 Task: Plan a trip to Petrosani, Romania from 5th December, 2023 to 15th December, 2023 for 9 adults.5 bedrooms having 5 beds and 5 bathrooms. Property type can be house. Look for 5 properties as per requirement.
Action: Mouse moved to (460, 66)
Screenshot: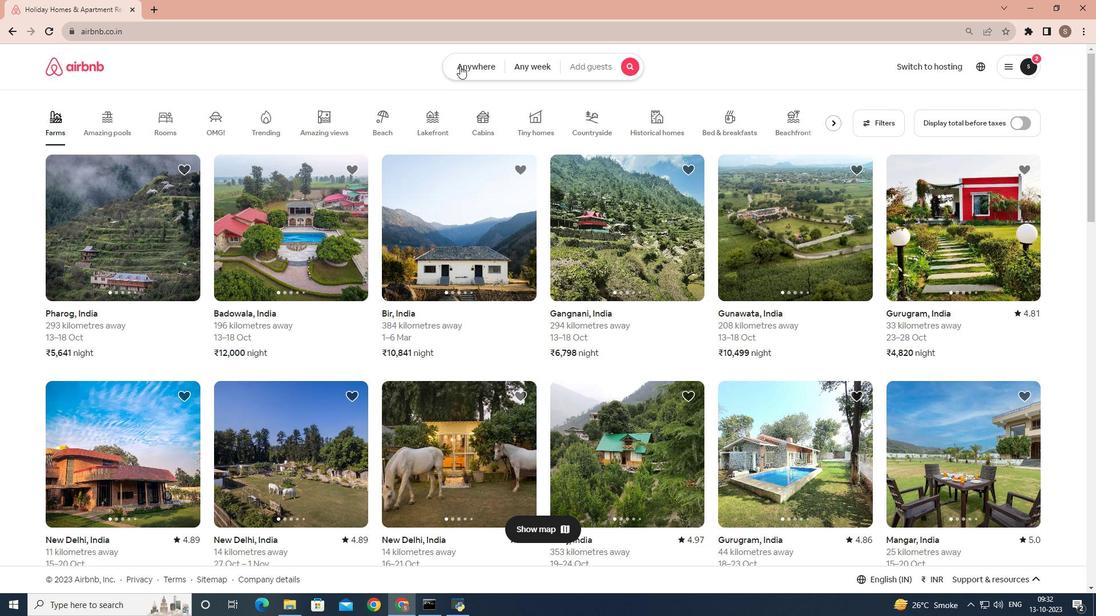 
Action: Mouse pressed left at (460, 66)
Screenshot: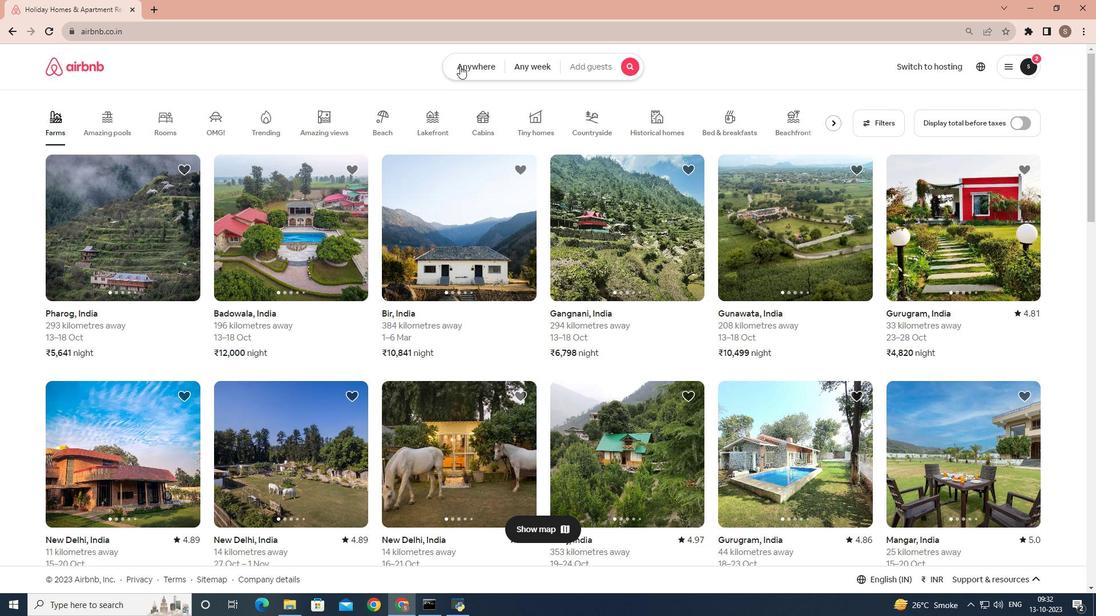
Action: Mouse moved to (434, 121)
Screenshot: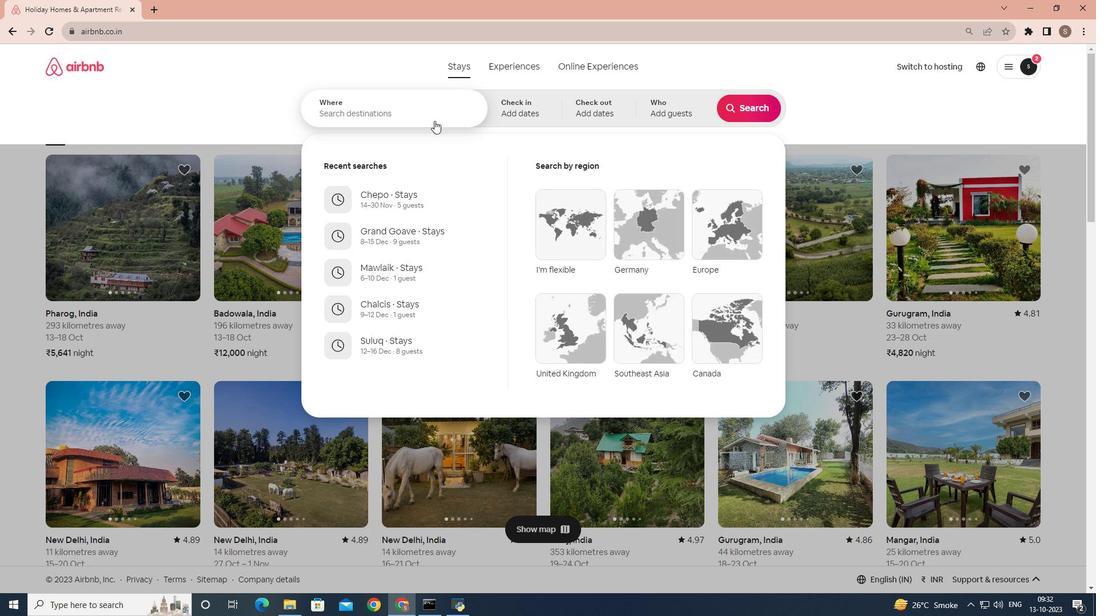 
Action: Mouse pressed left at (434, 121)
Screenshot: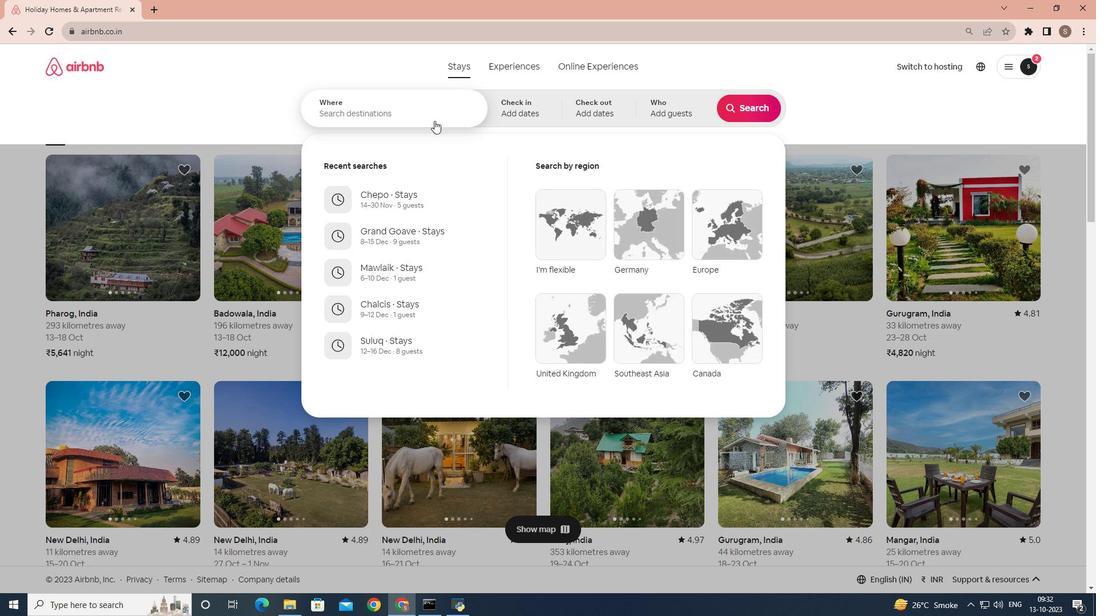 
Action: Key pressed <Key.shift_r>Petrosani,<Key.space><Key.shift>Romania
Screenshot: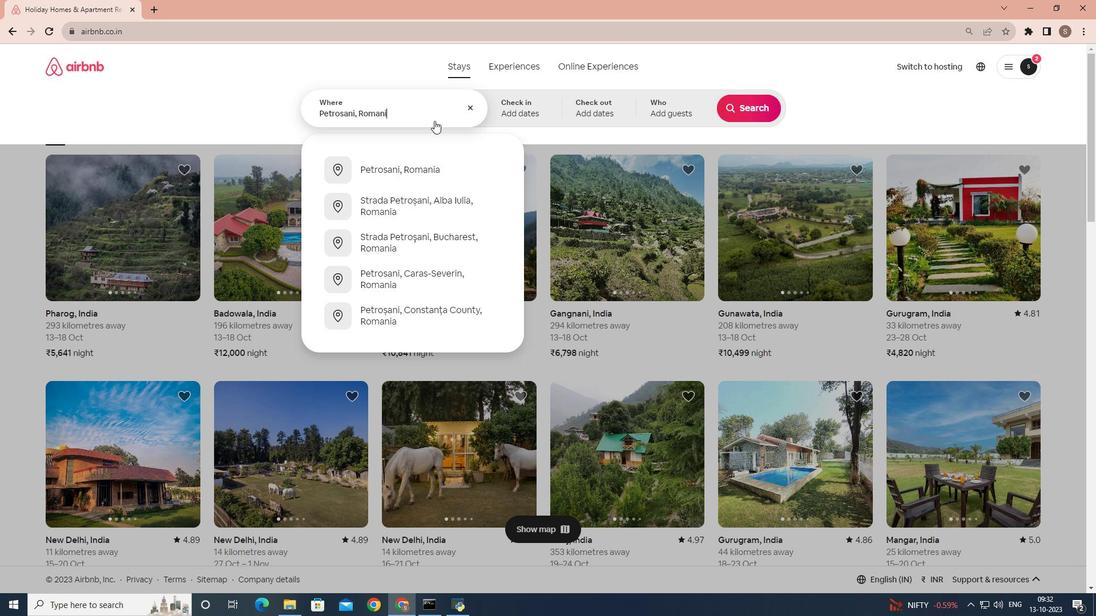 
Action: Mouse moved to (437, 171)
Screenshot: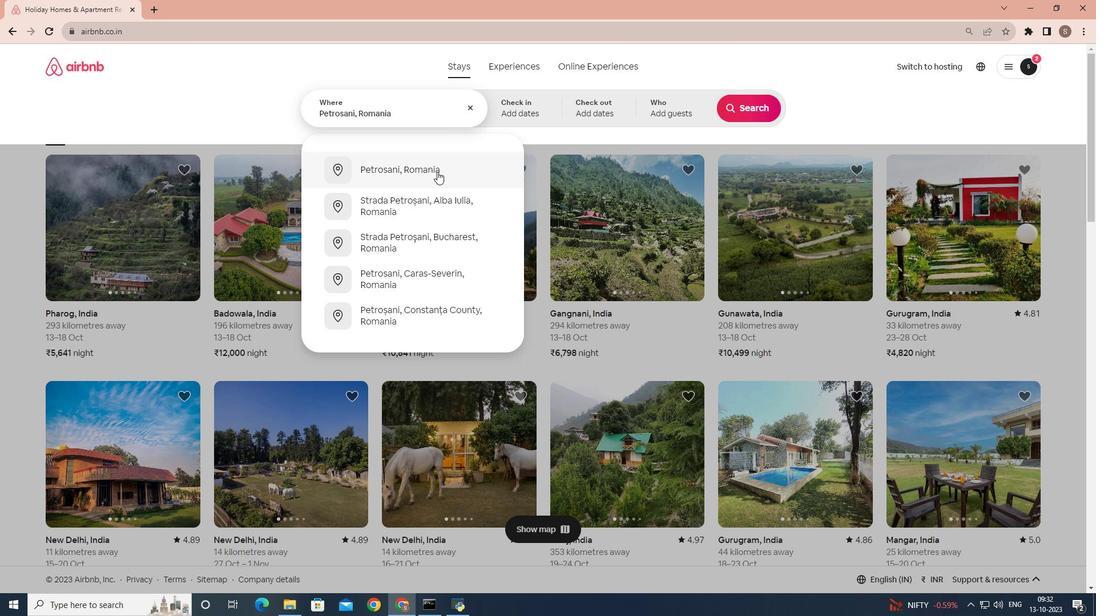 
Action: Mouse pressed left at (437, 171)
Screenshot: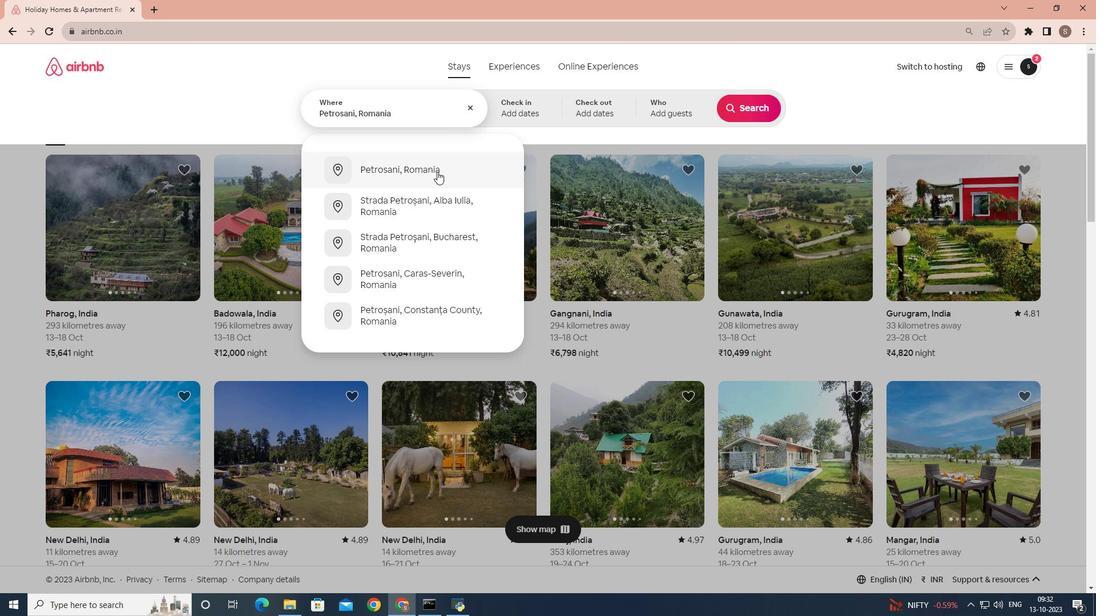 
Action: Mouse moved to (749, 196)
Screenshot: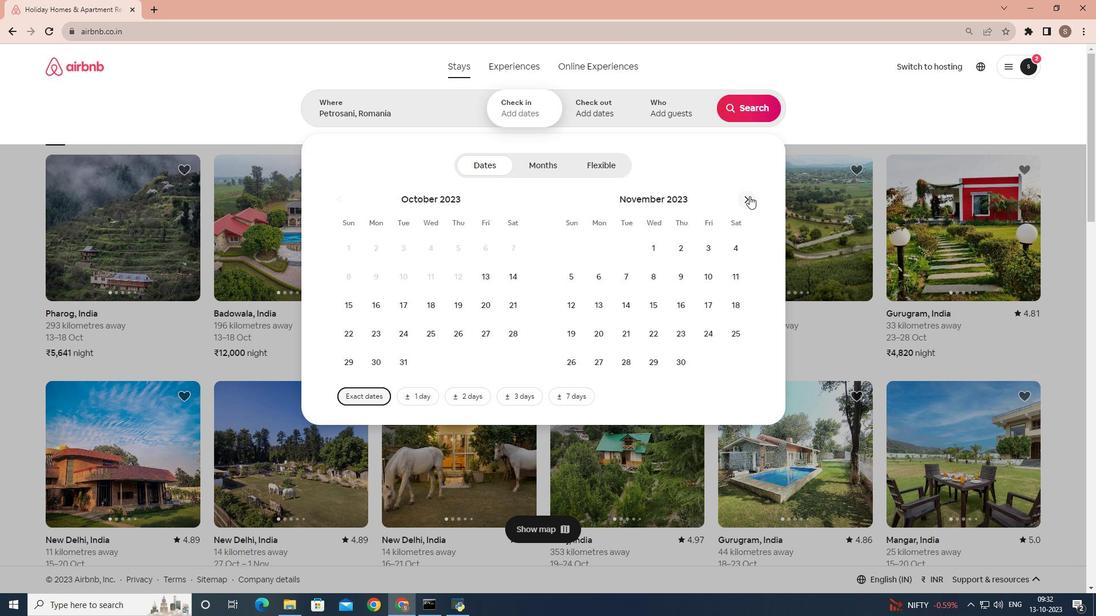 
Action: Mouse pressed left at (749, 196)
Screenshot: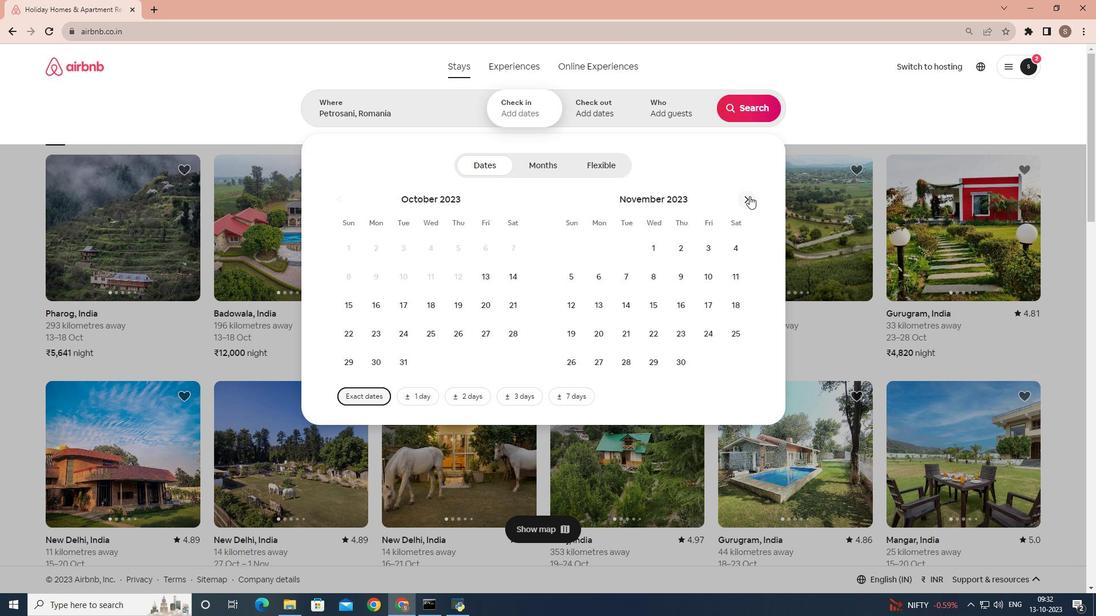 
Action: Mouse moved to (629, 273)
Screenshot: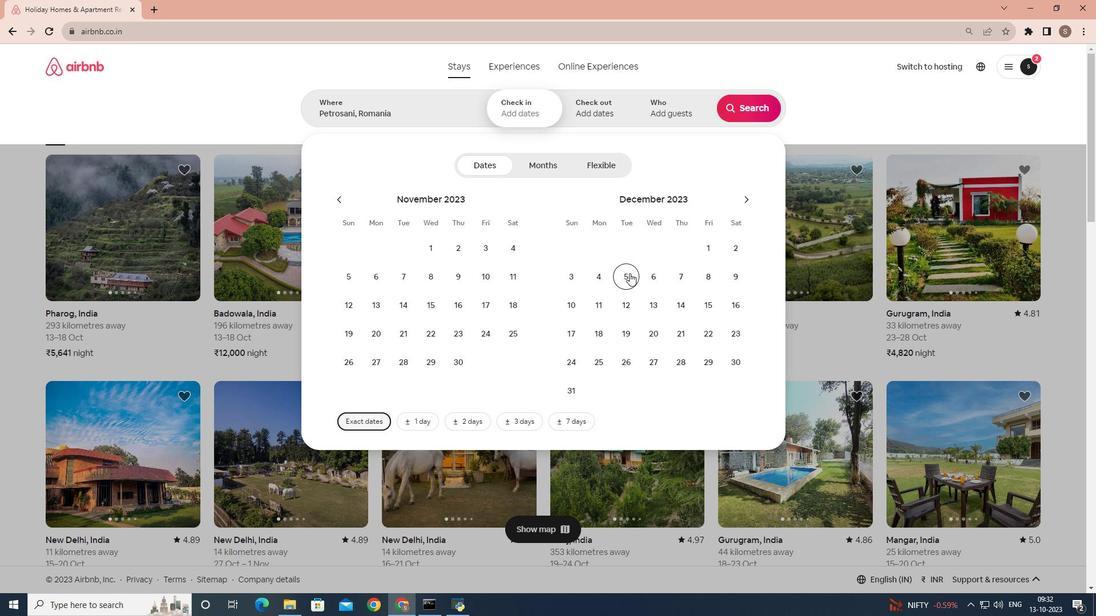
Action: Mouse pressed left at (629, 273)
Screenshot: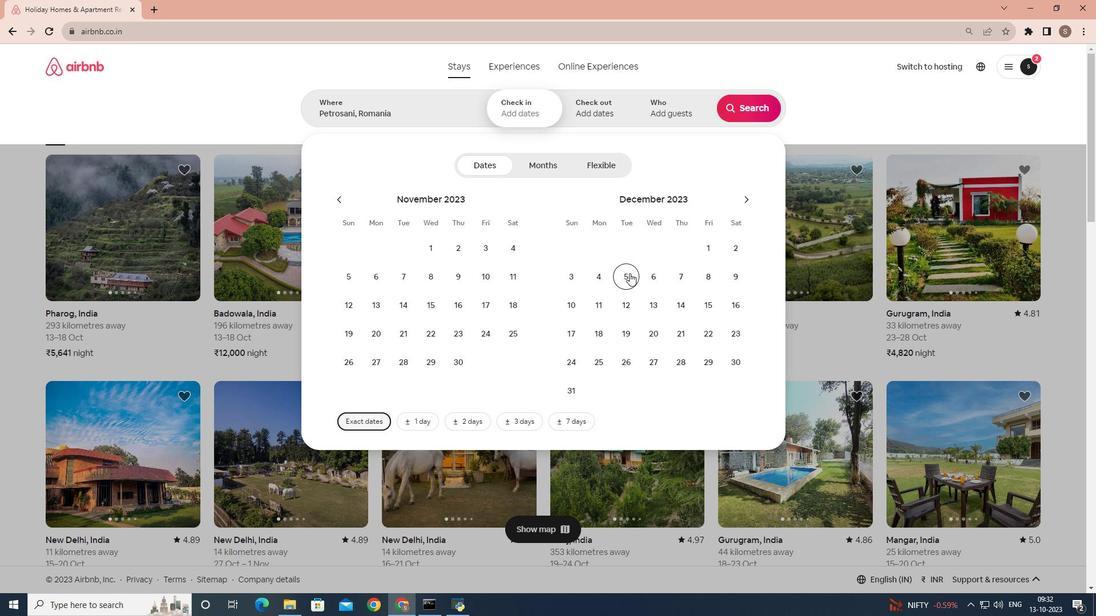 
Action: Mouse moved to (702, 304)
Screenshot: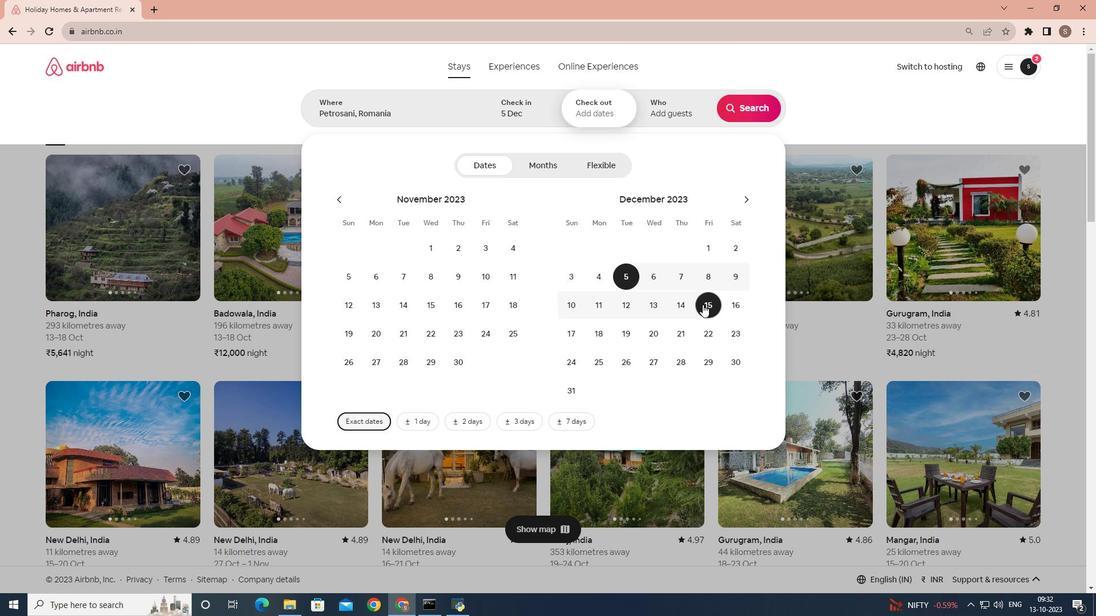 
Action: Mouse pressed left at (702, 304)
Screenshot: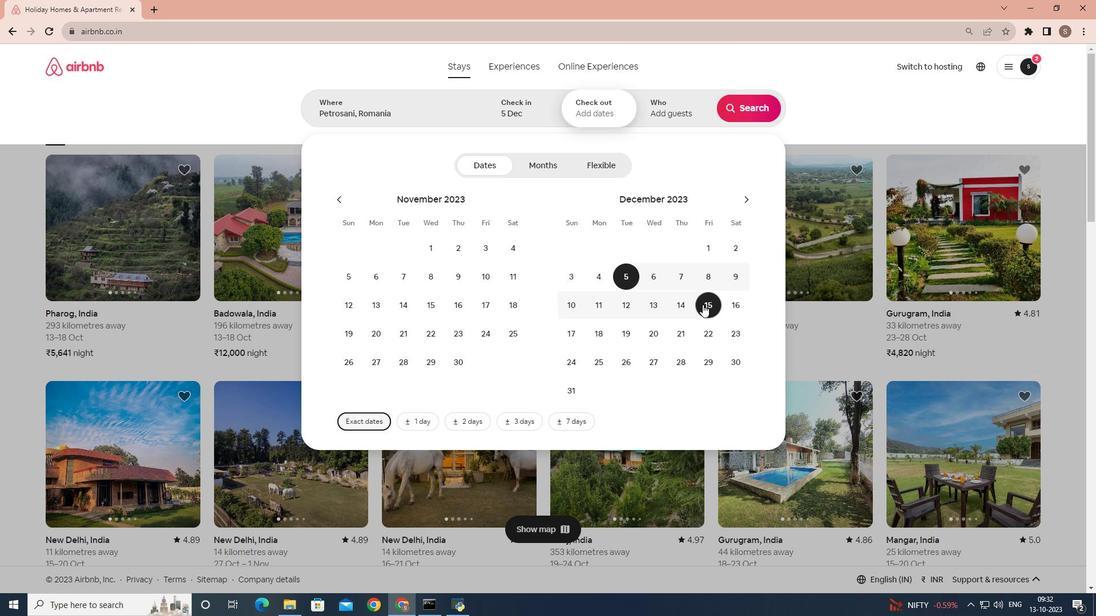 
Action: Mouse moved to (653, 111)
Screenshot: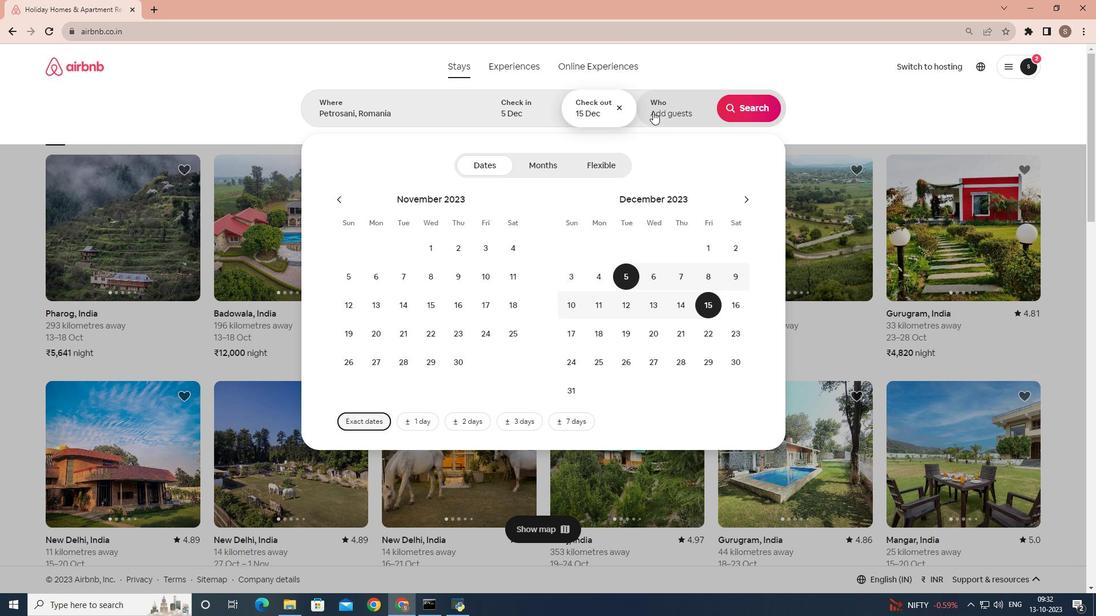 
Action: Mouse pressed left at (653, 111)
Screenshot: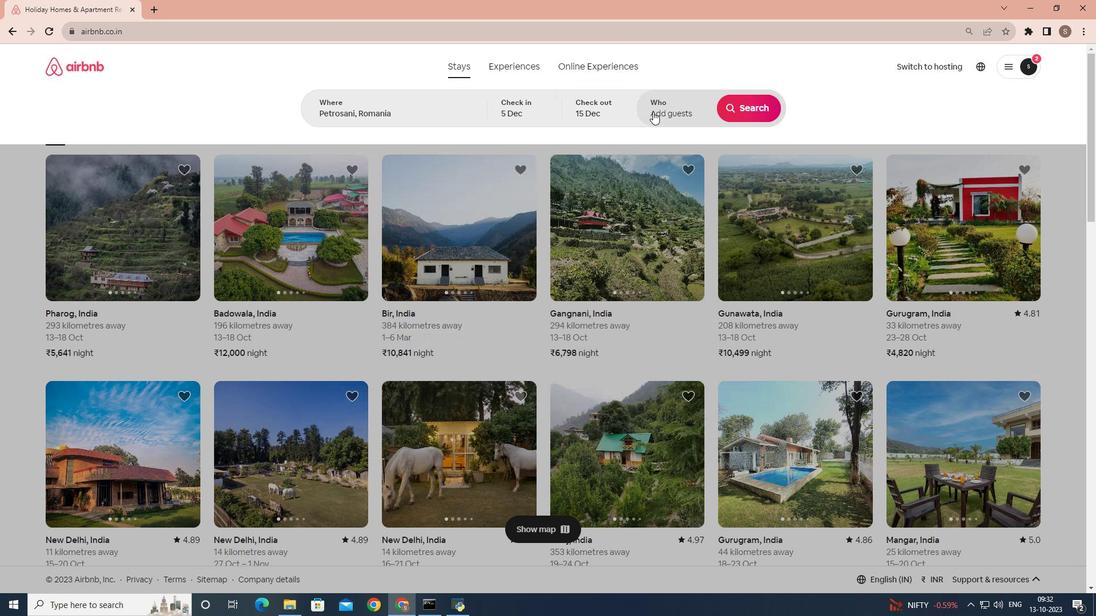
Action: Mouse moved to (754, 172)
Screenshot: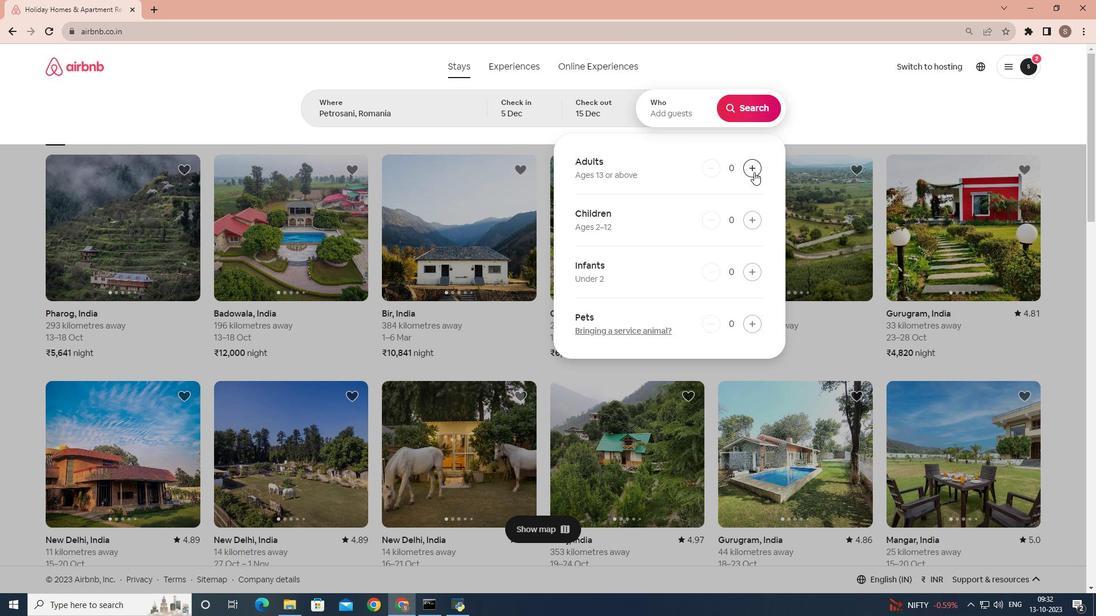 
Action: Mouse pressed left at (754, 172)
Screenshot: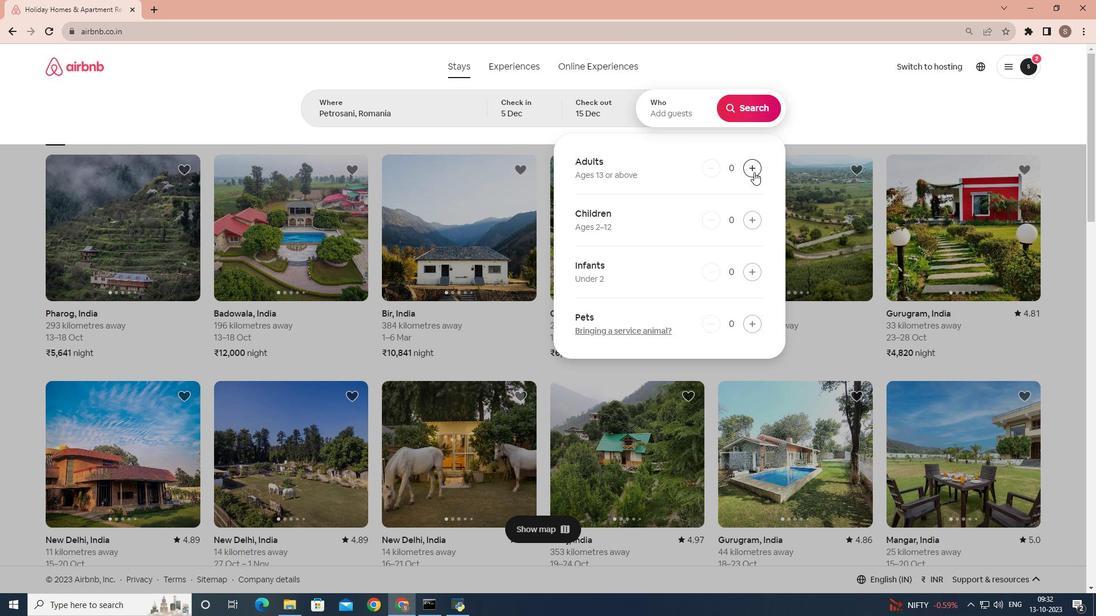 
Action: Mouse pressed left at (754, 172)
Screenshot: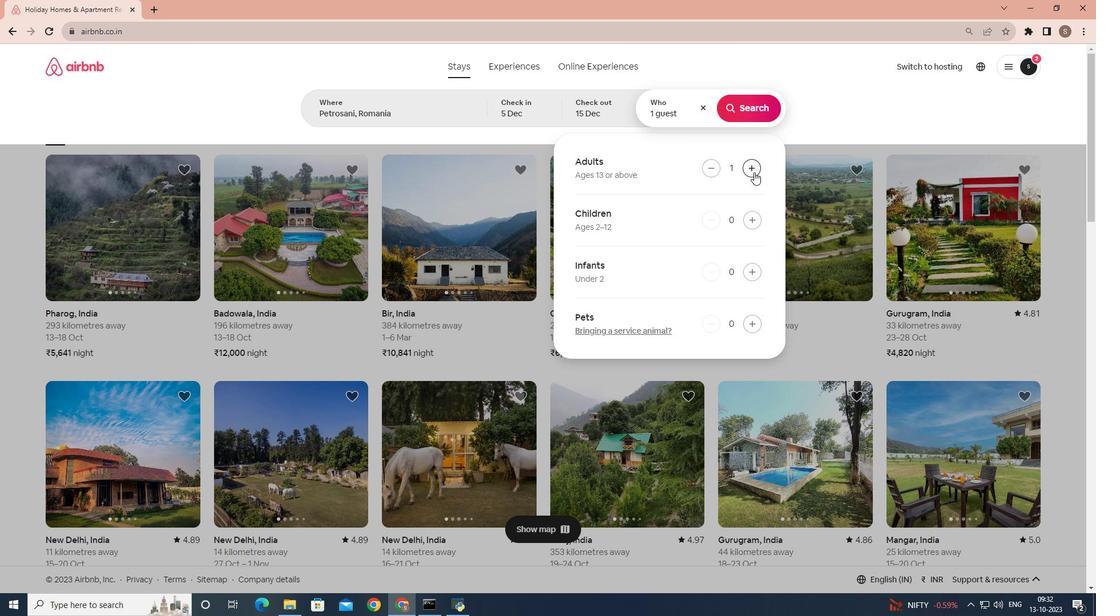 
Action: Mouse pressed left at (754, 172)
Screenshot: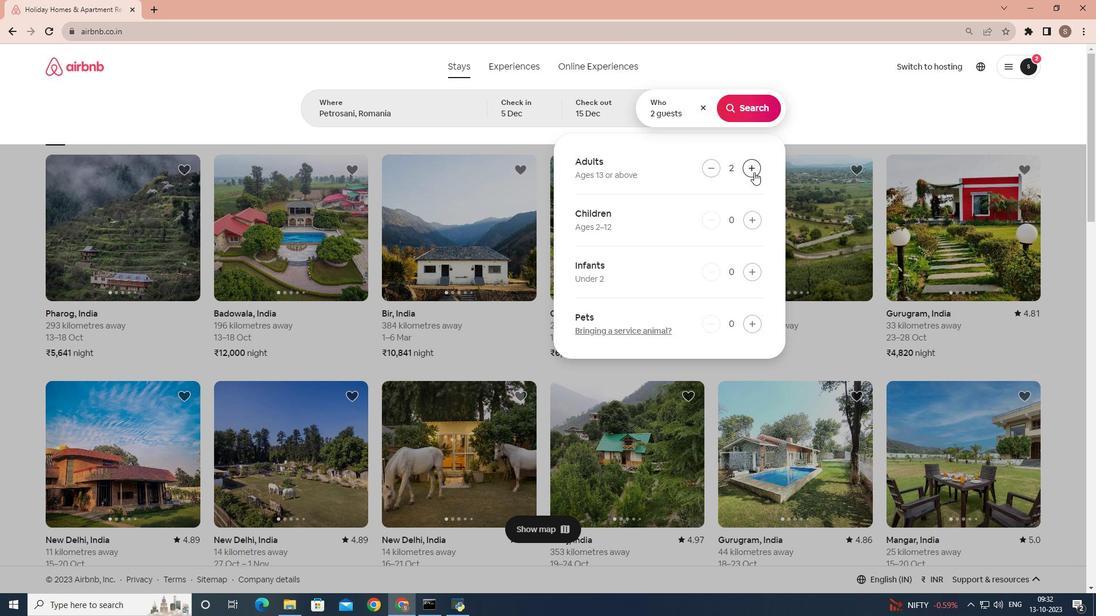 
Action: Mouse pressed left at (754, 172)
Screenshot: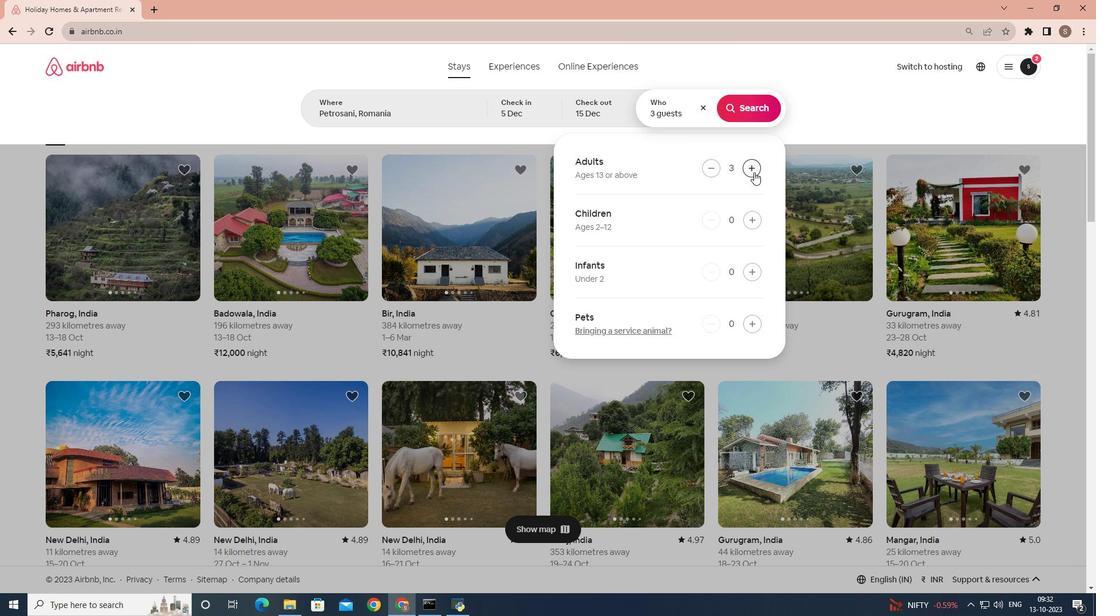 
Action: Mouse pressed left at (754, 172)
Screenshot: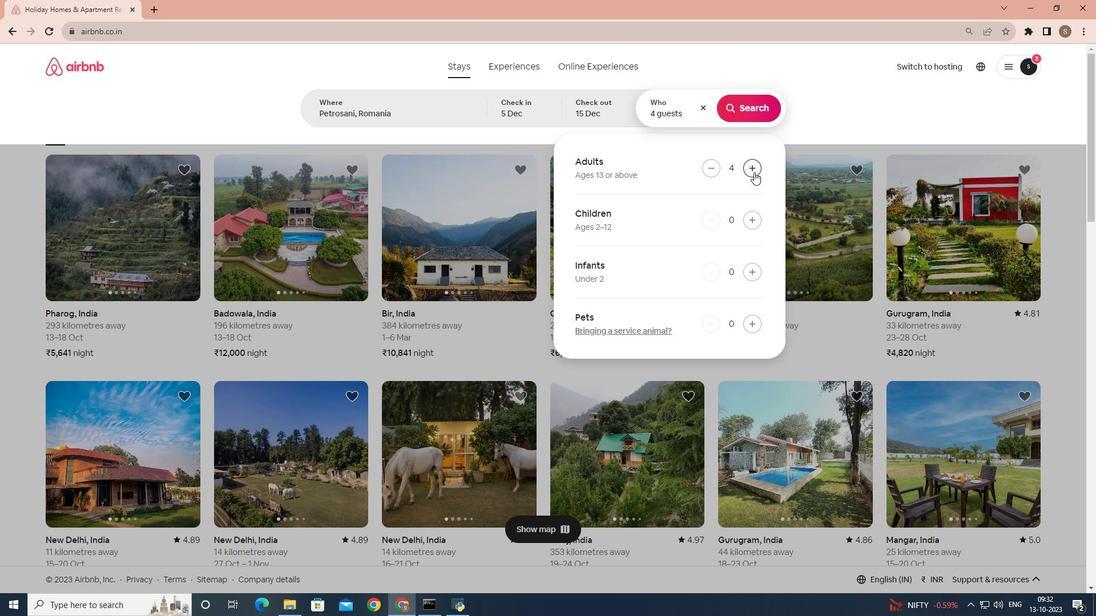 
Action: Mouse pressed left at (754, 172)
Screenshot: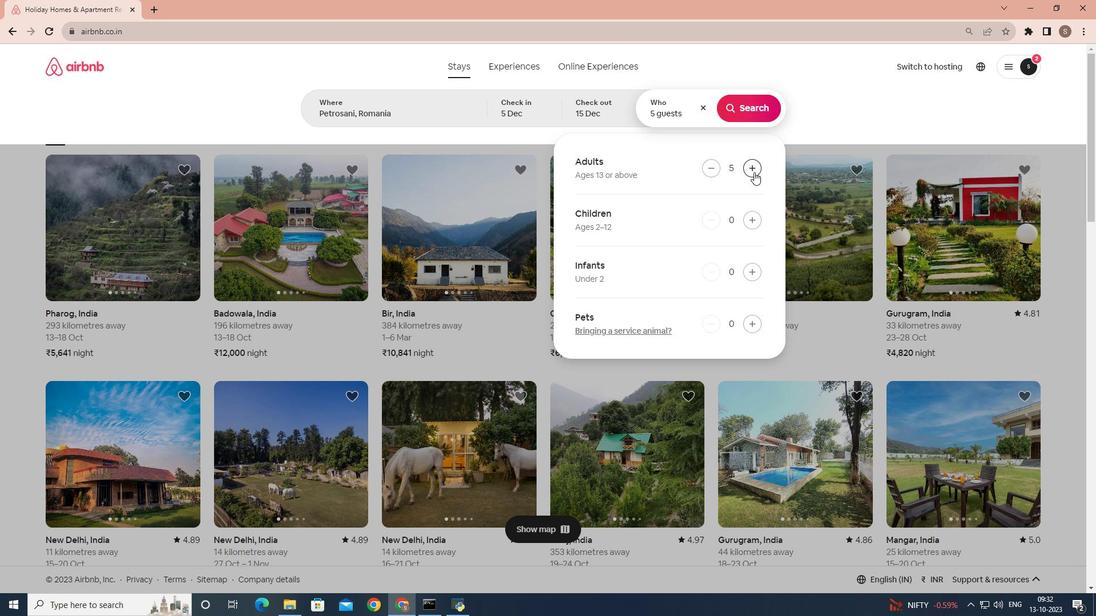 
Action: Mouse pressed left at (754, 172)
Screenshot: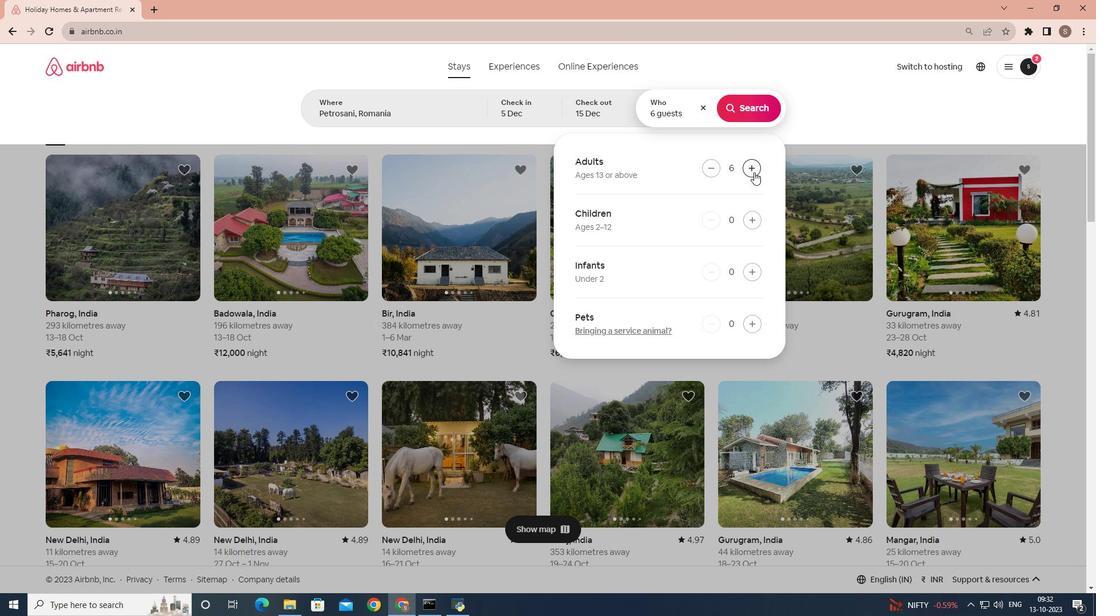 
Action: Mouse pressed left at (754, 172)
Screenshot: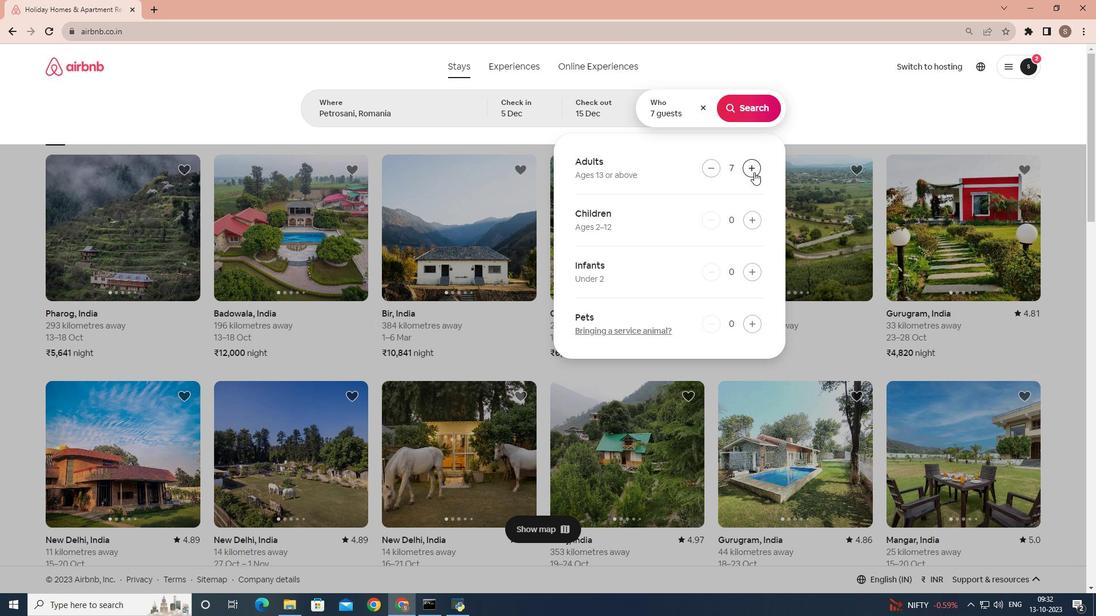 
Action: Mouse pressed left at (754, 172)
Screenshot: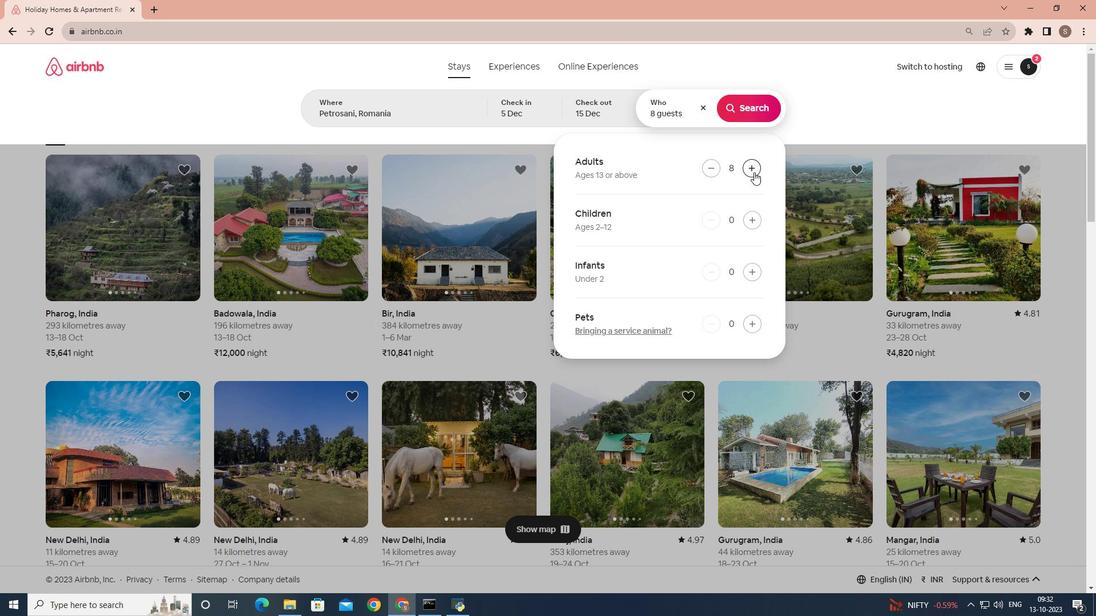 
Action: Mouse moved to (750, 111)
Screenshot: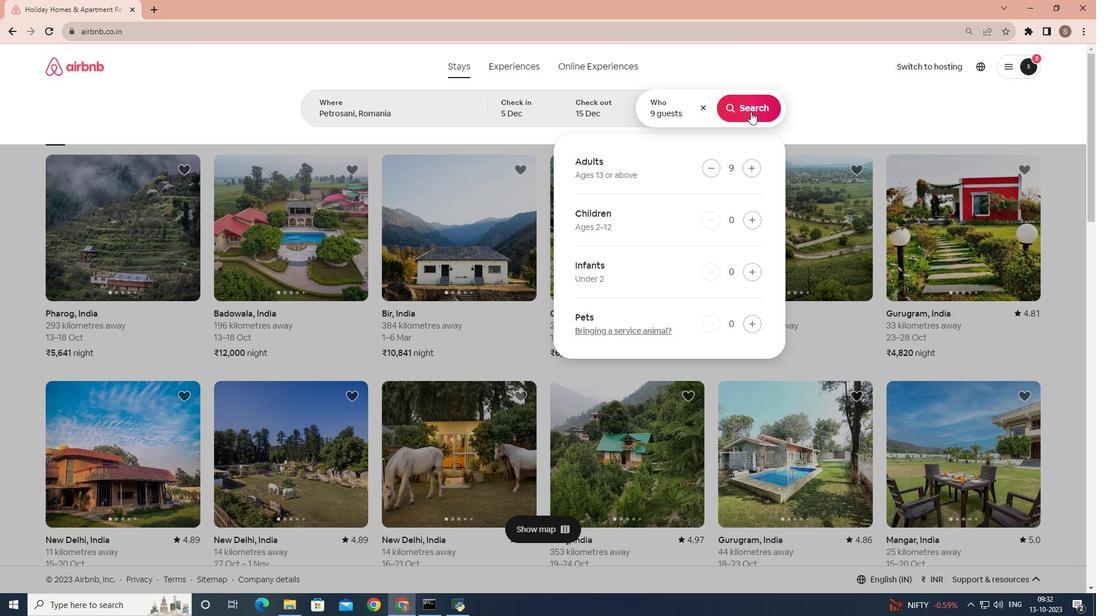 
Action: Mouse pressed left at (750, 111)
Screenshot: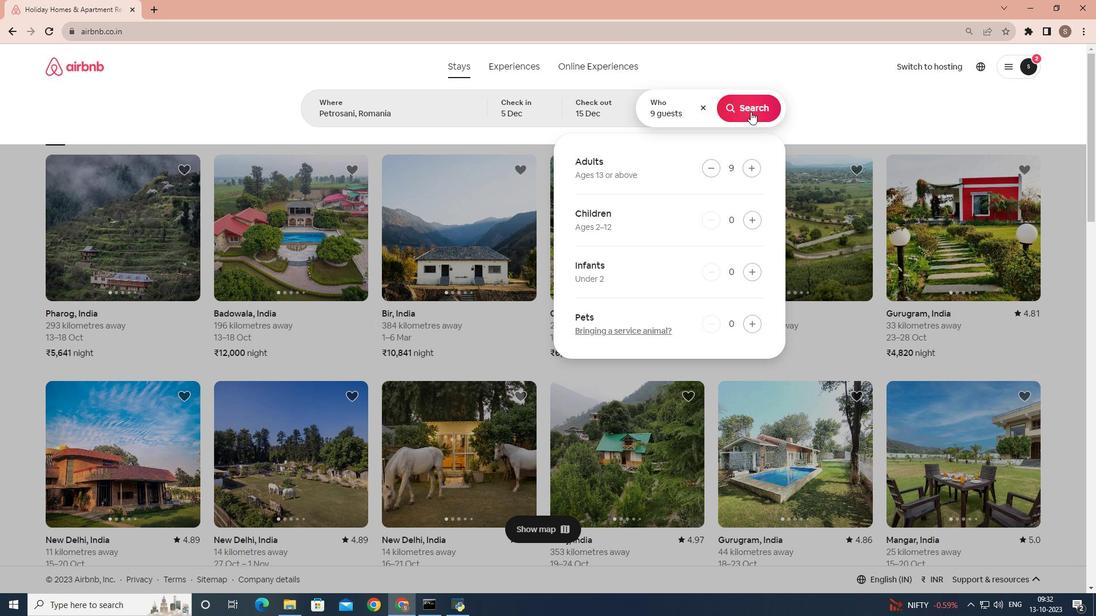 
Action: Mouse moved to (902, 110)
Screenshot: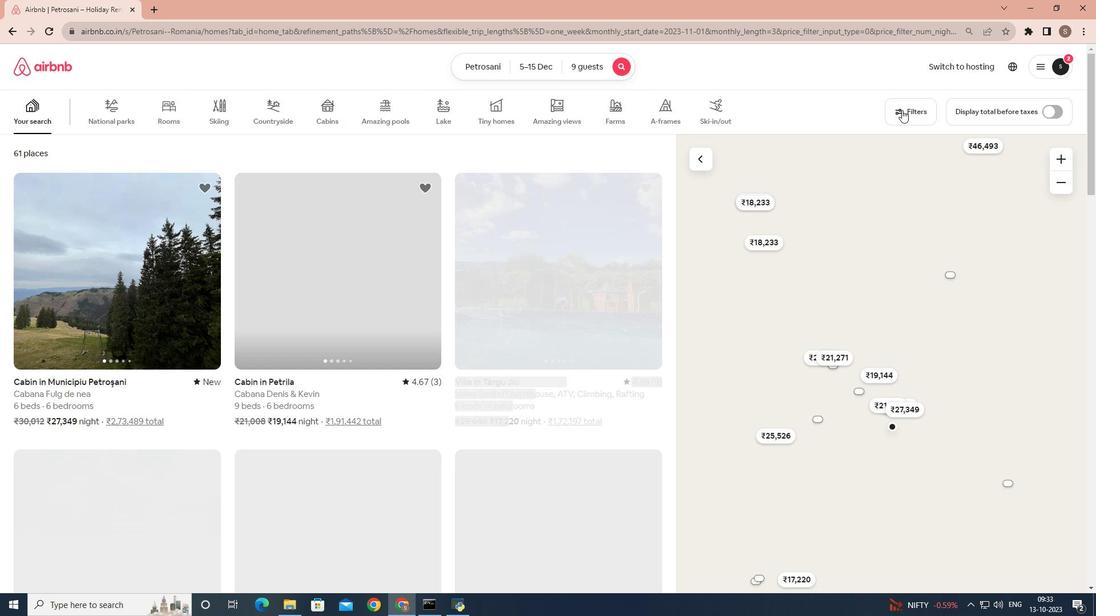 
Action: Mouse pressed left at (902, 110)
Screenshot: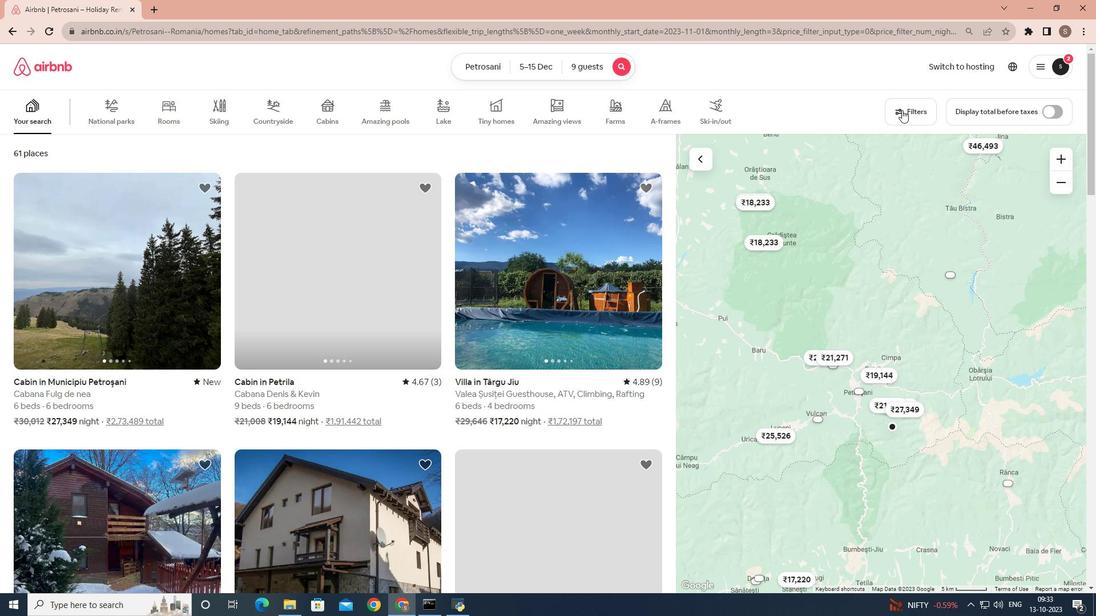 
Action: Mouse moved to (584, 316)
Screenshot: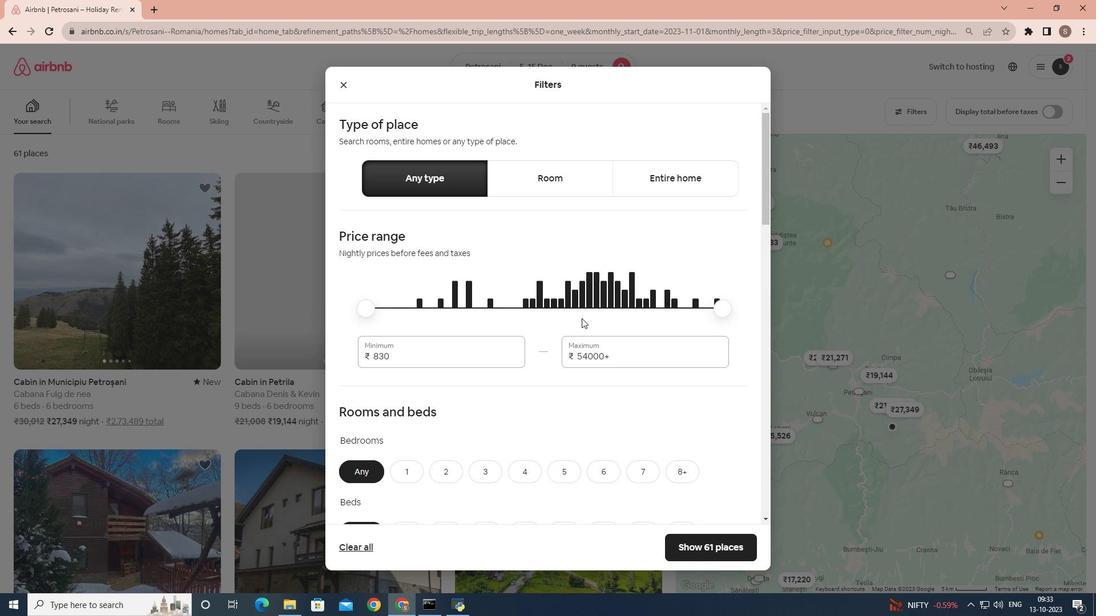 
Action: Mouse scrolled (584, 315) with delta (0, 0)
Screenshot: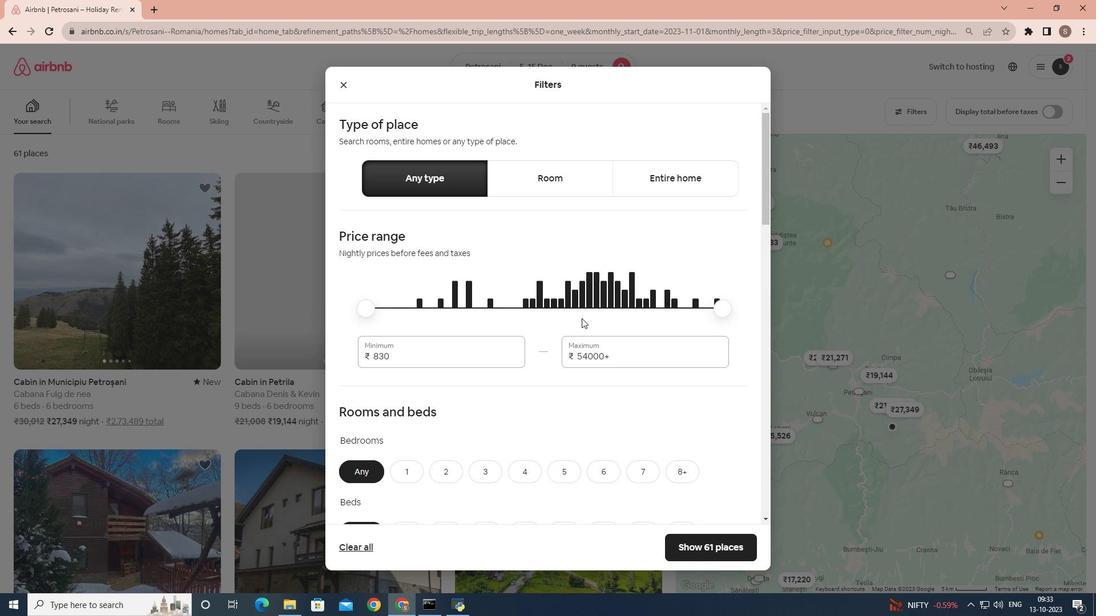 
Action: Mouse moved to (559, 413)
Screenshot: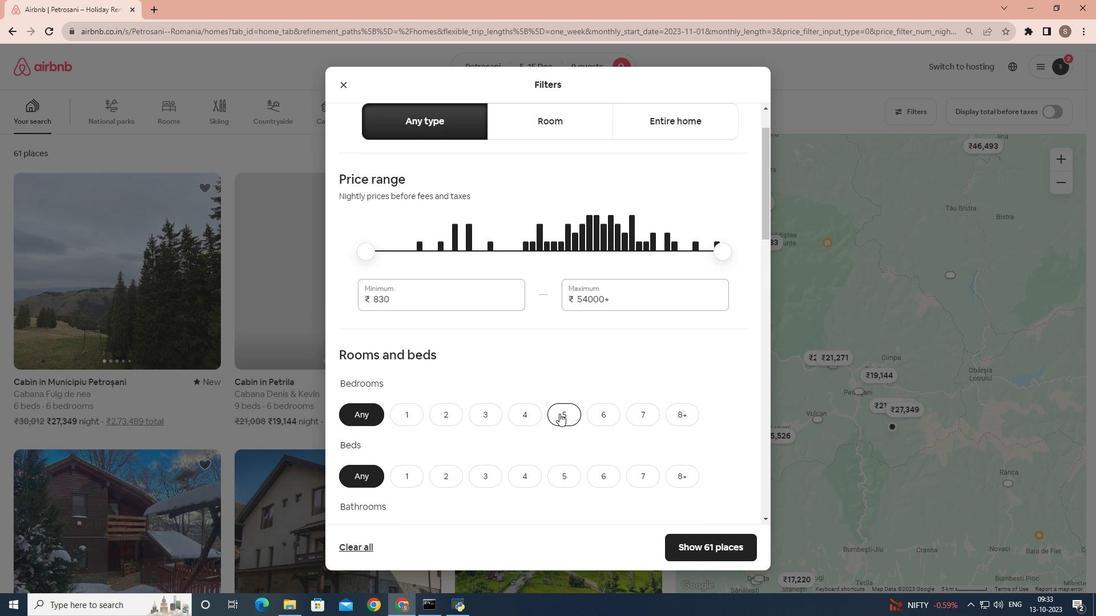 
Action: Mouse pressed left at (559, 413)
Screenshot: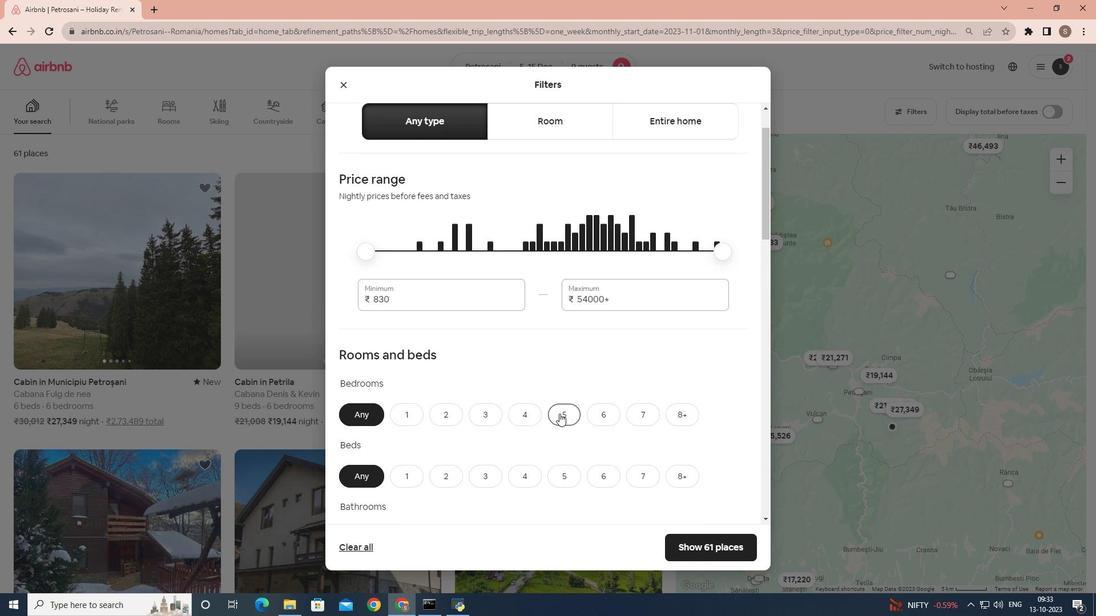 
Action: Mouse scrolled (559, 413) with delta (0, 0)
Screenshot: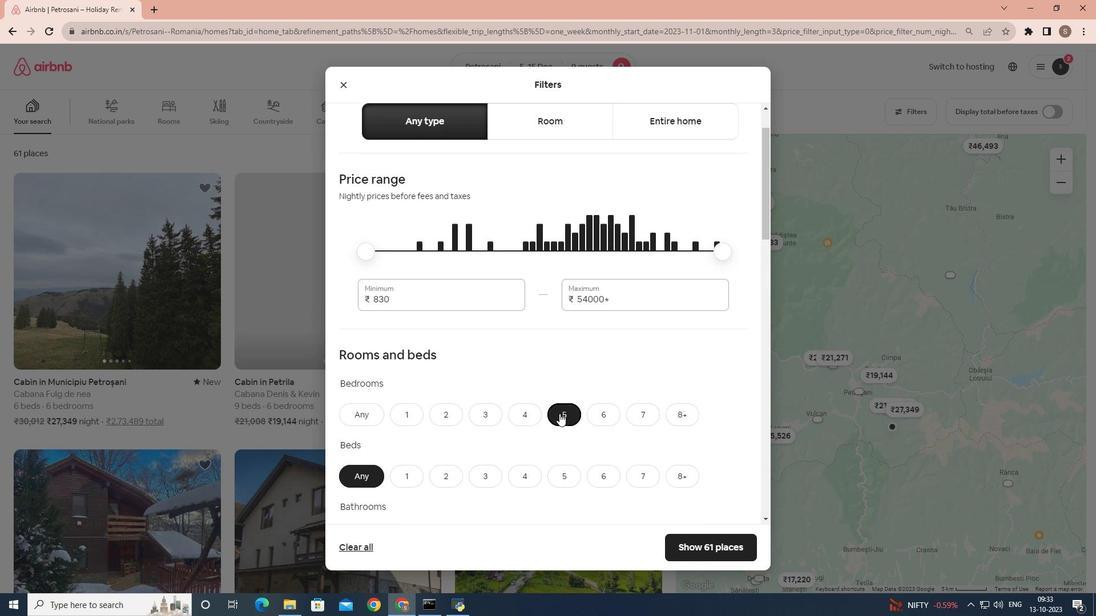 
Action: Mouse scrolled (559, 413) with delta (0, 0)
Screenshot: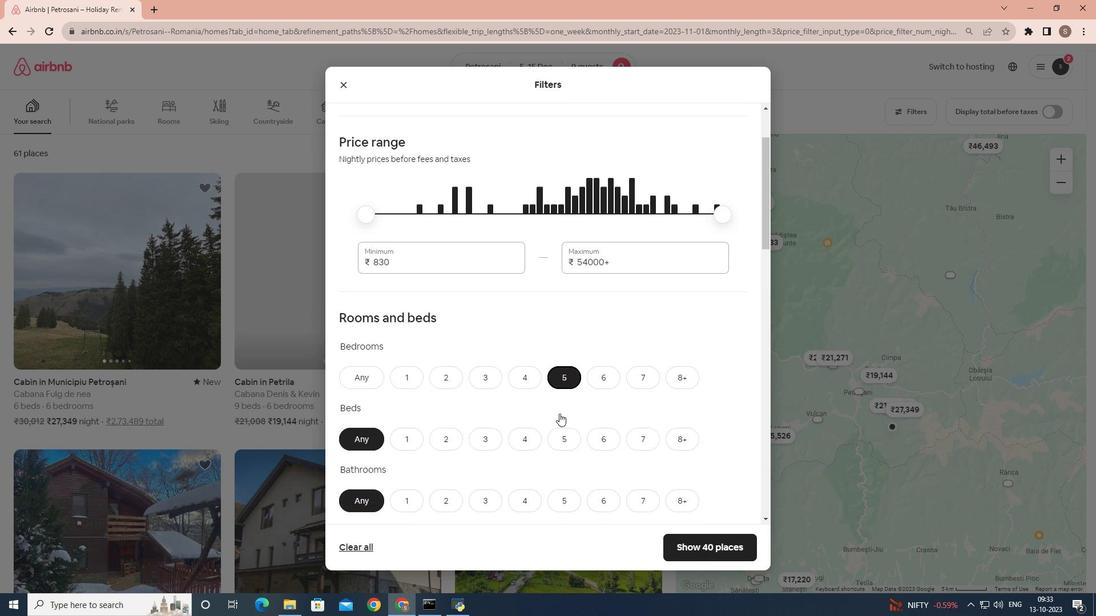 
Action: Mouse moved to (563, 366)
Screenshot: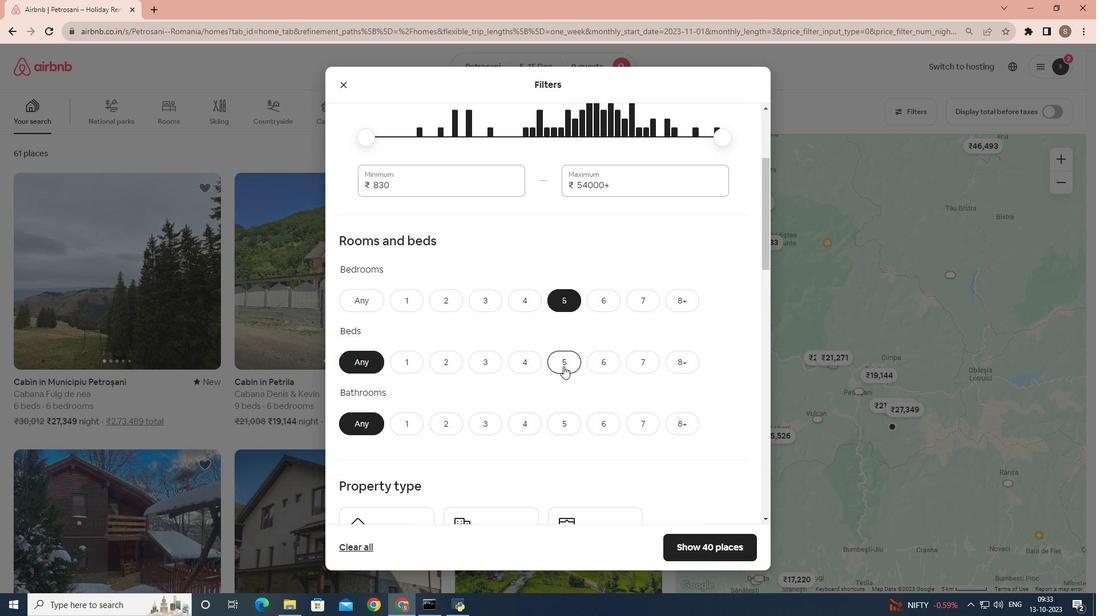 
Action: Mouse pressed left at (563, 366)
Screenshot: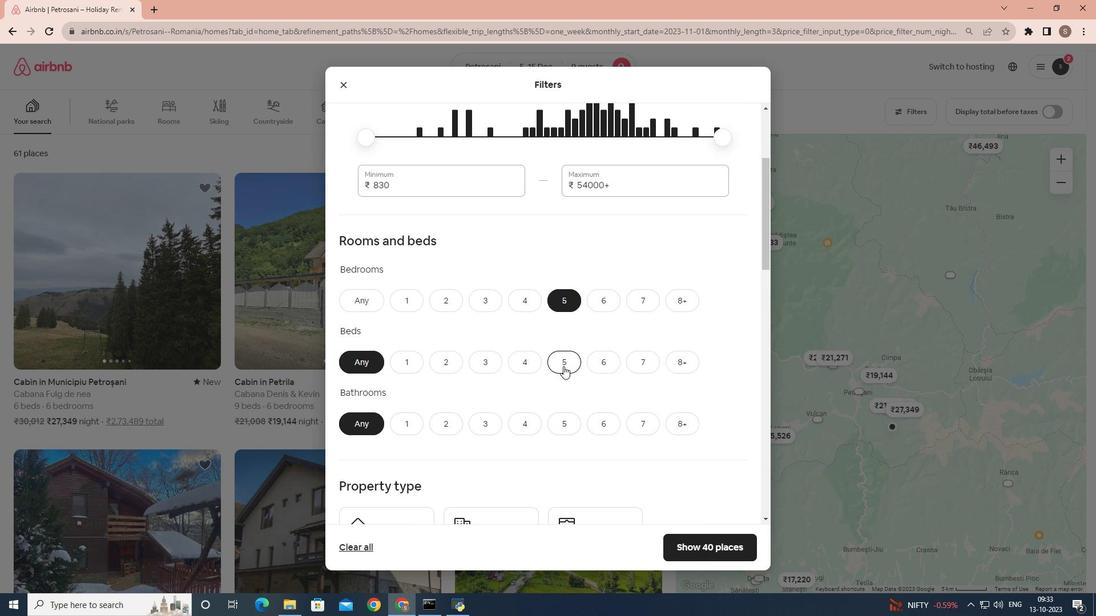 
Action: Mouse scrolled (563, 366) with delta (0, 0)
Screenshot: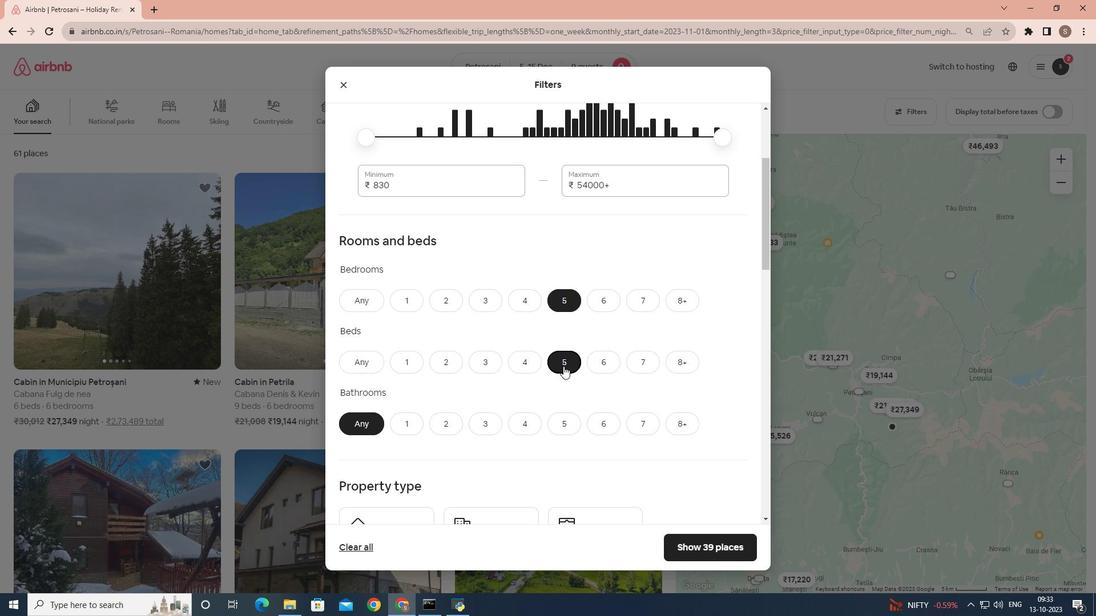 
Action: Mouse pressed left at (563, 366)
Screenshot: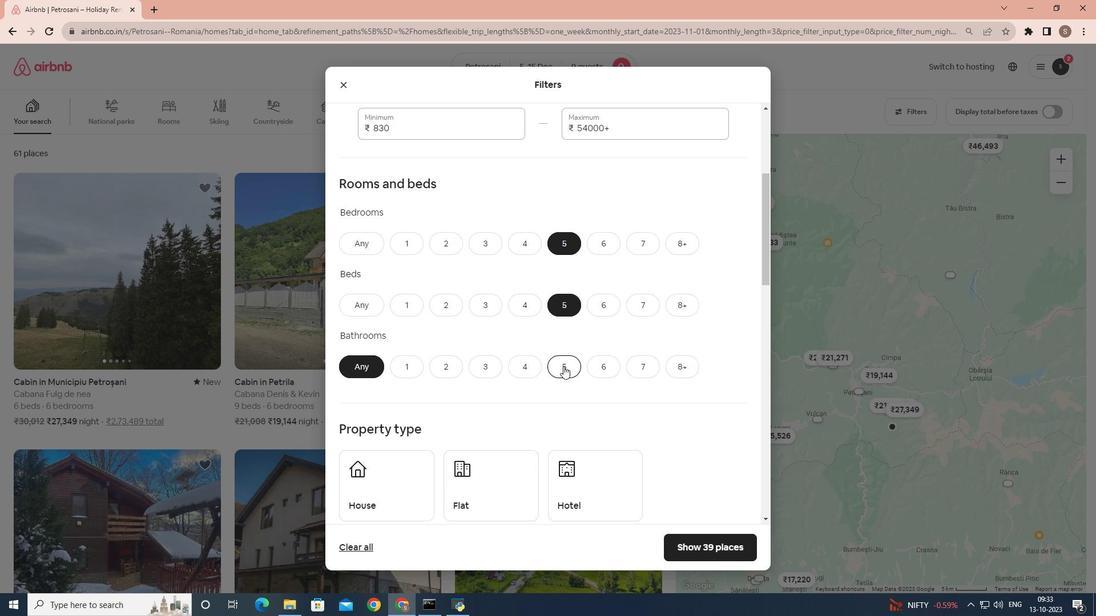 
Action: Mouse moved to (536, 385)
Screenshot: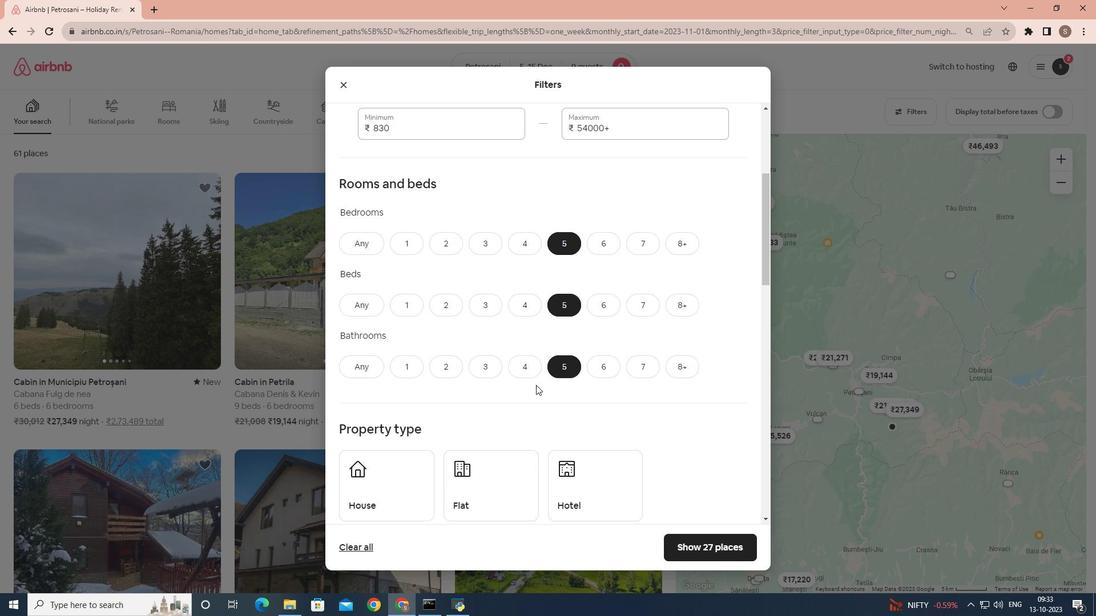 
Action: Mouse scrolled (536, 384) with delta (0, 0)
Screenshot: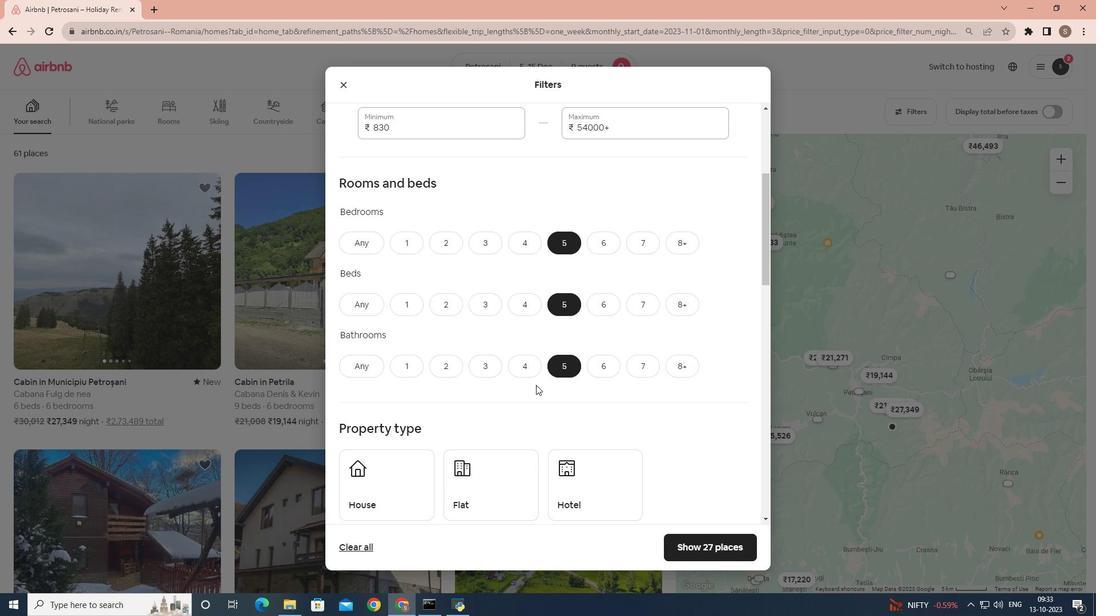 
Action: Mouse scrolled (536, 384) with delta (0, 0)
Screenshot: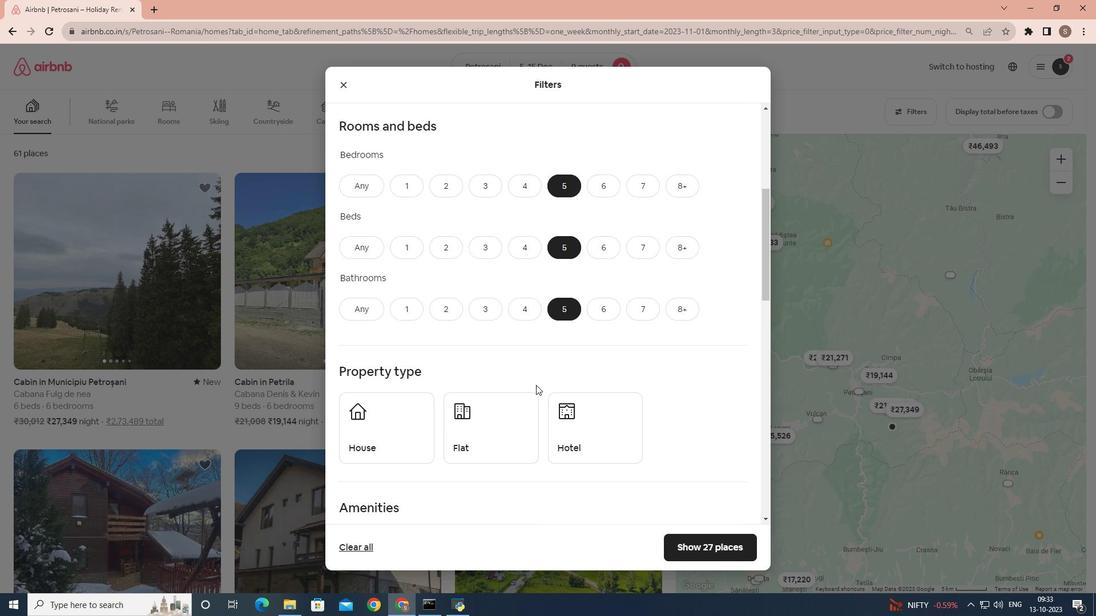 
Action: Mouse moved to (401, 370)
Screenshot: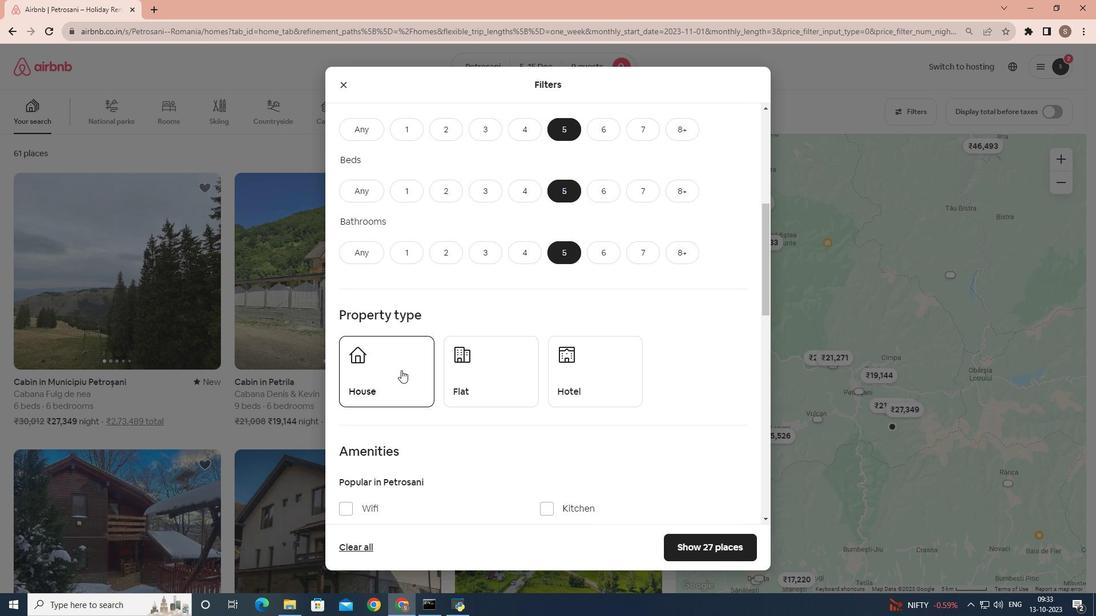 
Action: Mouse pressed left at (401, 370)
Screenshot: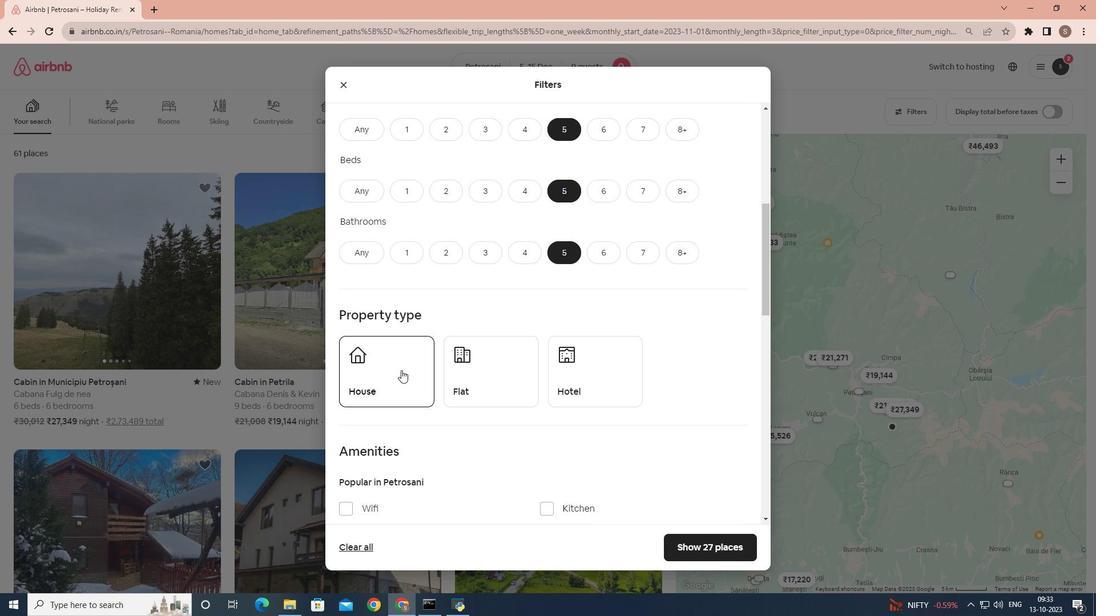 
Action: Mouse scrolled (401, 370) with delta (0, 0)
Screenshot: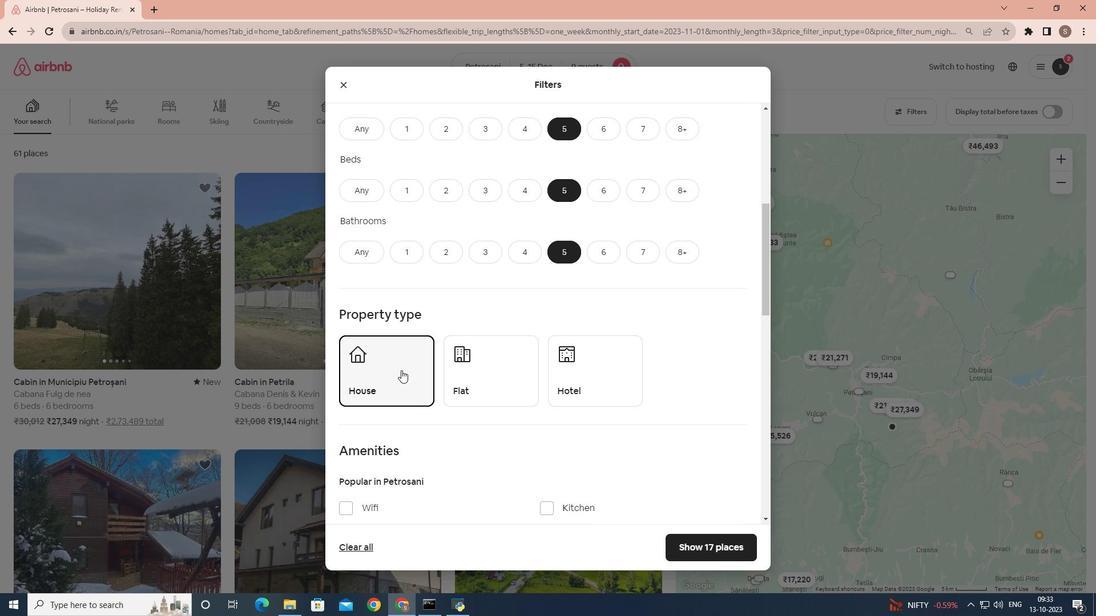 
Action: Mouse moved to (689, 546)
Screenshot: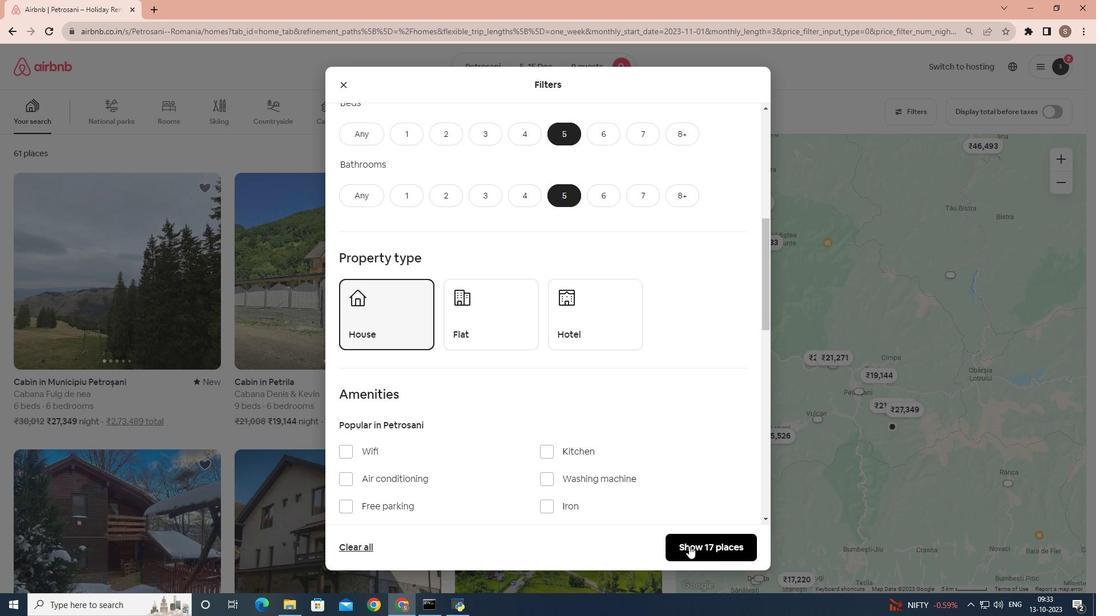
Action: Mouse pressed left at (689, 546)
Screenshot: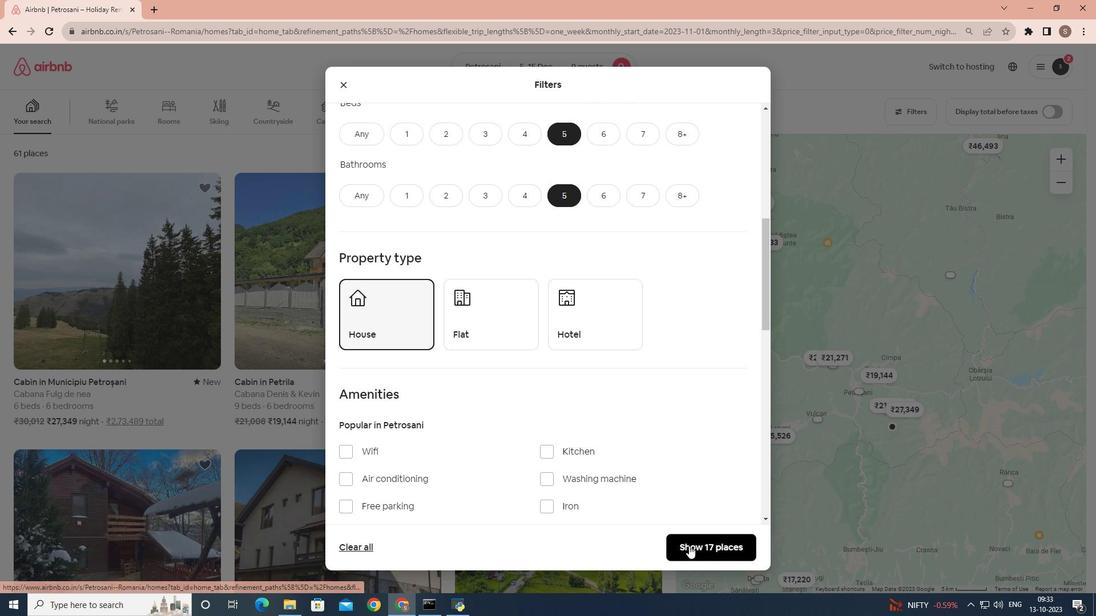 
Action: Mouse moved to (119, 267)
Screenshot: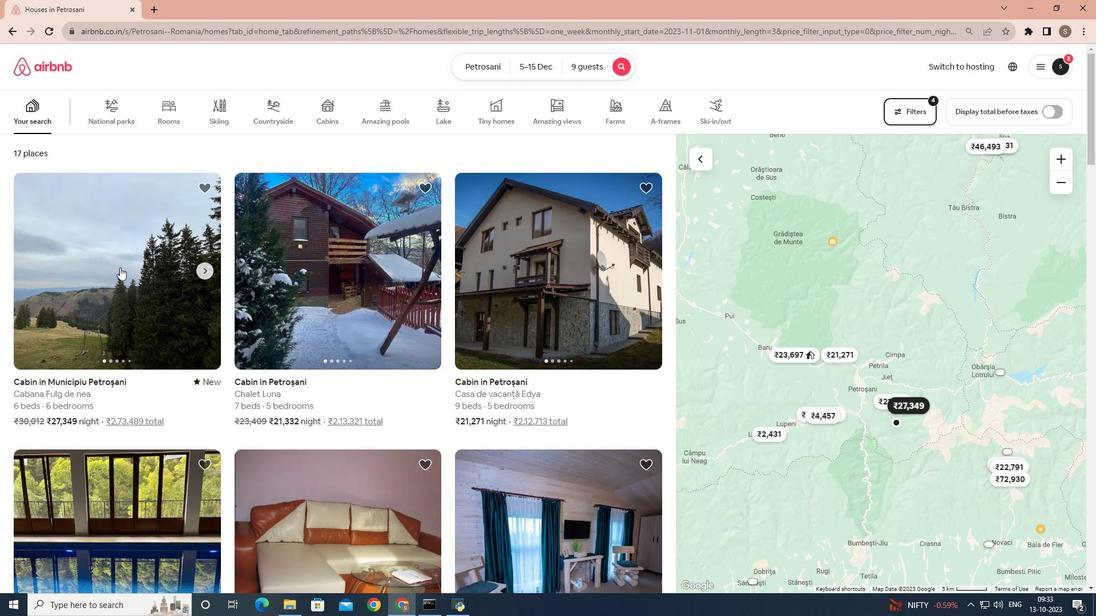 
Action: Mouse pressed left at (119, 267)
Screenshot: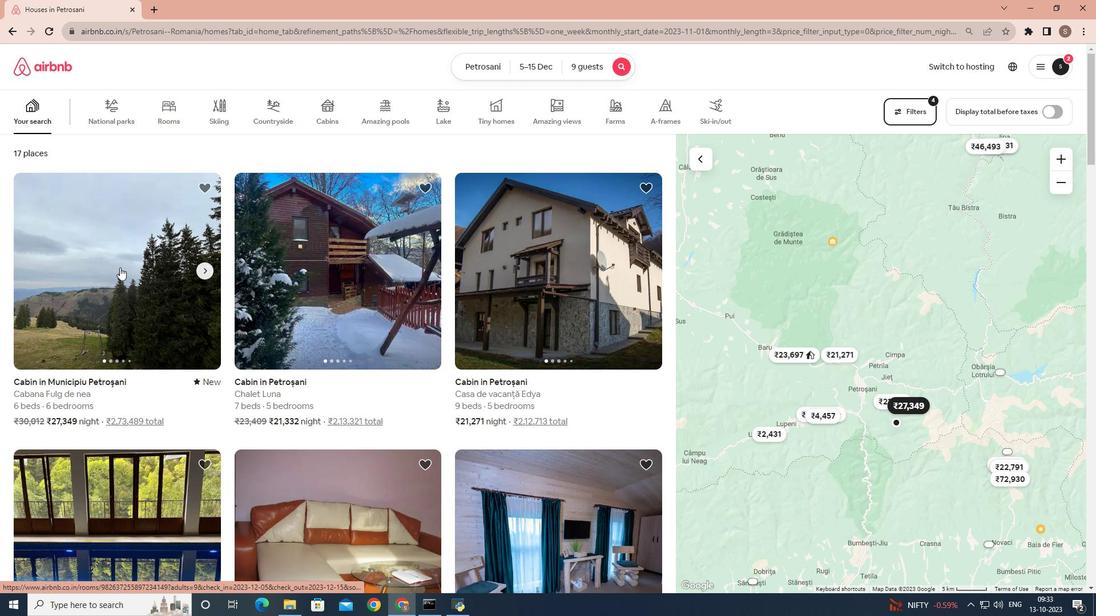 
Action: Mouse moved to (777, 414)
Screenshot: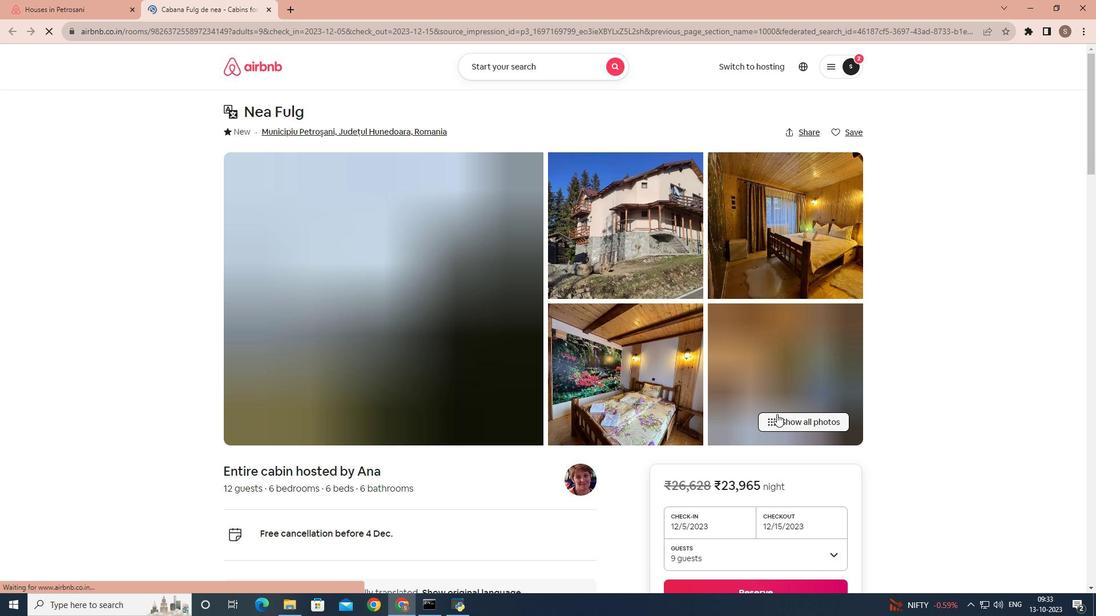 
Action: Mouse pressed left at (777, 414)
Screenshot: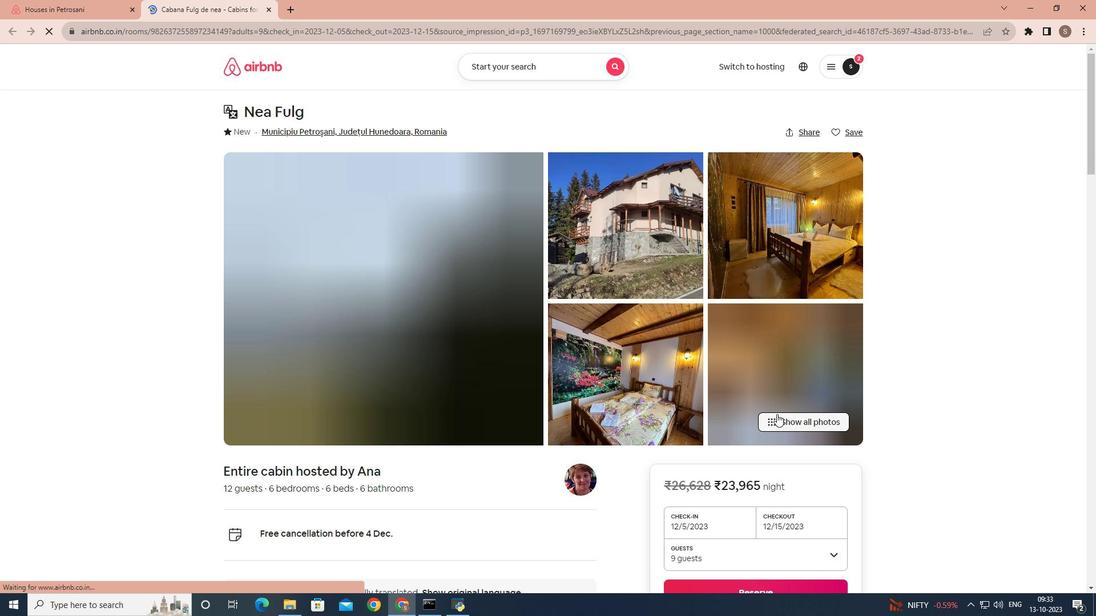 
Action: Mouse moved to (693, 374)
Screenshot: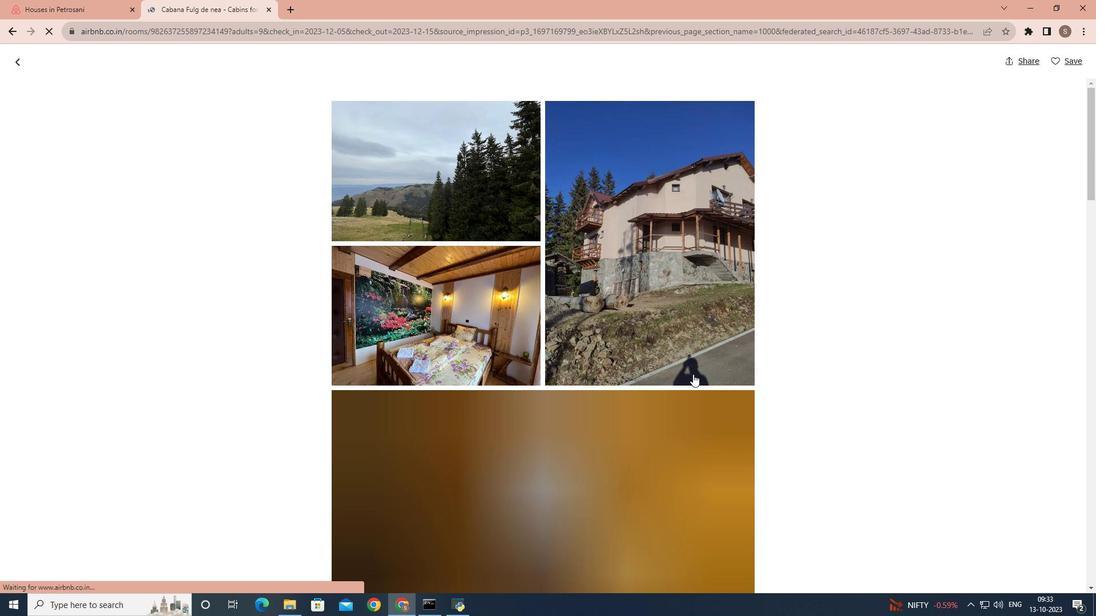 
Action: Mouse scrolled (693, 374) with delta (0, 0)
Screenshot: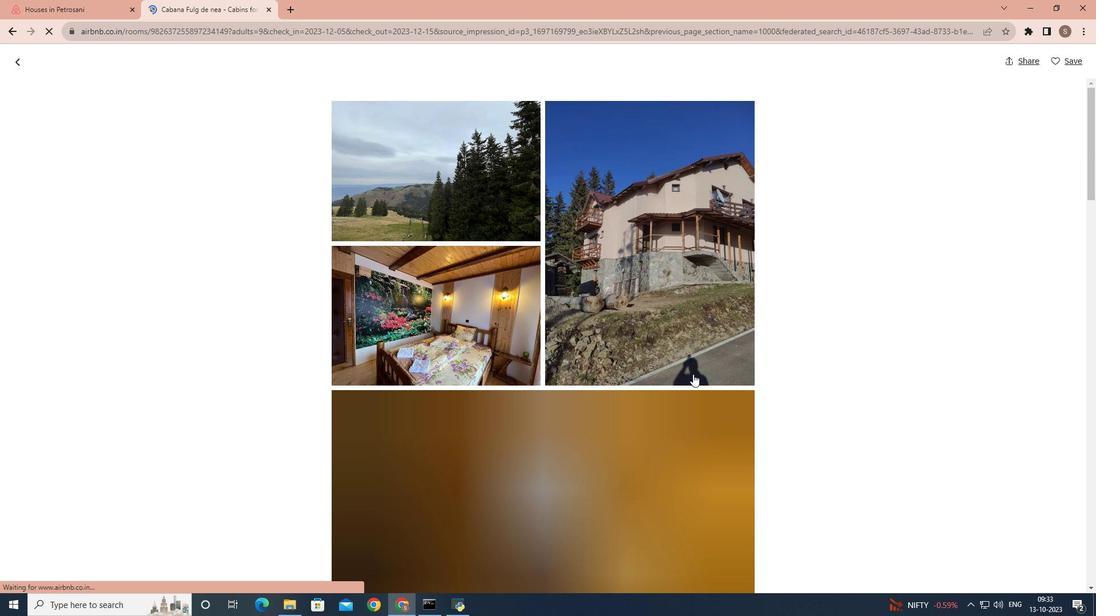 
Action: Mouse scrolled (693, 374) with delta (0, 0)
Screenshot: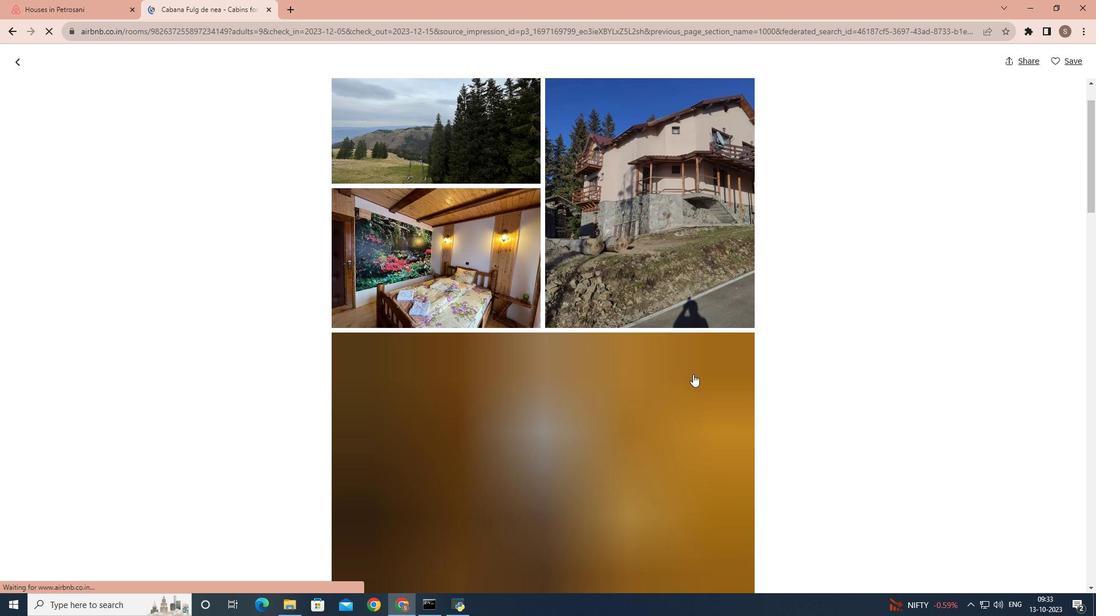 
Action: Mouse scrolled (693, 374) with delta (0, 0)
Screenshot: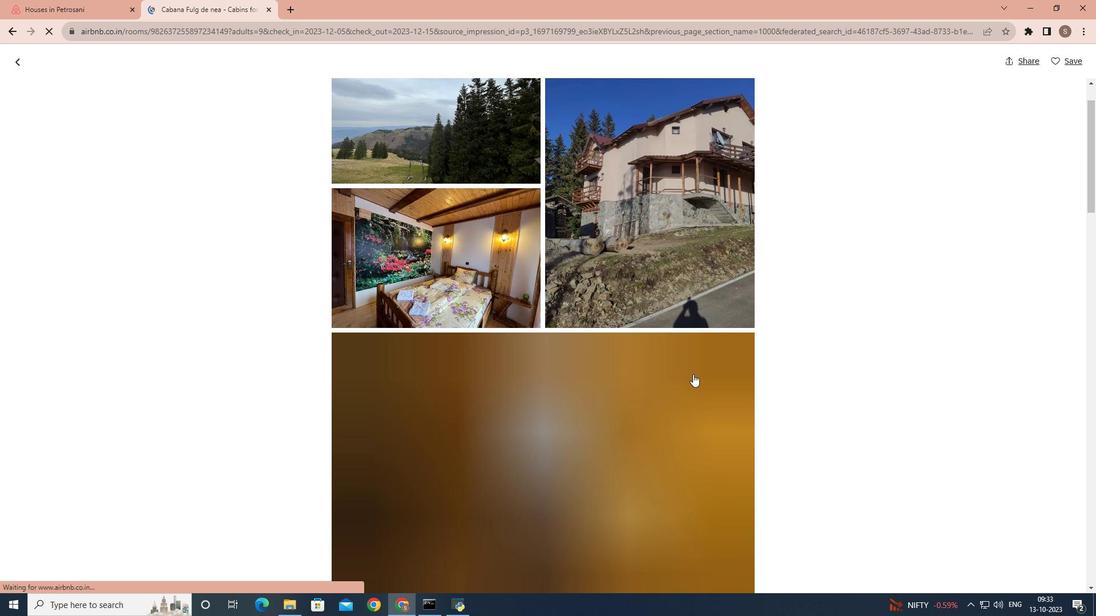 
Action: Mouse scrolled (693, 374) with delta (0, 0)
Screenshot: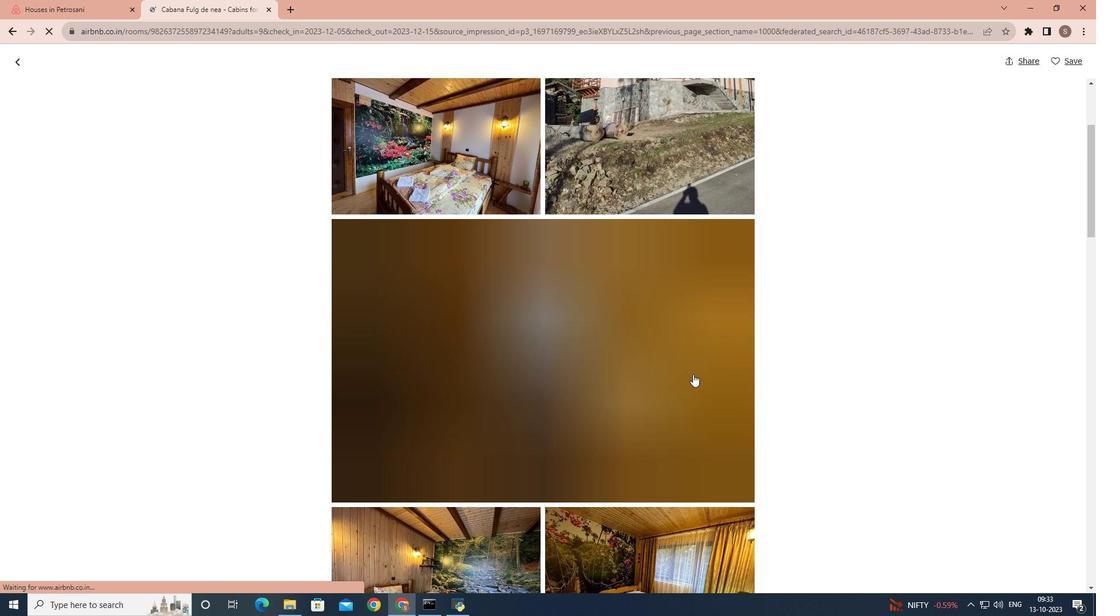 
Action: Mouse scrolled (693, 374) with delta (0, 0)
Screenshot: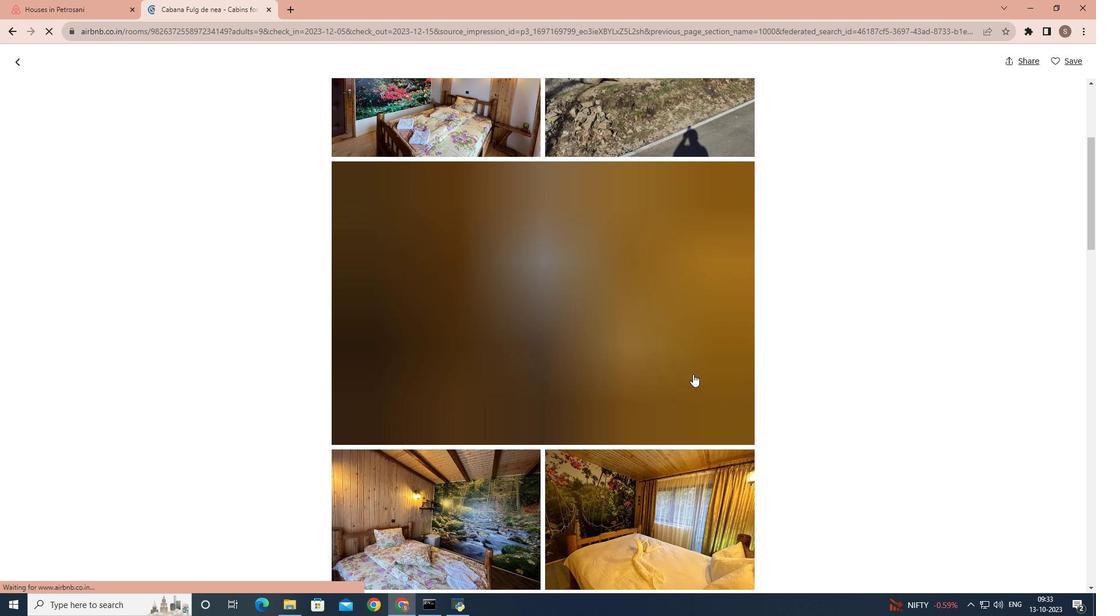 
Action: Mouse scrolled (693, 374) with delta (0, 0)
Screenshot: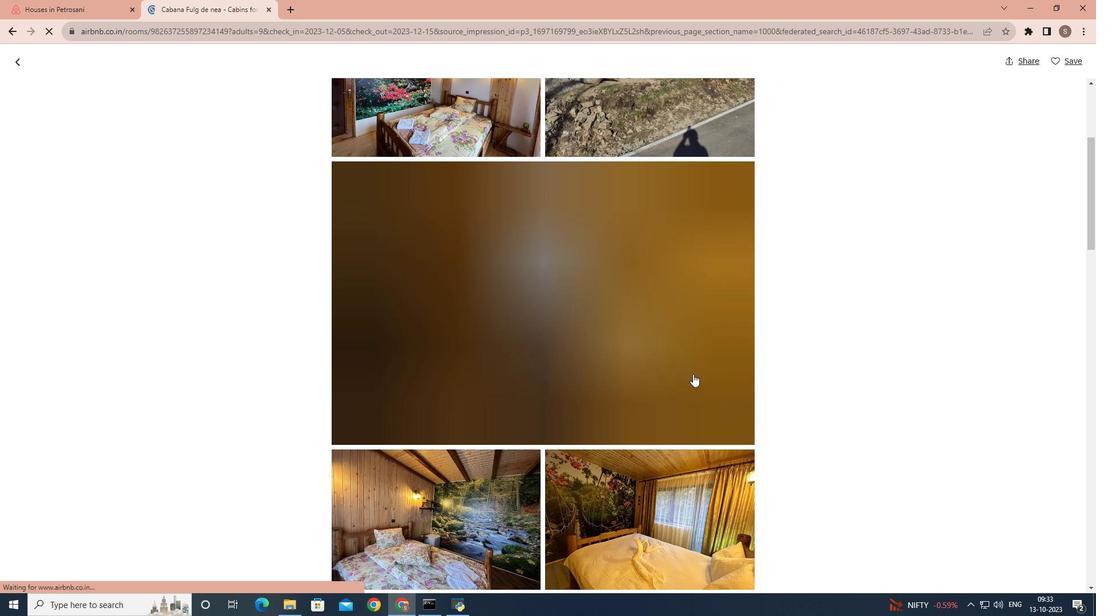 
Action: Mouse scrolled (693, 374) with delta (0, 0)
Screenshot: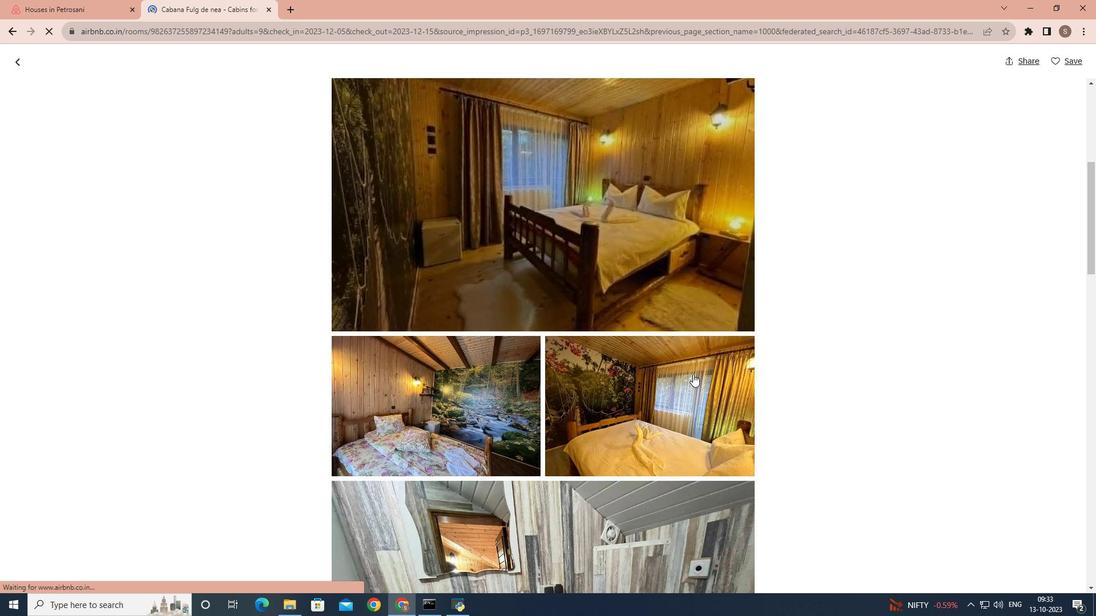 
Action: Mouse scrolled (693, 374) with delta (0, 0)
Screenshot: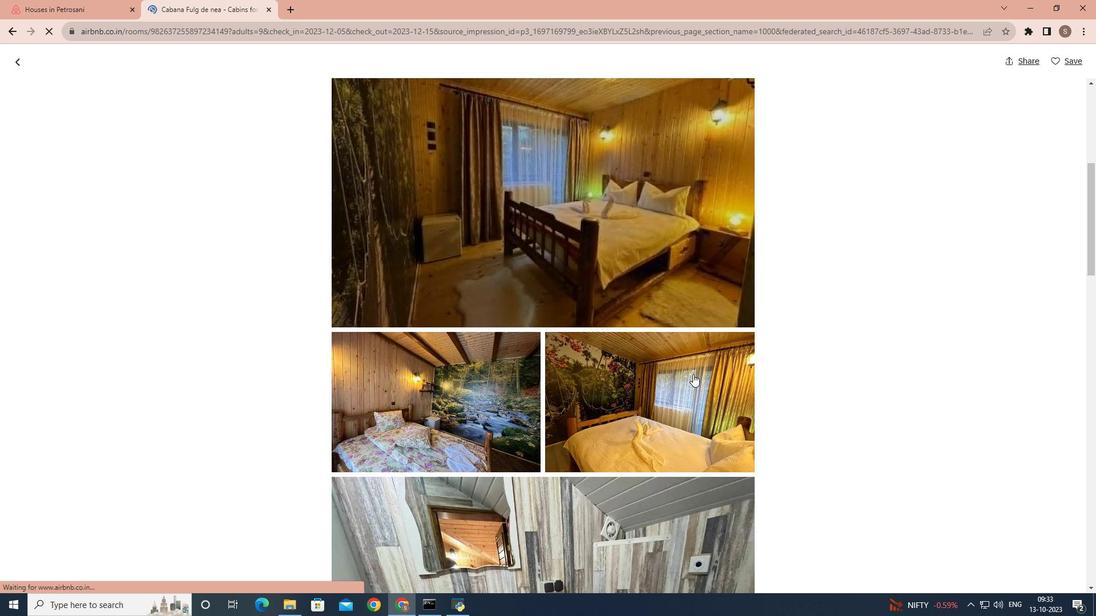
Action: Mouse scrolled (693, 374) with delta (0, 0)
Screenshot: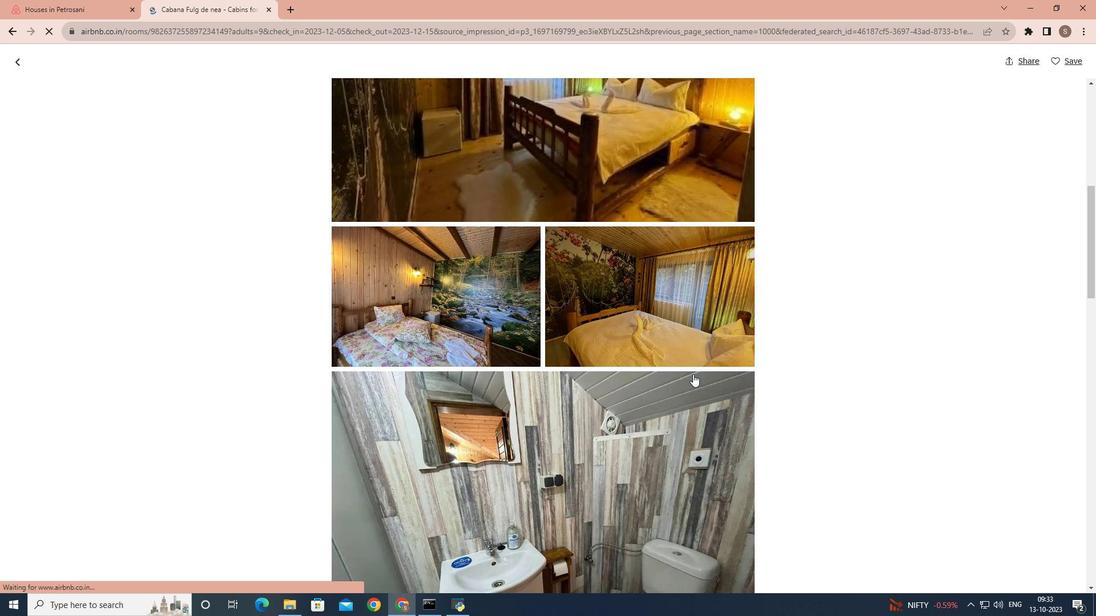 
Action: Mouse scrolled (693, 374) with delta (0, 0)
Screenshot: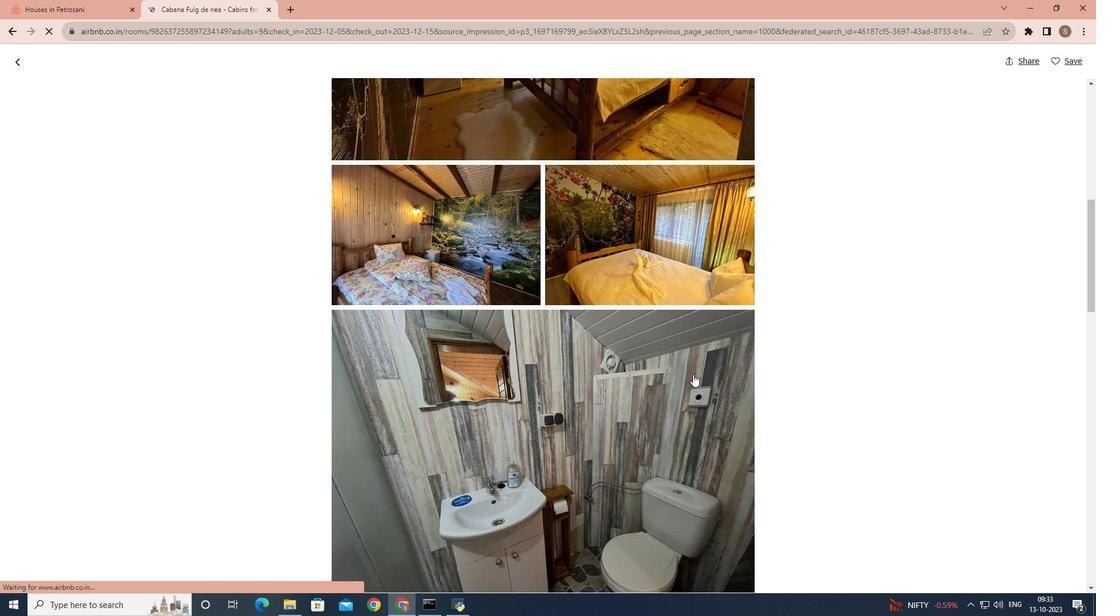 
Action: Mouse scrolled (693, 374) with delta (0, 0)
Screenshot: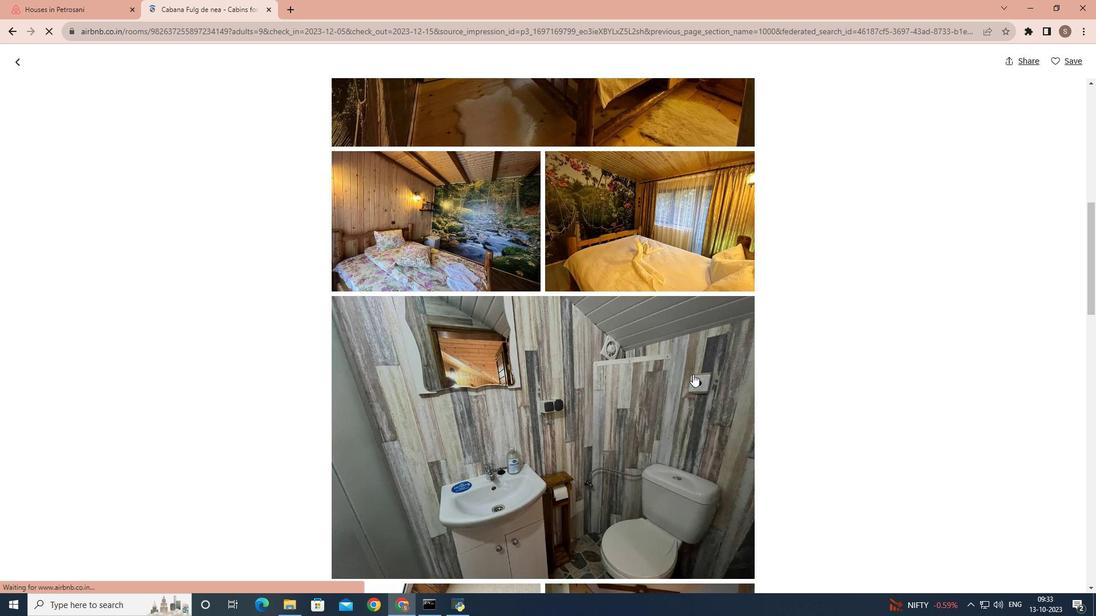 
Action: Mouse scrolled (693, 374) with delta (0, 0)
Screenshot: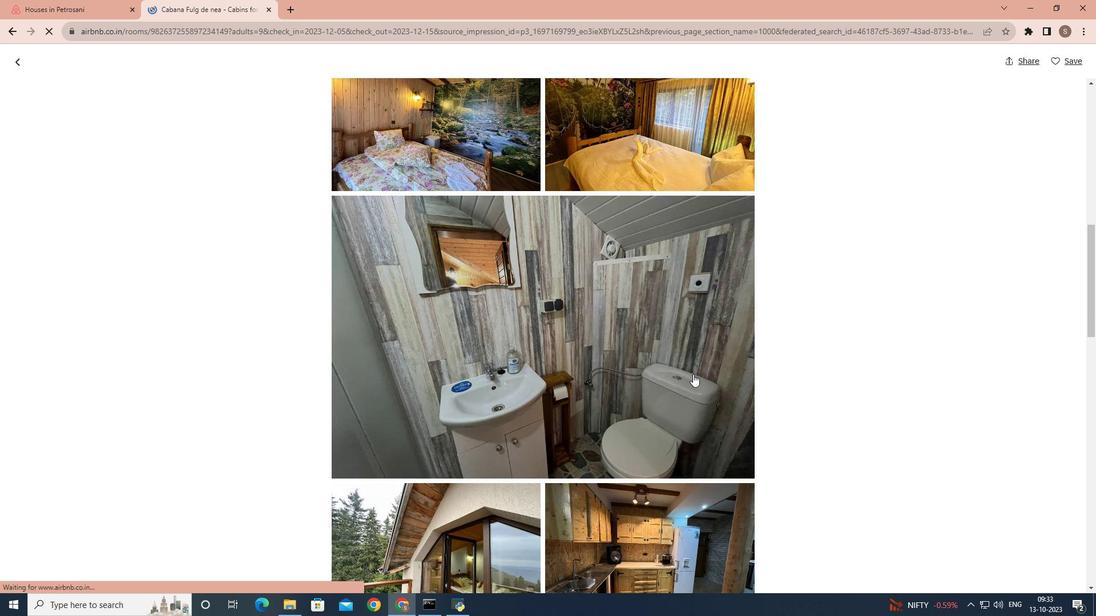 
Action: Mouse scrolled (693, 374) with delta (0, 0)
Screenshot: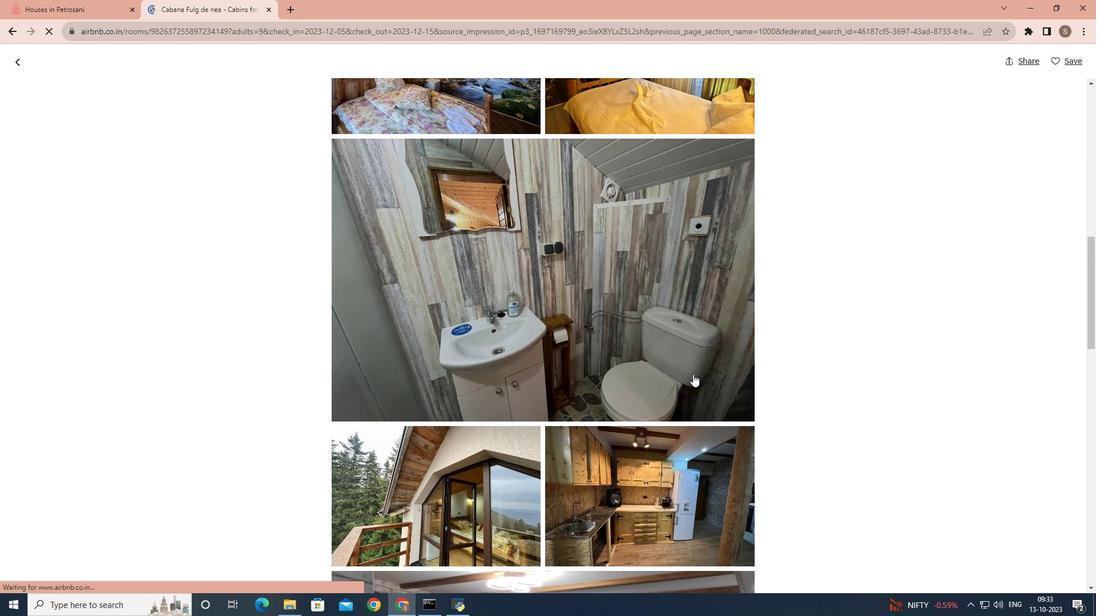 
Action: Mouse scrolled (693, 374) with delta (0, 0)
Screenshot: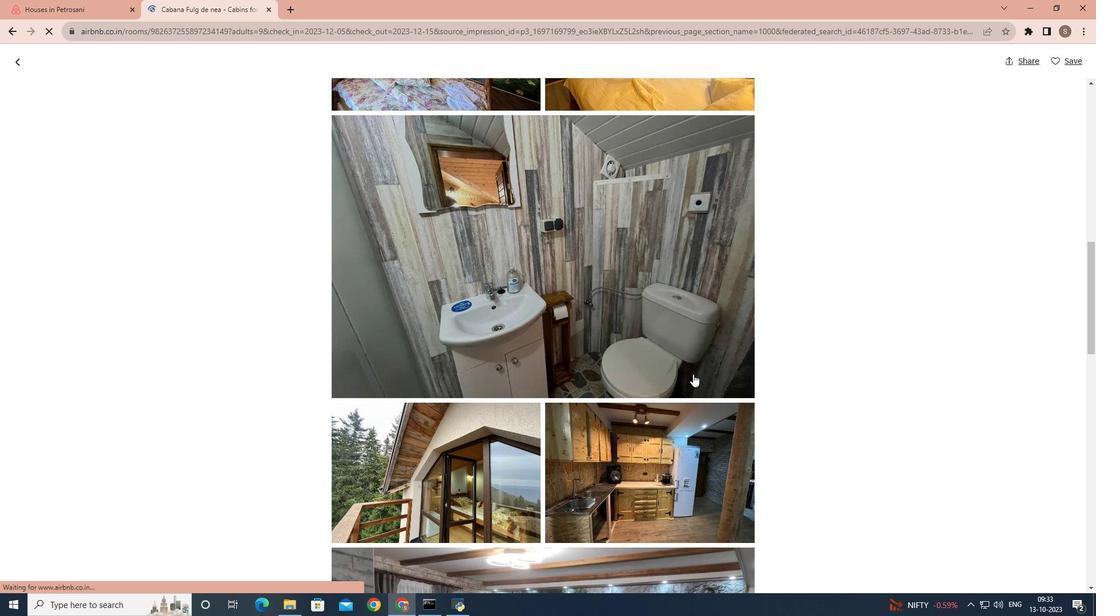
Action: Mouse scrolled (693, 374) with delta (0, 0)
Screenshot: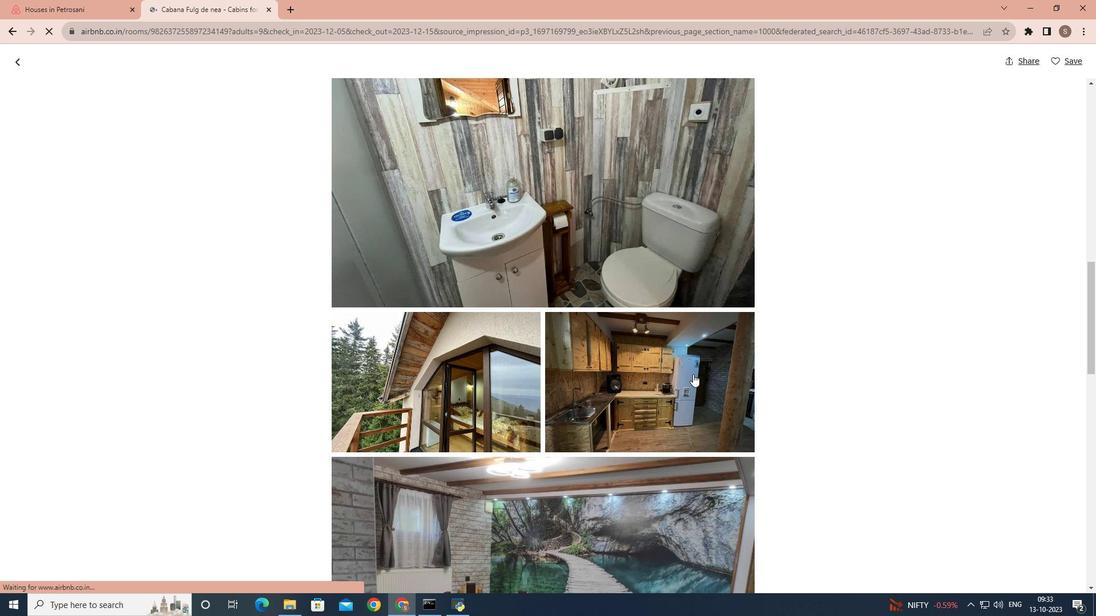 
Action: Mouse scrolled (693, 374) with delta (0, 0)
Screenshot: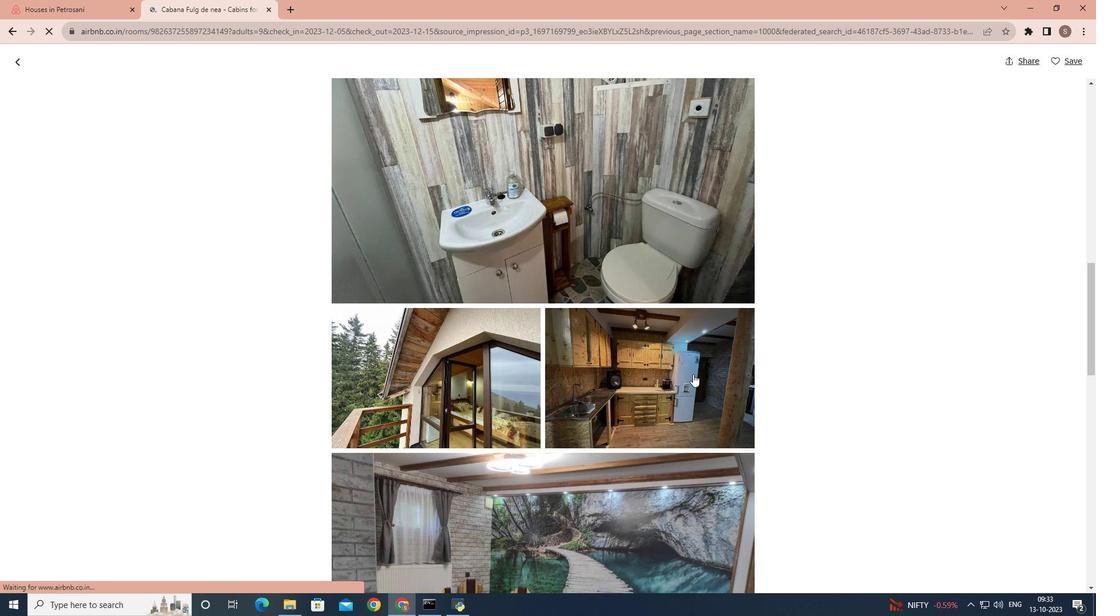 
Action: Mouse scrolled (693, 374) with delta (0, 0)
Screenshot: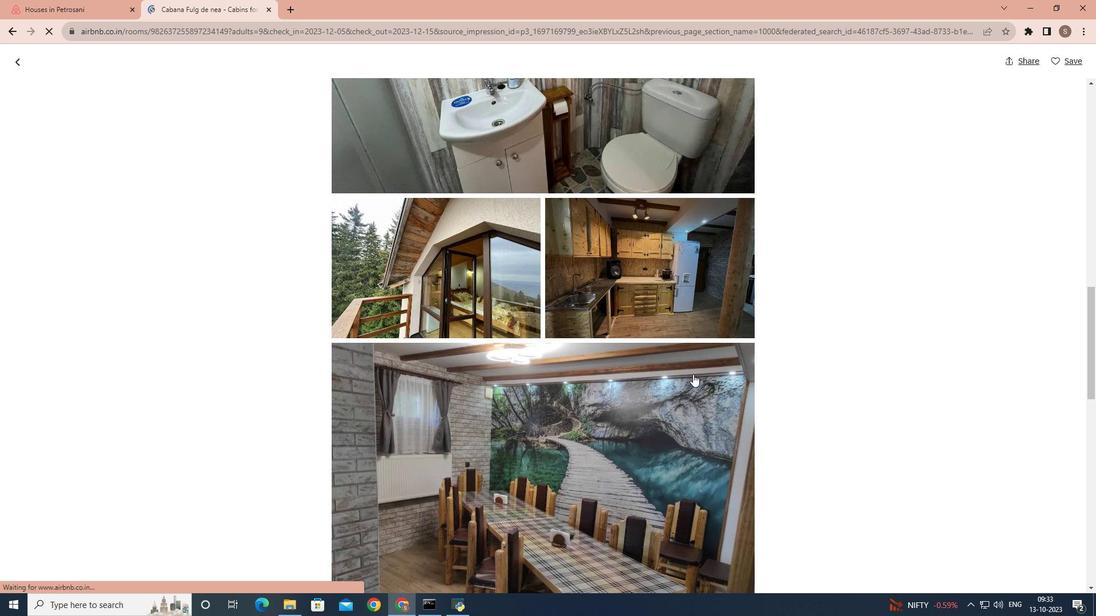
Action: Mouse scrolled (693, 374) with delta (0, 0)
Screenshot: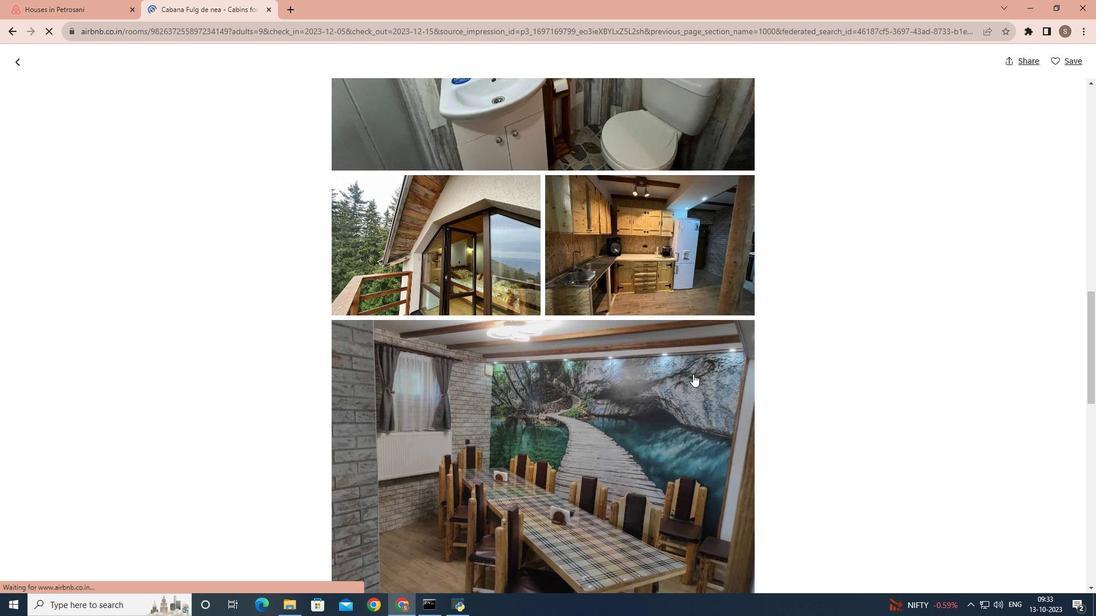 
Action: Mouse scrolled (693, 374) with delta (0, 0)
Screenshot: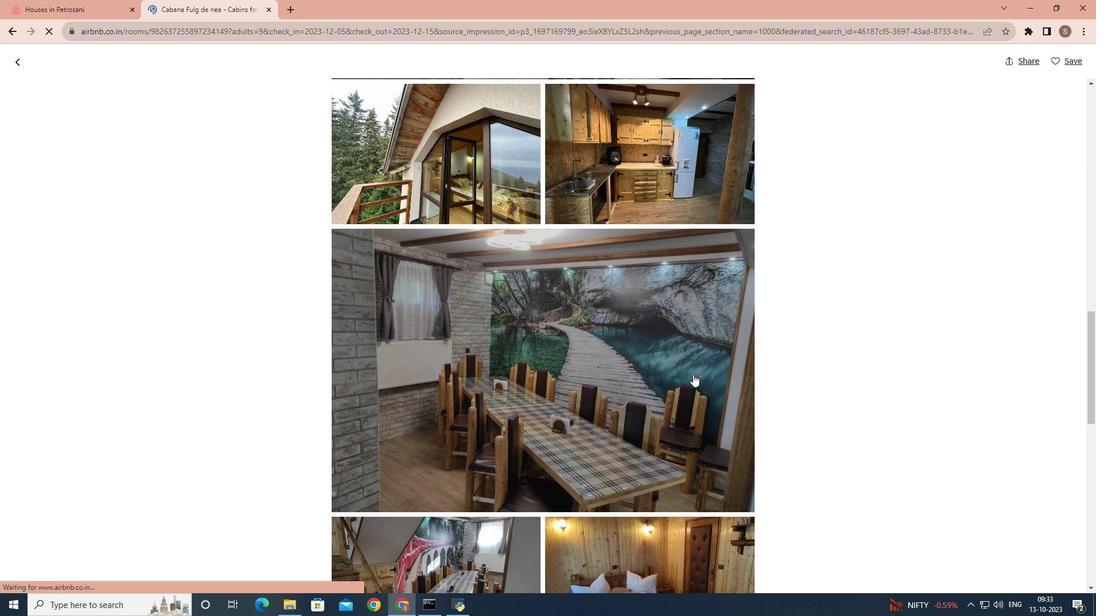 
Action: Mouse scrolled (693, 374) with delta (0, 0)
Screenshot: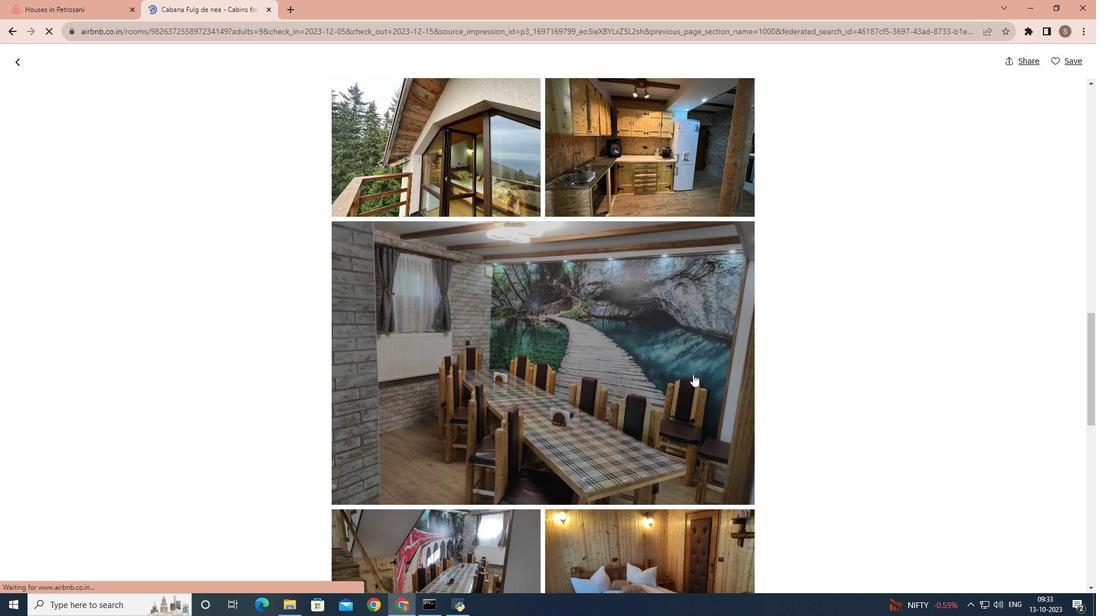 
Action: Mouse scrolled (693, 374) with delta (0, 0)
Screenshot: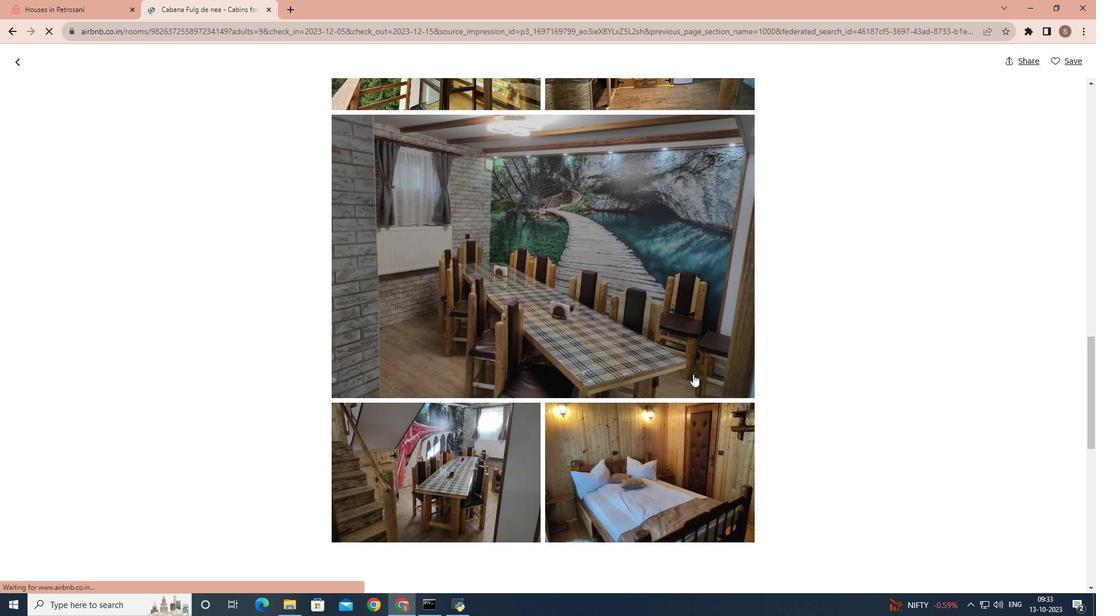 
Action: Mouse scrolled (693, 374) with delta (0, 0)
Screenshot: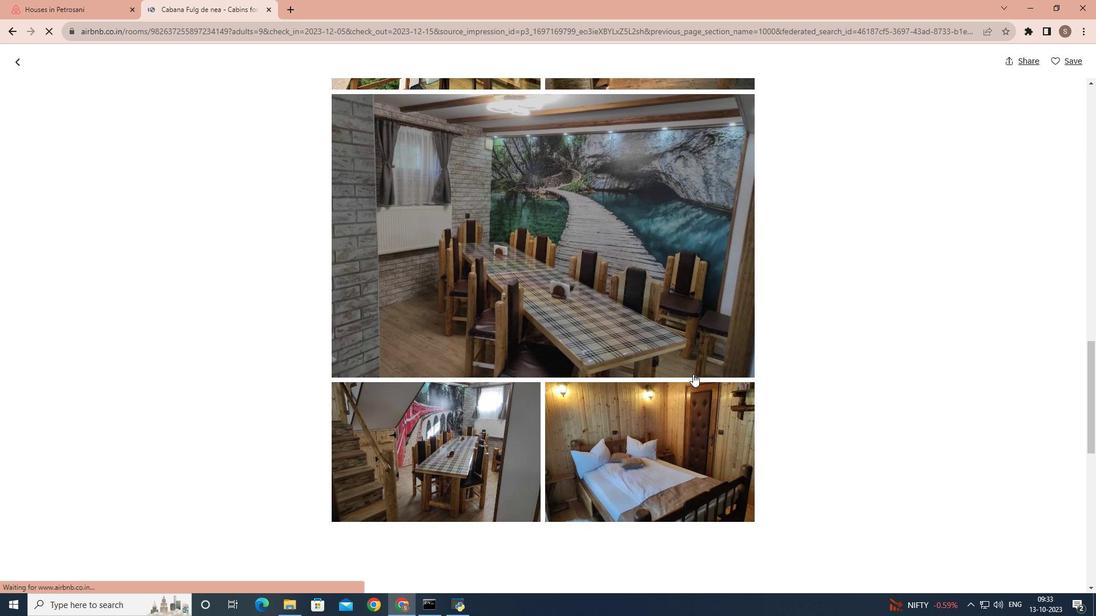 
Action: Mouse scrolled (693, 374) with delta (0, 0)
Screenshot: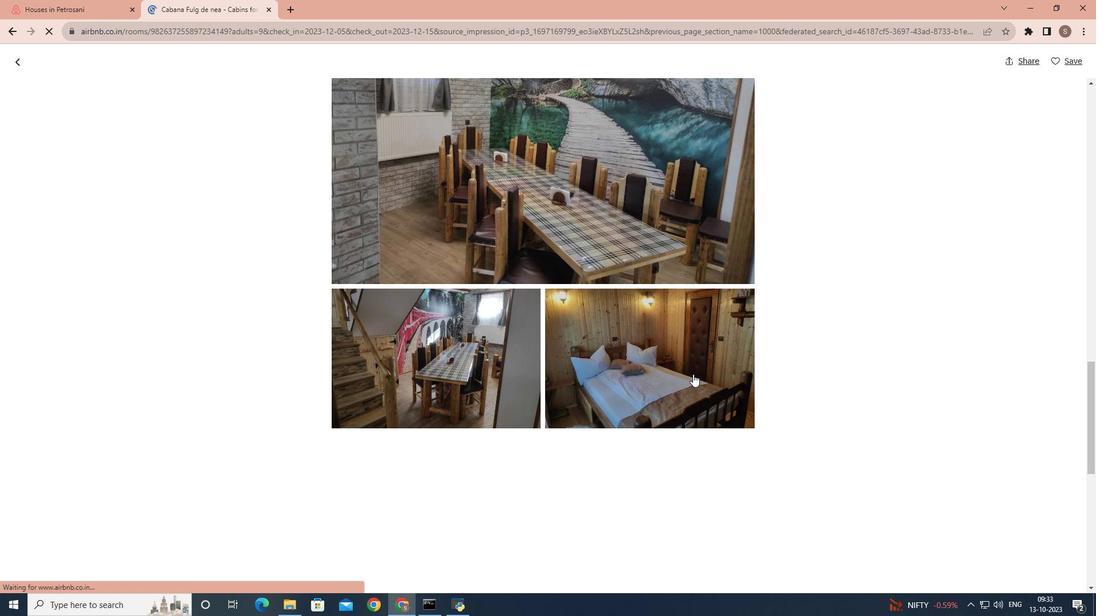 
Action: Mouse scrolled (693, 374) with delta (0, 0)
Screenshot: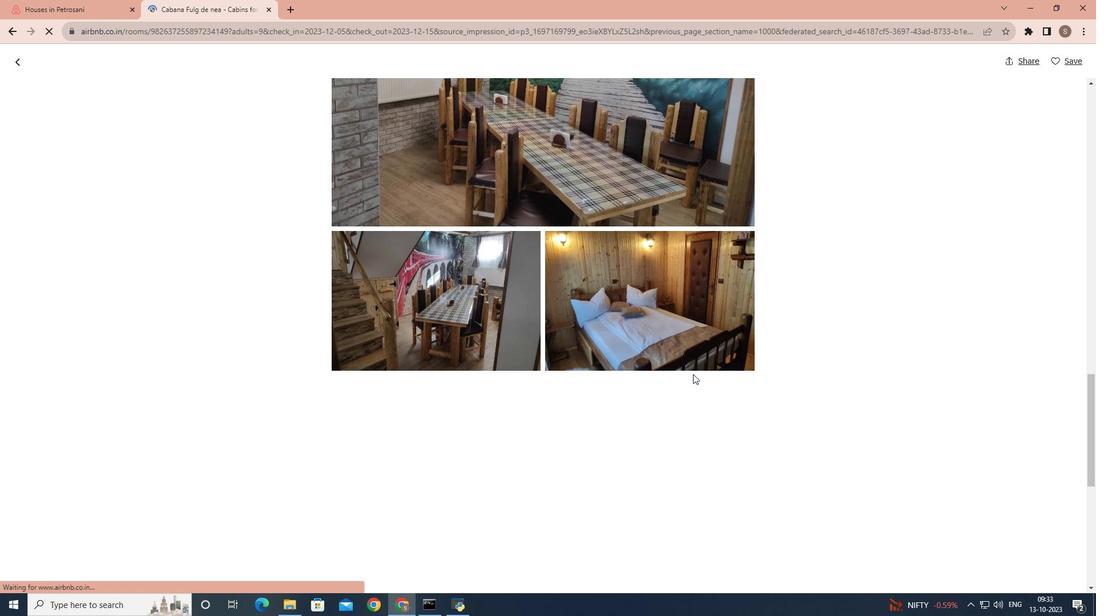 
Action: Mouse scrolled (693, 374) with delta (0, 0)
Screenshot: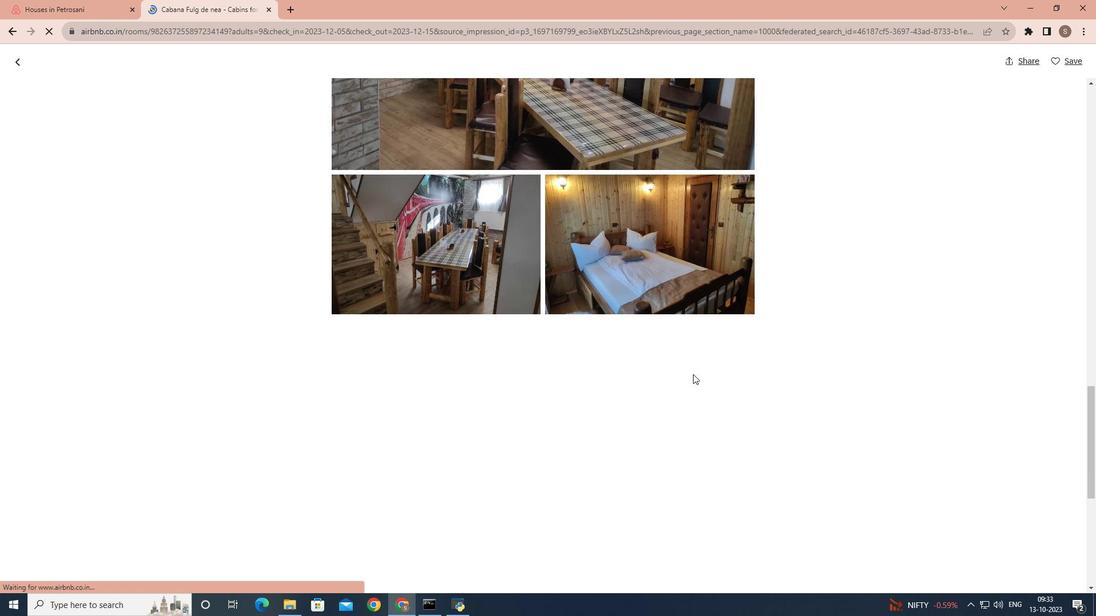 
Action: Mouse scrolled (693, 374) with delta (0, 0)
Screenshot: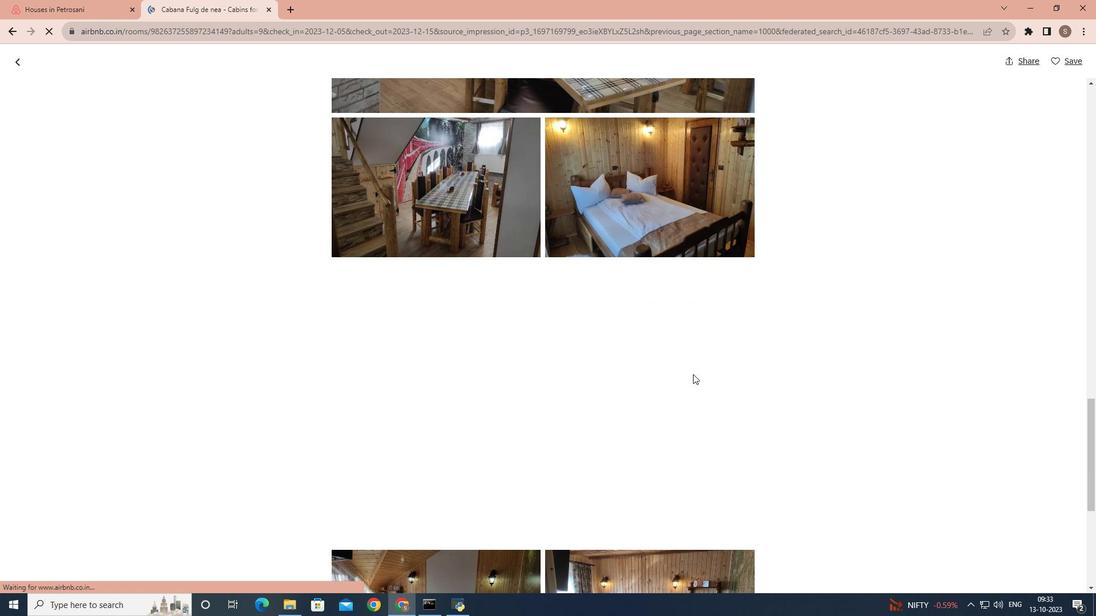 
Action: Mouse scrolled (693, 374) with delta (0, 0)
Screenshot: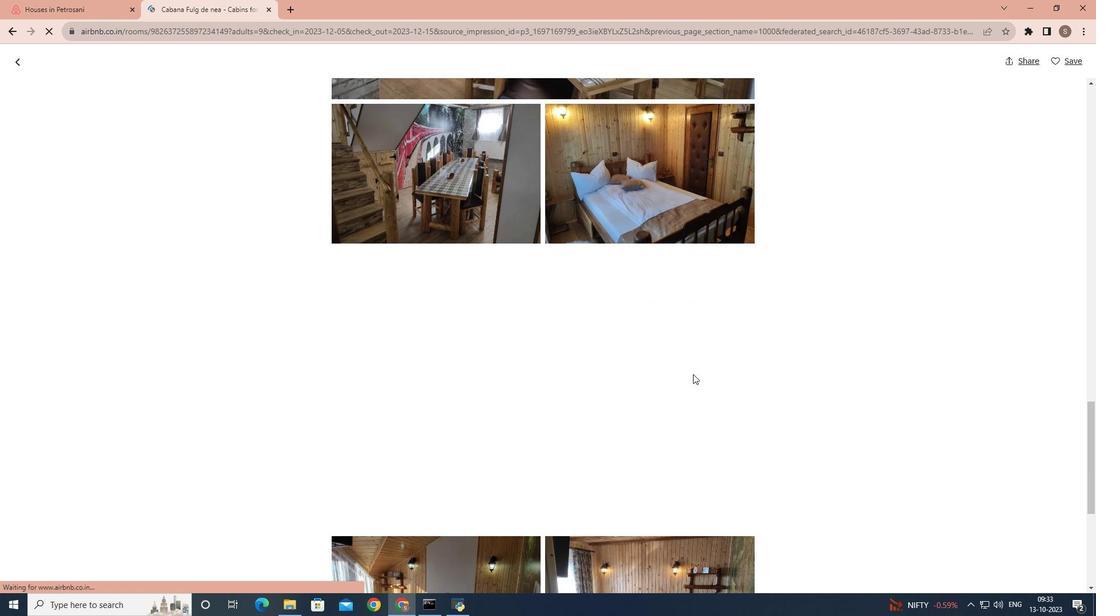 
Action: Mouse scrolled (693, 374) with delta (0, 0)
Screenshot: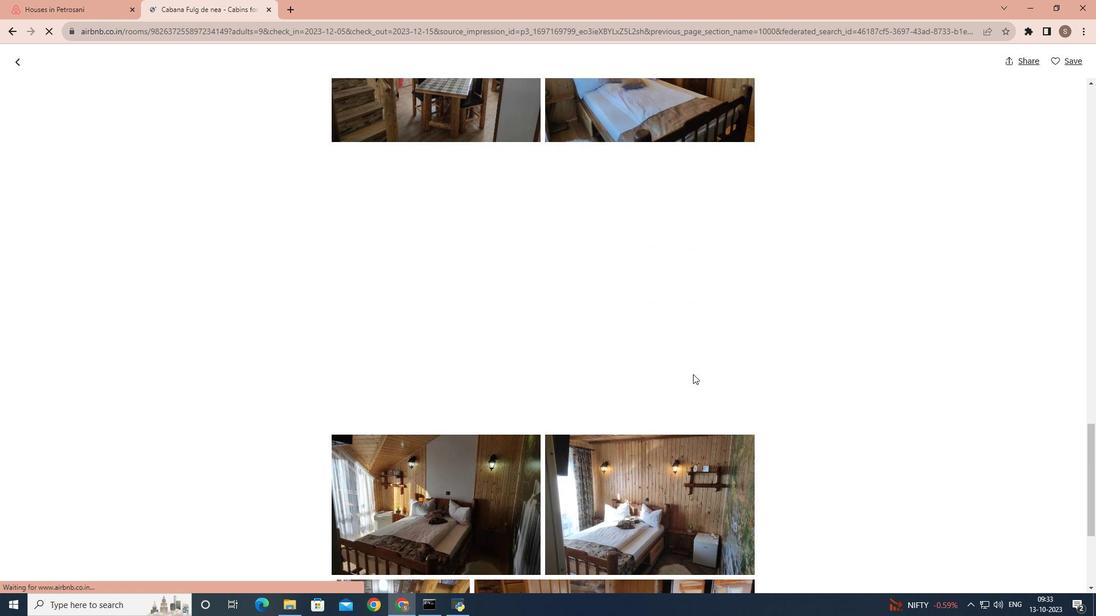 
Action: Mouse scrolled (693, 374) with delta (0, 0)
Screenshot: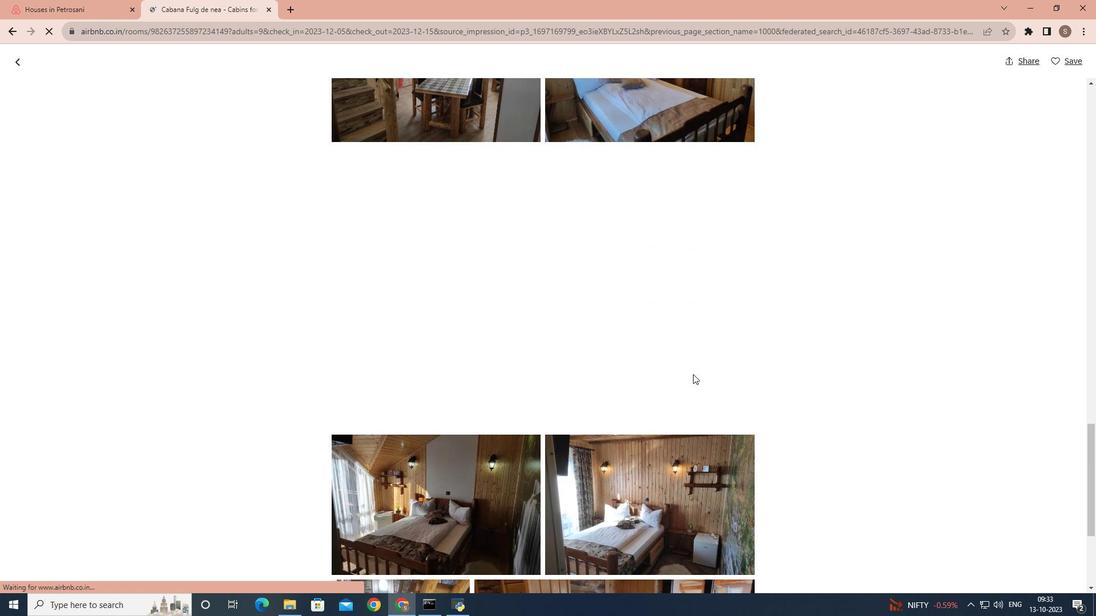 
Action: Mouse scrolled (693, 374) with delta (0, 0)
Screenshot: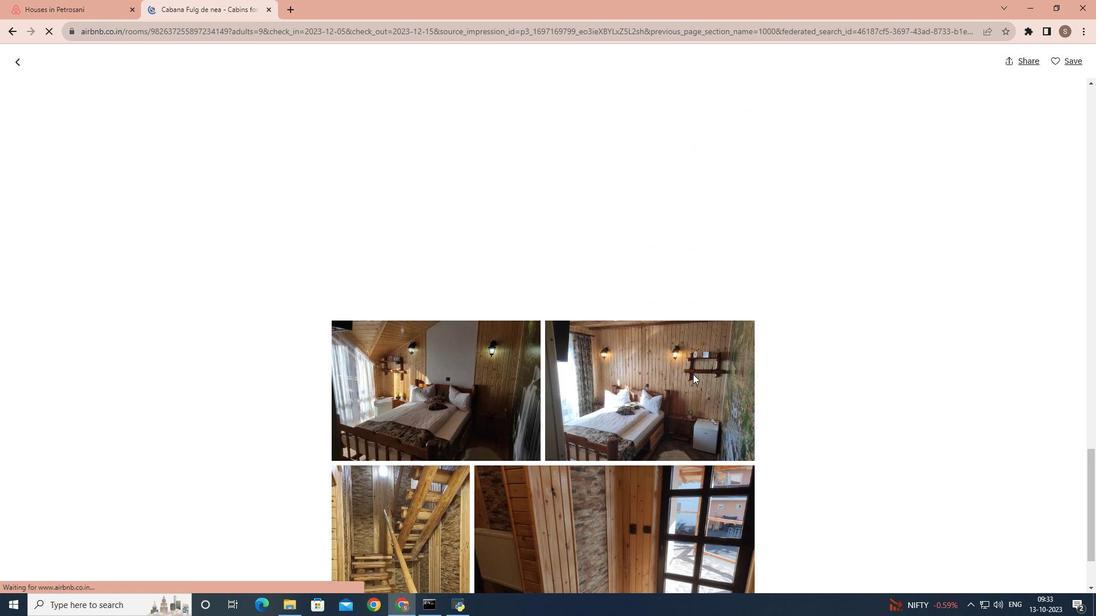 
Action: Mouse scrolled (693, 374) with delta (0, 0)
Screenshot: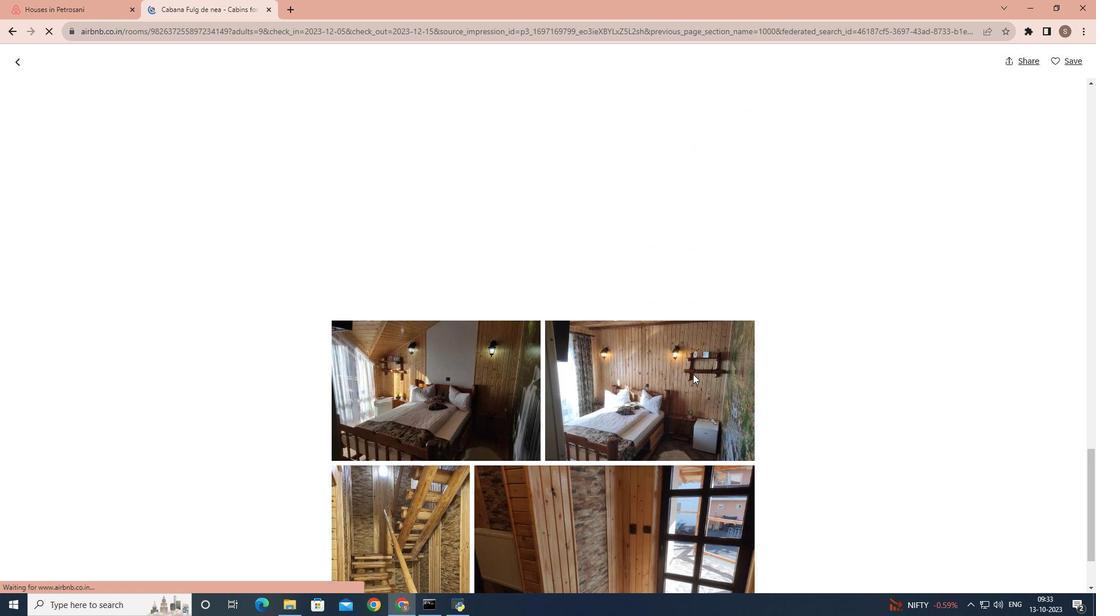 
Action: Mouse scrolled (693, 374) with delta (0, 0)
Screenshot: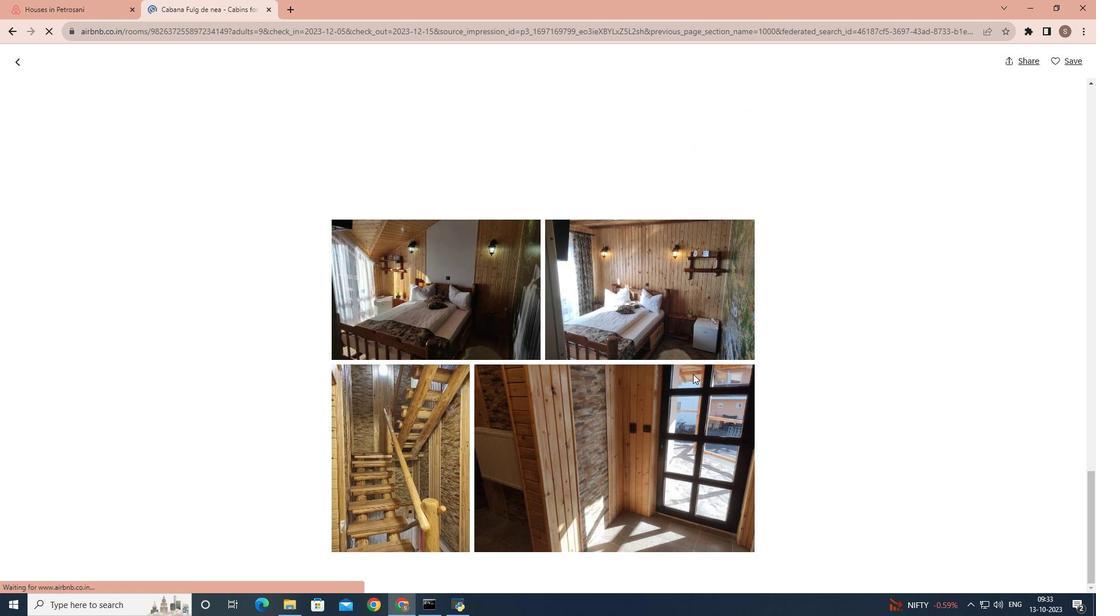 
Action: Mouse scrolled (693, 374) with delta (0, 0)
Screenshot: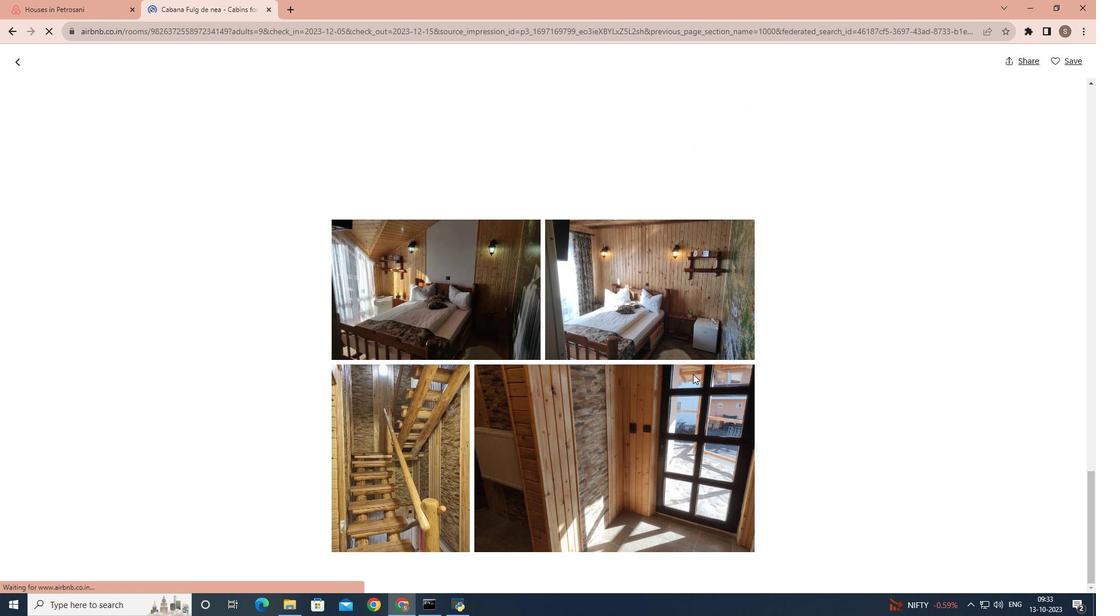 
Action: Mouse scrolled (693, 374) with delta (0, 0)
Screenshot: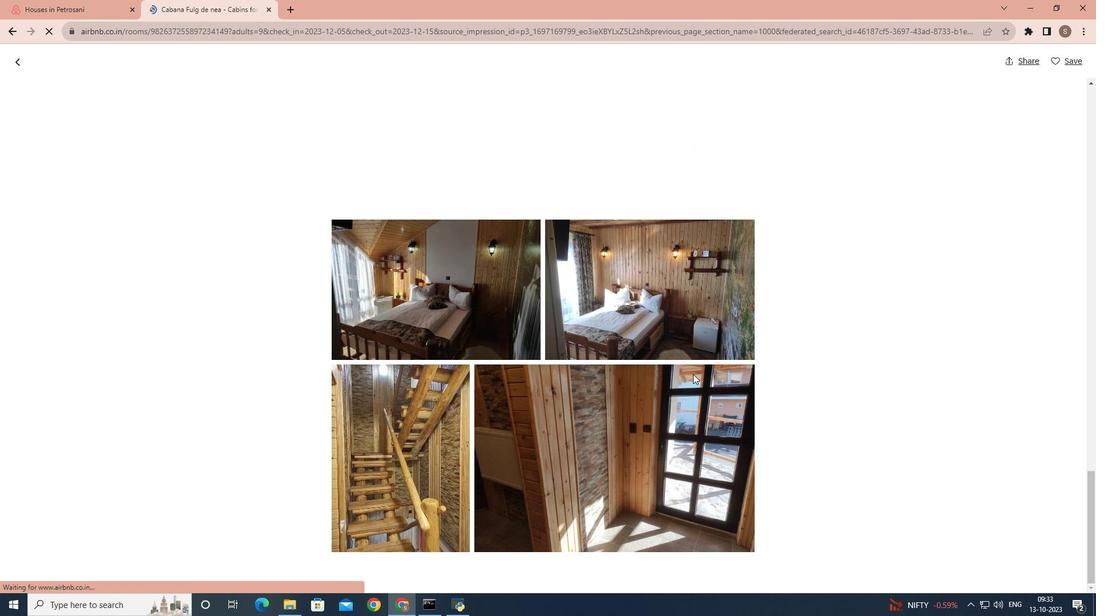 
Action: Mouse scrolled (693, 374) with delta (0, 0)
Screenshot: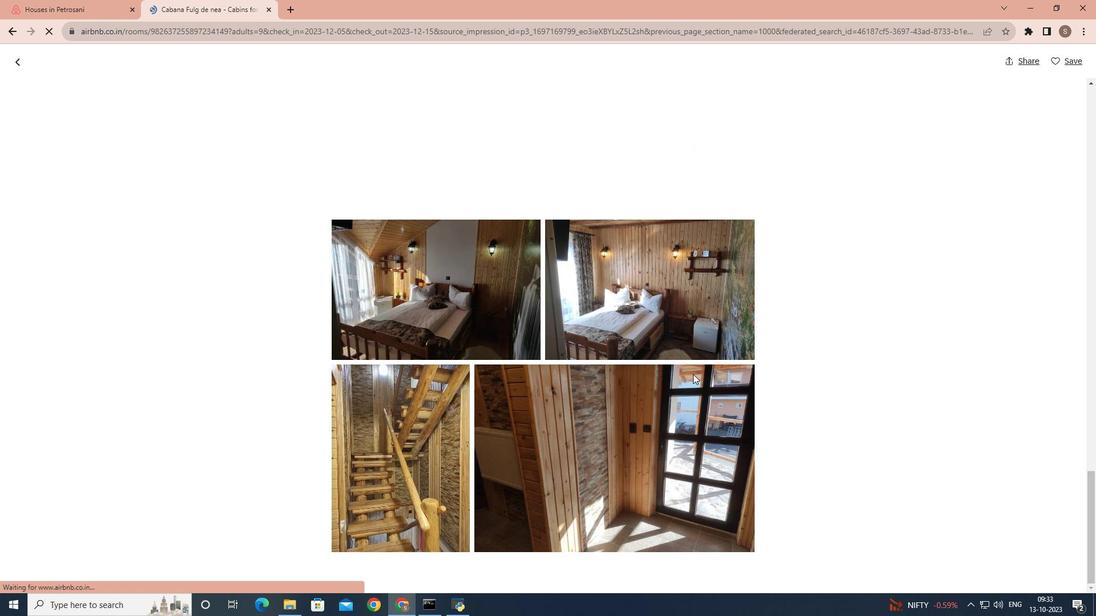 
Action: Mouse scrolled (693, 374) with delta (0, 0)
Screenshot: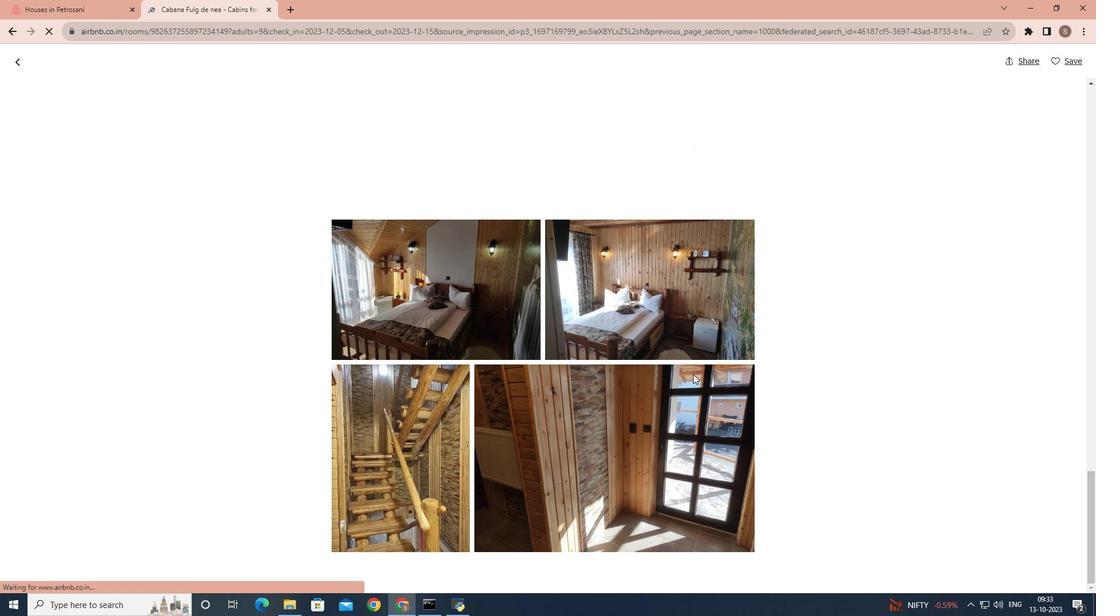 
Action: Mouse moved to (19, 58)
Screenshot: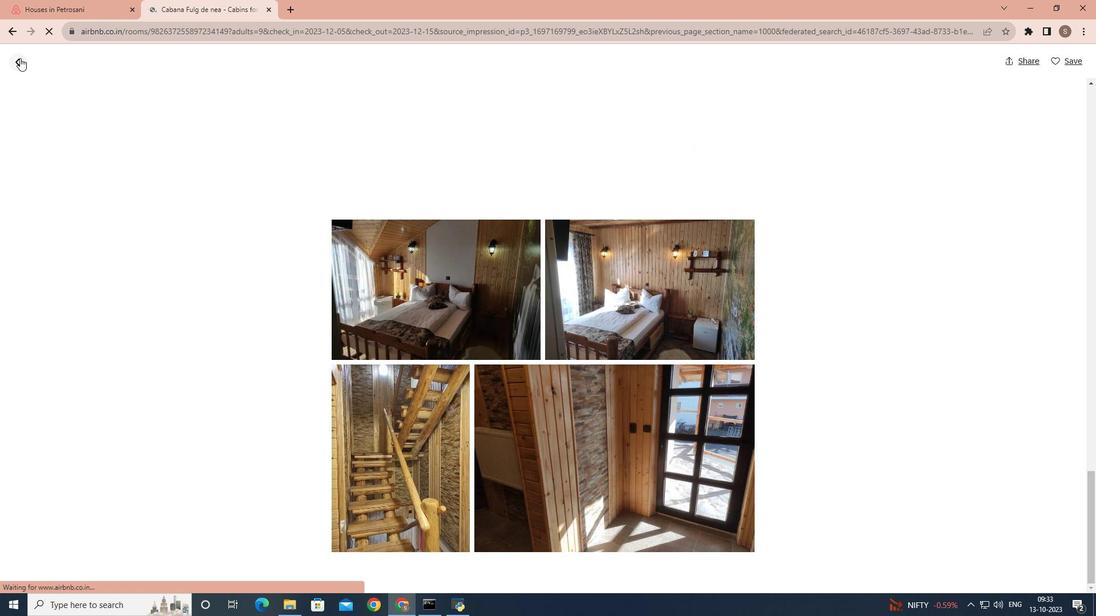 
Action: Mouse pressed left at (19, 58)
Screenshot: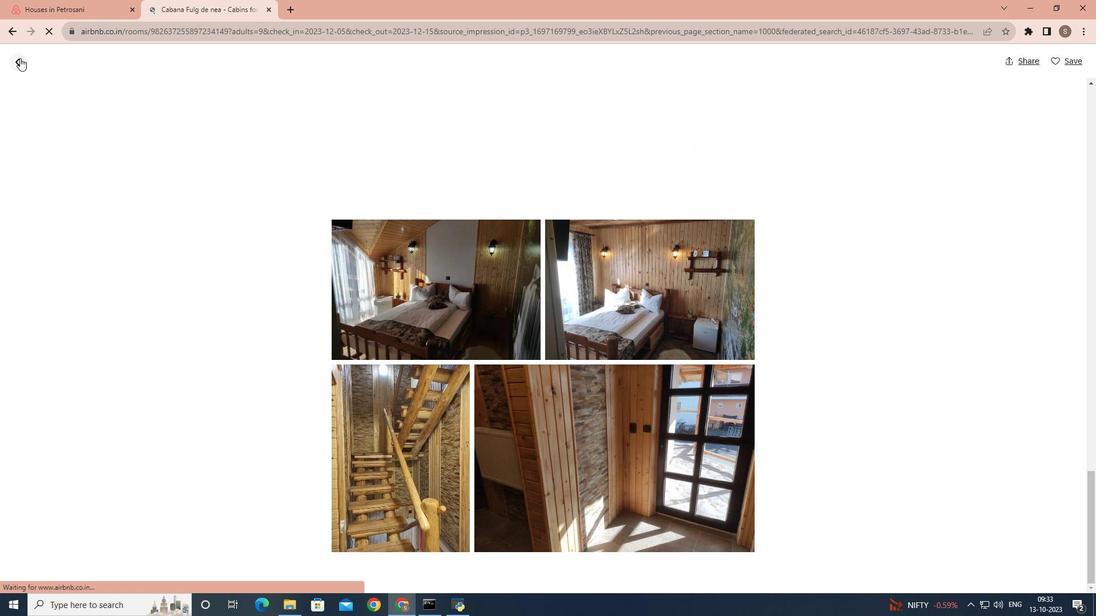 
Action: Mouse moved to (395, 438)
Screenshot: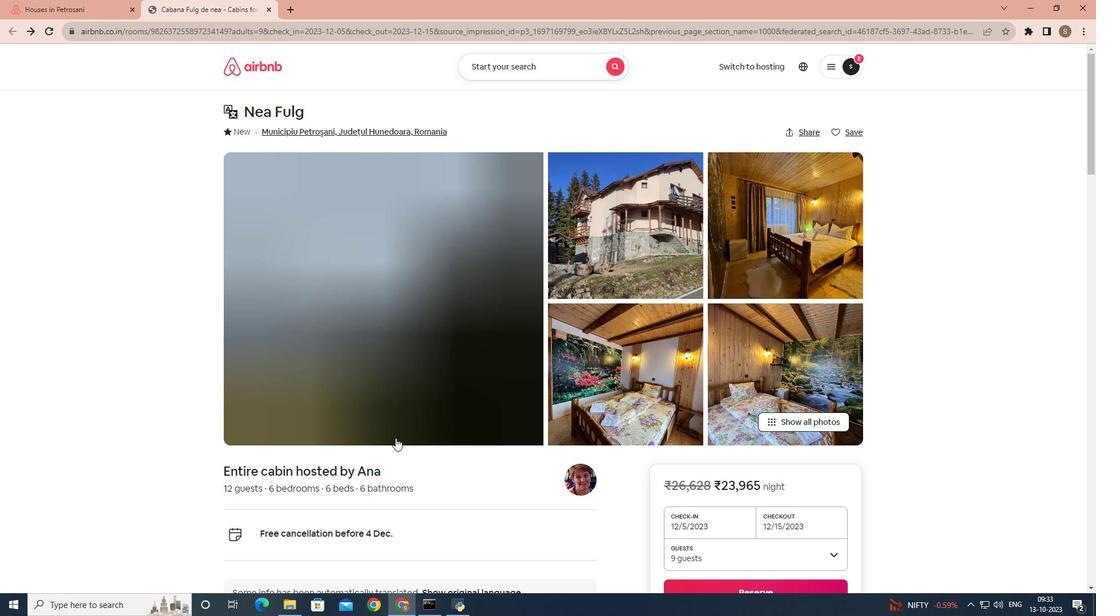 
Action: Mouse scrolled (395, 437) with delta (0, 0)
Screenshot: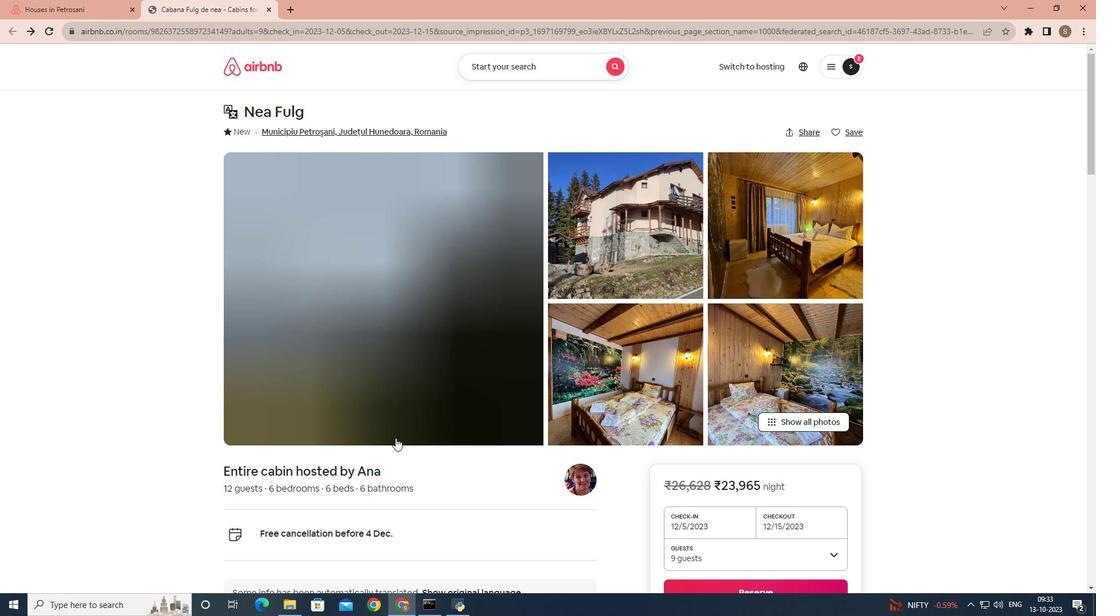 
Action: Mouse scrolled (395, 437) with delta (0, 0)
Screenshot: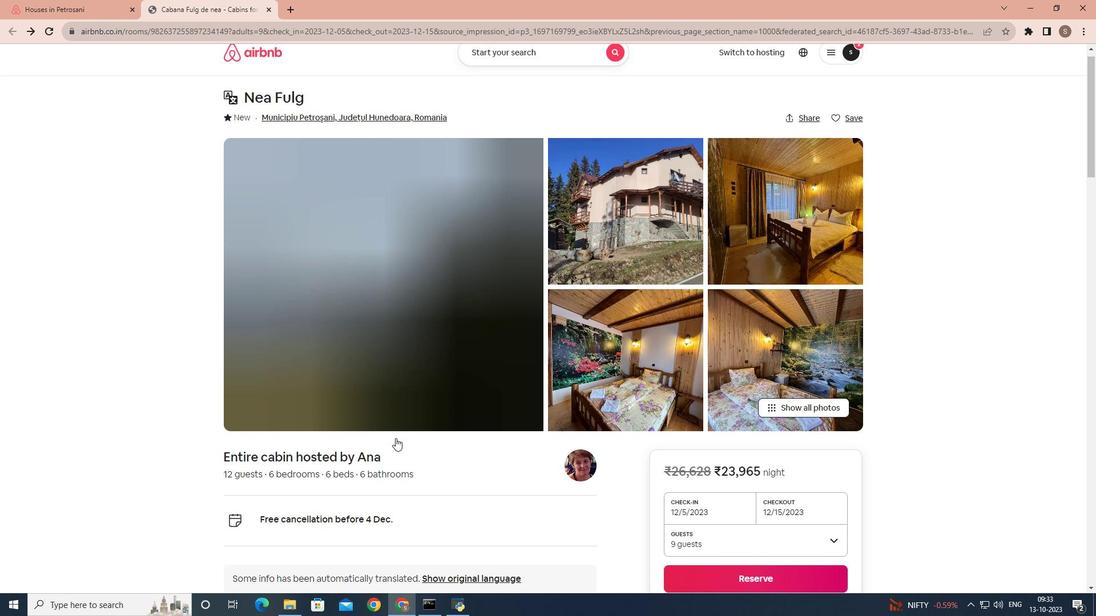 
Action: Mouse scrolled (395, 437) with delta (0, 0)
Screenshot: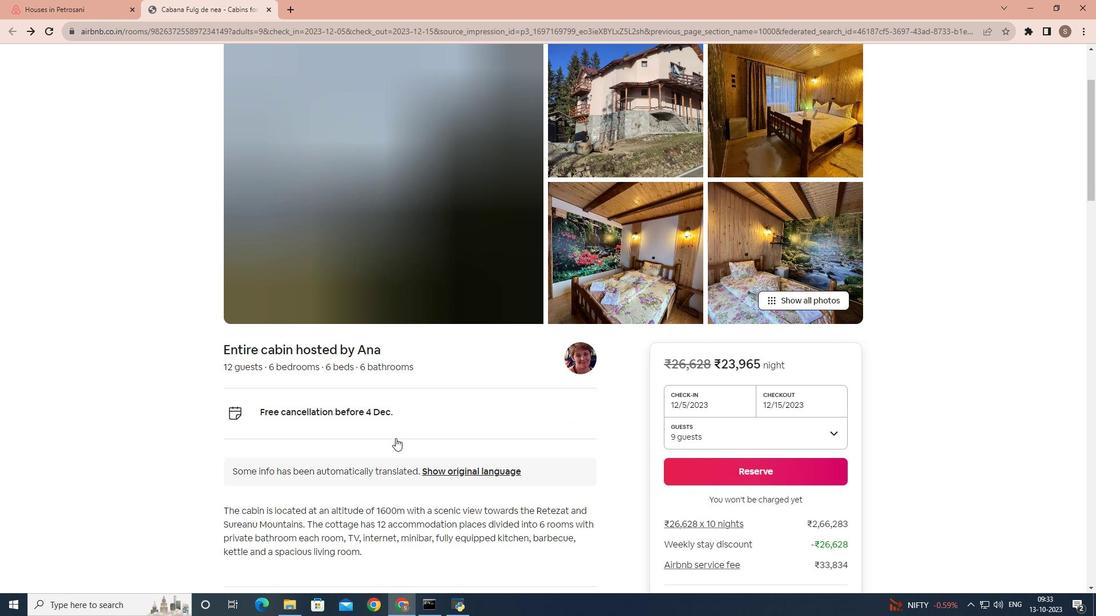 
Action: Mouse scrolled (395, 437) with delta (0, 0)
Screenshot: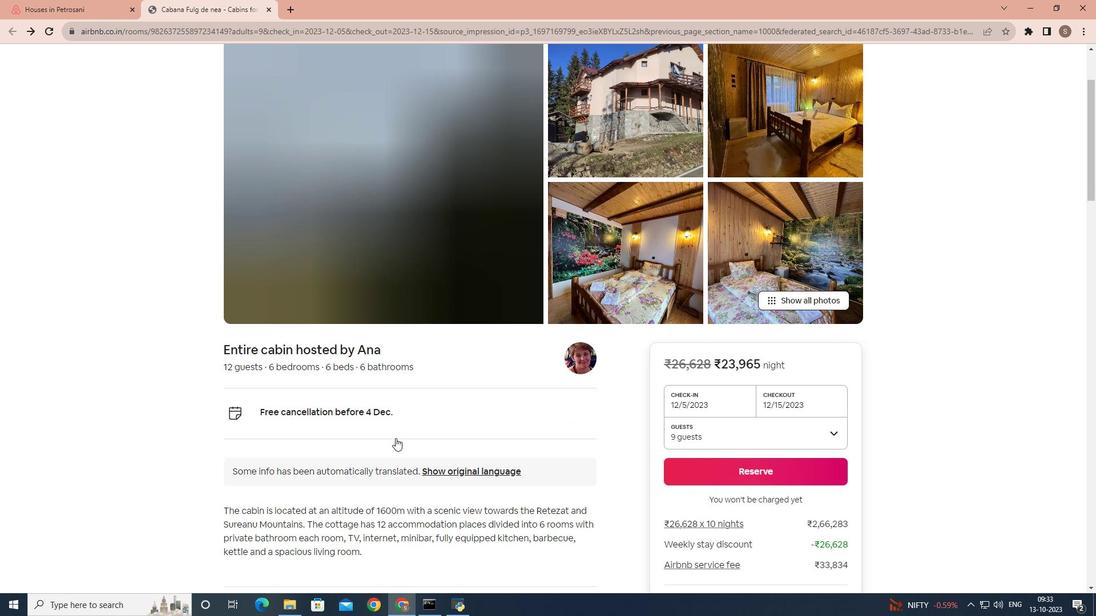 
Action: Mouse scrolled (395, 437) with delta (0, 0)
Screenshot: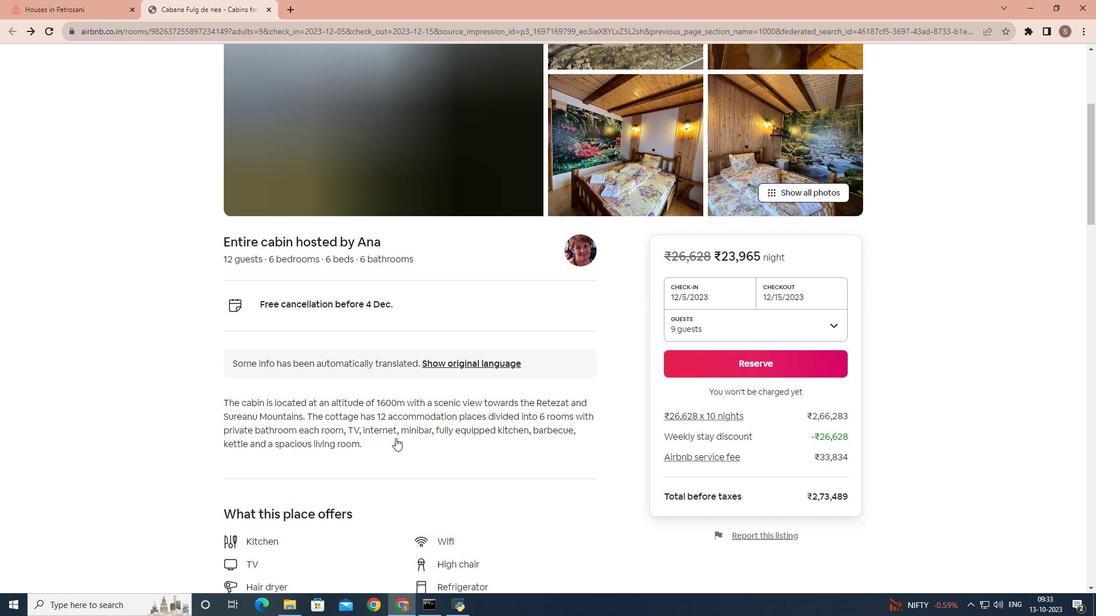 
Action: Mouse scrolled (395, 437) with delta (0, 0)
Screenshot: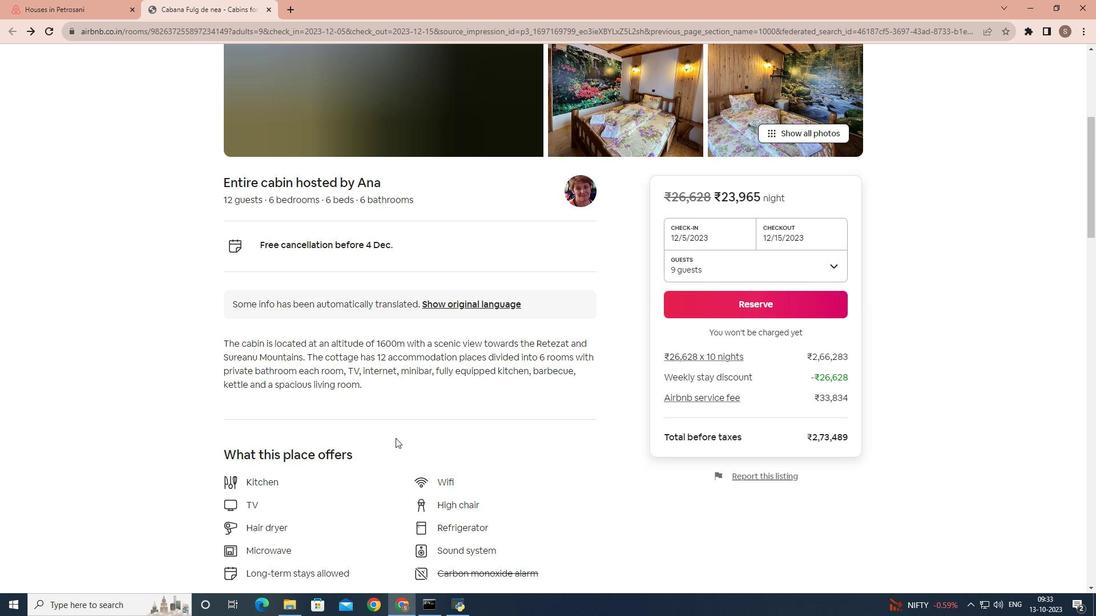 
Action: Mouse scrolled (395, 437) with delta (0, 0)
Screenshot: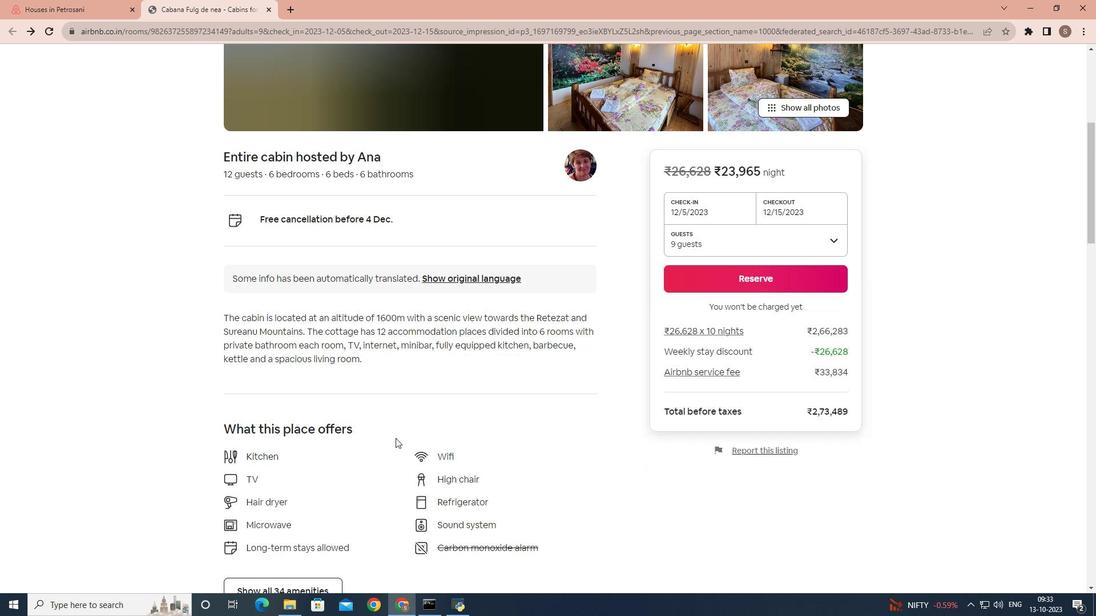 
Action: Mouse scrolled (395, 437) with delta (0, 0)
Screenshot: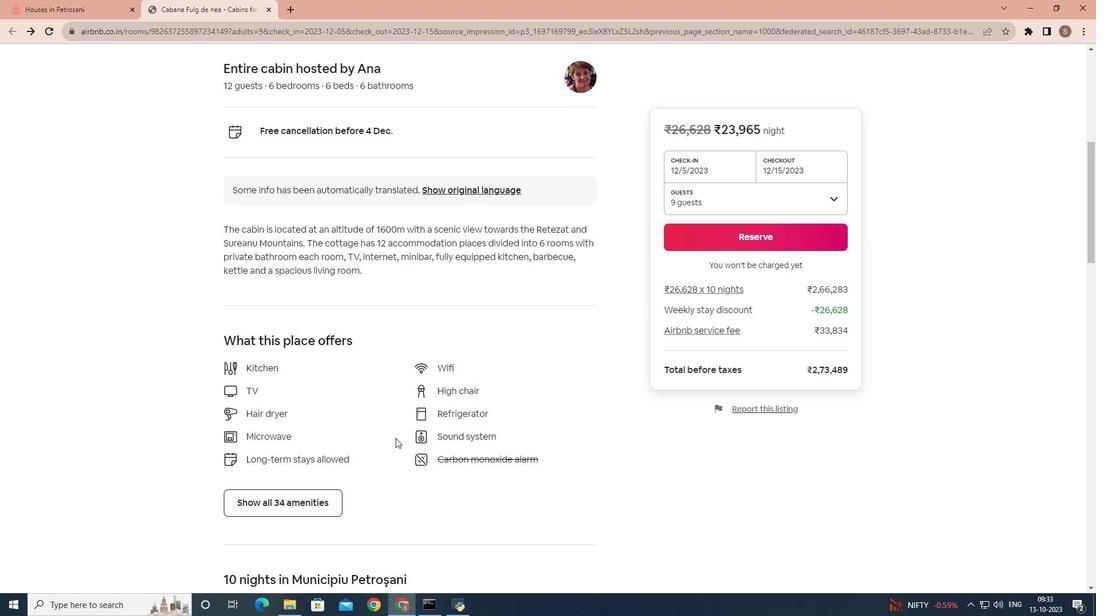 
Action: Mouse scrolled (395, 437) with delta (0, 0)
Screenshot: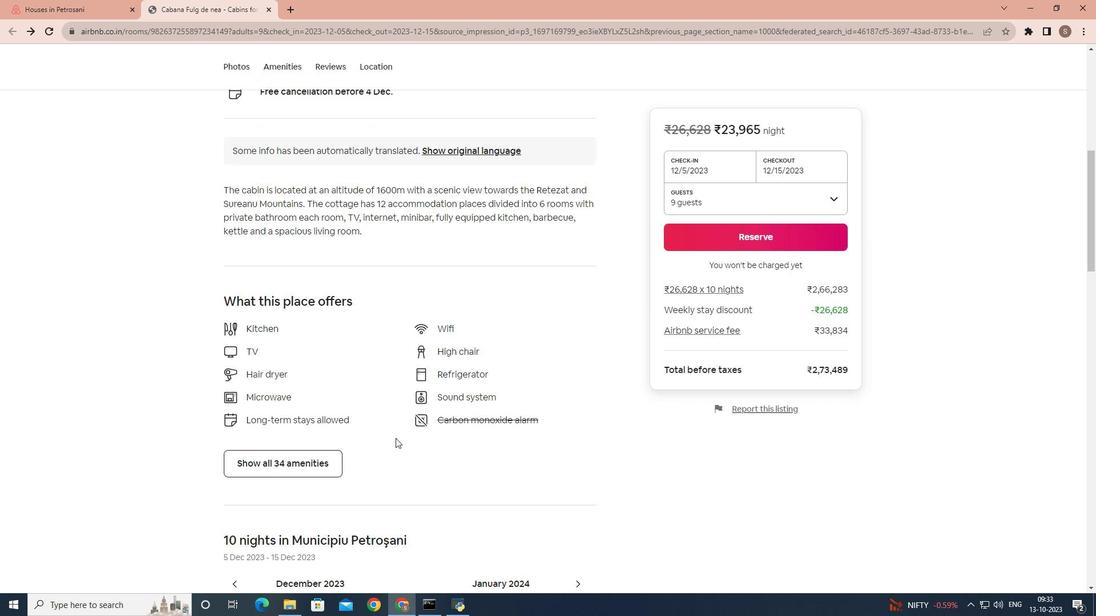 
Action: Mouse moved to (319, 393)
Screenshot: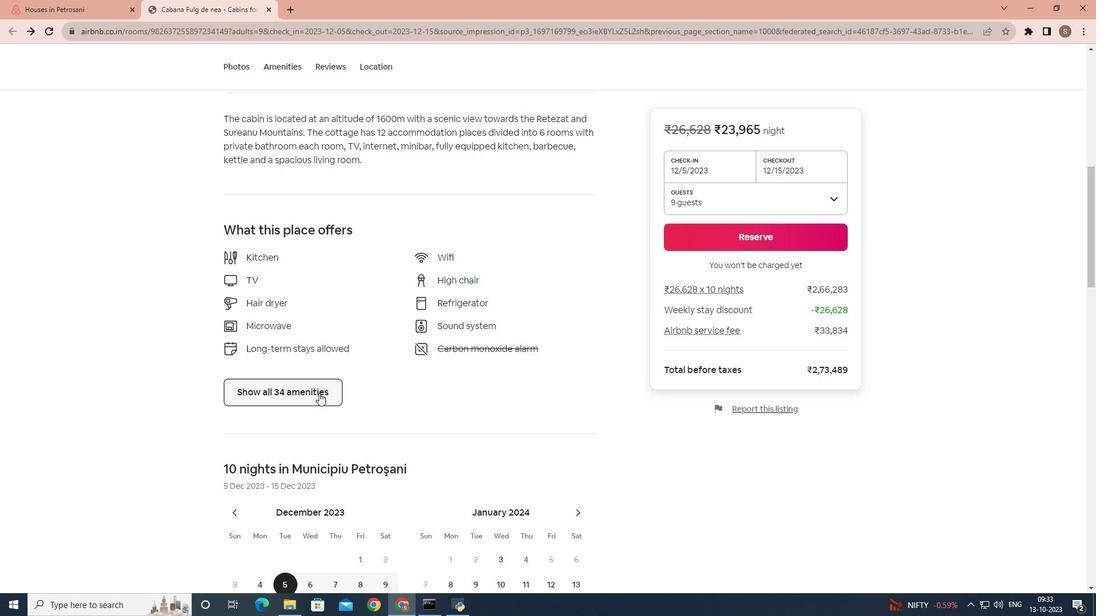 
Action: Mouse pressed left at (319, 393)
Screenshot: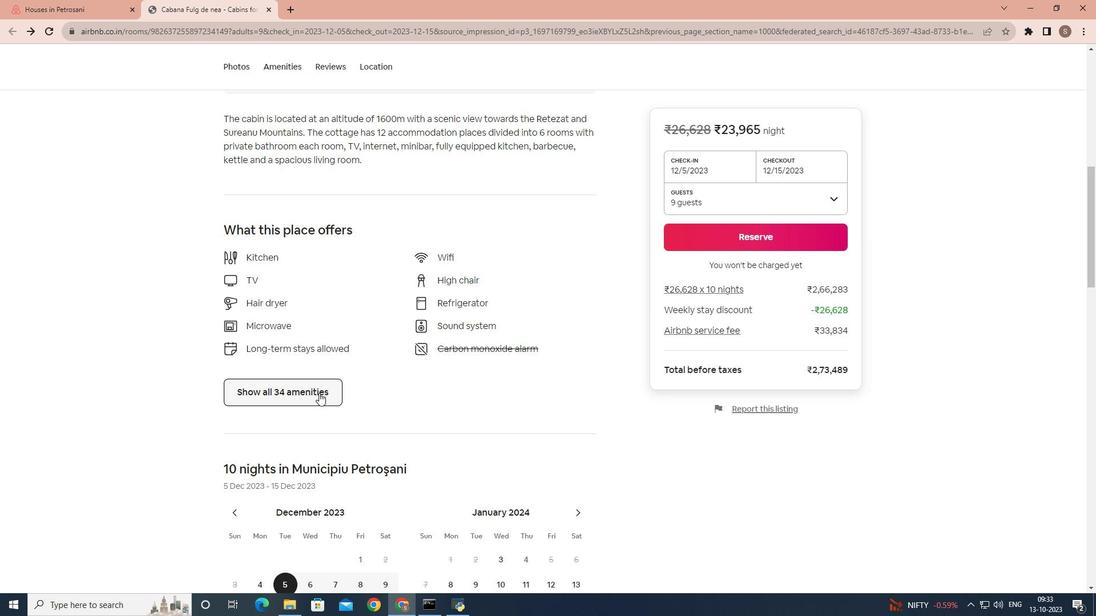 
Action: Mouse moved to (492, 370)
Screenshot: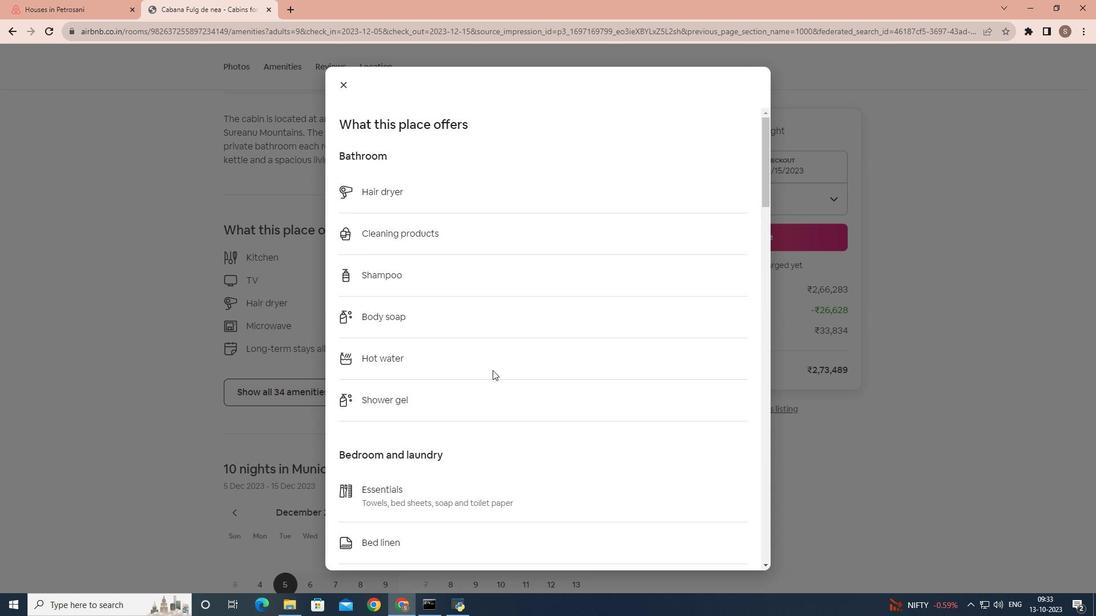 
Action: Mouse scrolled (492, 370) with delta (0, 0)
Screenshot: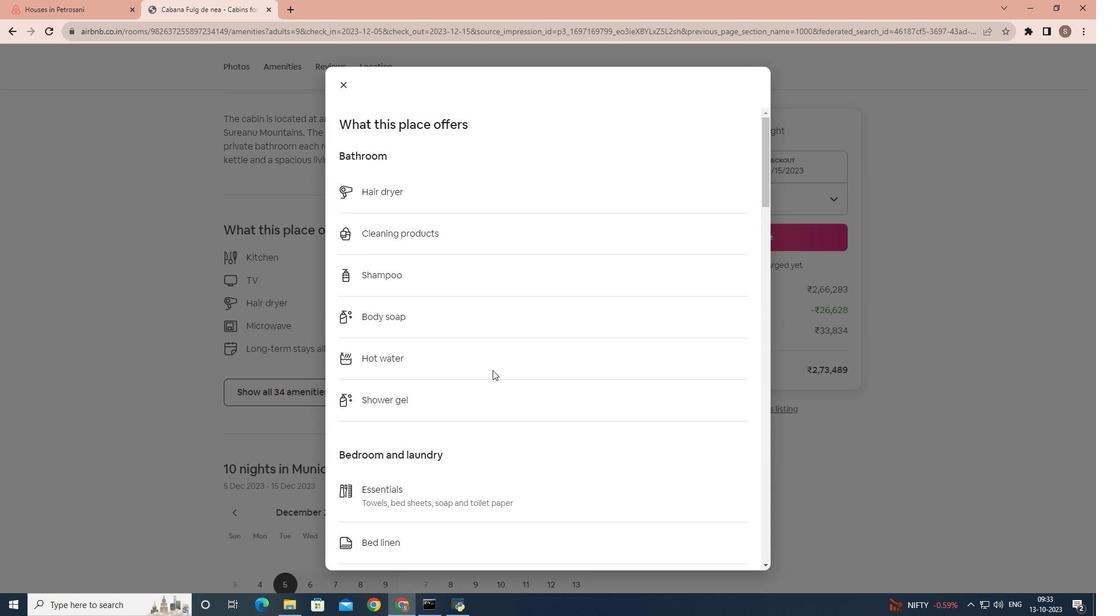 
Action: Mouse scrolled (492, 370) with delta (0, 0)
Screenshot: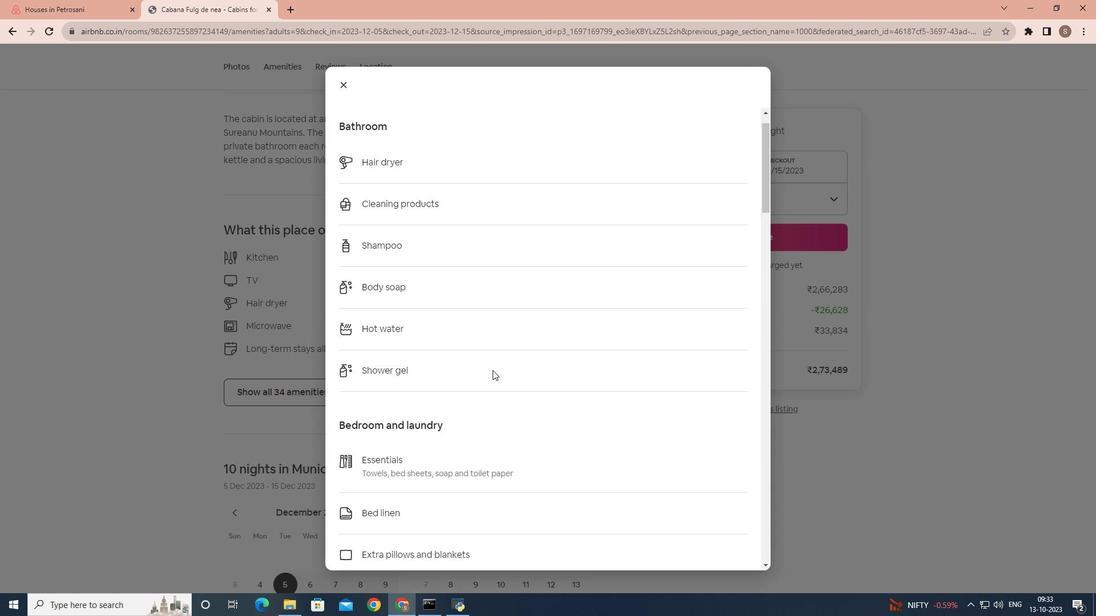 
Action: Mouse scrolled (492, 370) with delta (0, 0)
Screenshot: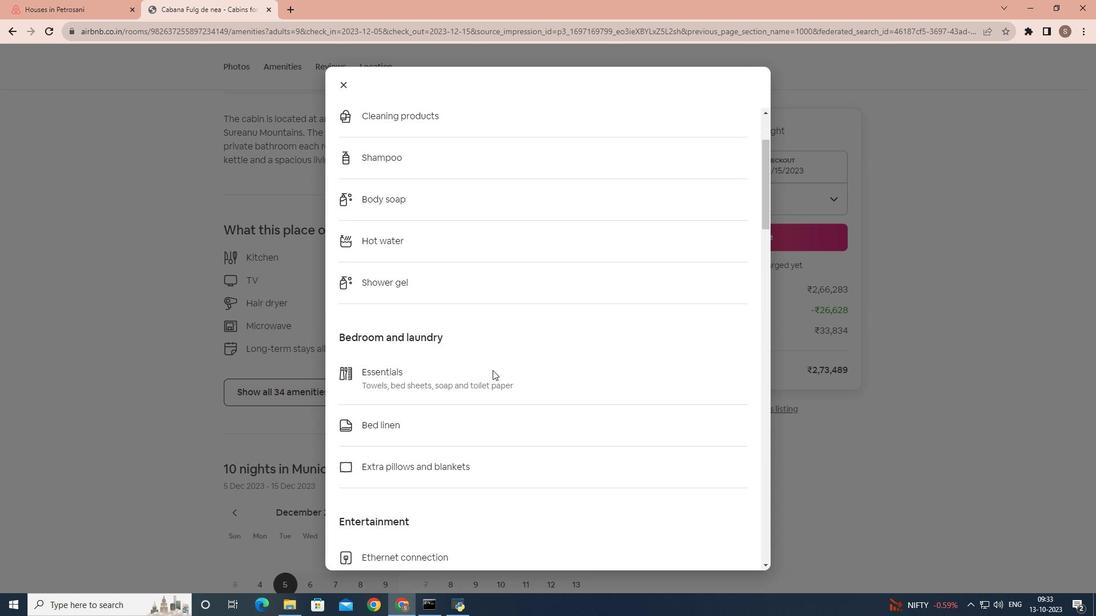 
Action: Mouse scrolled (492, 370) with delta (0, 0)
Screenshot: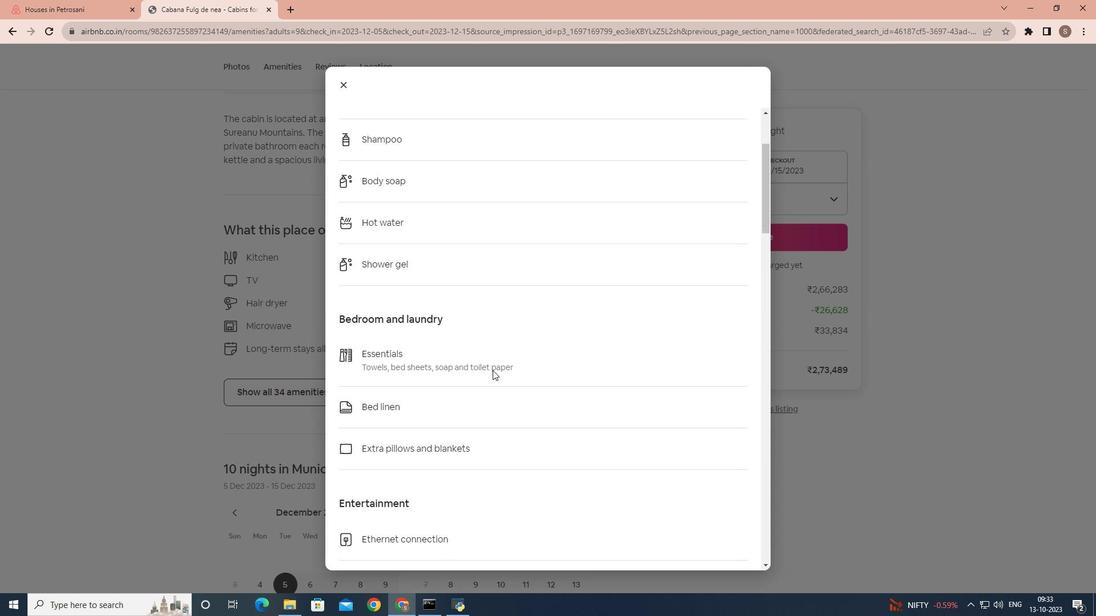 
Action: Mouse scrolled (492, 370) with delta (0, 0)
Screenshot: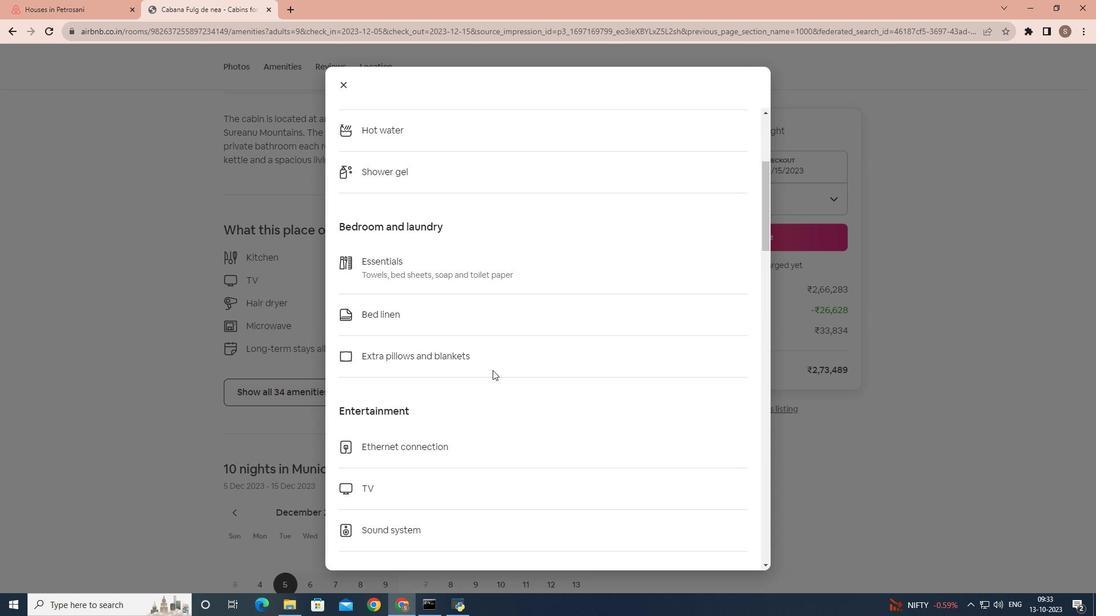
Action: Mouse scrolled (492, 370) with delta (0, 0)
Screenshot: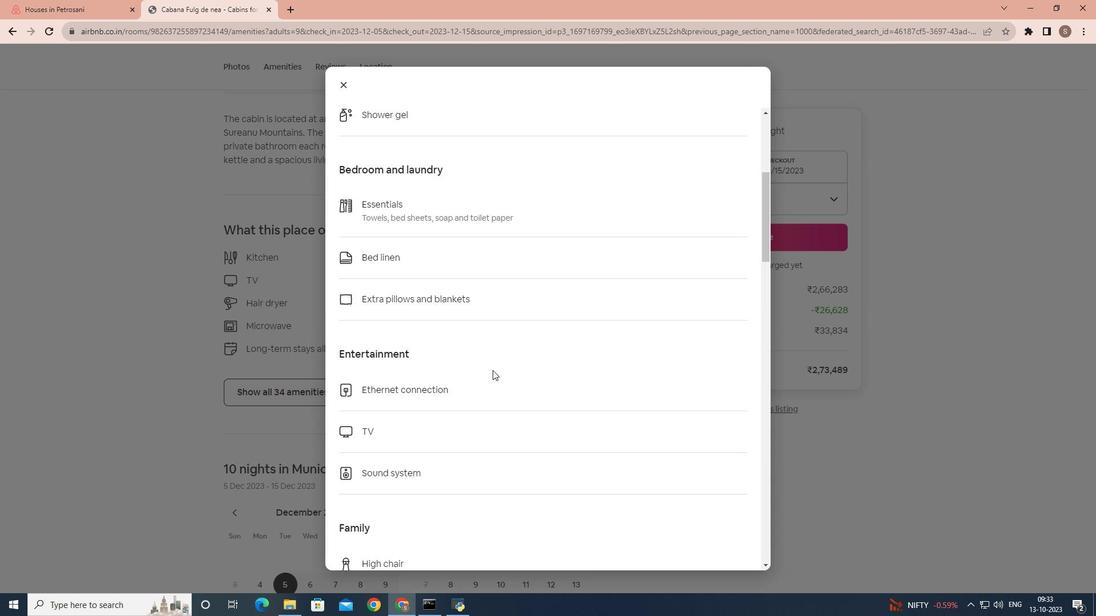 
Action: Mouse scrolled (492, 370) with delta (0, 0)
Screenshot: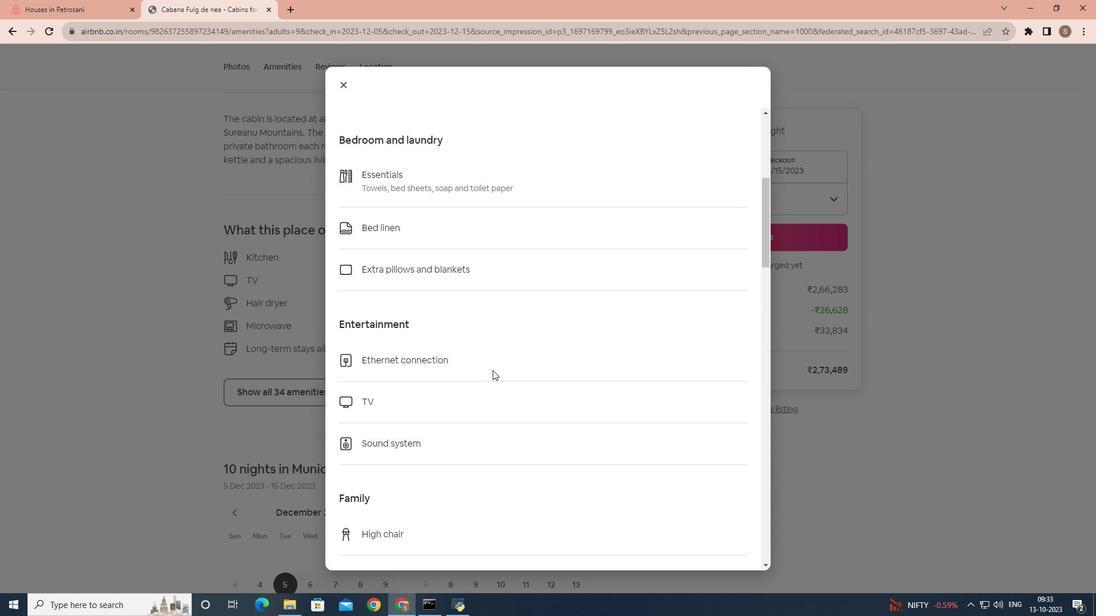 
Action: Mouse scrolled (492, 370) with delta (0, 0)
Screenshot: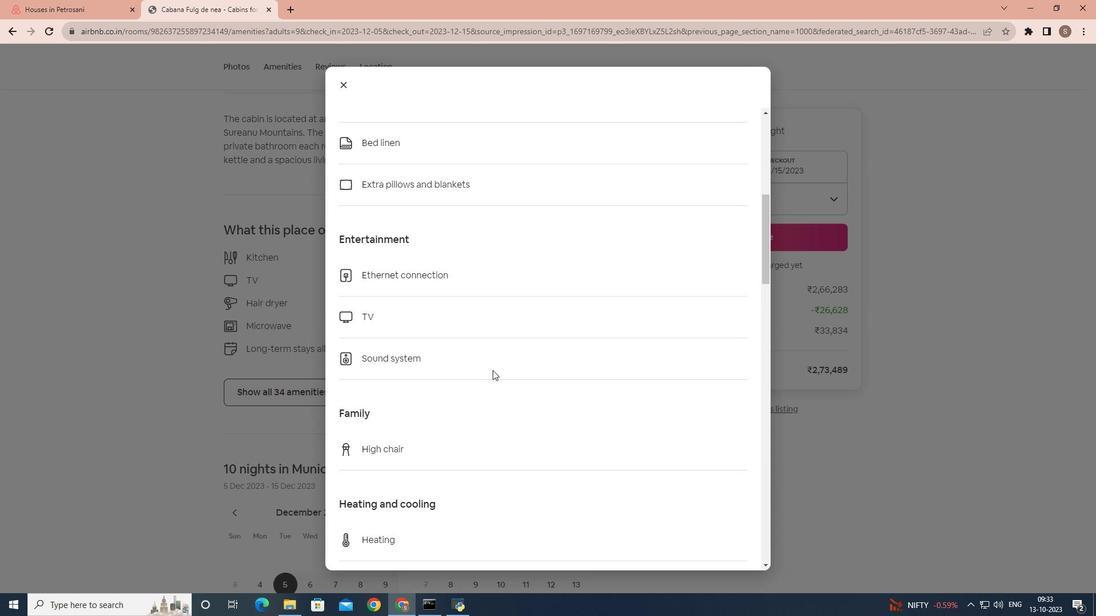 
Action: Mouse scrolled (492, 370) with delta (0, 0)
Screenshot: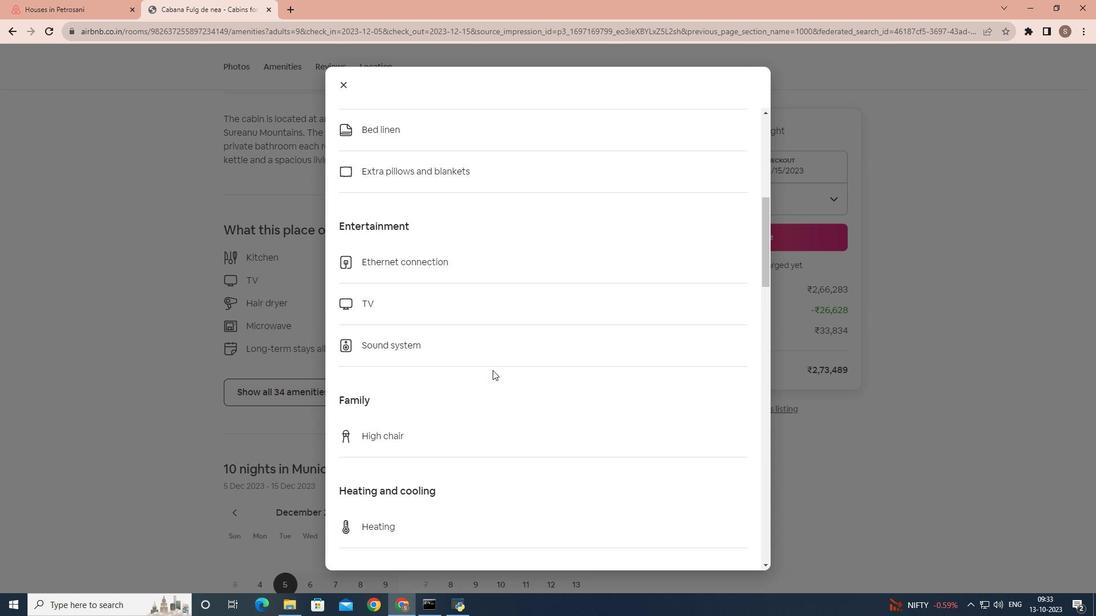 
Action: Mouse scrolled (492, 370) with delta (0, 0)
Screenshot: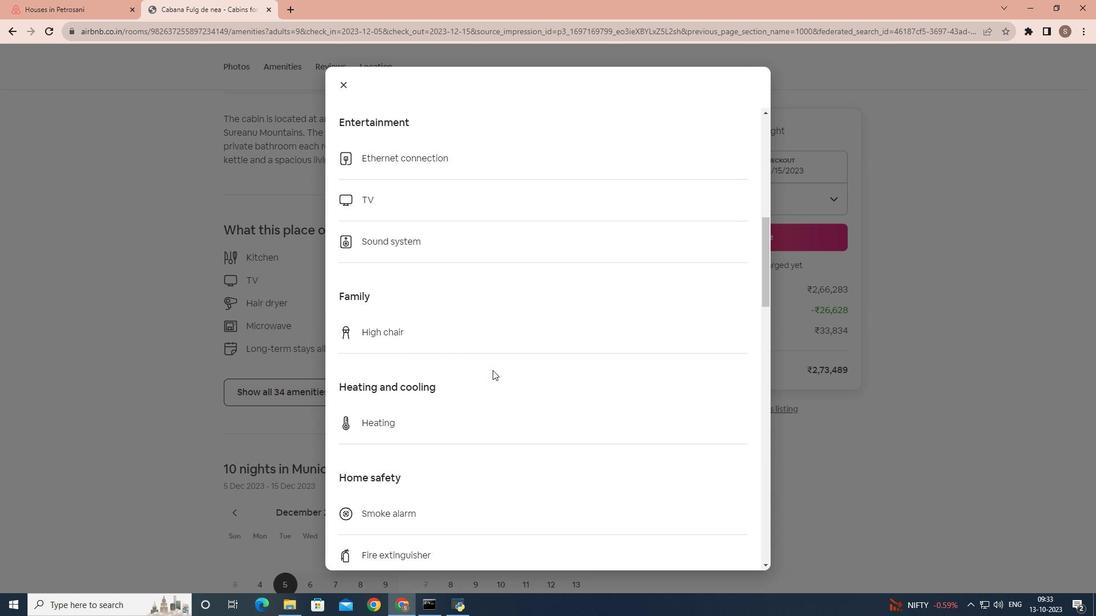 
Action: Mouse scrolled (492, 370) with delta (0, 0)
Screenshot: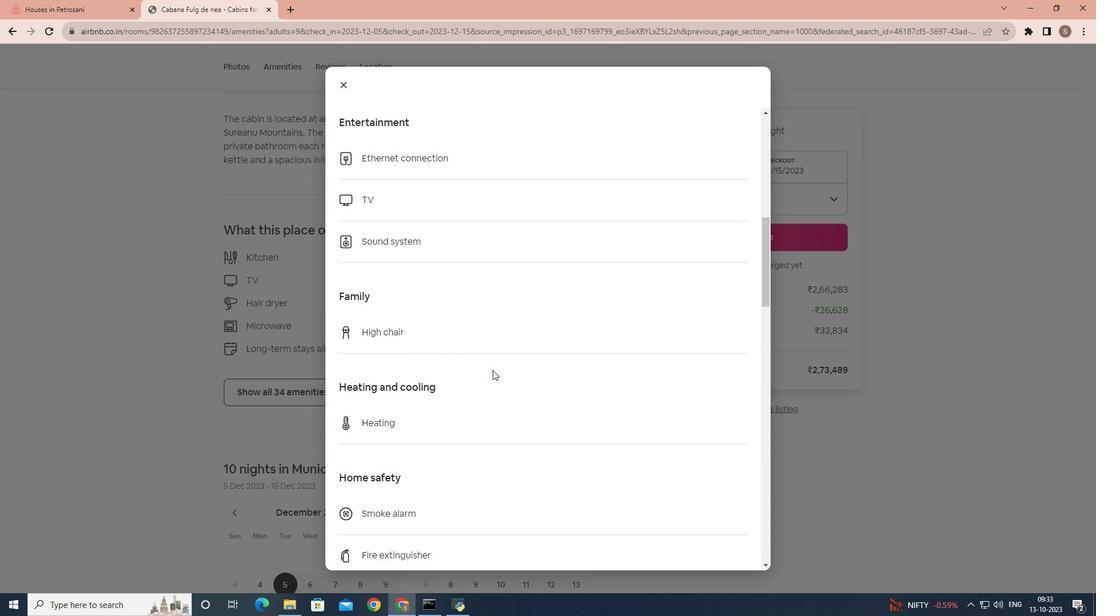 
Action: Mouse scrolled (492, 370) with delta (0, 0)
Screenshot: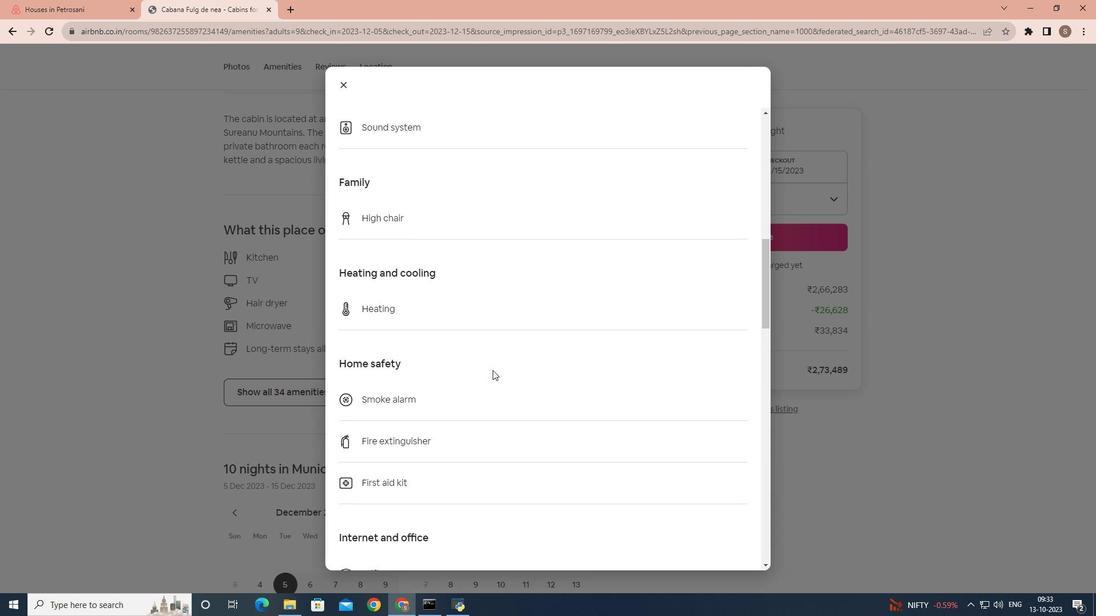 
Action: Mouse scrolled (492, 370) with delta (0, 0)
Screenshot: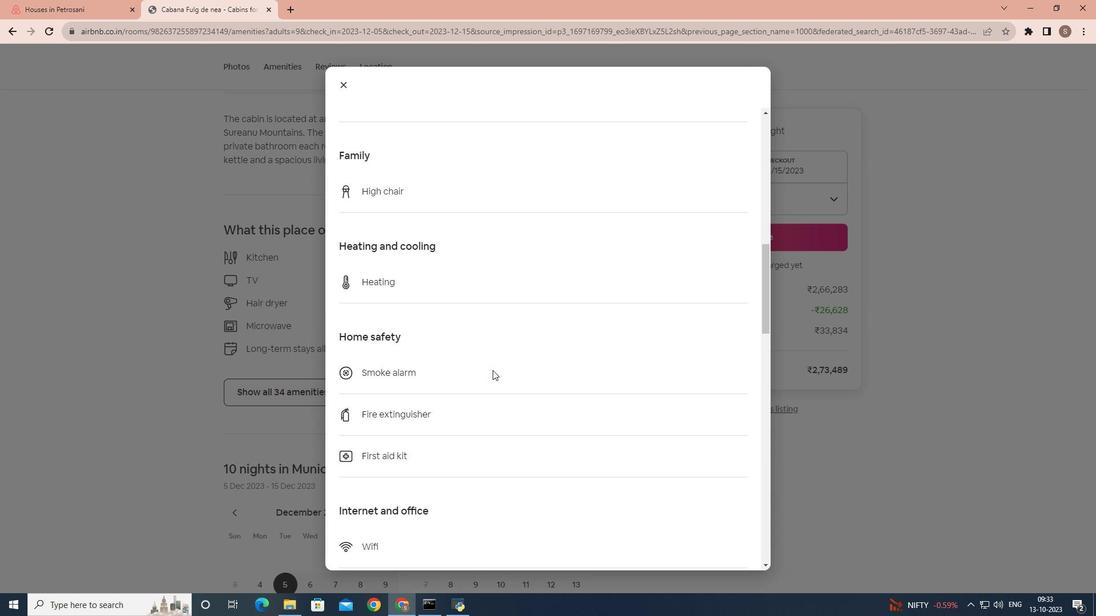 
Action: Mouse scrolled (492, 370) with delta (0, 0)
Screenshot: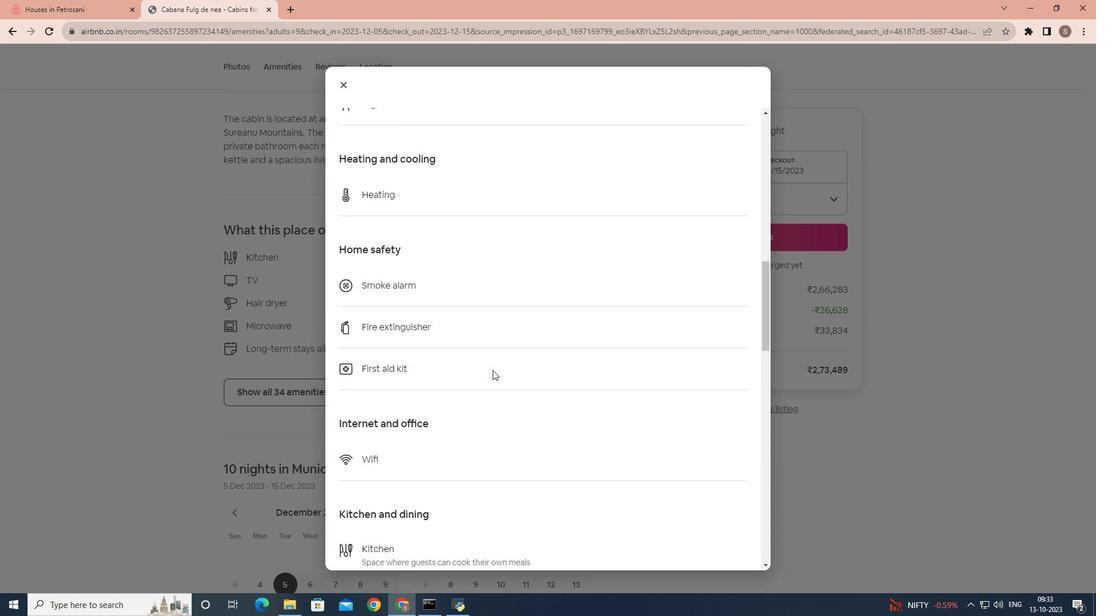 
Action: Mouse scrolled (492, 370) with delta (0, 0)
Screenshot: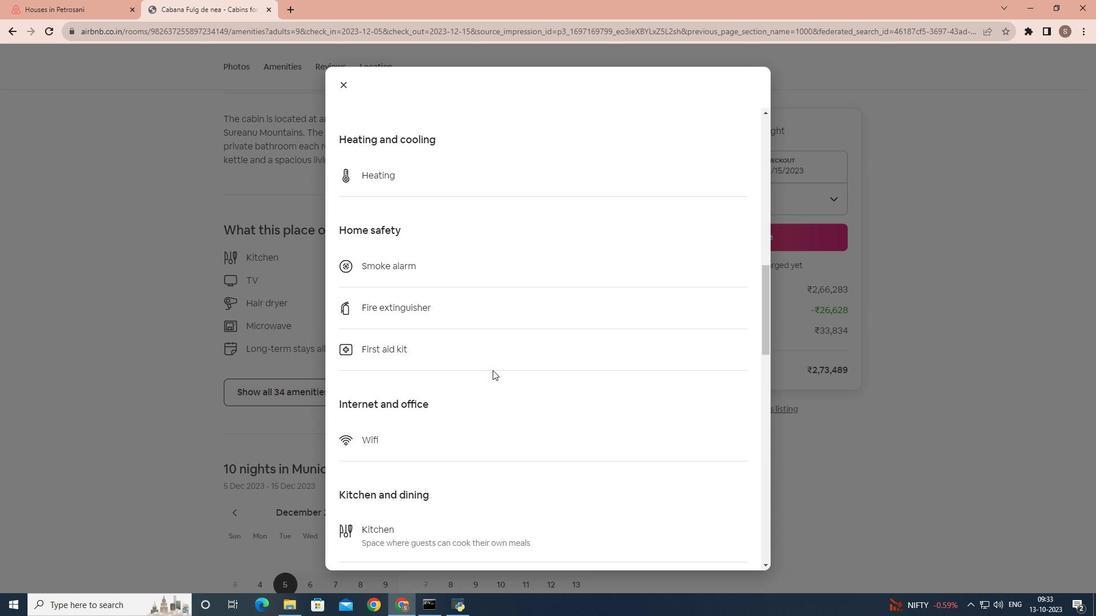 
Action: Mouse scrolled (492, 370) with delta (0, 0)
Screenshot: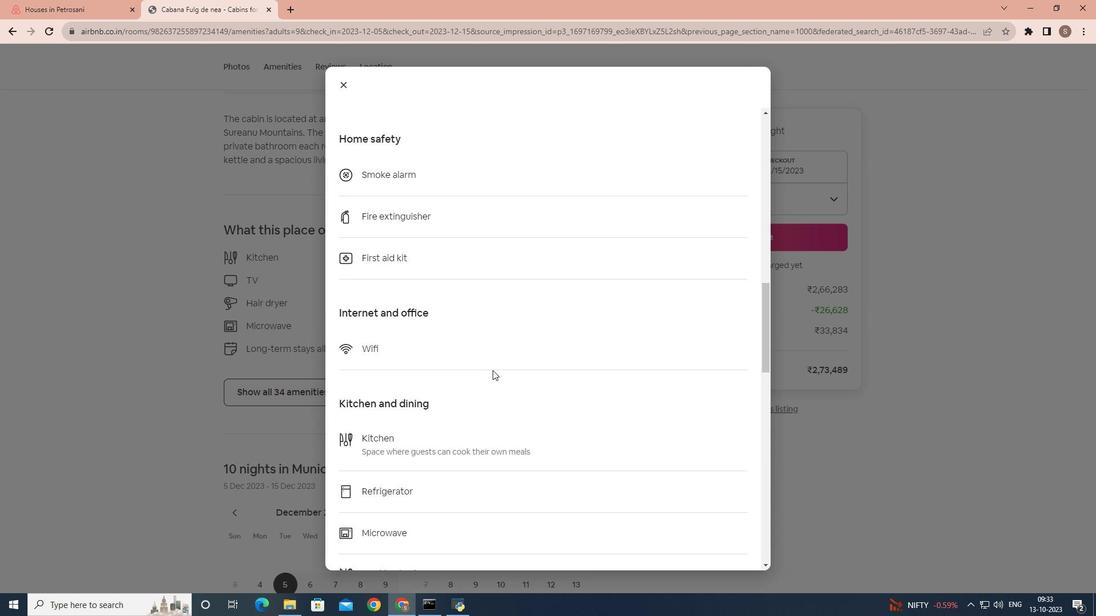 
Action: Mouse scrolled (492, 370) with delta (0, 0)
Screenshot: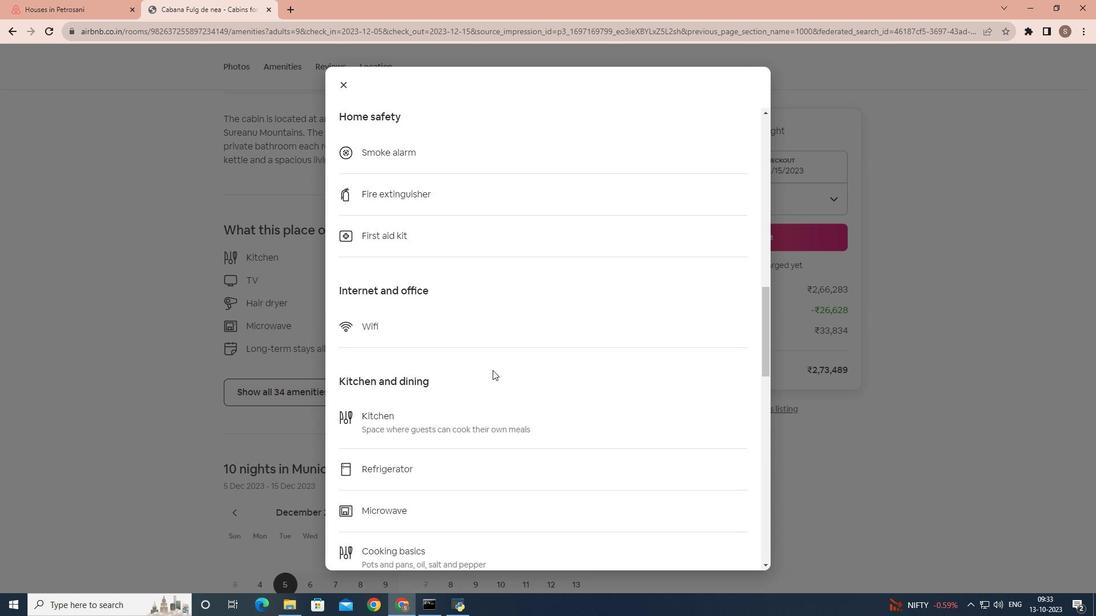 
Action: Mouse scrolled (492, 370) with delta (0, 0)
Screenshot: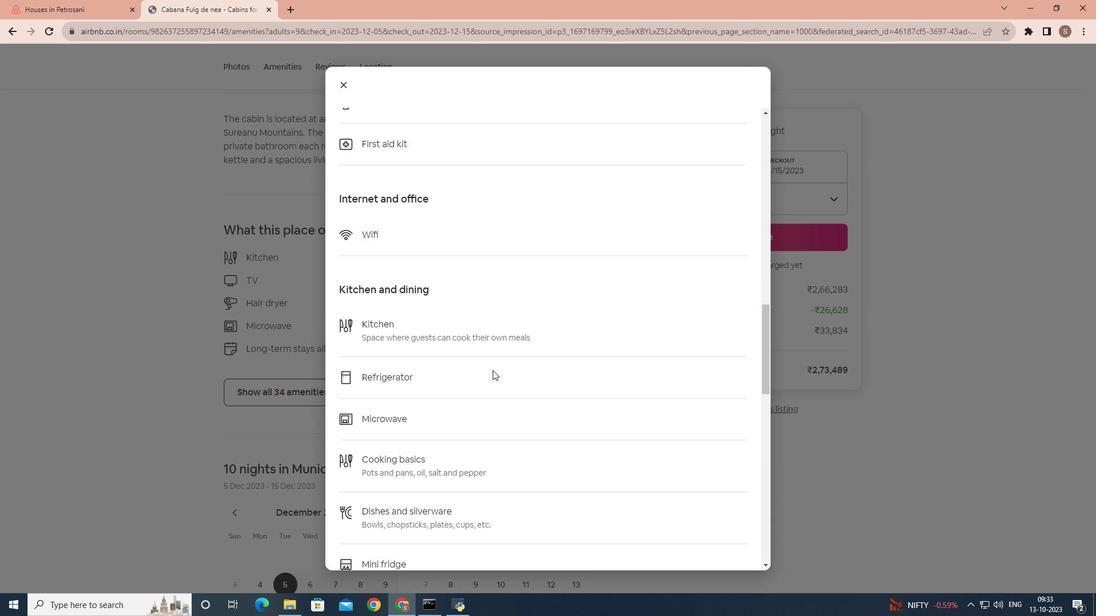 
Action: Mouse scrolled (492, 370) with delta (0, 0)
Screenshot: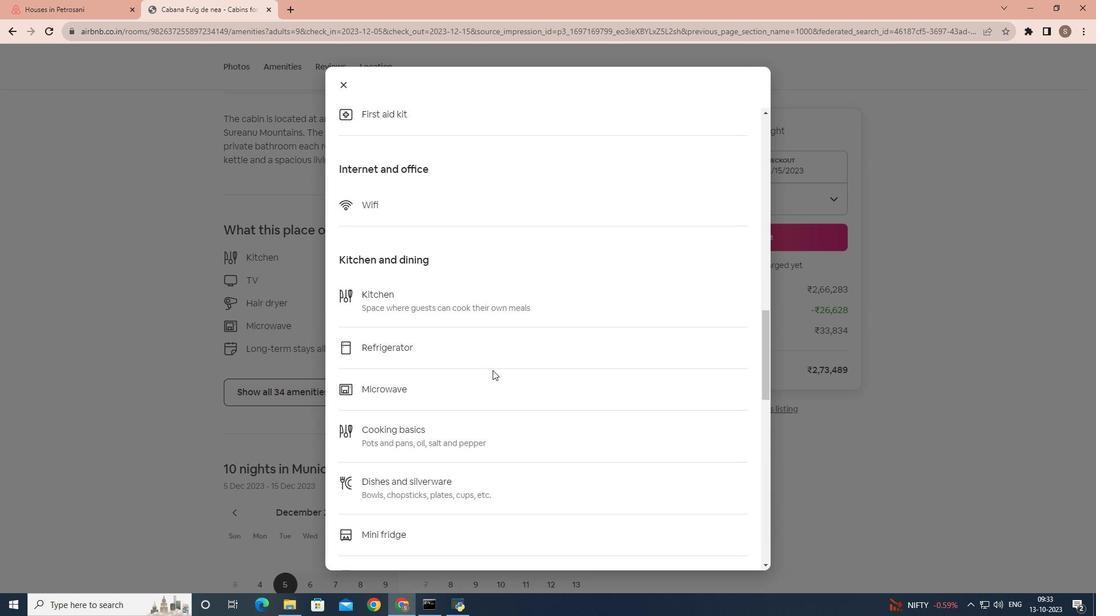 
Action: Mouse scrolled (492, 370) with delta (0, 0)
Screenshot: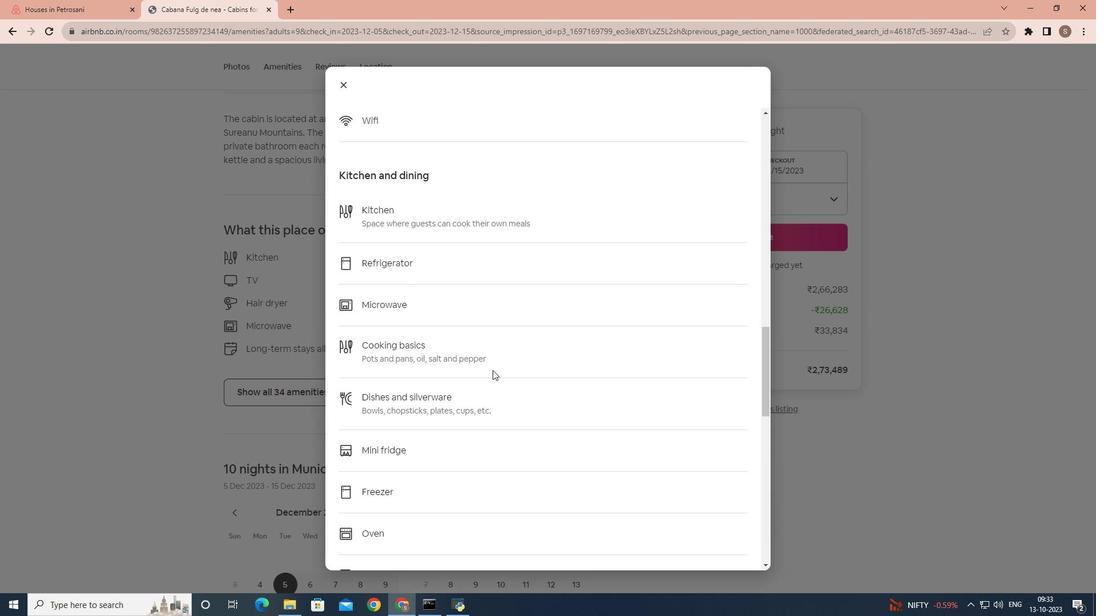 
Action: Mouse scrolled (492, 370) with delta (0, 0)
Screenshot: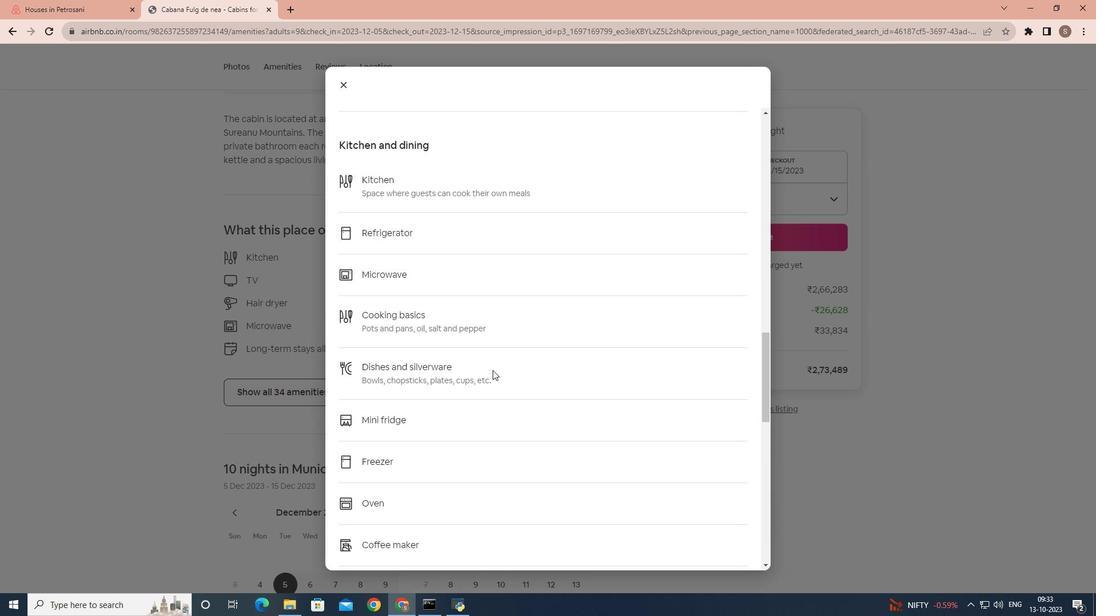 
Action: Mouse scrolled (492, 370) with delta (0, 0)
Screenshot: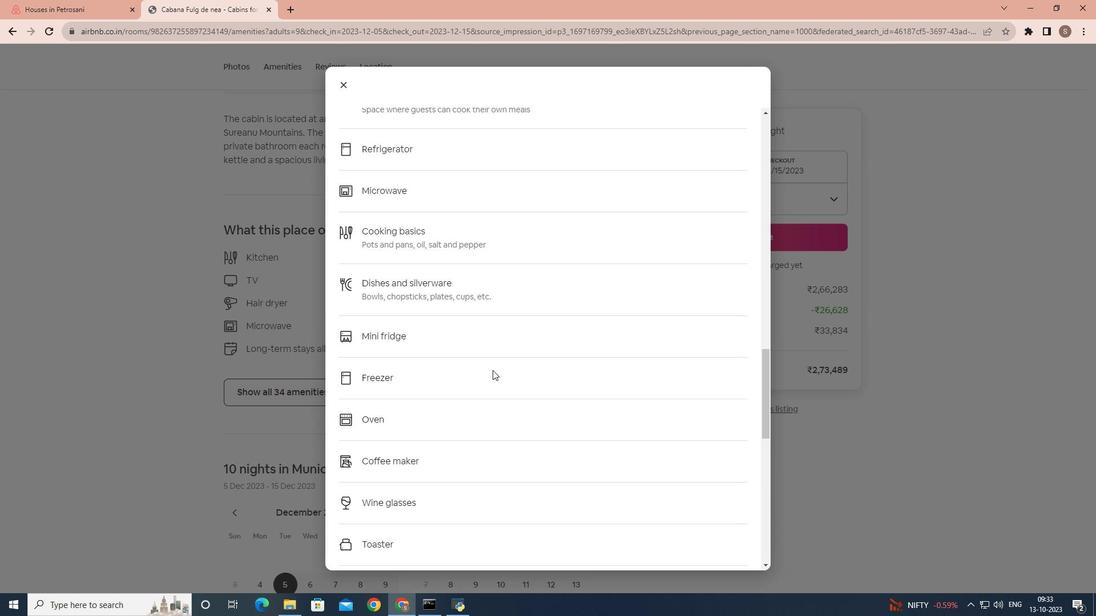 
Action: Mouse scrolled (492, 370) with delta (0, 0)
Screenshot: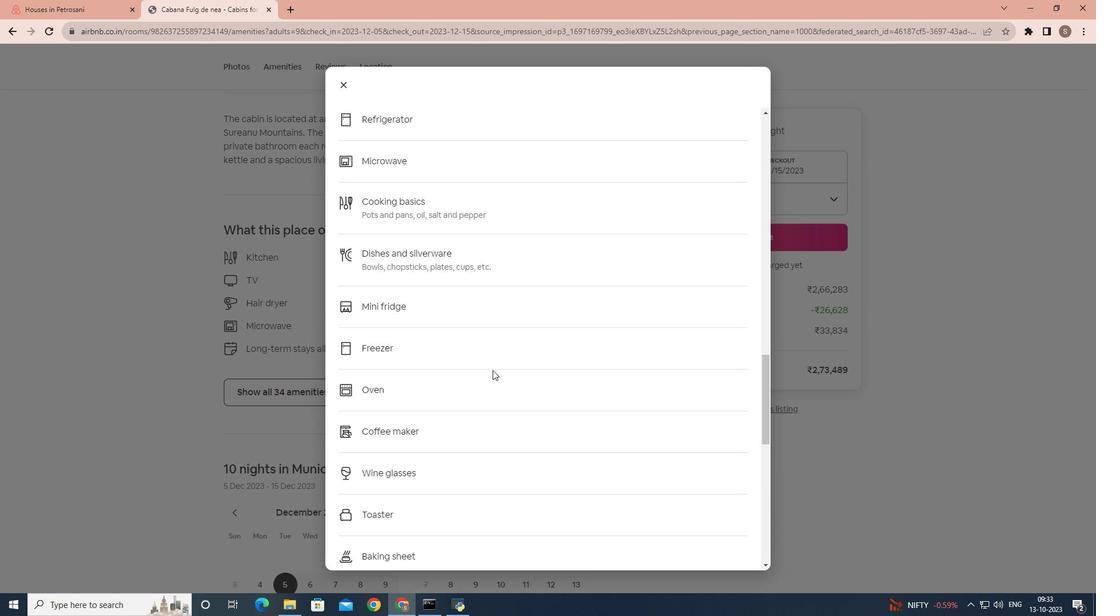 
Action: Mouse scrolled (492, 370) with delta (0, 0)
Screenshot: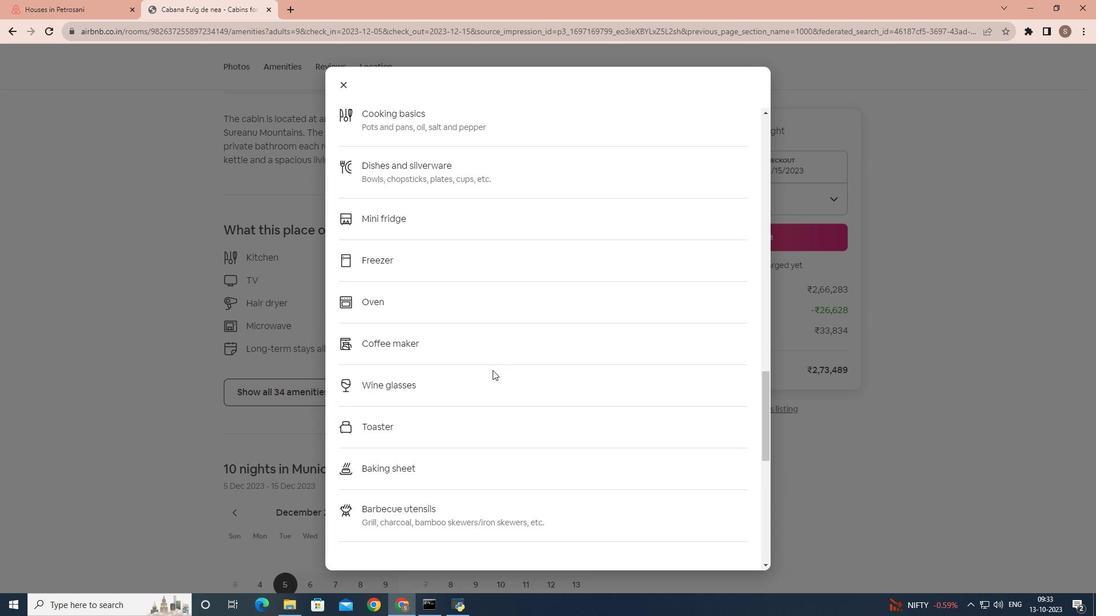 
Action: Mouse scrolled (492, 370) with delta (0, 0)
Screenshot: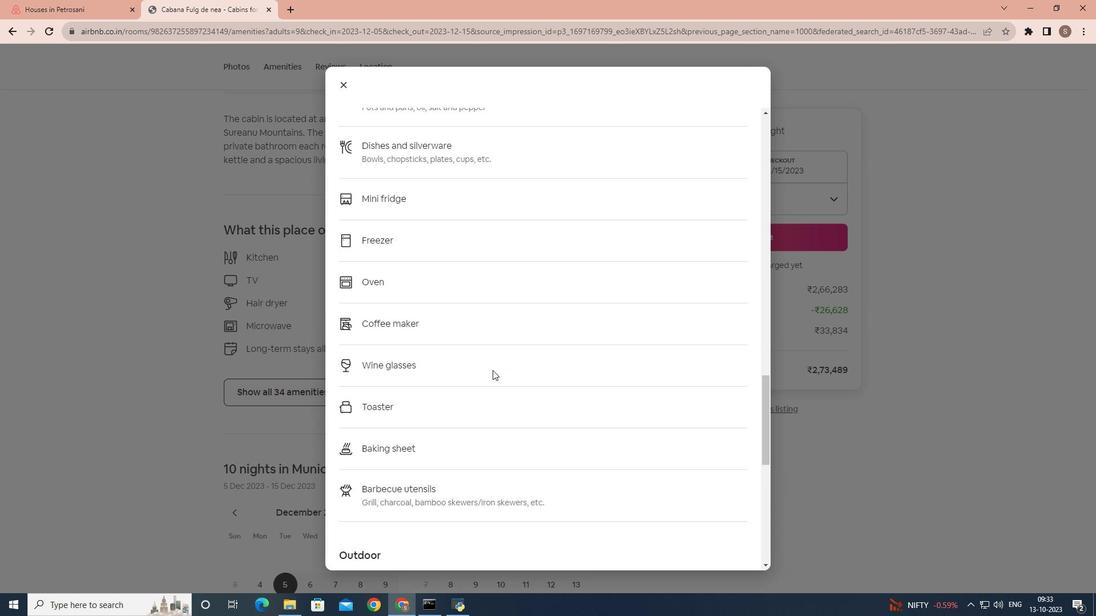 
Action: Mouse scrolled (492, 370) with delta (0, 0)
Screenshot: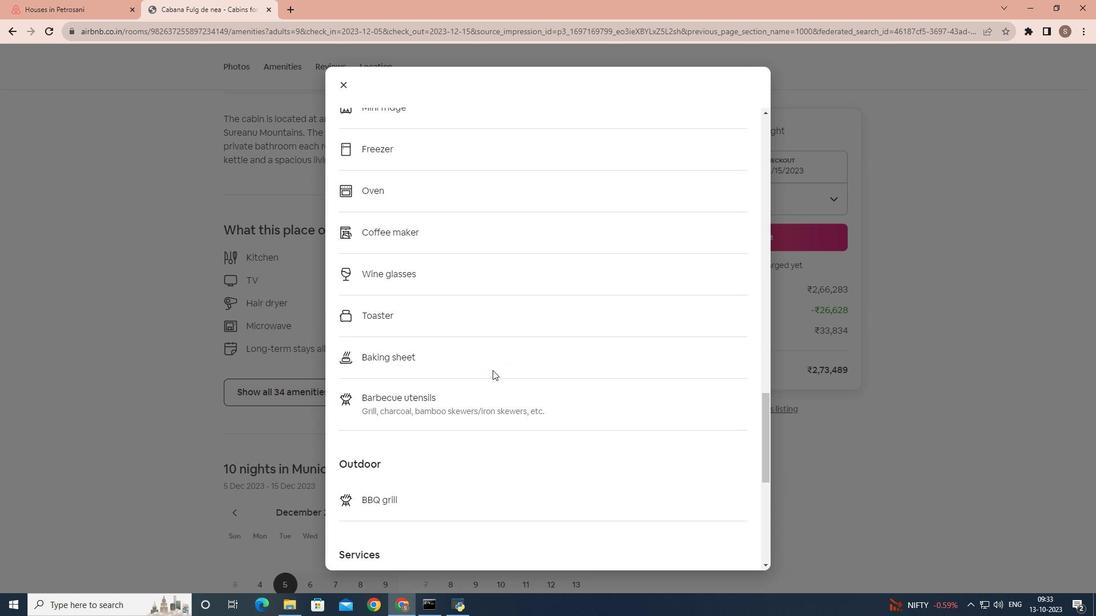 
Action: Mouse scrolled (492, 370) with delta (0, 0)
Screenshot: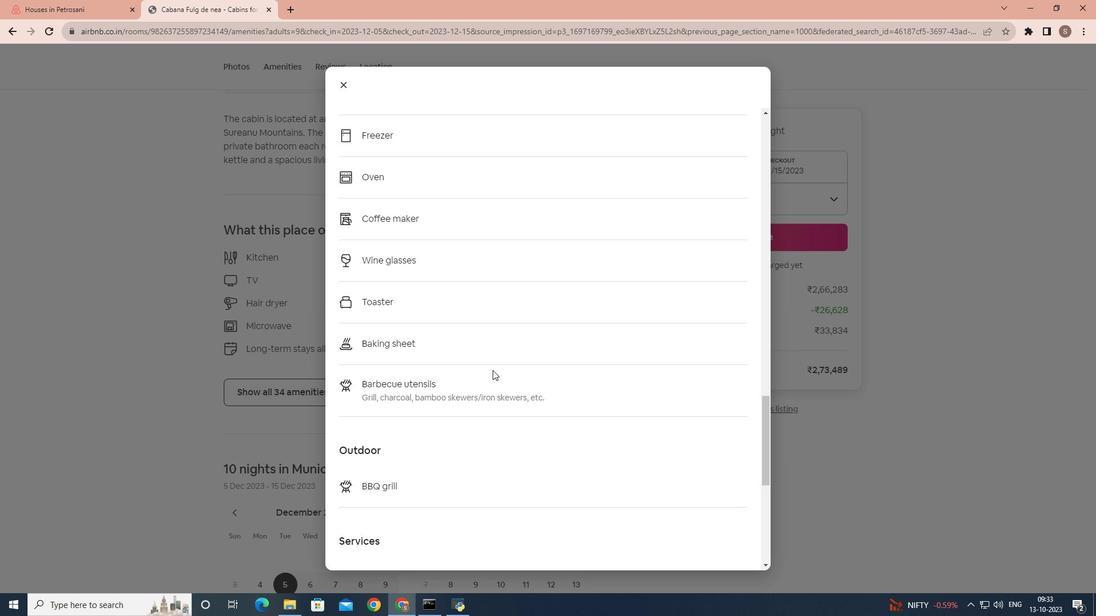 
Action: Mouse scrolled (492, 370) with delta (0, 0)
Screenshot: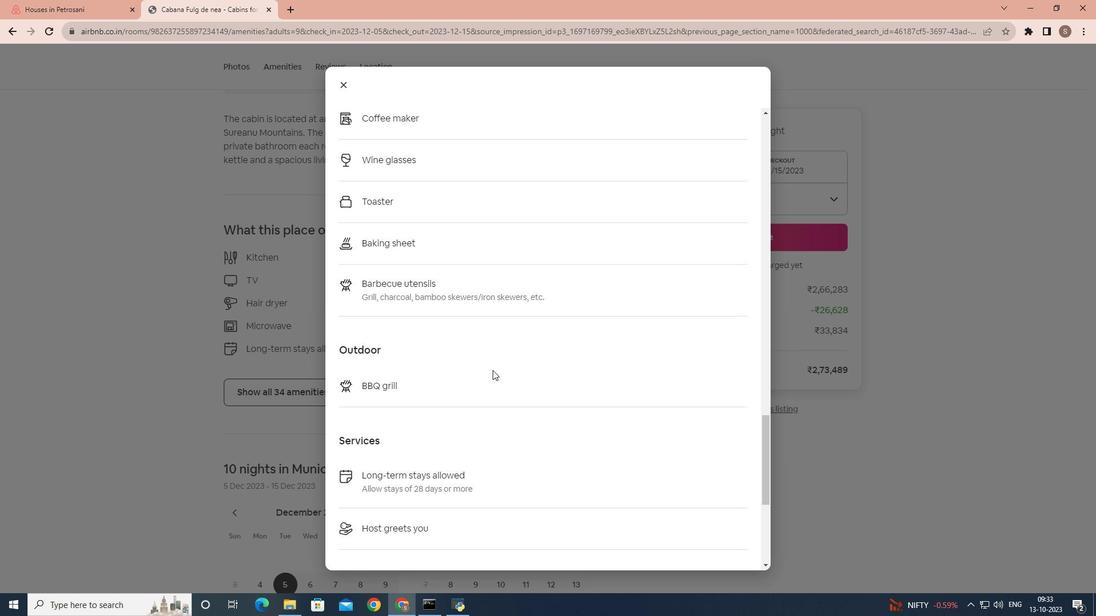 
Action: Mouse scrolled (492, 370) with delta (0, 0)
Screenshot: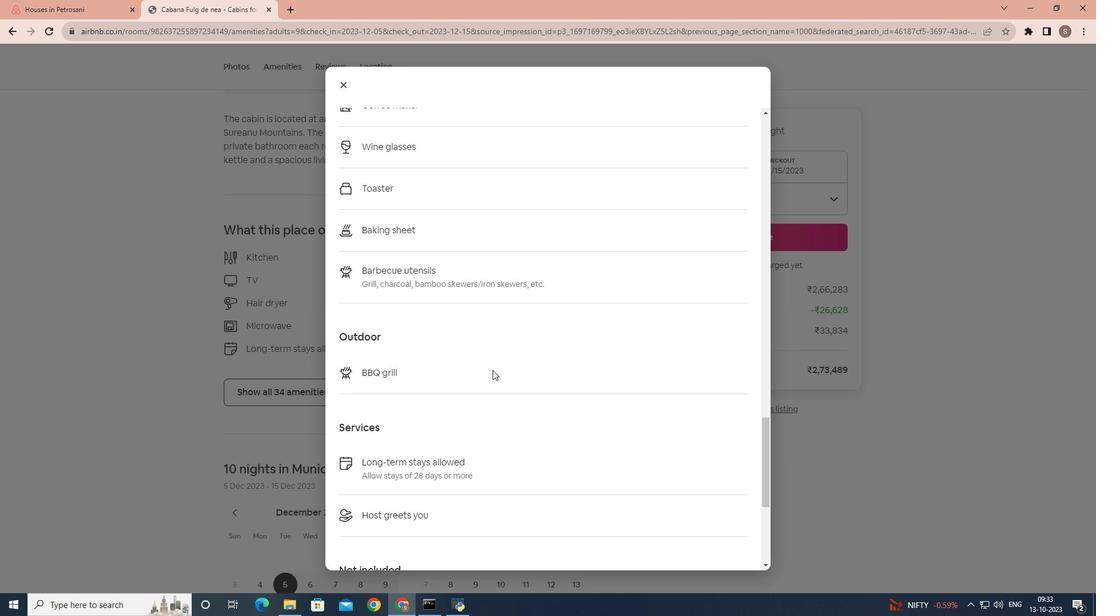 
Action: Mouse scrolled (492, 370) with delta (0, 0)
Screenshot: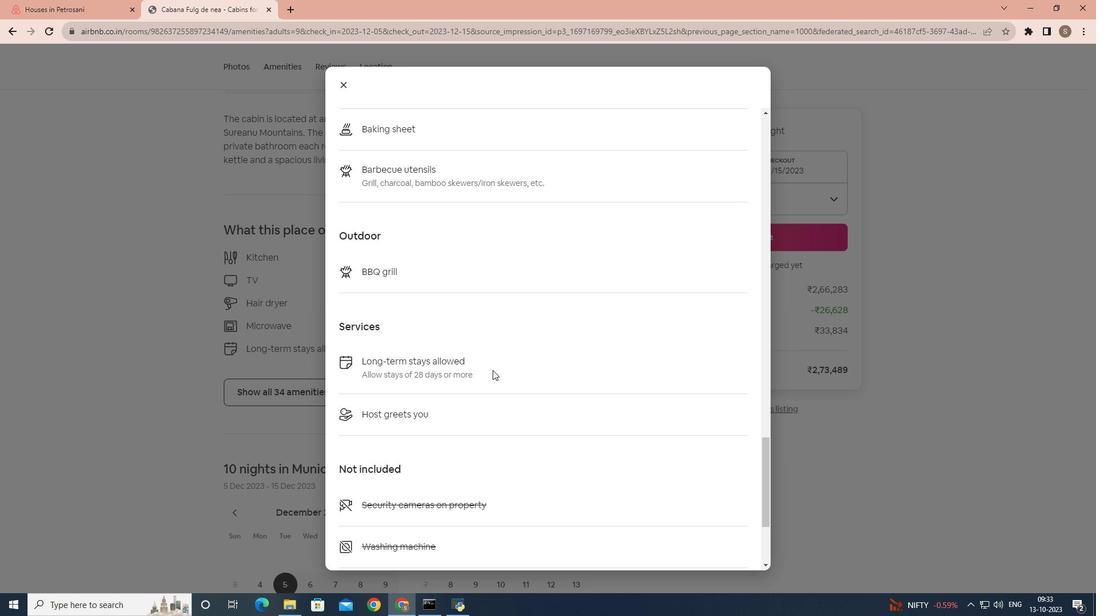 
Action: Mouse scrolled (492, 370) with delta (0, 0)
Screenshot: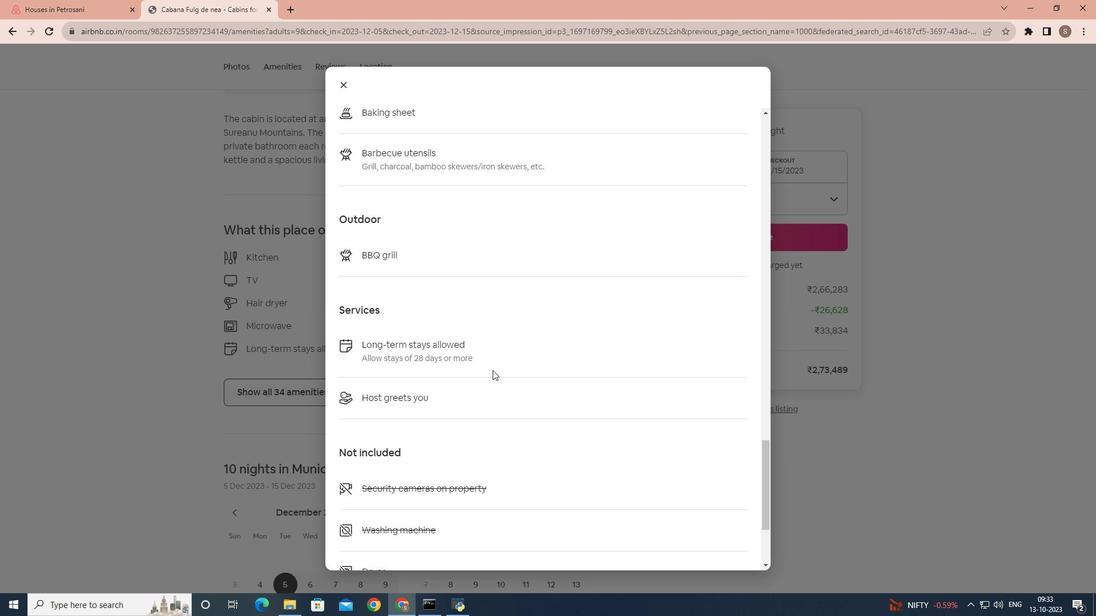 
Action: Mouse scrolled (492, 370) with delta (0, 0)
Screenshot: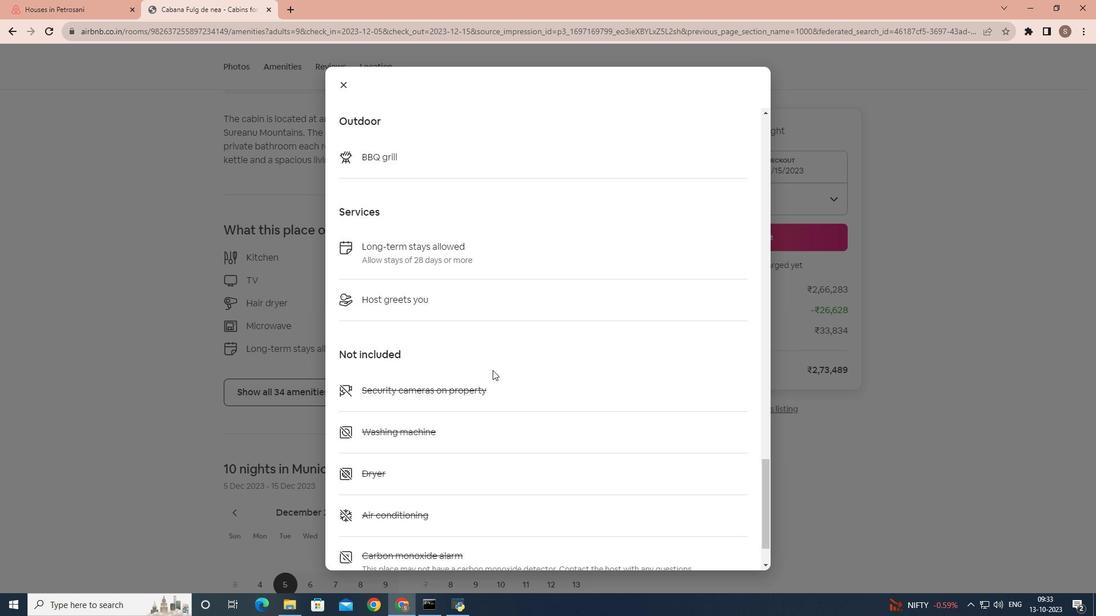 
Action: Mouse scrolled (492, 370) with delta (0, 0)
Screenshot: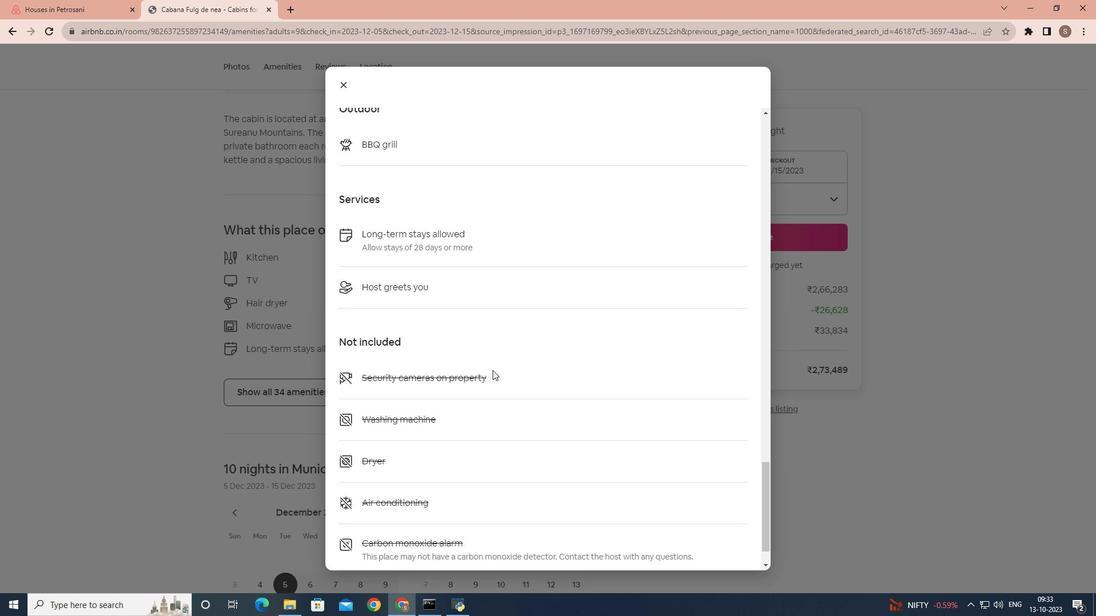 
Action: Mouse scrolled (492, 370) with delta (0, 0)
Screenshot: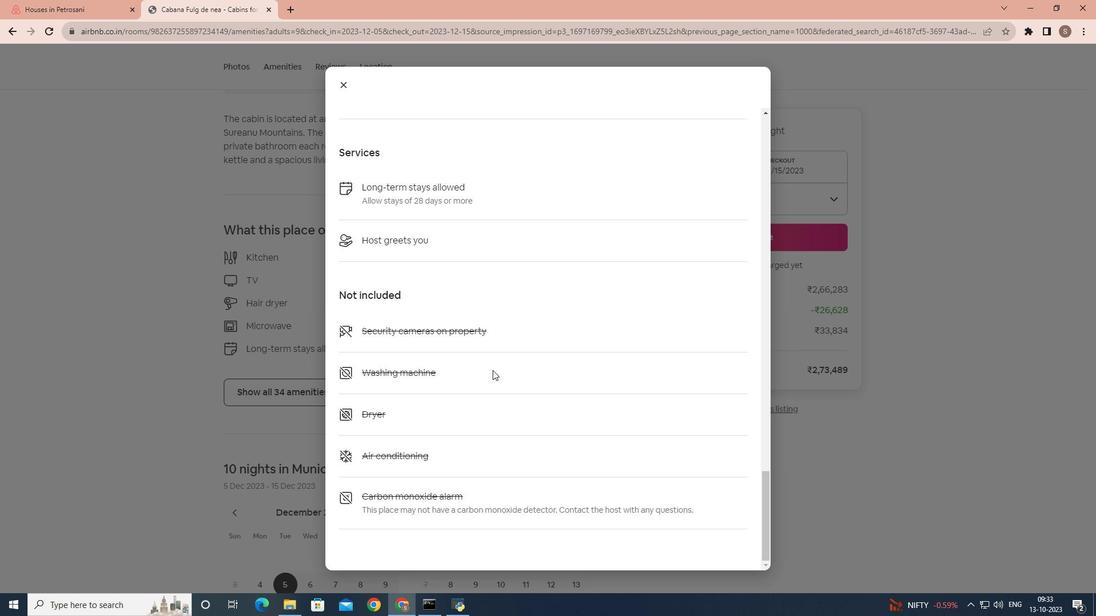
Action: Mouse scrolled (492, 370) with delta (0, 0)
Screenshot: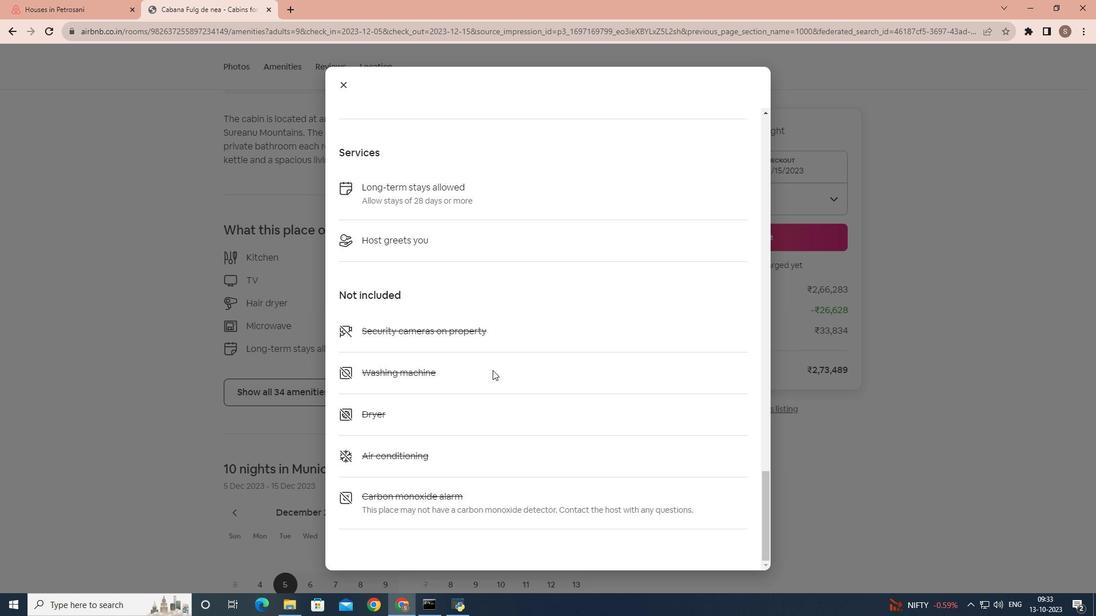 
Action: Mouse moved to (343, 89)
Screenshot: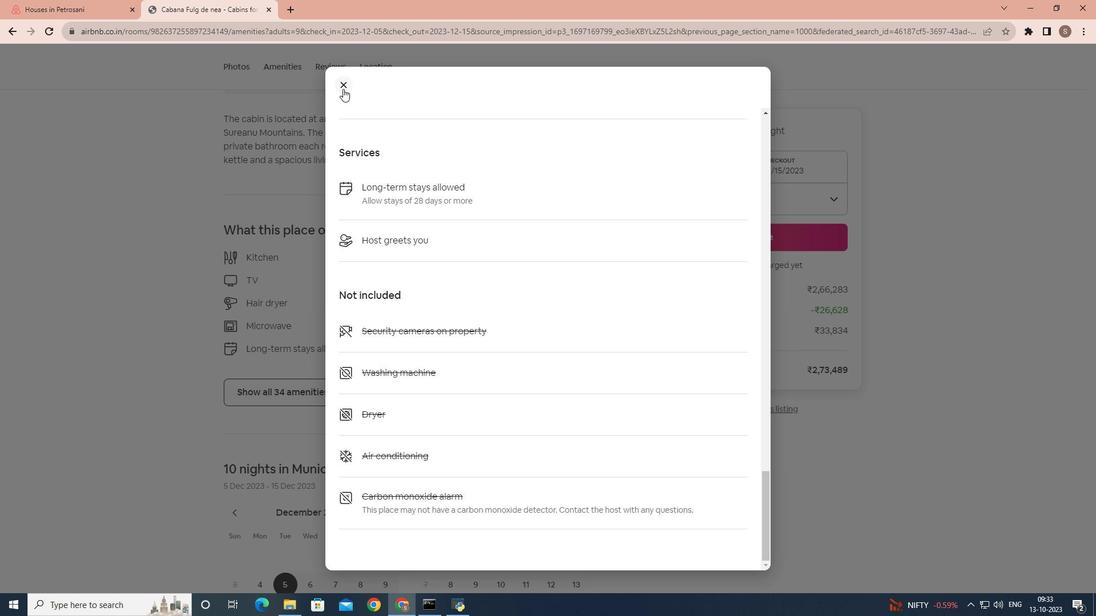 
Action: Mouse pressed left at (343, 89)
Screenshot: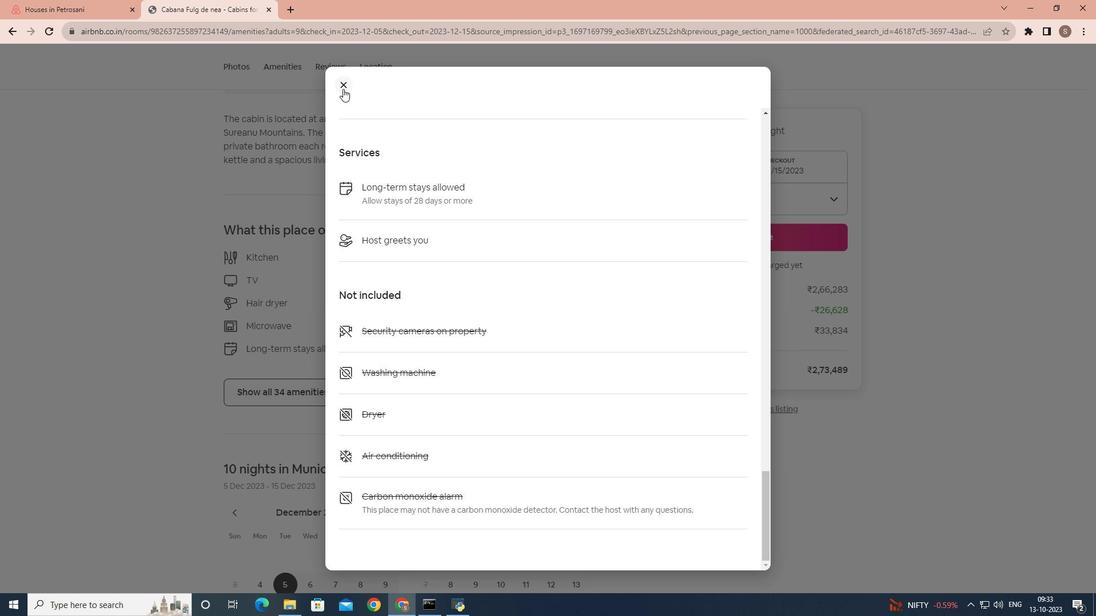 
Action: Mouse moved to (336, 394)
Screenshot: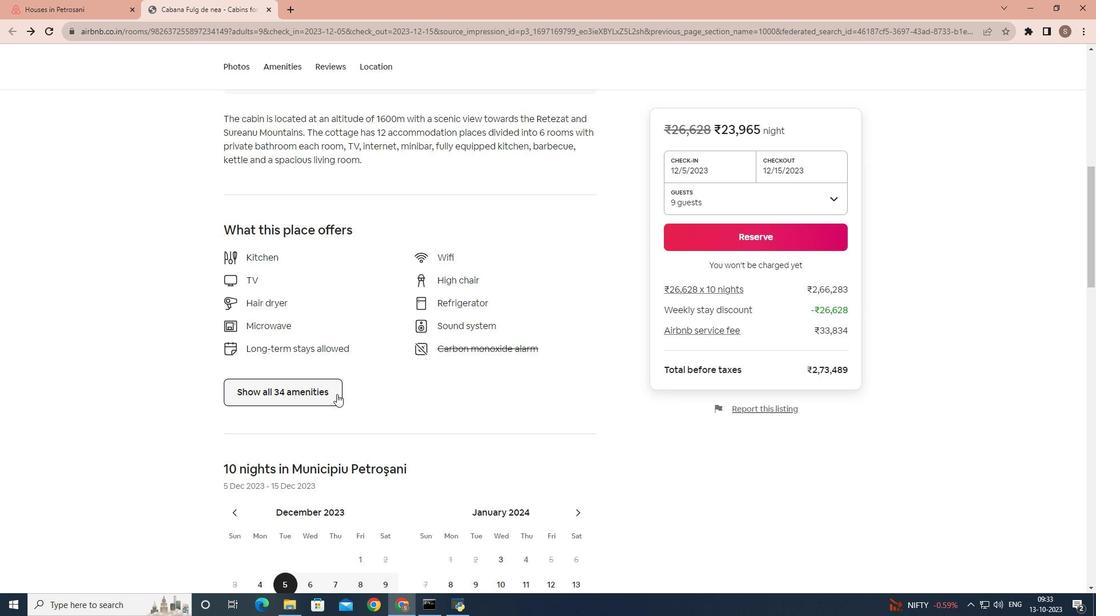 
Action: Mouse scrolled (336, 394) with delta (0, 0)
Screenshot: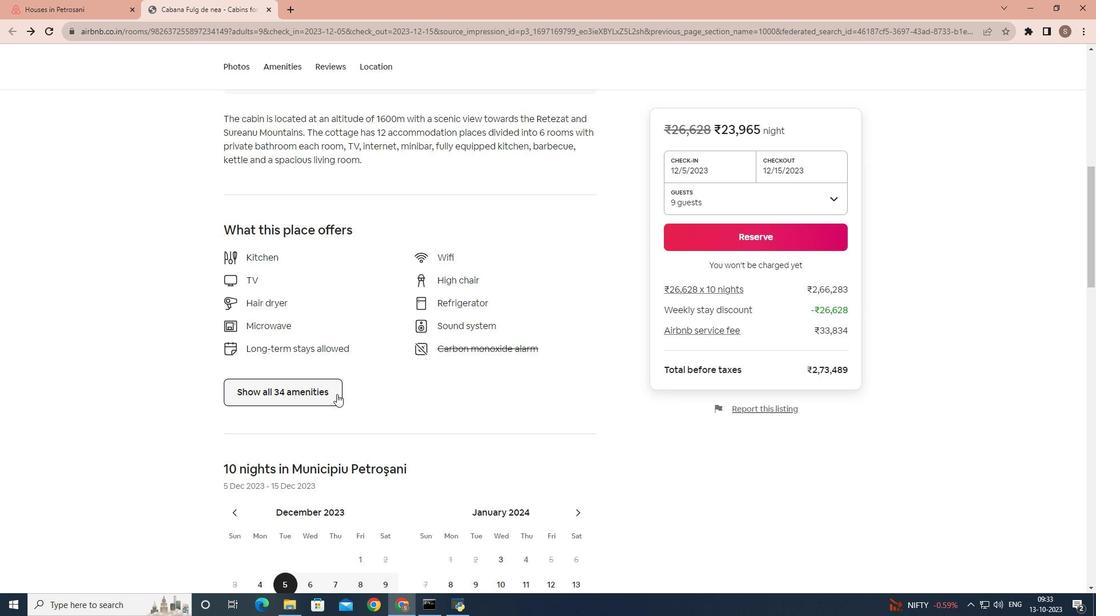 
Action: Mouse scrolled (336, 394) with delta (0, 0)
Screenshot: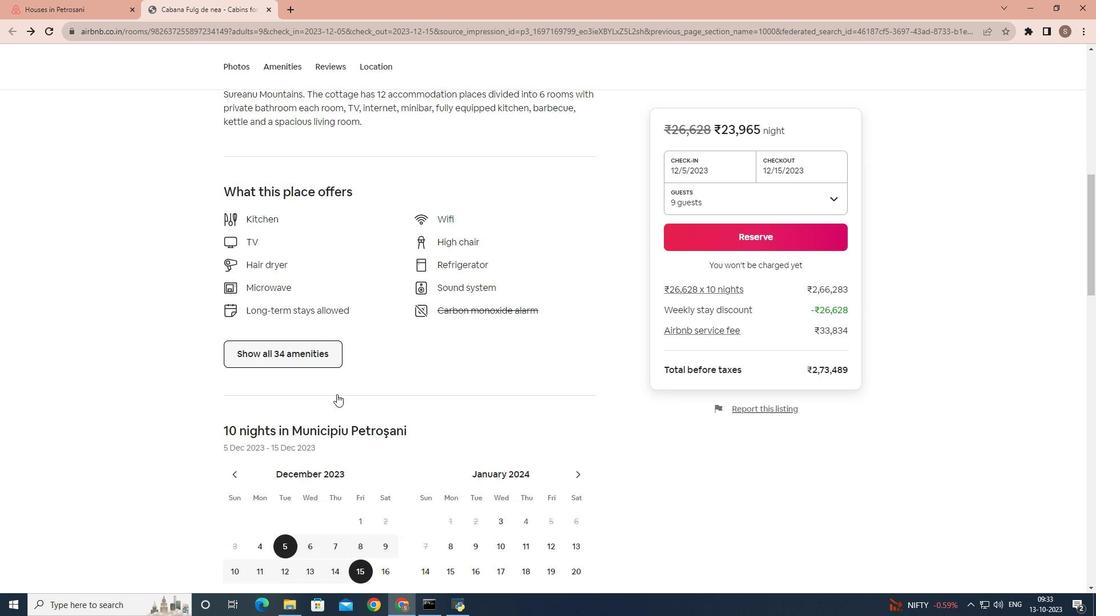 
Action: Mouse scrolled (336, 394) with delta (0, 0)
Screenshot: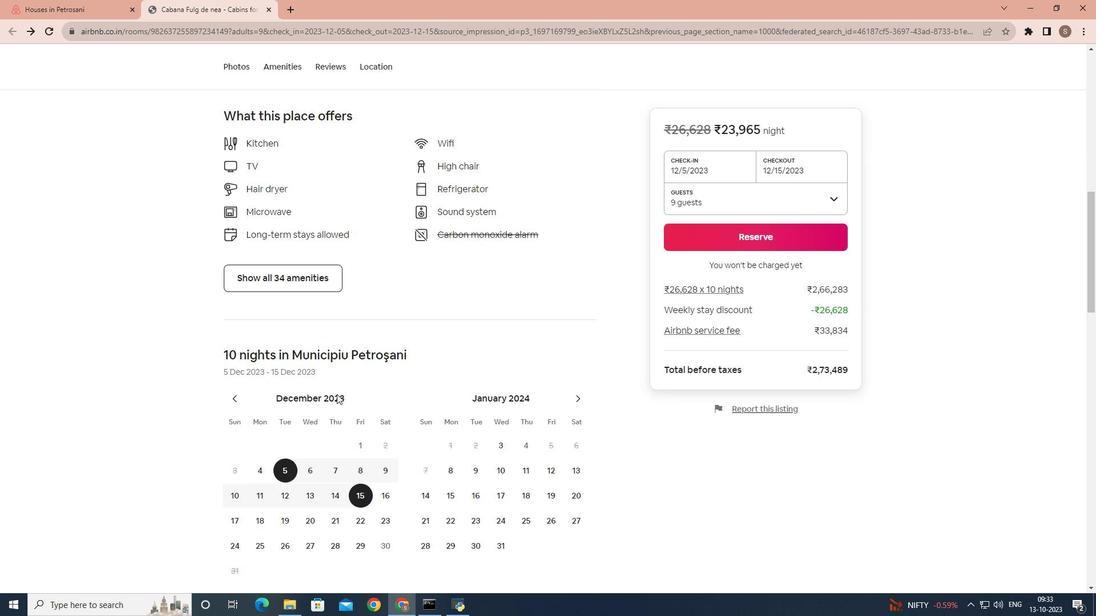 
Action: Mouse scrolled (336, 394) with delta (0, 0)
Screenshot: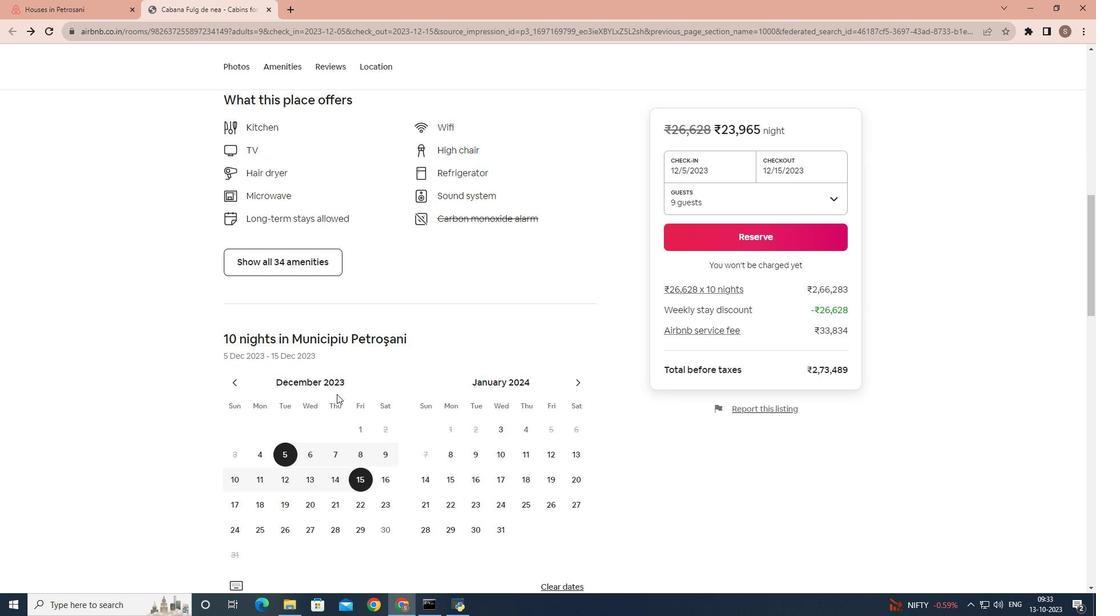 
Action: Mouse scrolled (336, 394) with delta (0, 0)
Screenshot: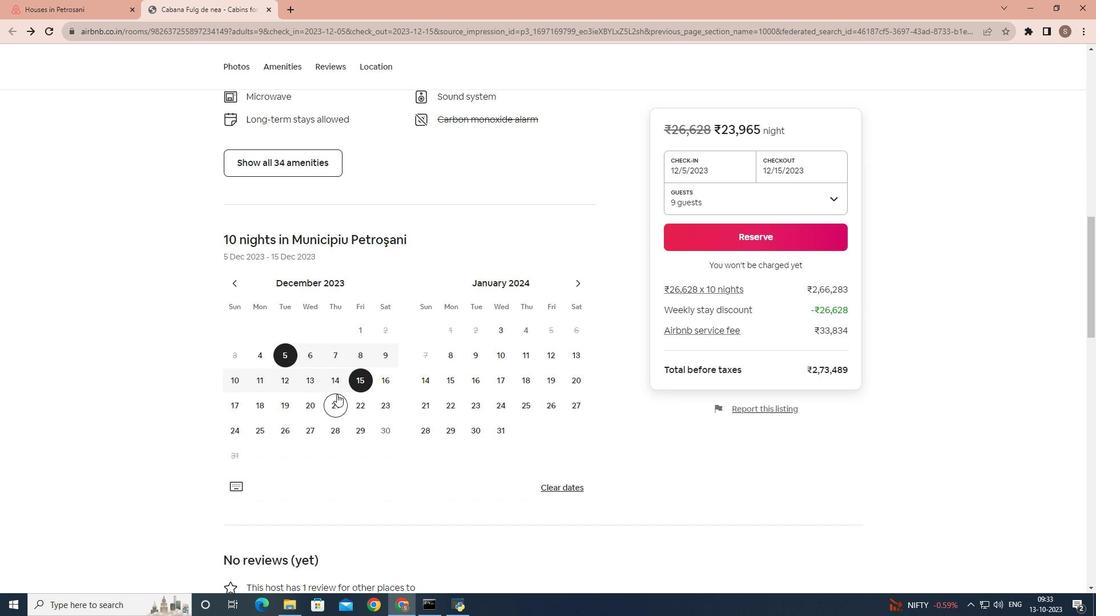
Action: Mouse scrolled (336, 394) with delta (0, 0)
Screenshot: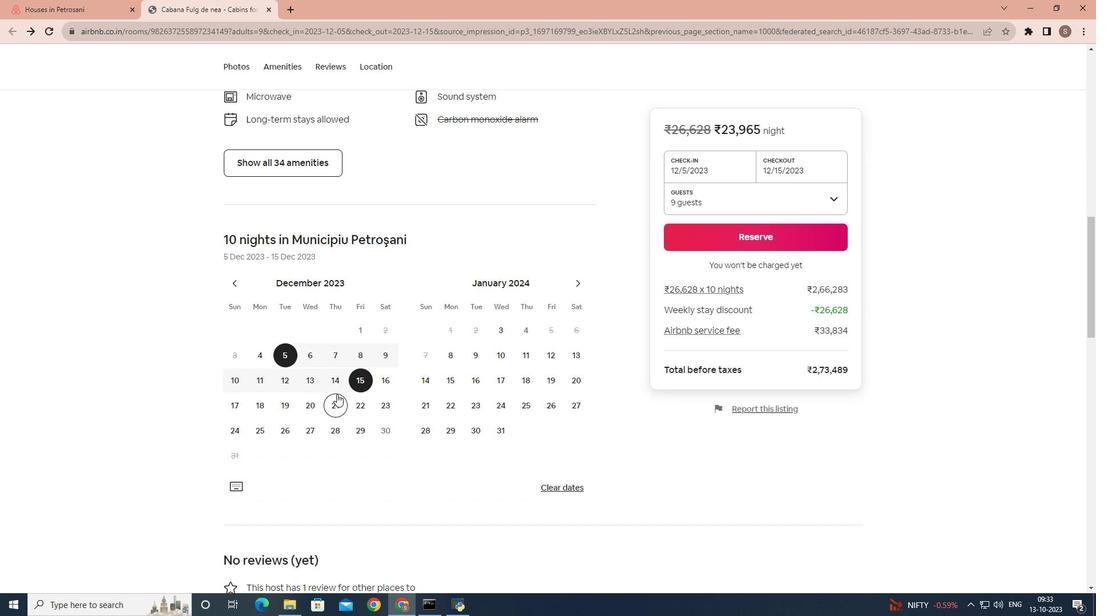 
Action: Mouse scrolled (336, 394) with delta (0, 0)
Screenshot: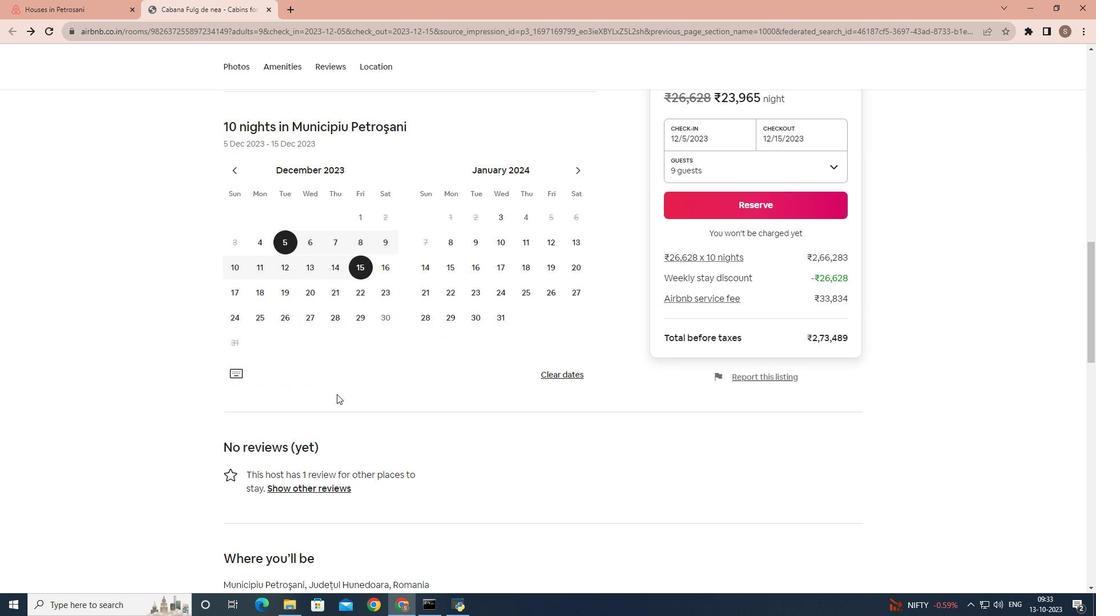 
Action: Mouse scrolled (336, 394) with delta (0, 0)
Screenshot: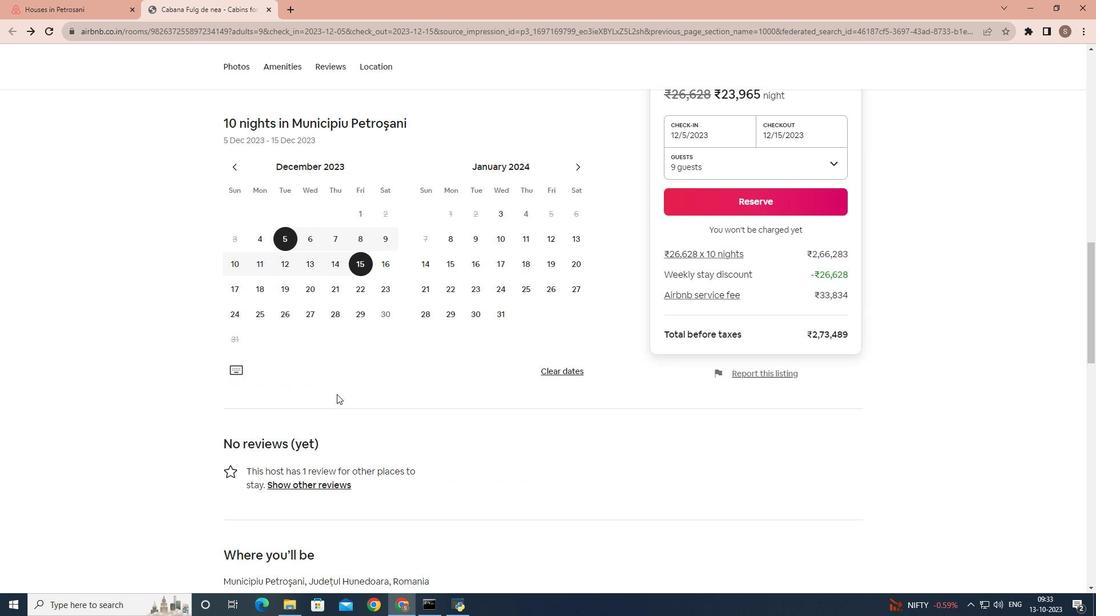 
Action: Mouse scrolled (336, 394) with delta (0, 0)
Screenshot: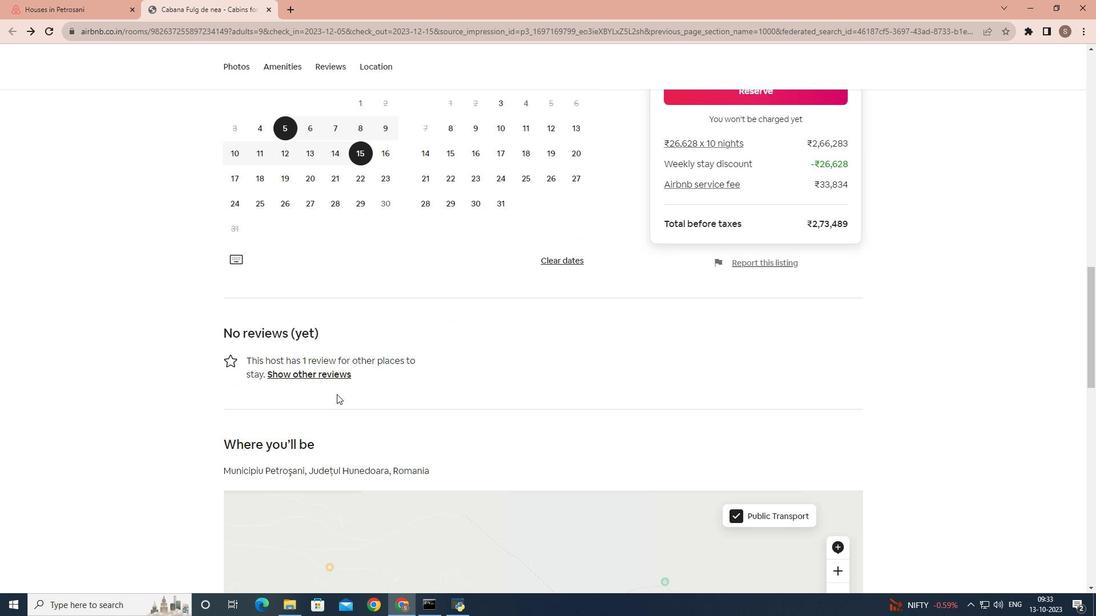 
Action: Mouse scrolled (336, 394) with delta (0, 0)
Screenshot: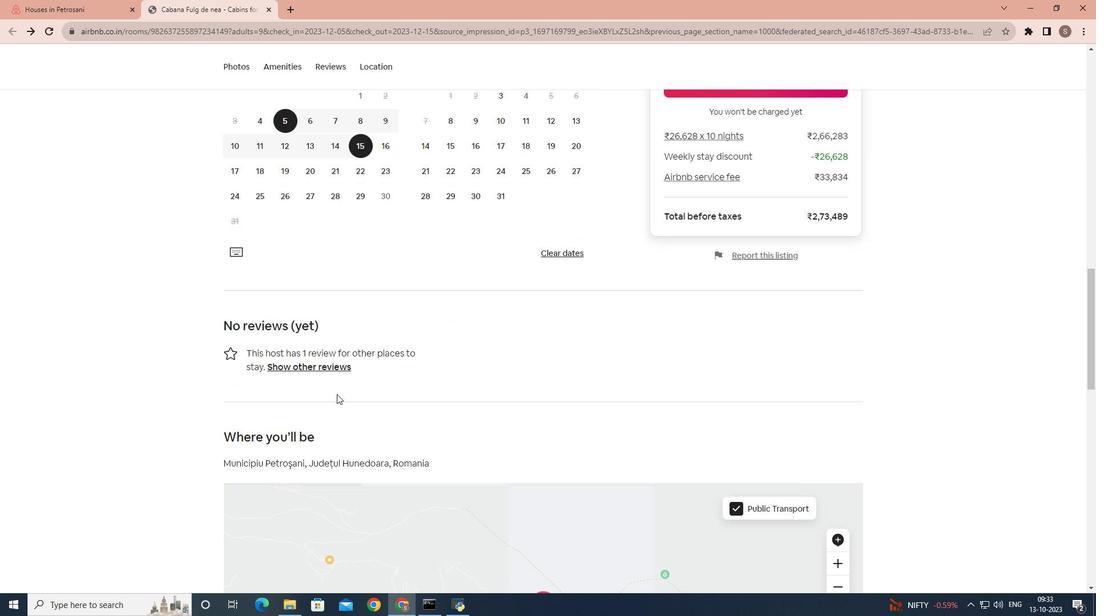 
Action: Mouse scrolled (336, 394) with delta (0, 0)
Screenshot: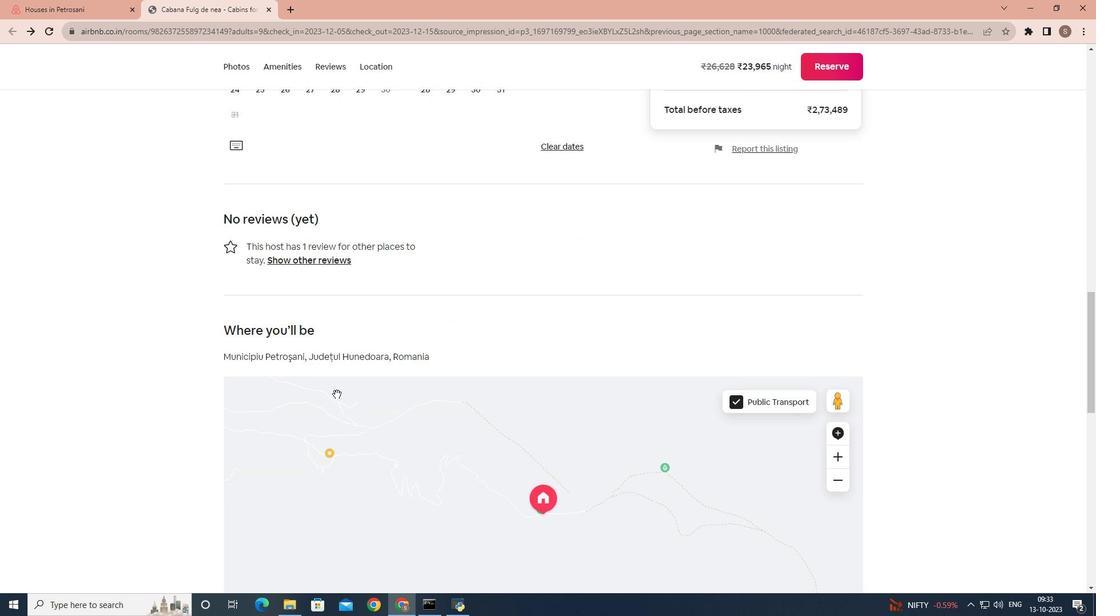 
Action: Mouse scrolled (336, 394) with delta (0, 0)
Screenshot: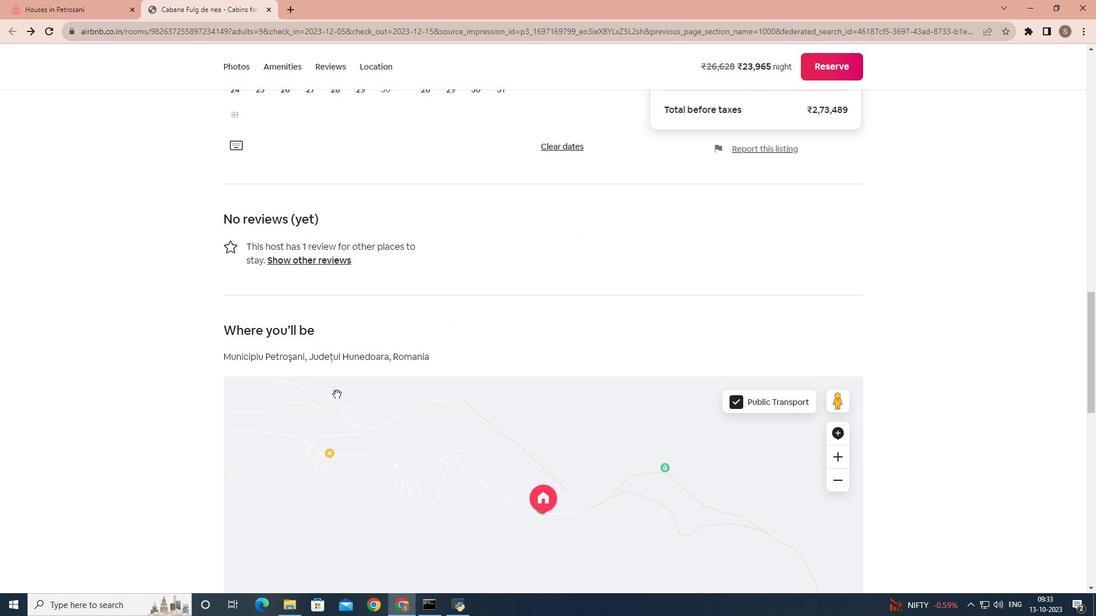
Action: Mouse scrolled (336, 394) with delta (0, 0)
Screenshot: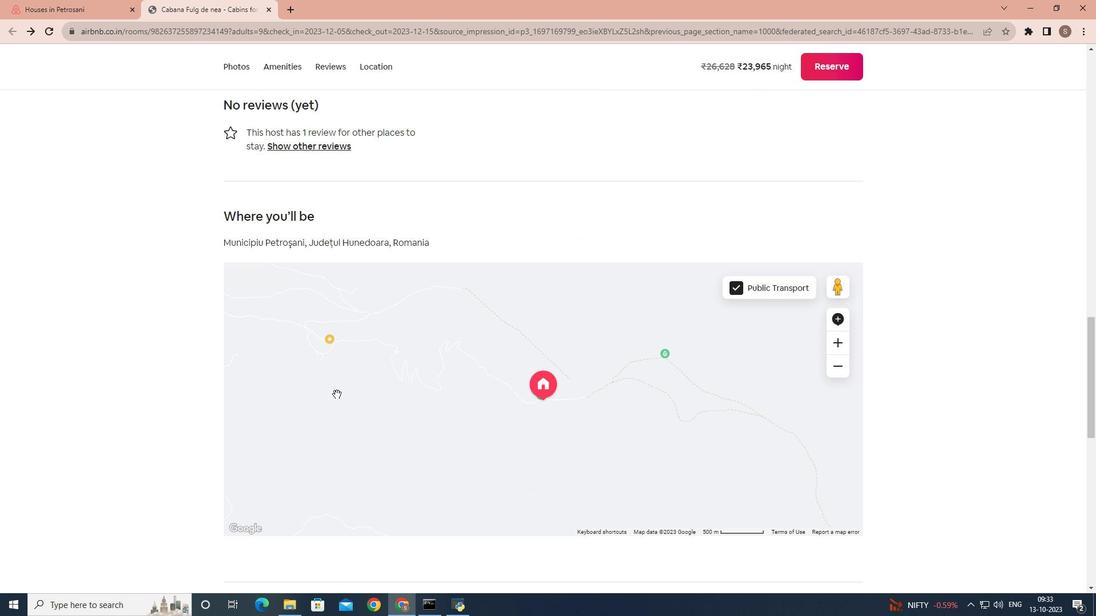 
Action: Mouse scrolled (336, 394) with delta (0, 0)
Screenshot: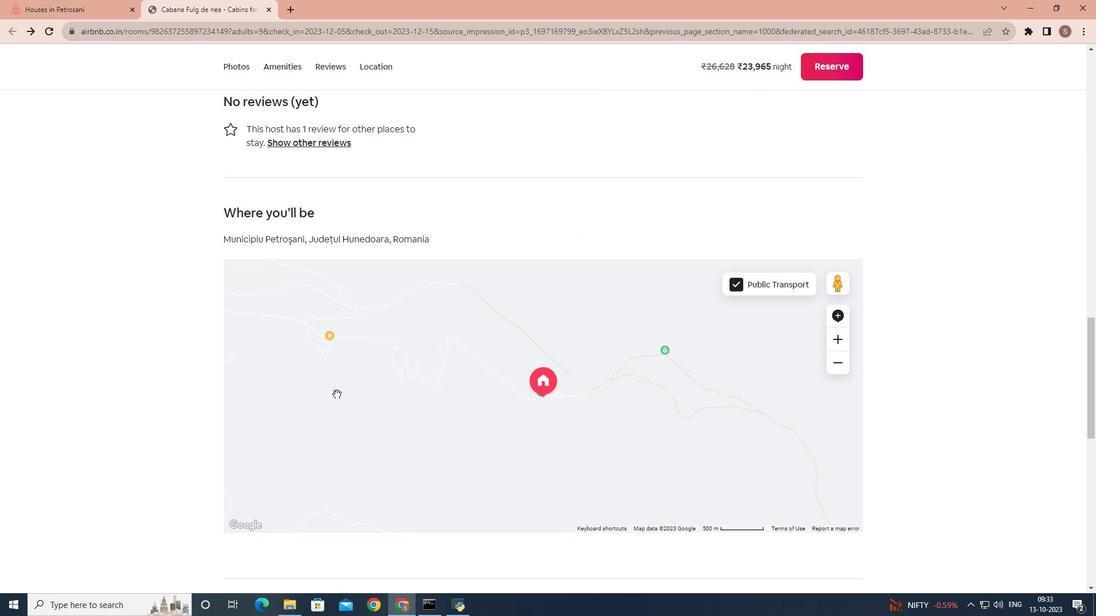 
Action: Mouse scrolled (336, 394) with delta (0, 0)
Screenshot: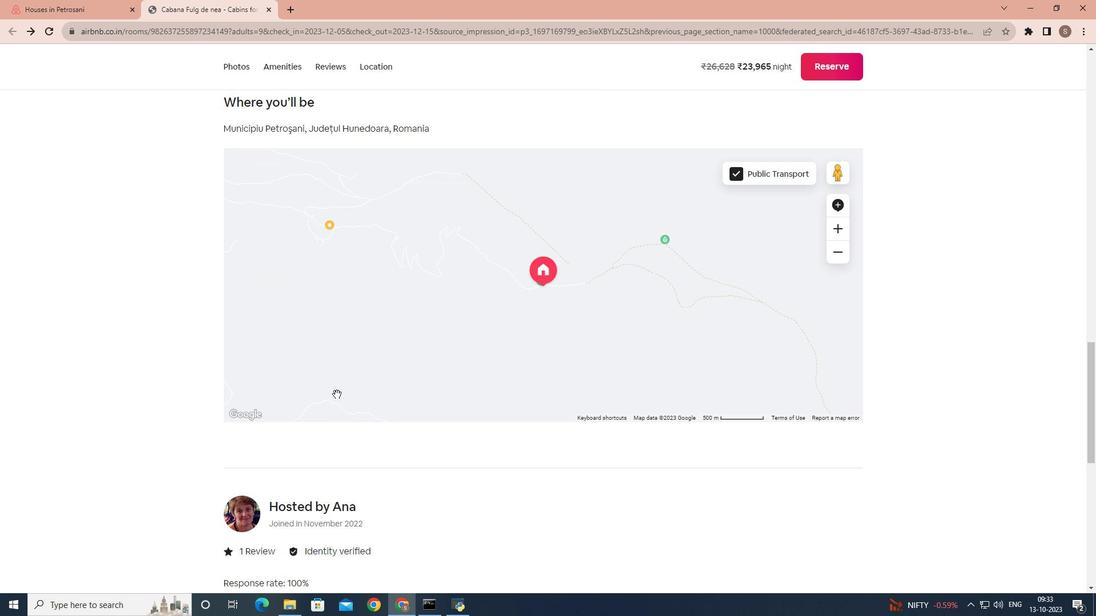 
Action: Mouse scrolled (336, 394) with delta (0, 0)
Screenshot: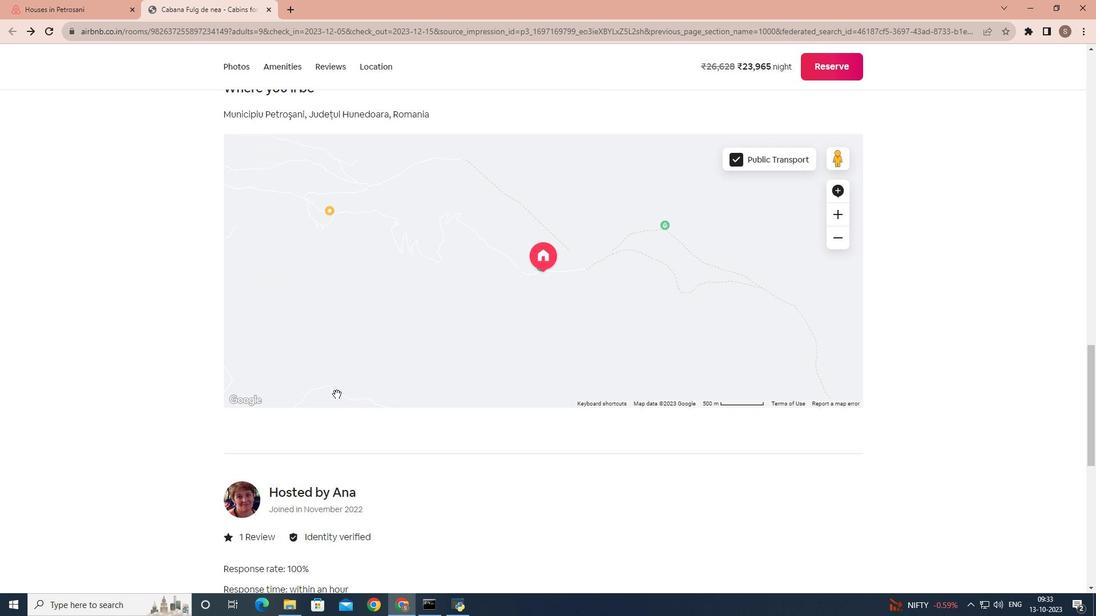 
Action: Mouse scrolled (336, 394) with delta (0, 0)
Screenshot: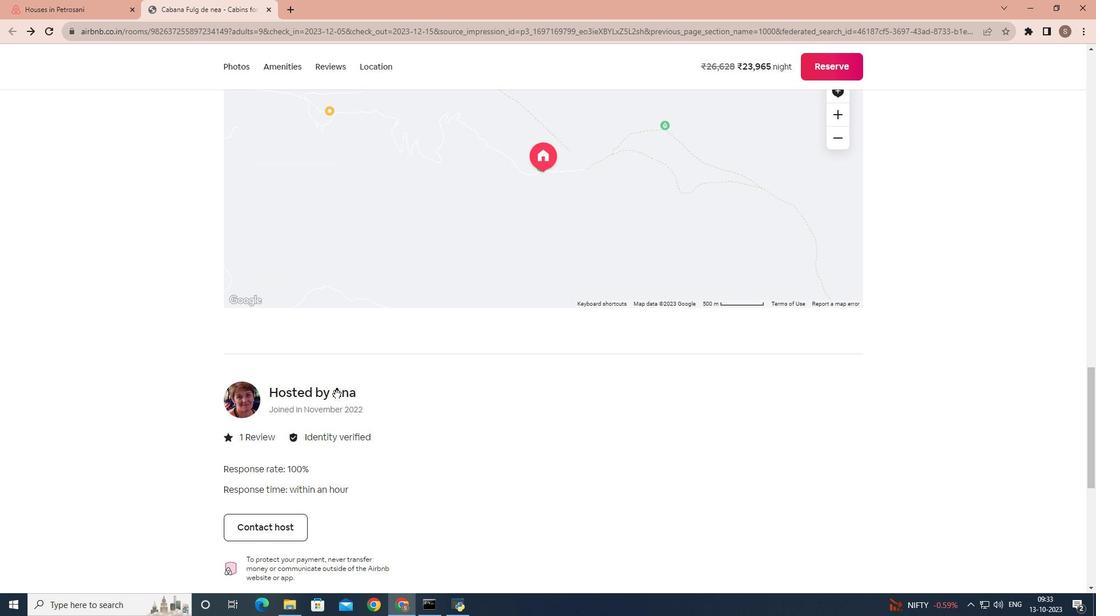
Action: Mouse scrolled (336, 394) with delta (0, 0)
Screenshot: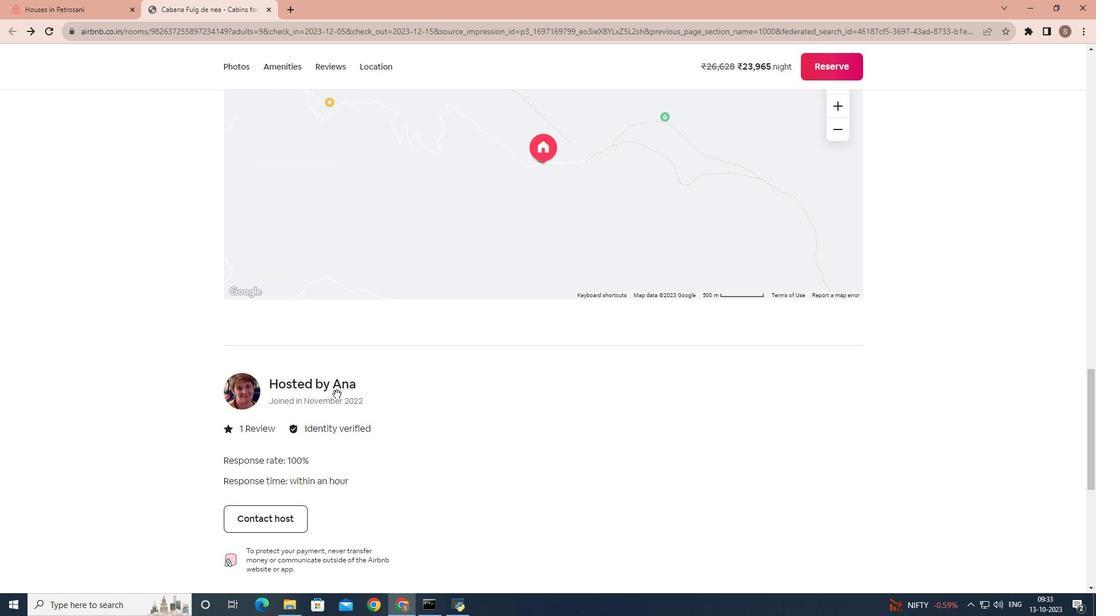 
Action: Mouse scrolled (336, 394) with delta (0, 0)
Screenshot: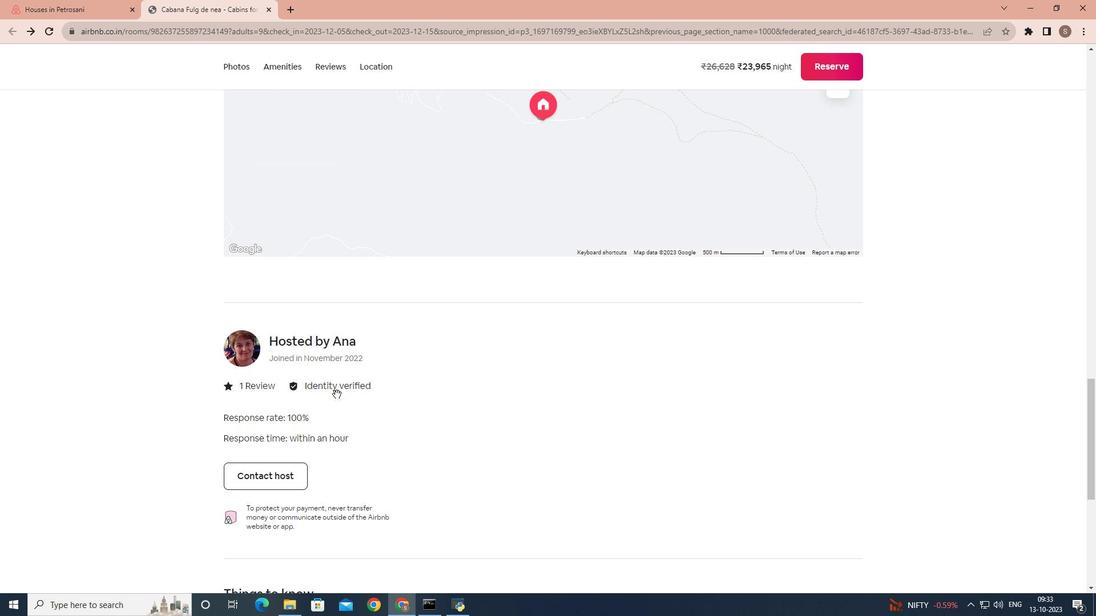 
Action: Mouse scrolled (336, 394) with delta (0, 0)
Screenshot: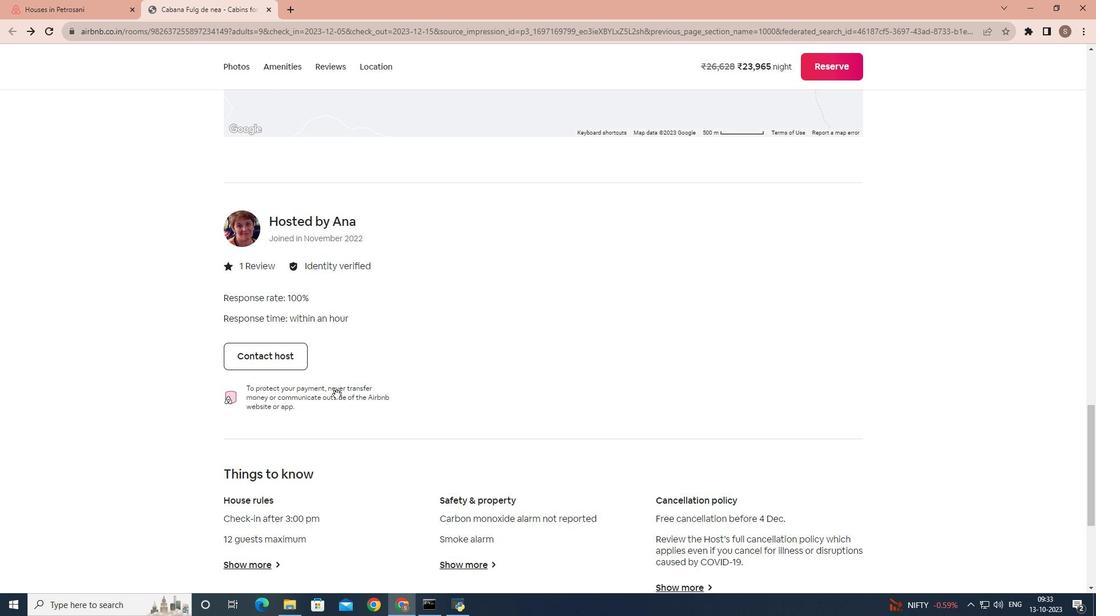 
Action: Mouse scrolled (336, 394) with delta (0, 0)
Screenshot: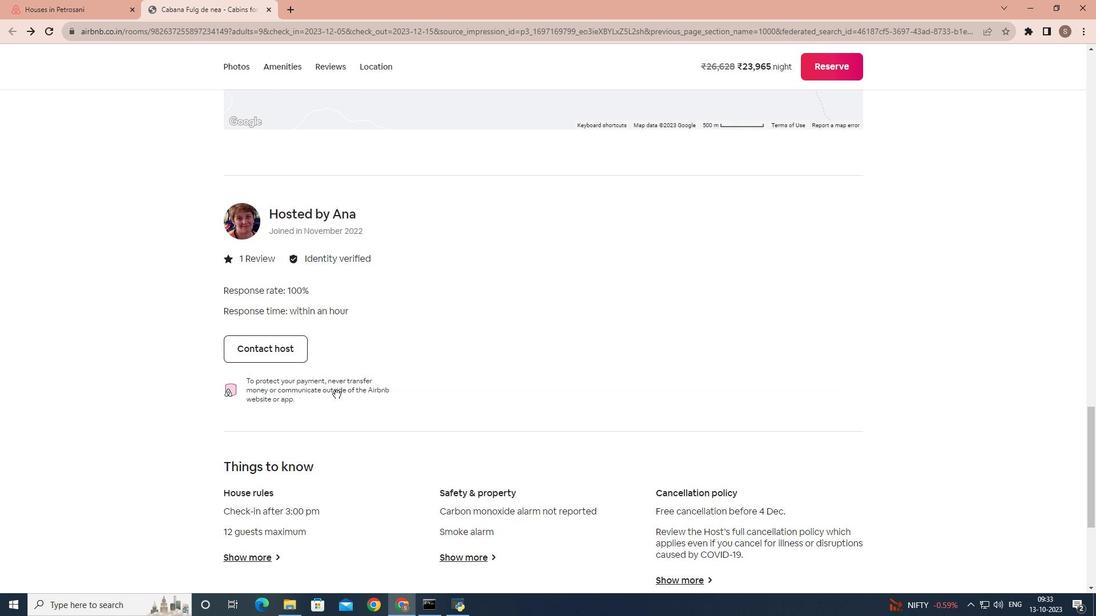 
Action: Mouse scrolled (336, 394) with delta (0, 0)
Screenshot: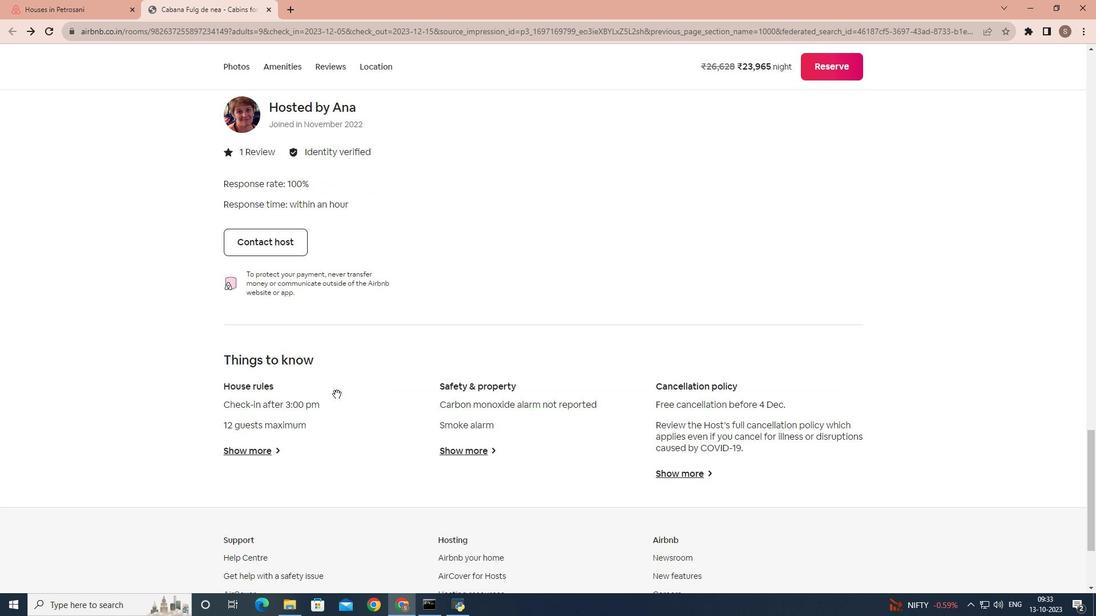 
Action: Mouse moved to (266, 392)
Screenshot: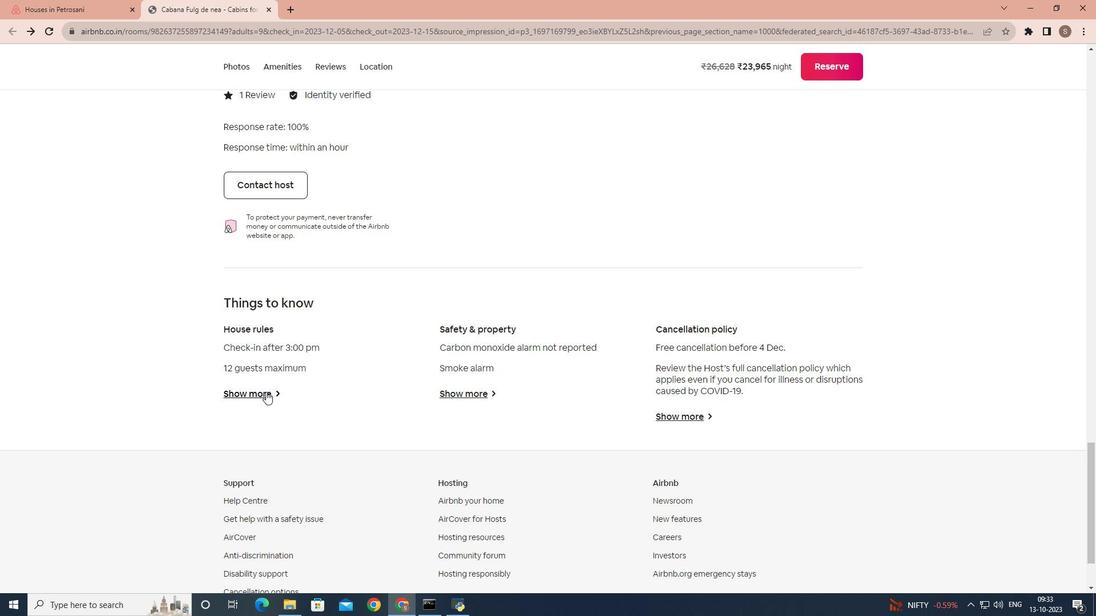 
Action: Mouse pressed left at (266, 392)
Screenshot: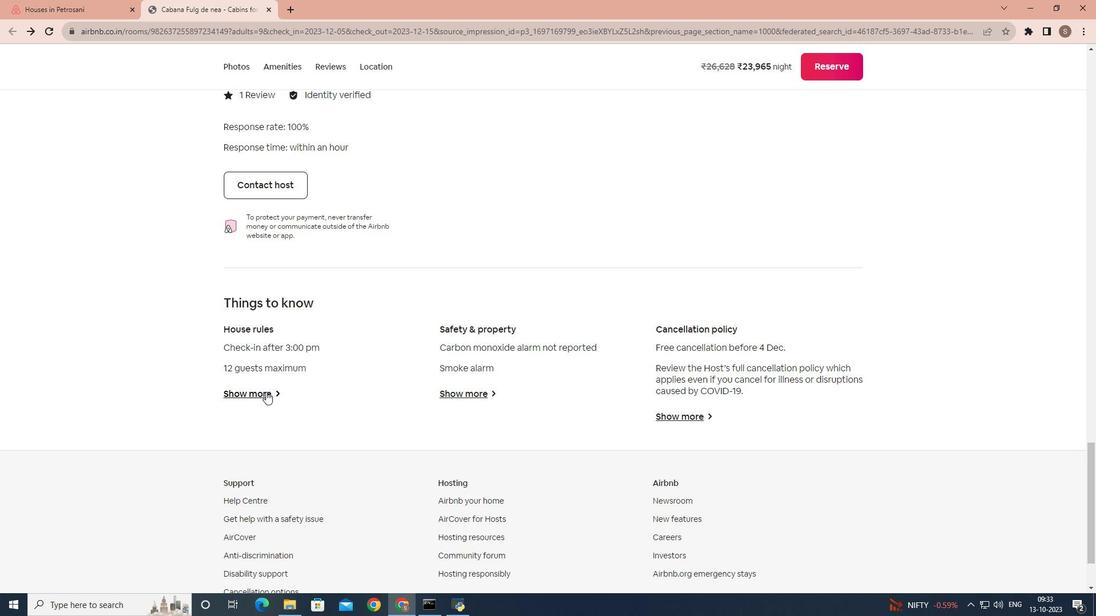 
Action: Mouse moved to (428, 354)
Screenshot: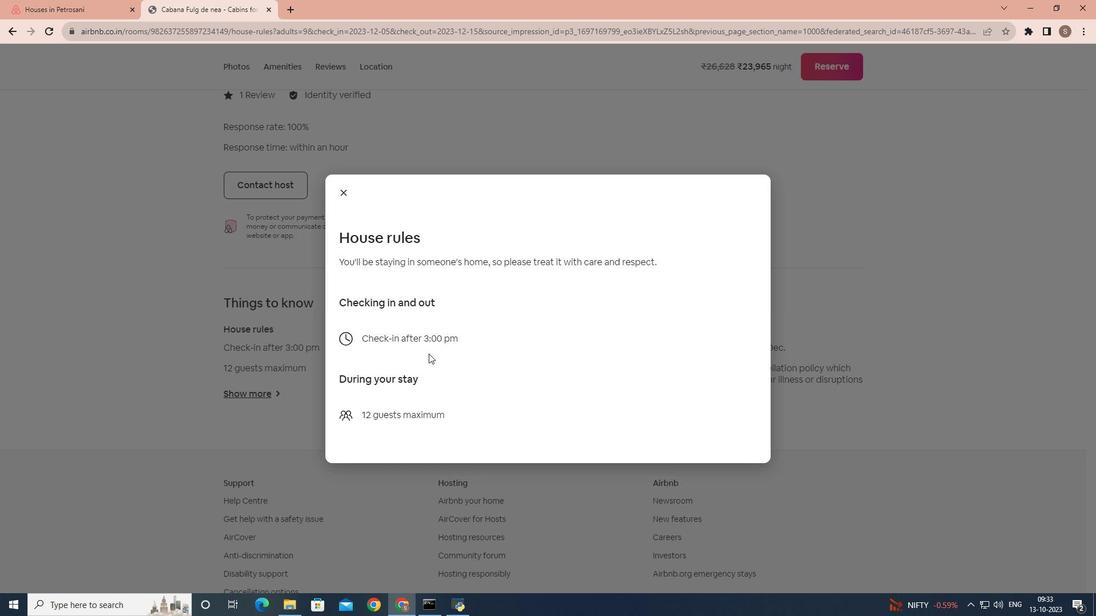 
Action: Mouse scrolled (428, 353) with delta (0, 0)
Screenshot: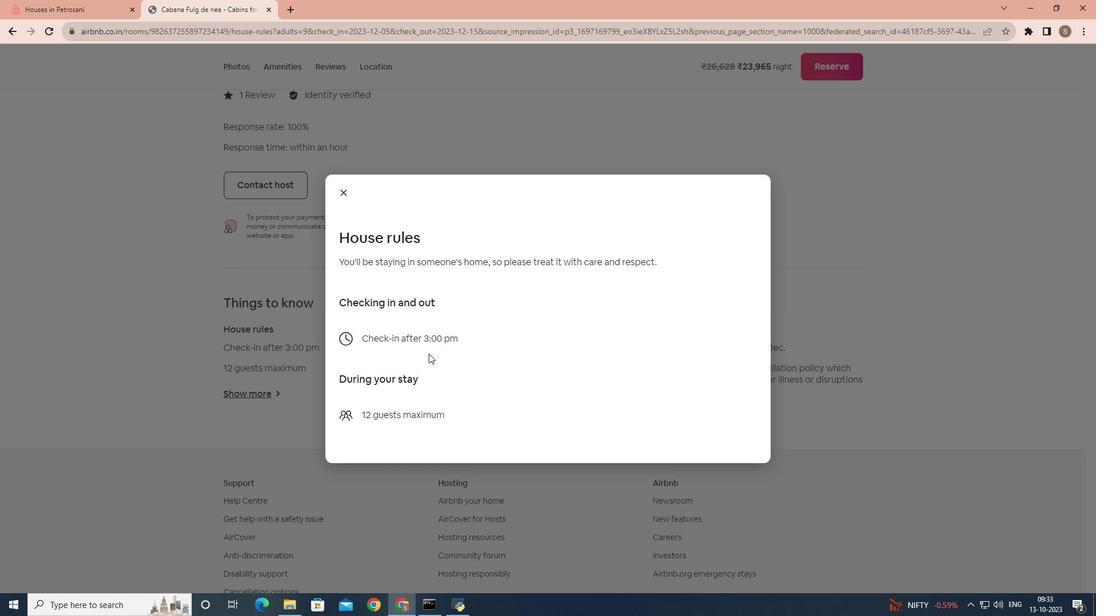
Action: Mouse scrolled (428, 353) with delta (0, 0)
Screenshot: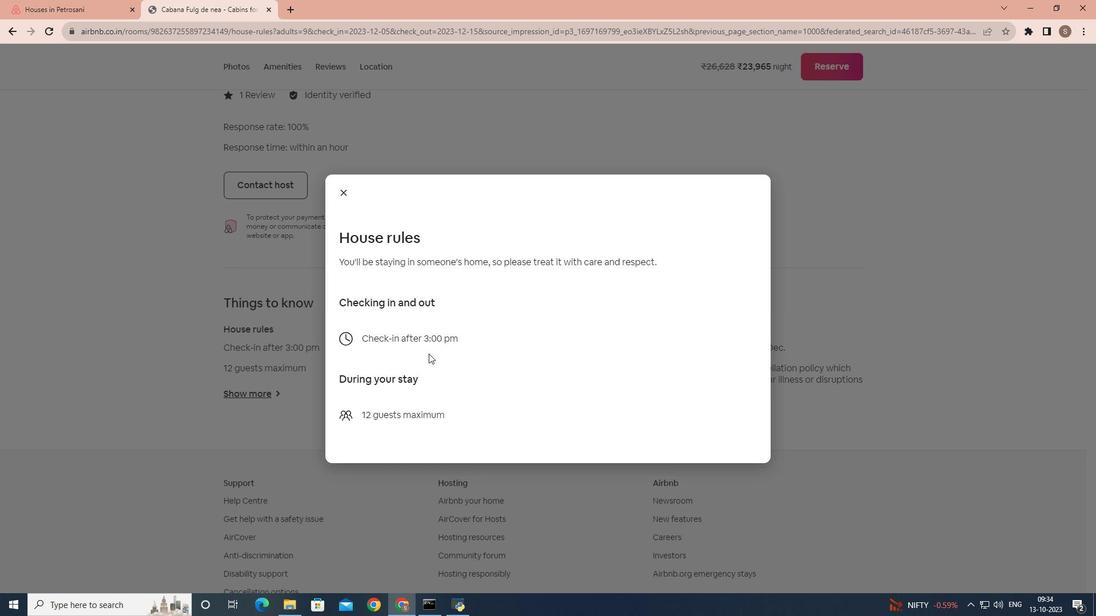 
Action: Mouse moved to (347, 189)
Screenshot: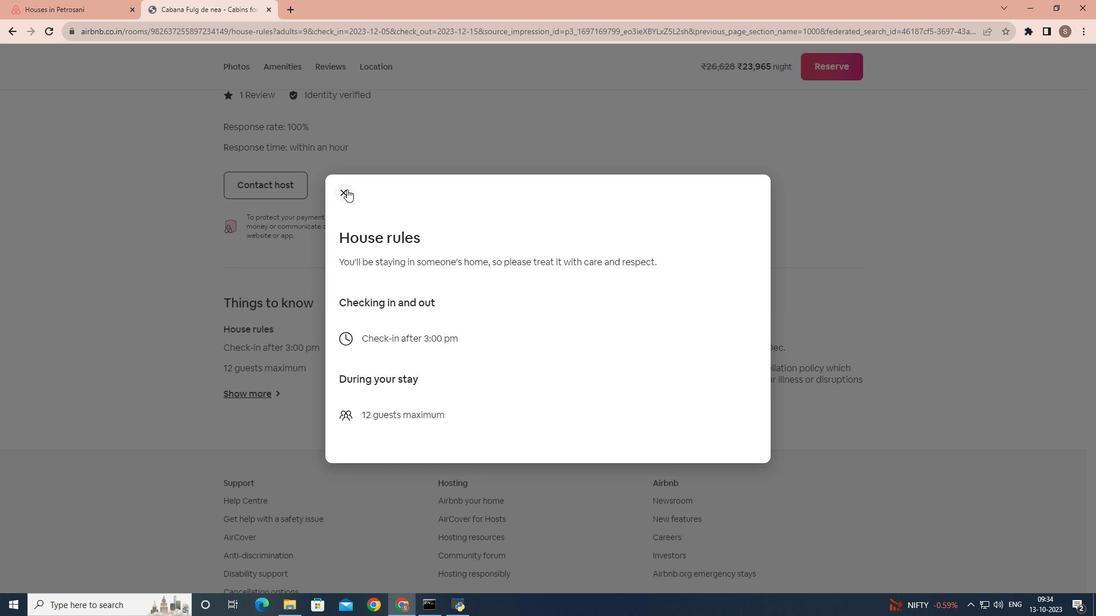 
Action: Mouse pressed left at (347, 189)
Screenshot: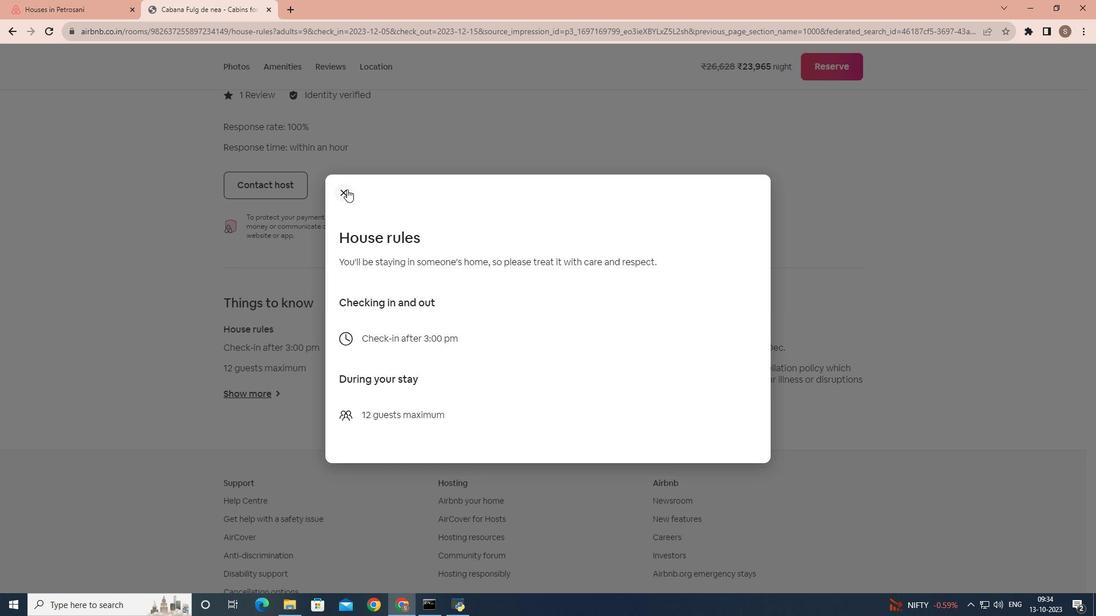 
Action: Mouse moved to (462, 388)
Screenshot: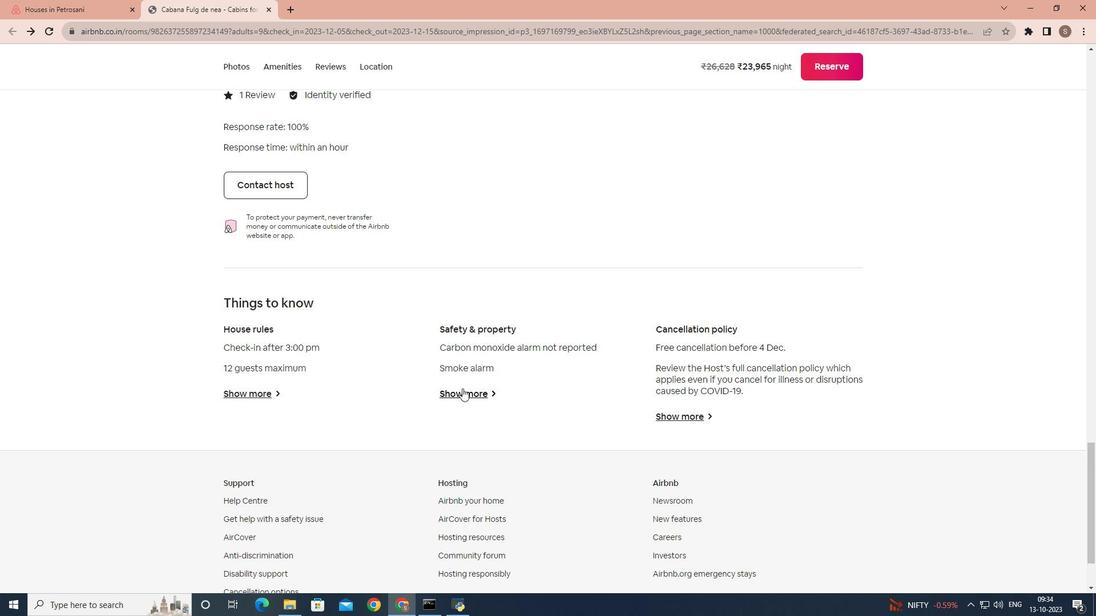 
Action: Mouse pressed left at (462, 388)
Screenshot: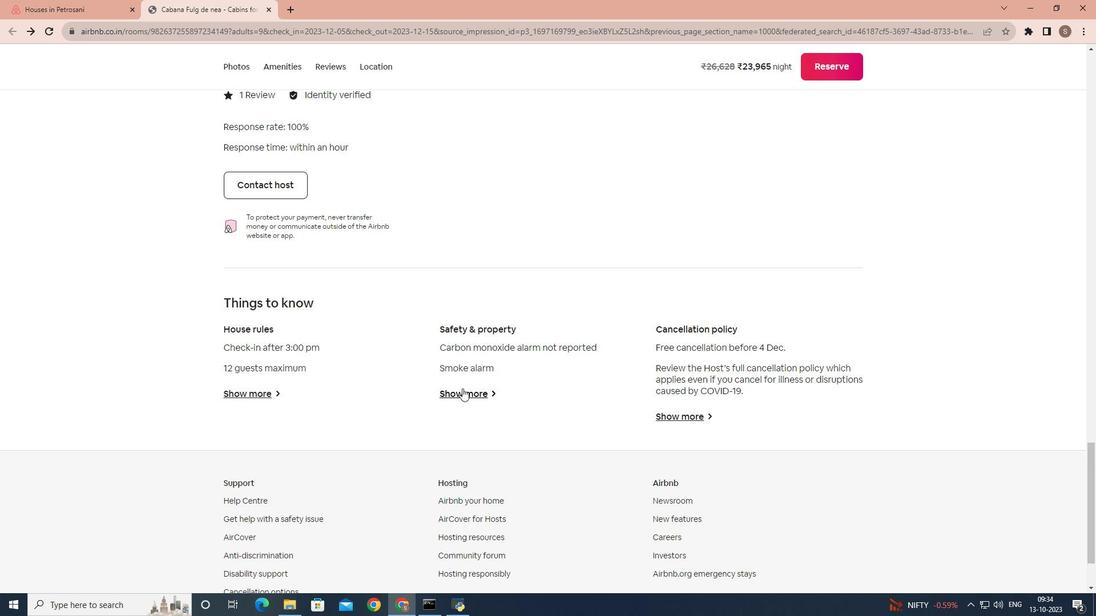 
Action: Mouse moved to (341, 201)
Screenshot: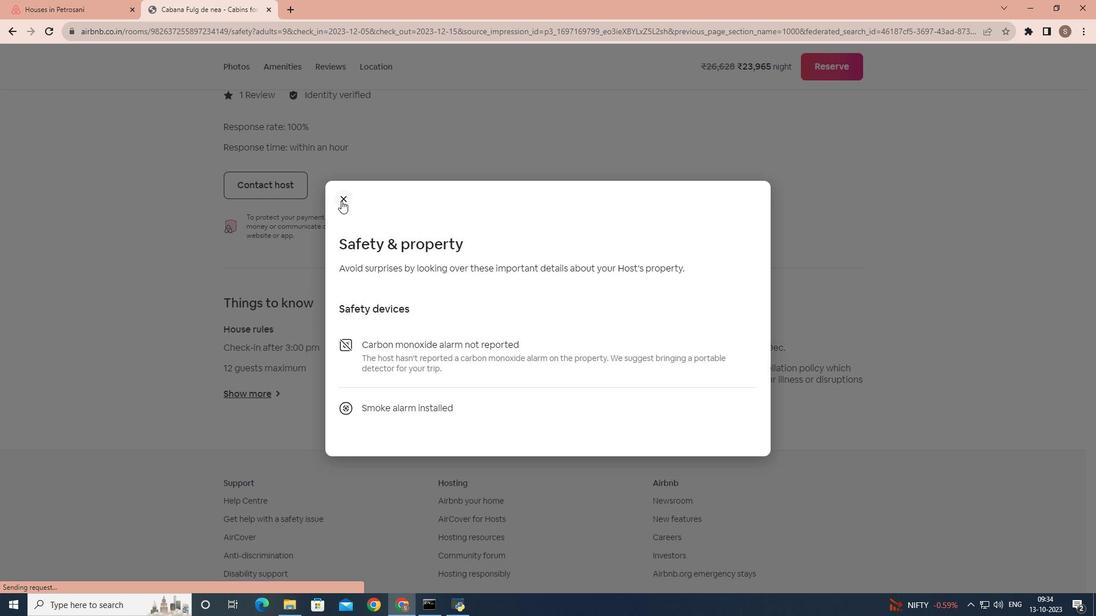 
Action: Mouse pressed left at (341, 201)
Screenshot: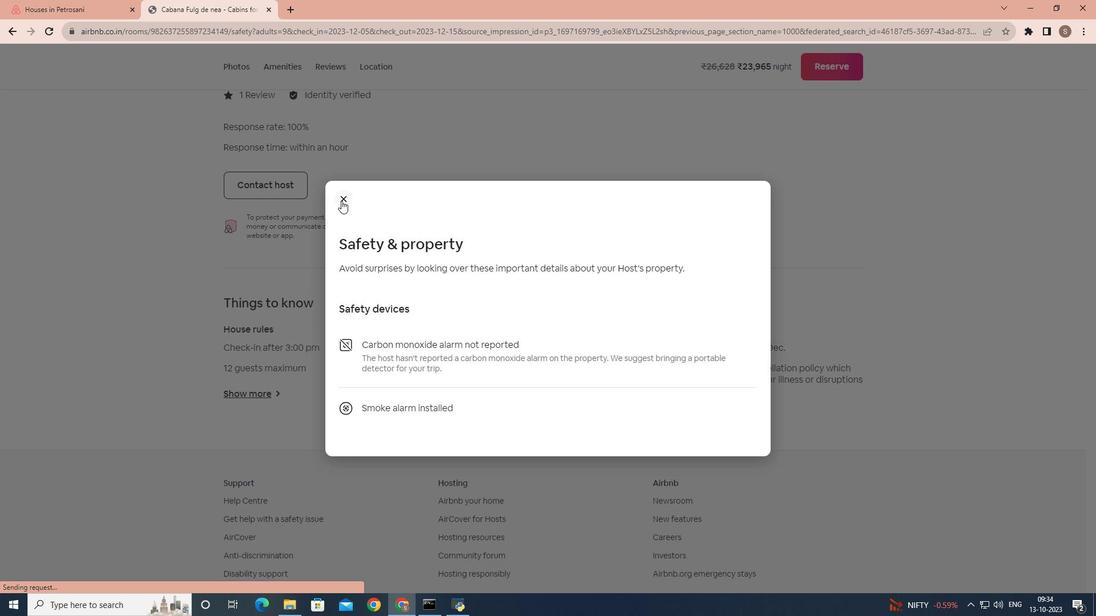 
Action: Mouse moved to (696, 416)
Screenshot: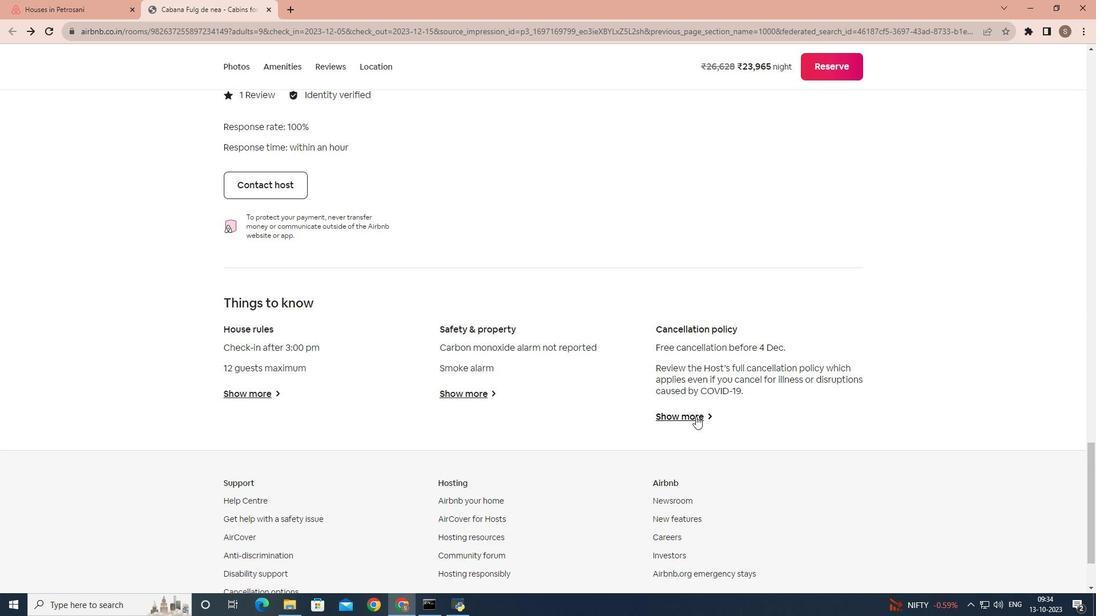 
Action: Mouse pressed left at (696, 416)
Screenshot: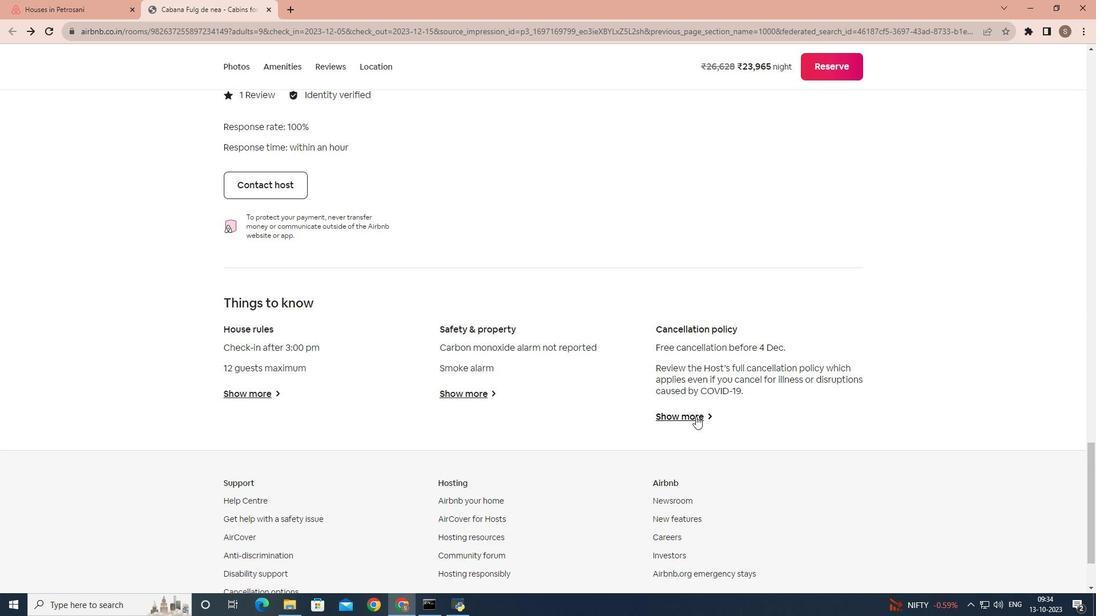 
Action: Mouse moved to (403, 173)
Screenshot: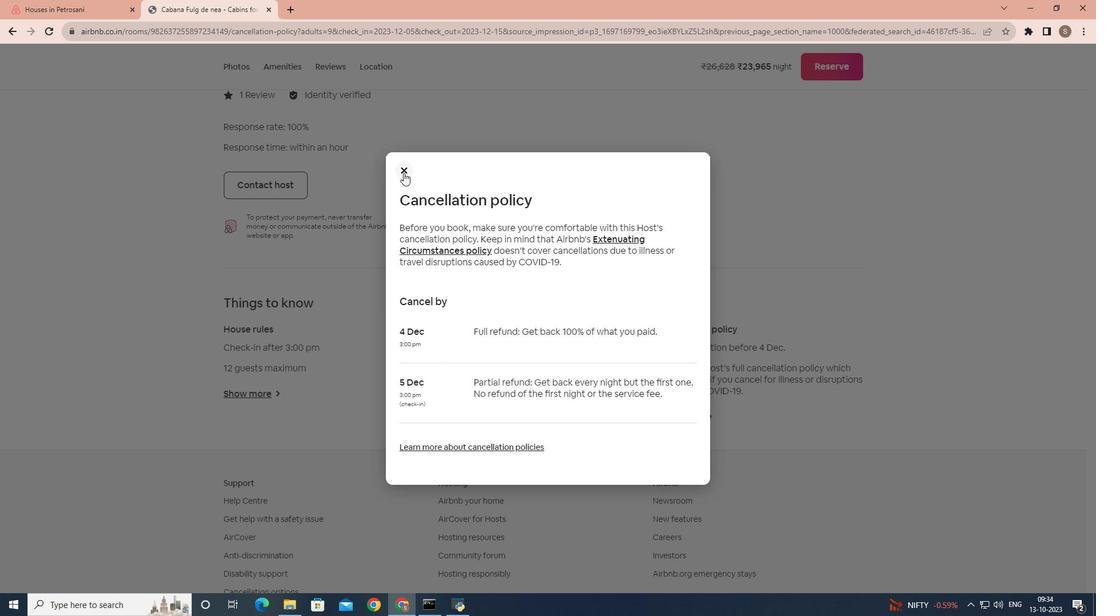 
Action: Mouse pressed left at (403, 173)
Screenshot: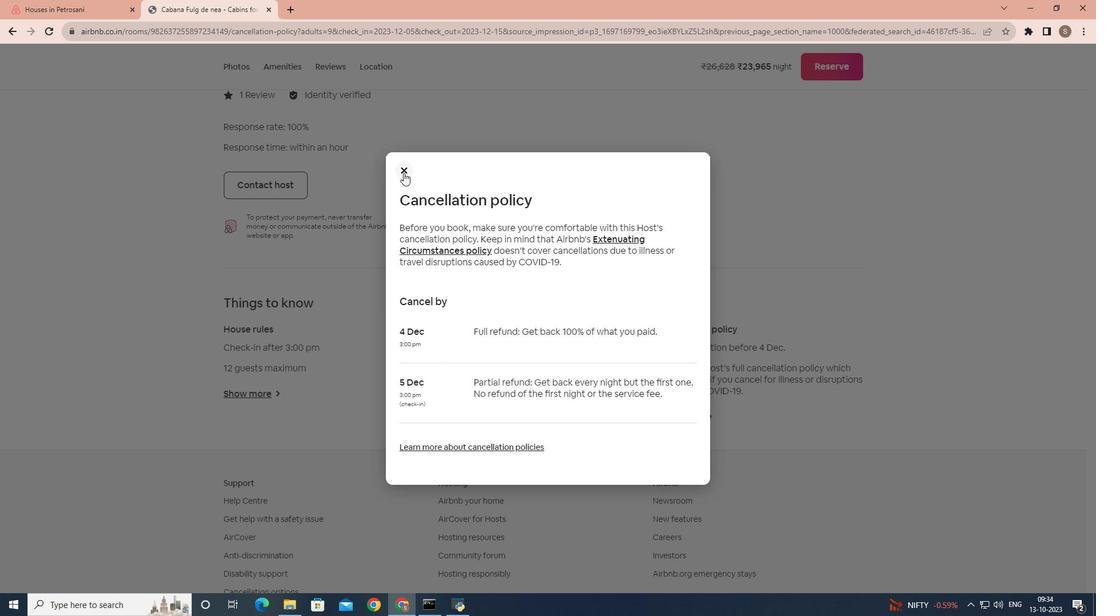
Action: Mouse moved to (89, 0)
Screenshot: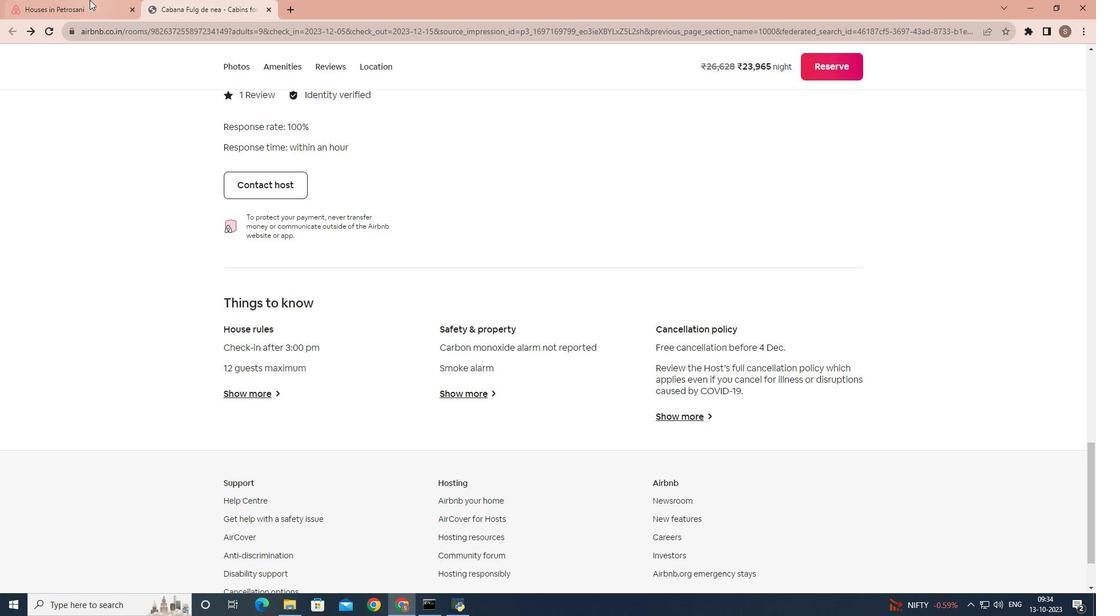 
Action: Mouse pressed left at (89, 0)
Screenshot: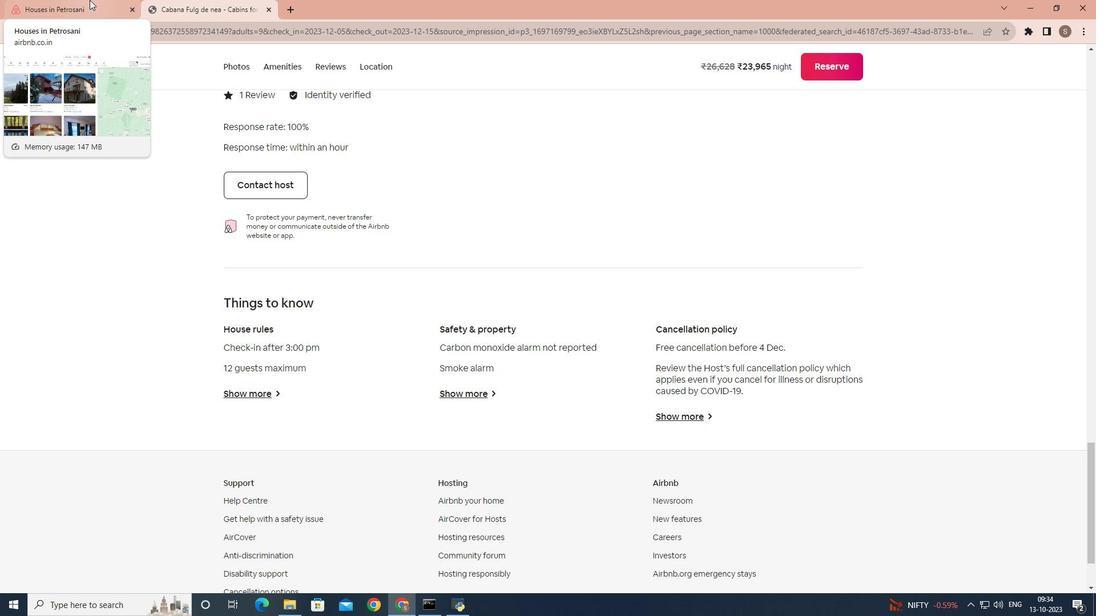 
Action: Mouse moved to (317, 236)
Screenshot: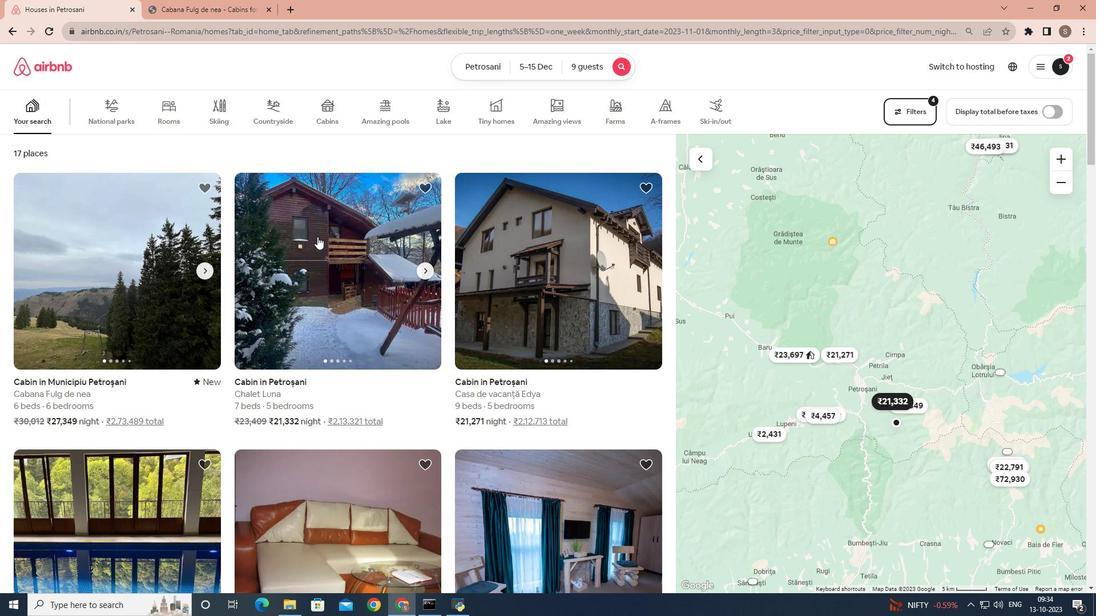 
Action: Mouse pressed left at (317, 236)
Screenshot: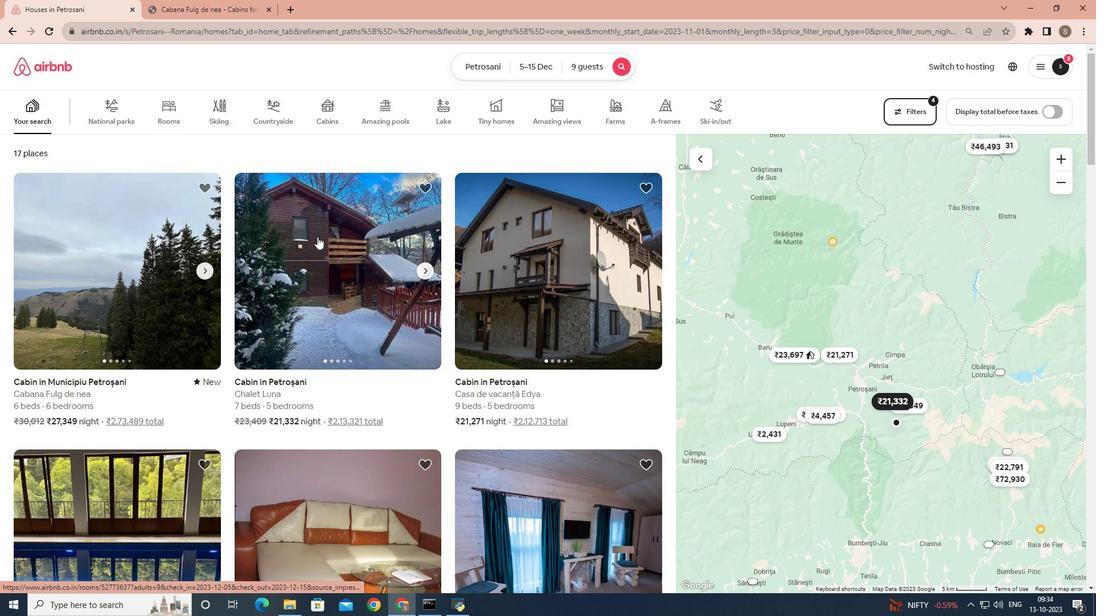
Action: Mouse moved to (808, 423)
Screenshot: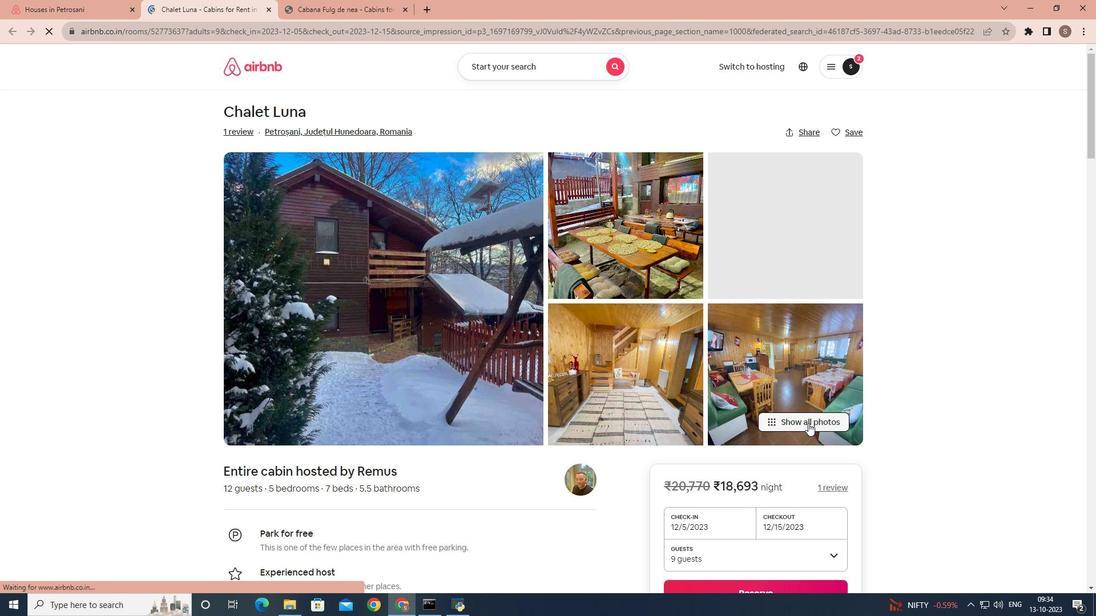 
Action: Mouse pressed left at (808, 423)
Screenshot: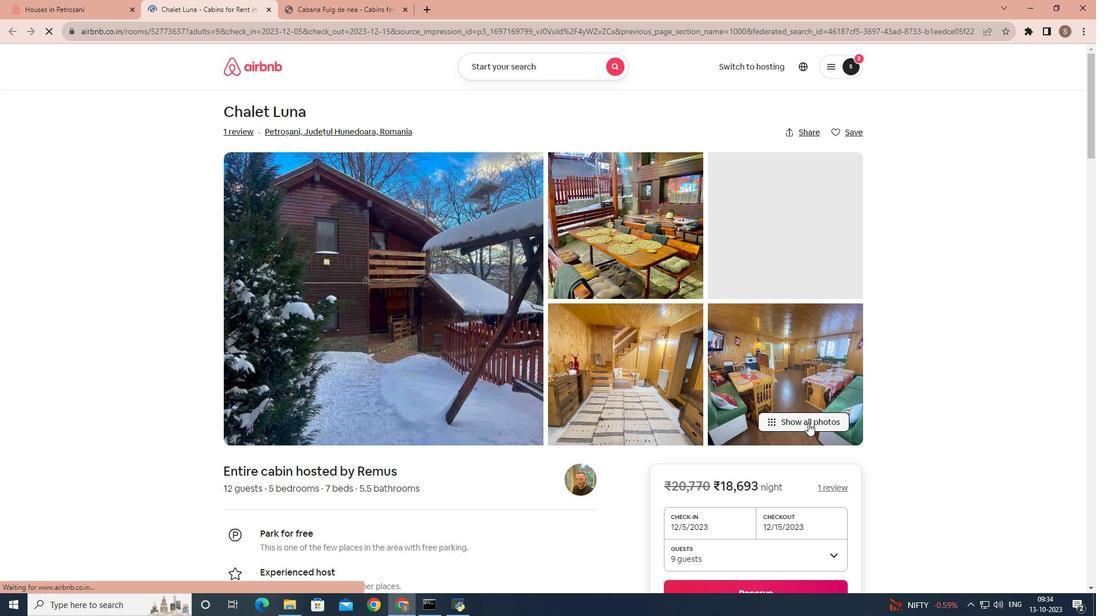 
Action: Mouse moved to (806, 425)
Screenshot: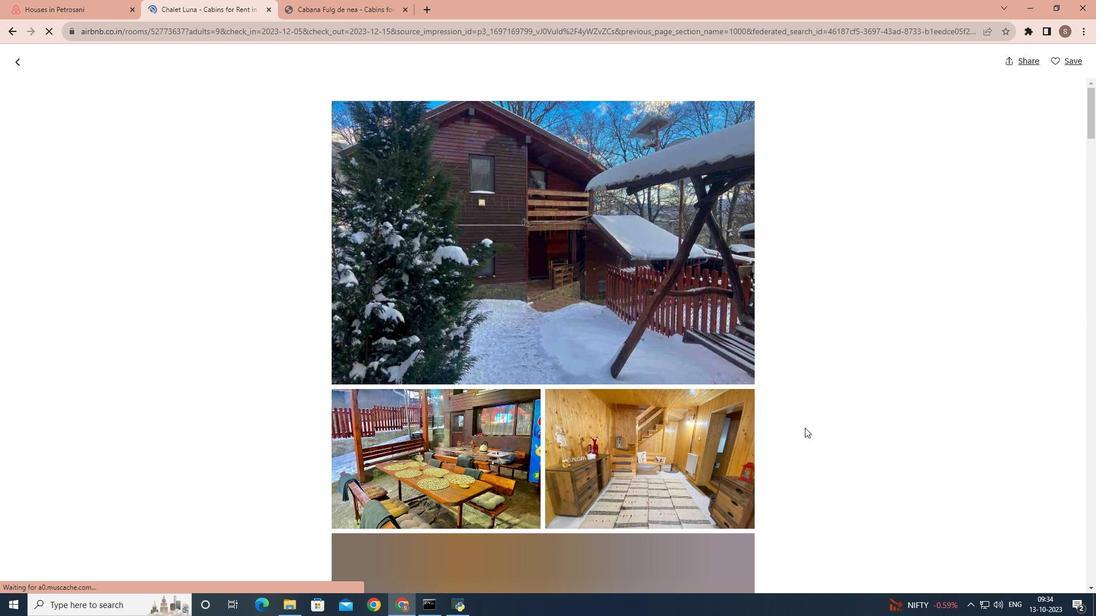 
Action: Mouse scrolled (806, 425) with delta (0, 0)
Screenshot: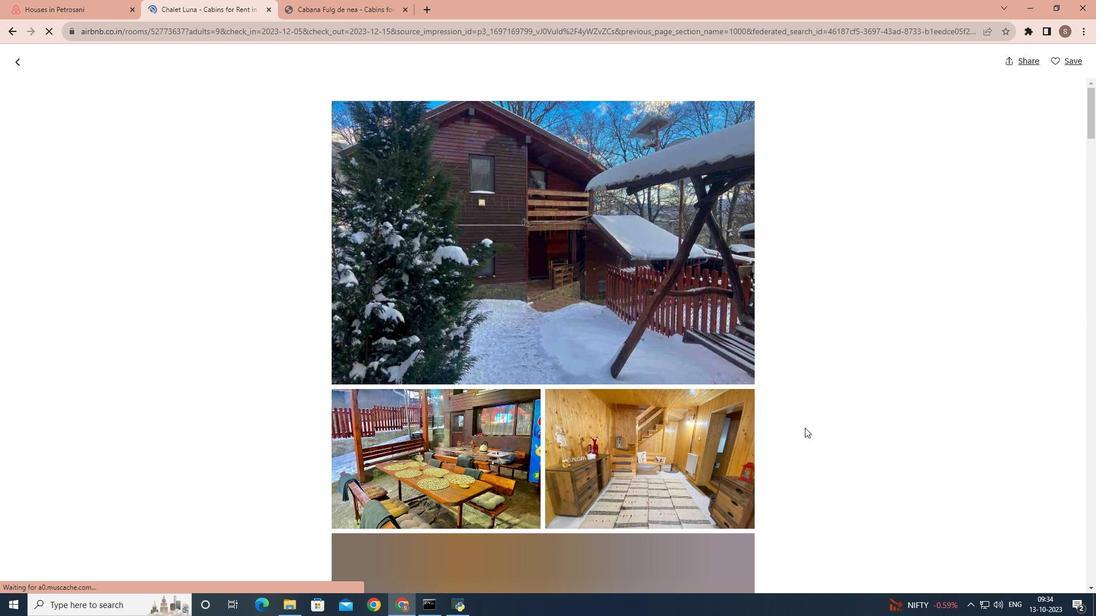 
Action: Mouse moved to (805, 428)
Screenshot: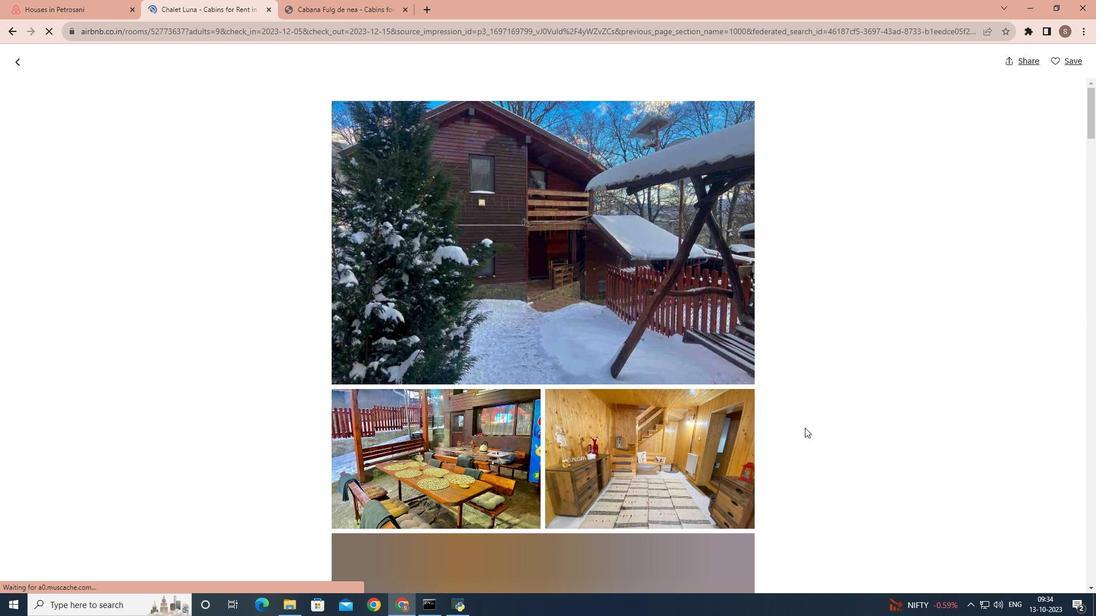 
Action: Mouse scrolled (805, 427) with delta (0, 0)
Screenshot: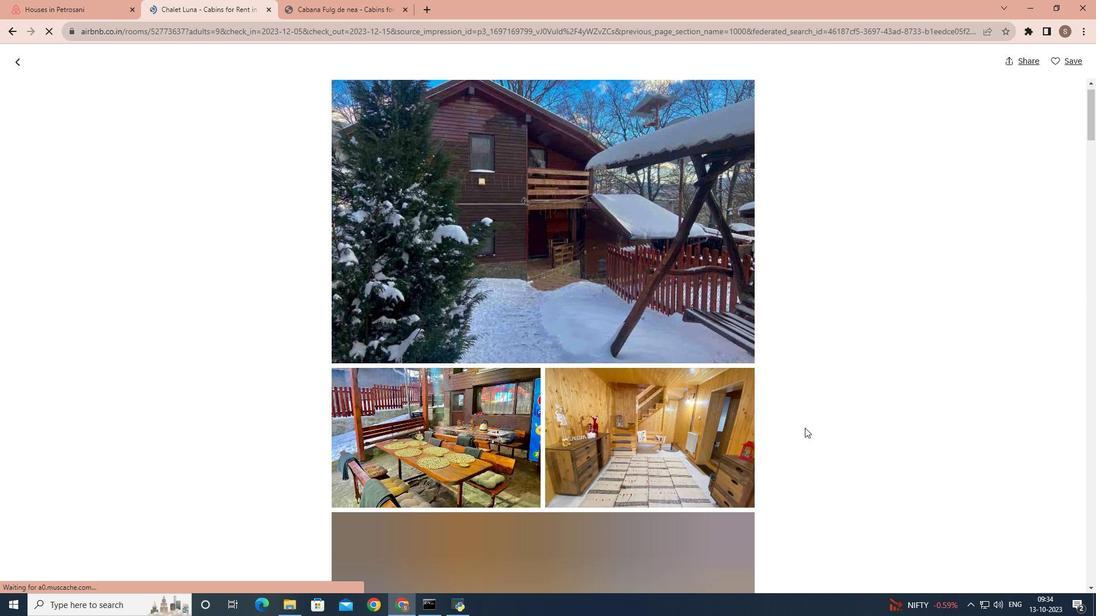 
Action: Mouse scrolled (805, 427) with delta (0, 0)
Screenshot: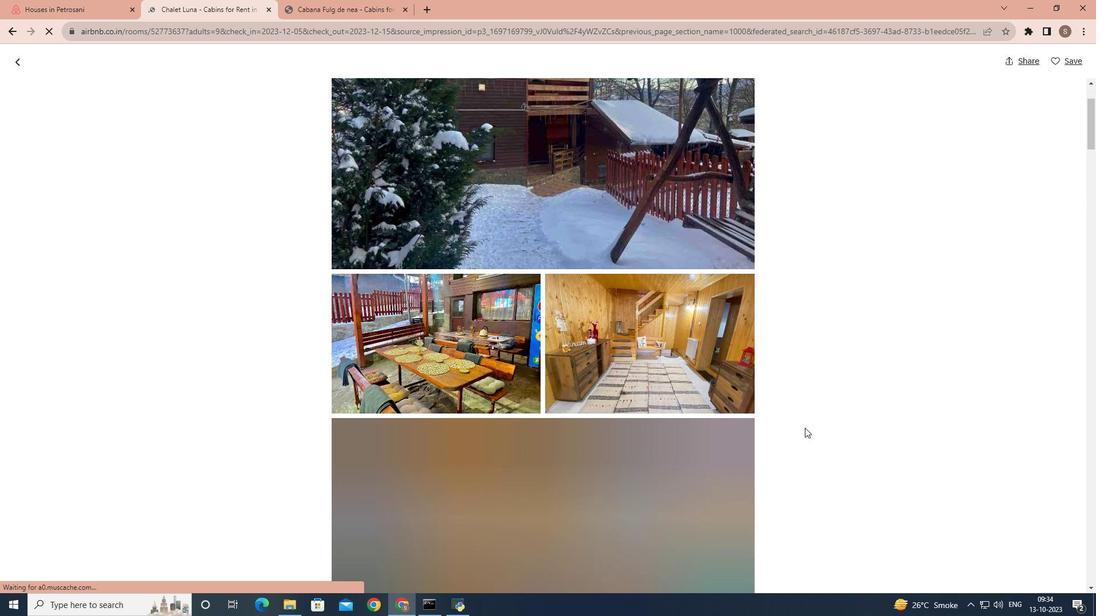 
Action: Mouse scrolled (805, 427) with delta (0, 0)
Screenshot: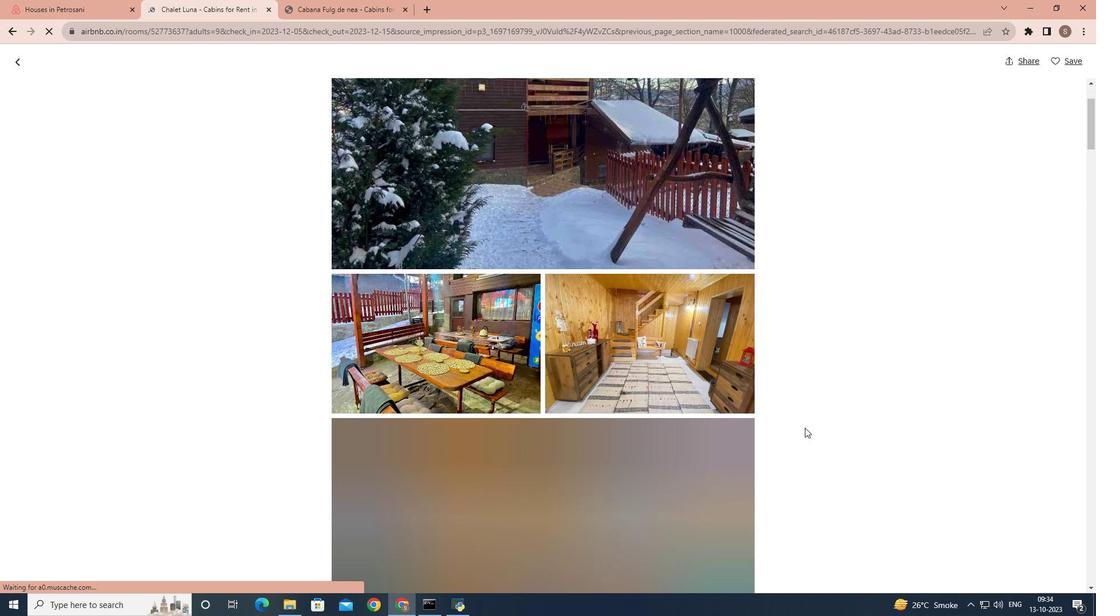
Action: Mouse scrolled (805, 427) with delta (0, 0)
Screenshot: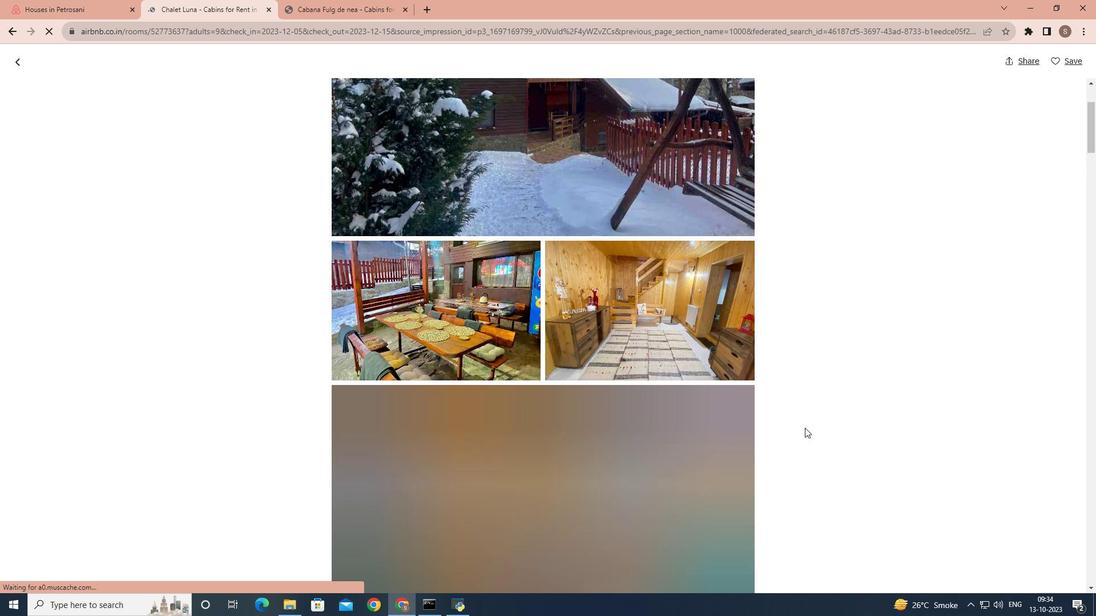 
Action: Mouse scrolled (805, 427) with delta (0, 0)
Screenshot: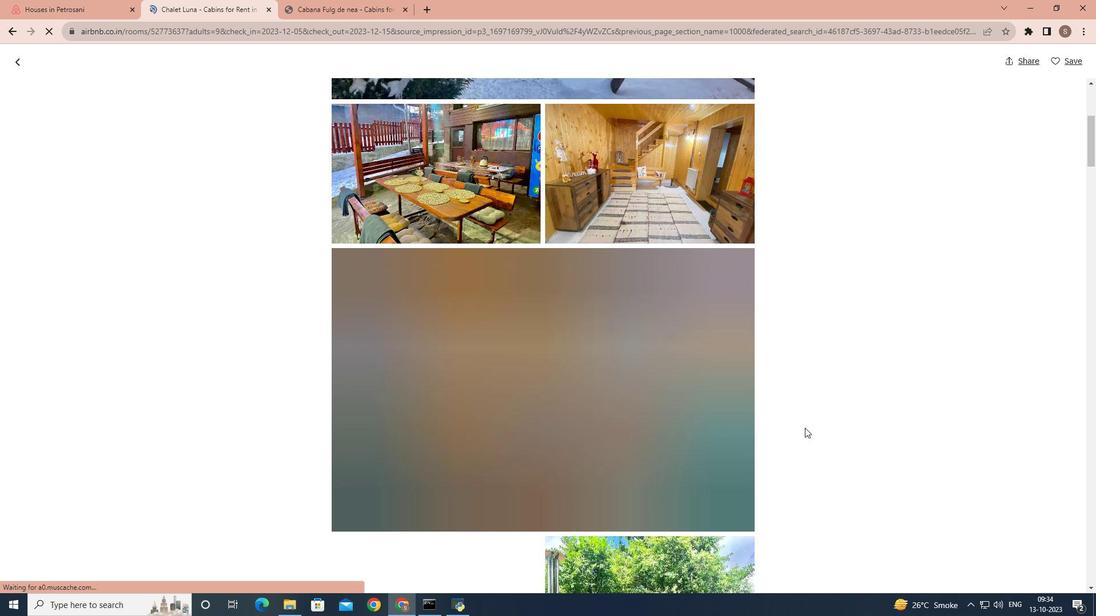 
Action: Mouse scrolled (805, 427) with delta (0, 0)
Screenshot: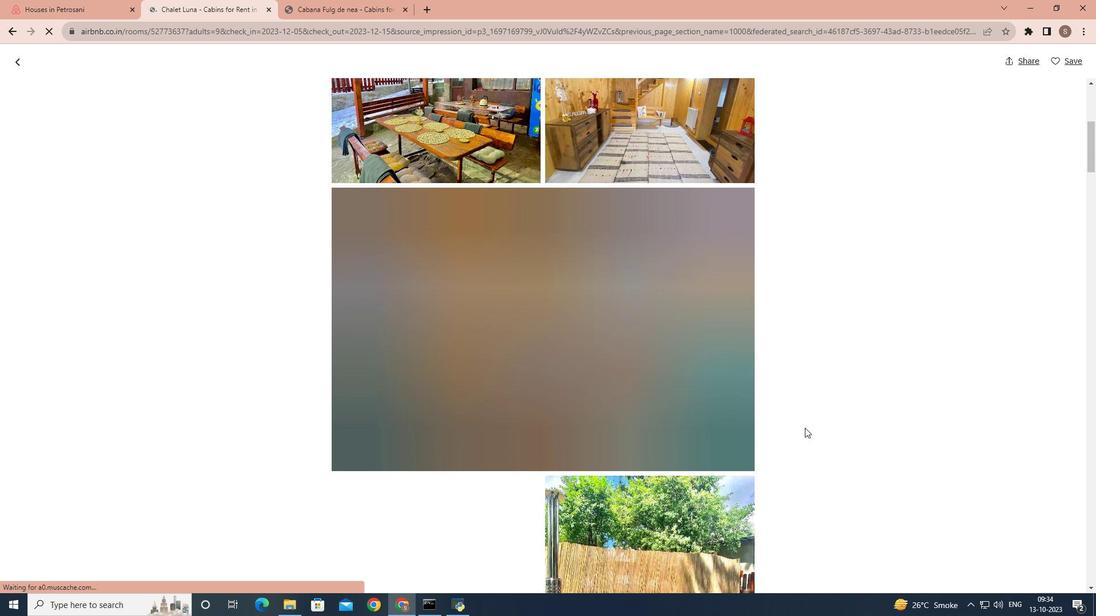 
Action: Mouse scrolled (805, 427) with delta (0, 0)
Screenshot: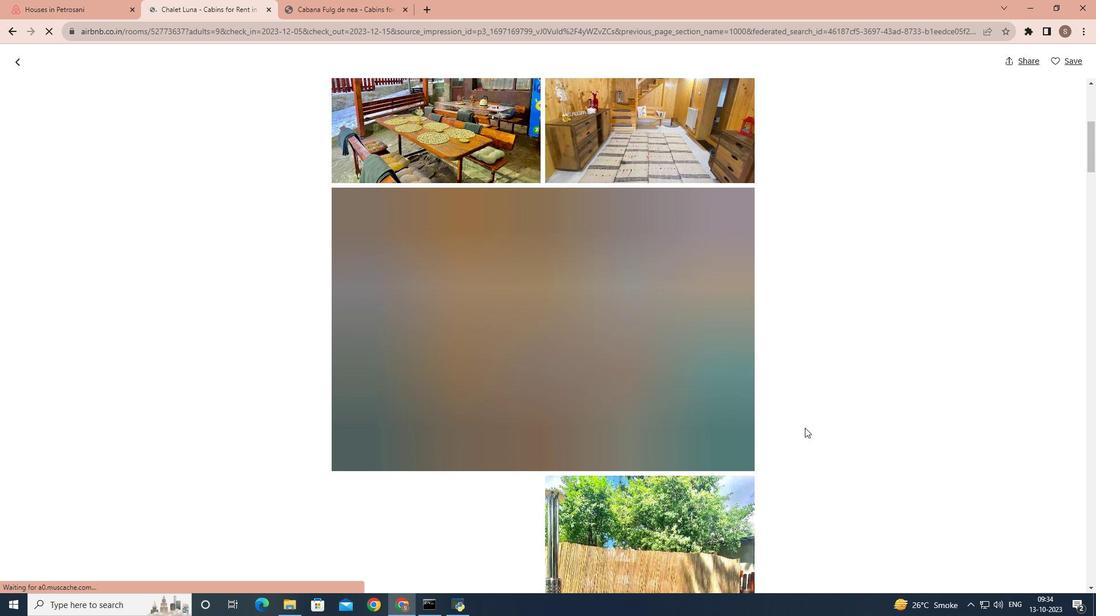 
Action: Mouse scrolled (805, 427) with delta (0, 0)
Screenshot: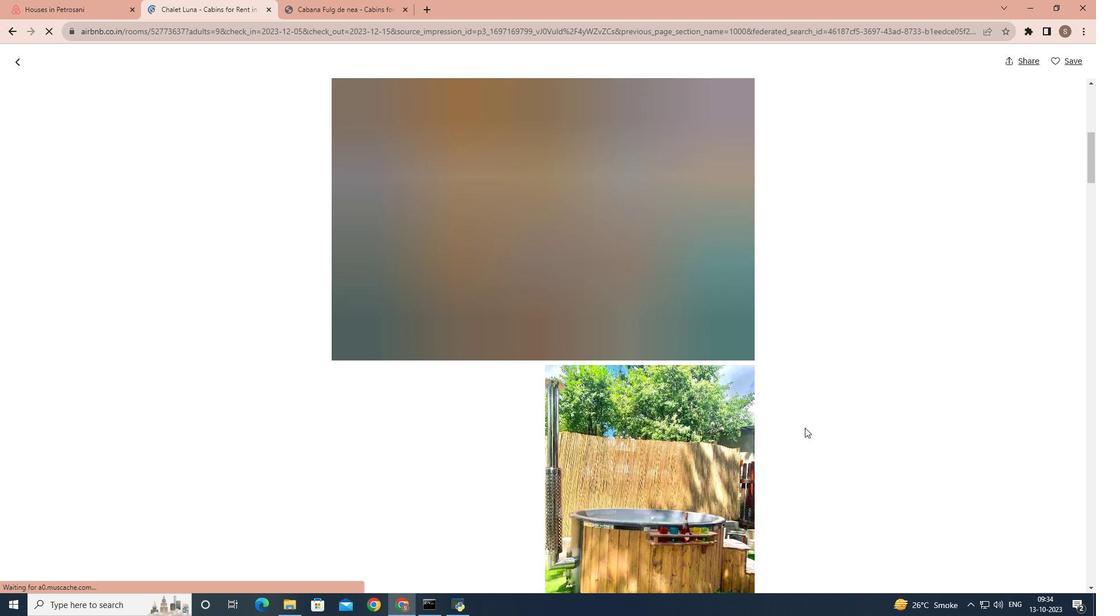 
Action: Mouse scrolled (805, 427) with delta (0, 0)
Screenshot: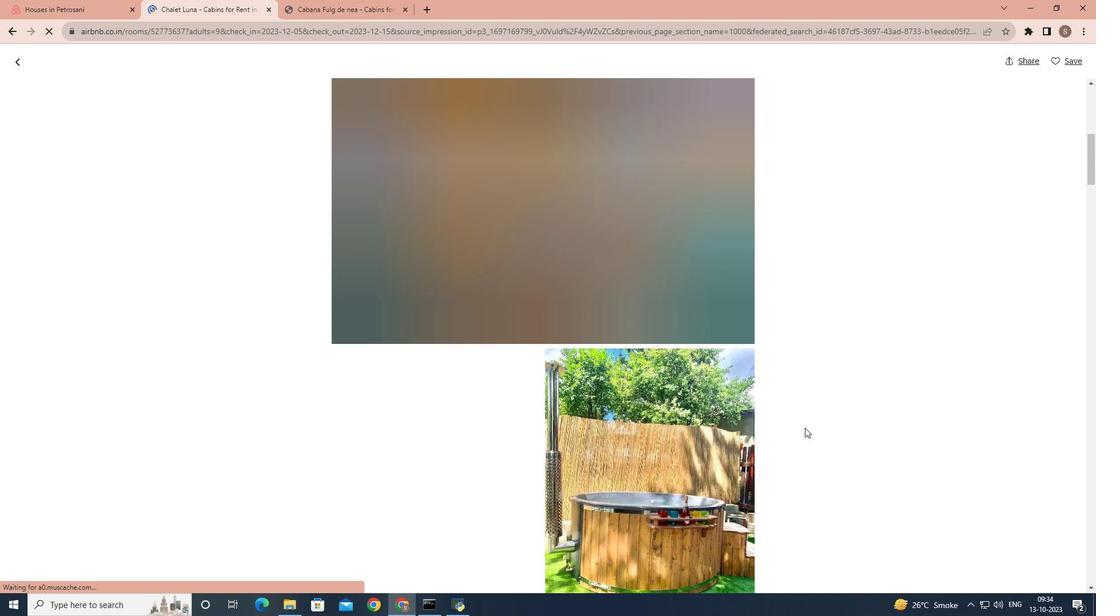 
Action: Mouse scrolled (805, 427) with delta (0, 0)
Screenshot: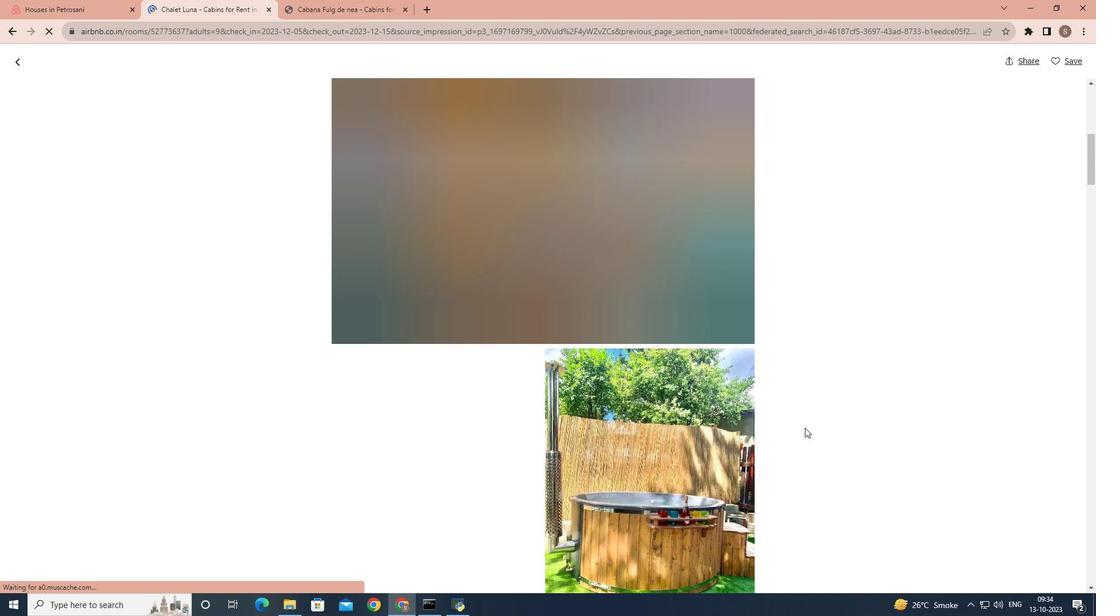 
Action: Mouse scrolled (805, 427) with delta (0, 0)
Screenshot: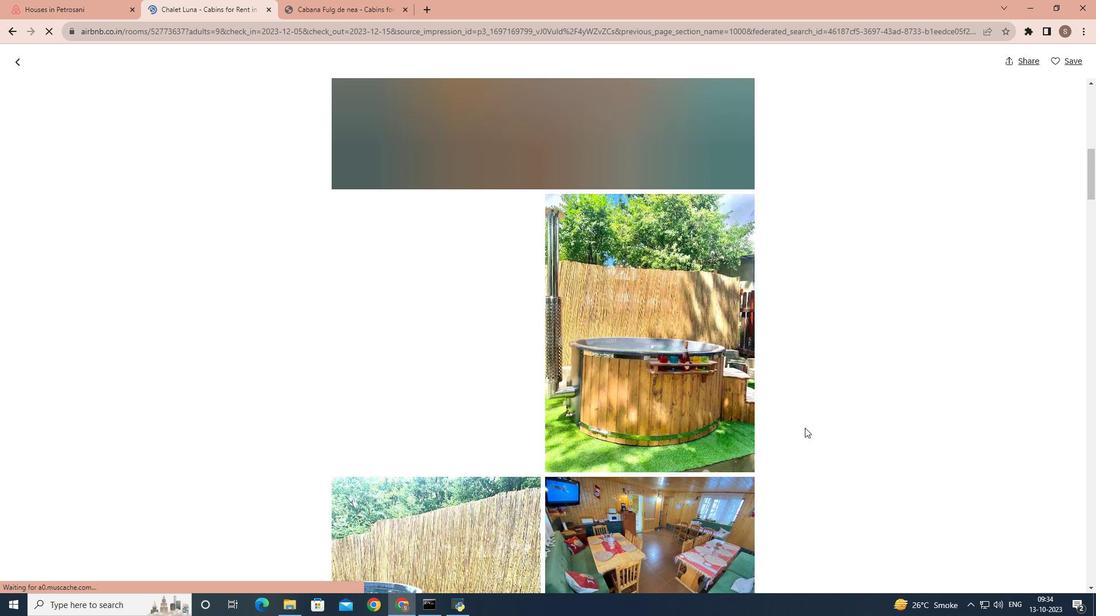 
Action: Mouse scrolled (805, 427) with delta (0, 0)
Screenshot: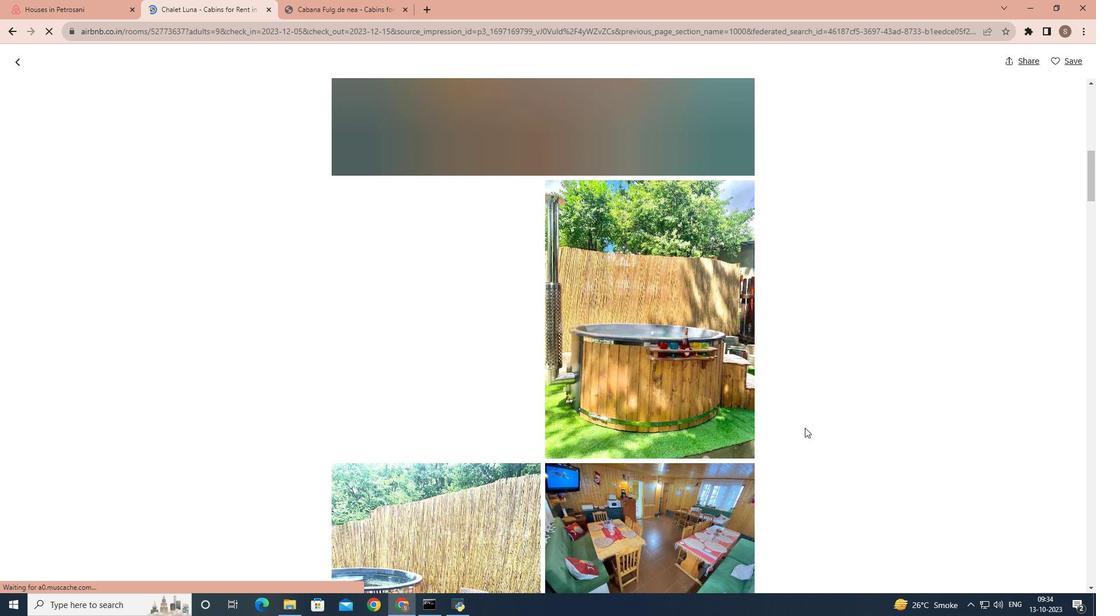 
Action: Mouse scrolled (805, 427) with delta (0, 0)
Screenshot: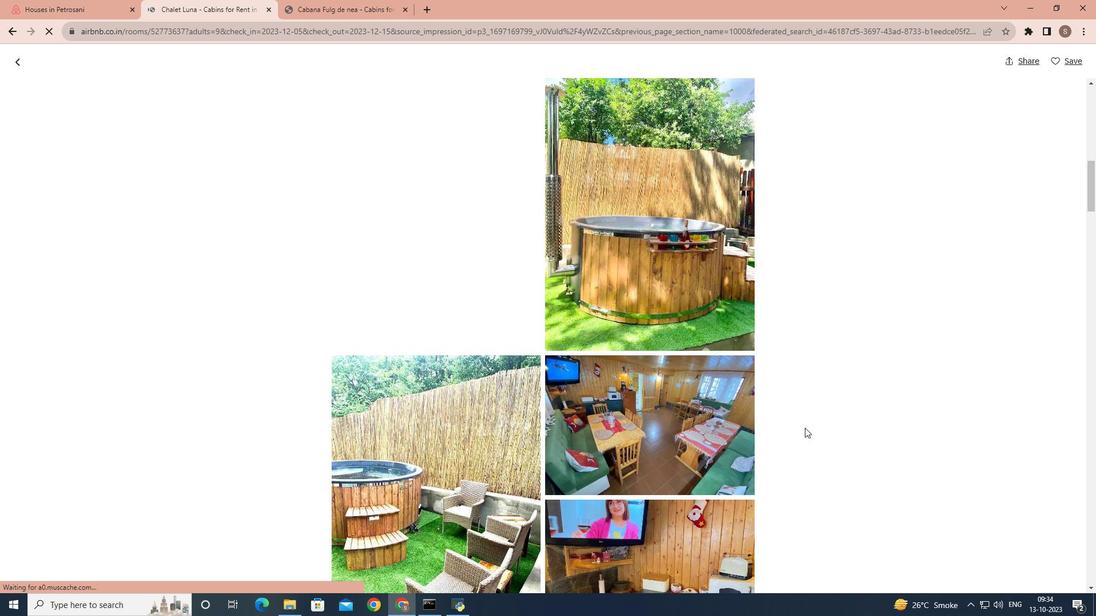 
Action: Mouse scrolled (805, 427) with delta (0, 0)
Screenshot: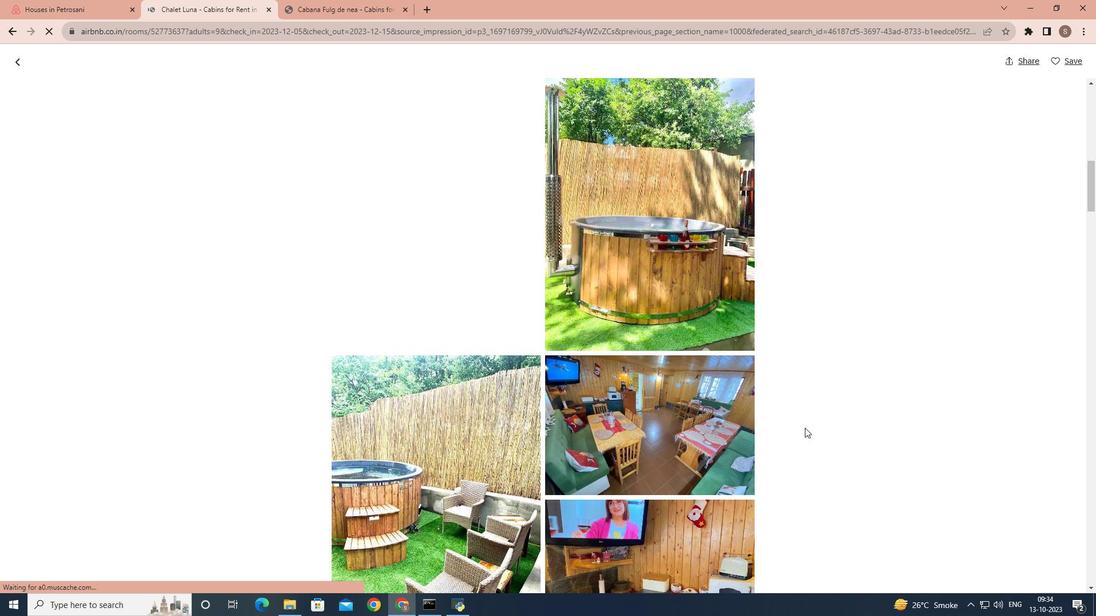 
Action: Mouse scrolled (805, 427) with delta (0, 0)
Screenshot: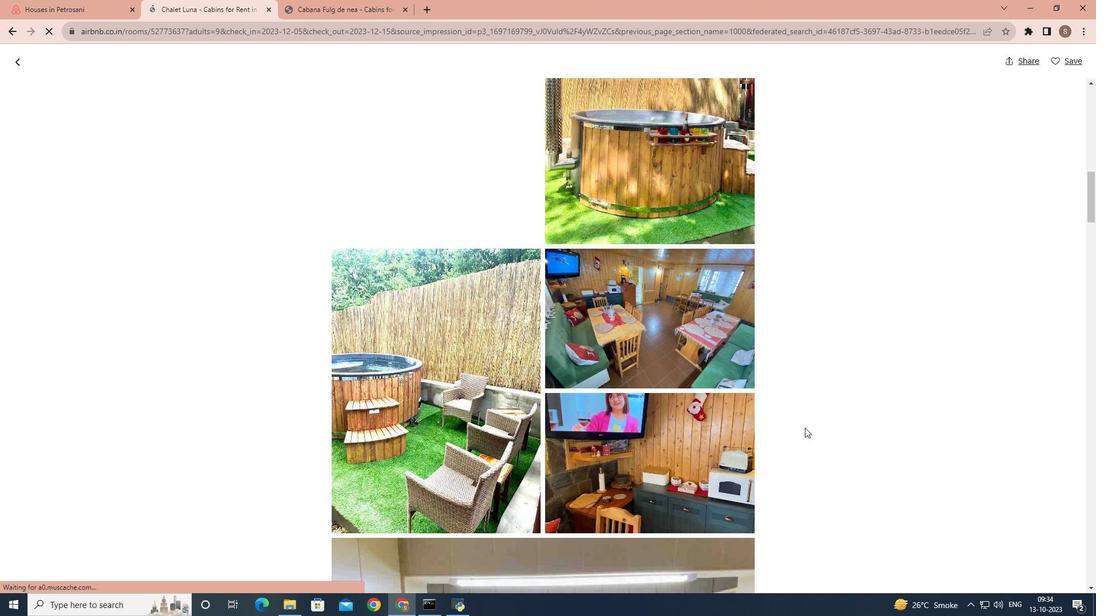 
Action: Mouse scrolled (805, 427) with delta (0, 0)
Screenshot: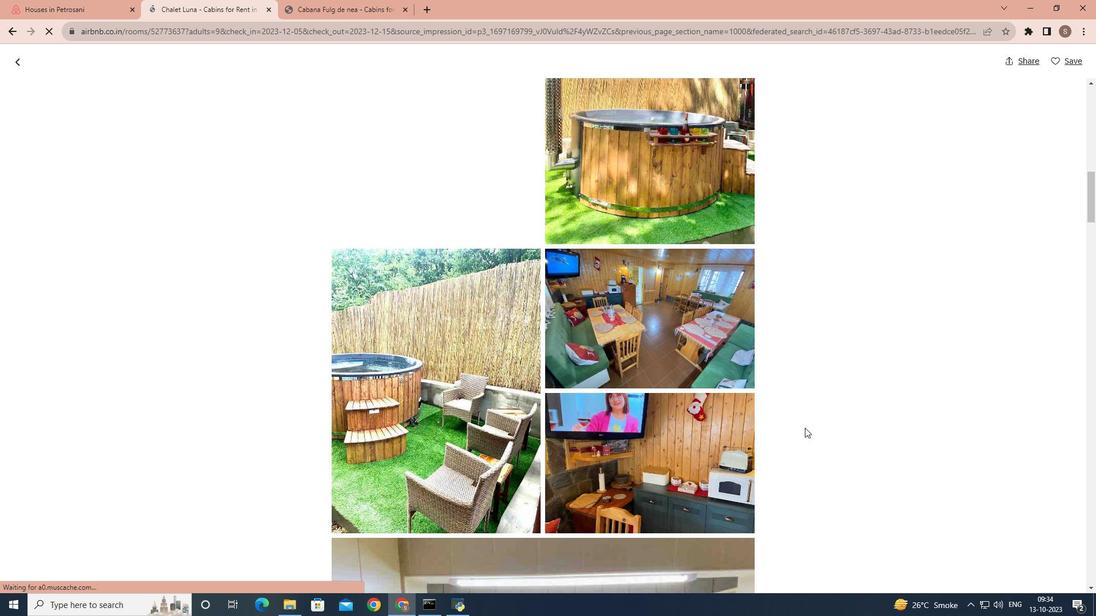 
Action: Mouse scrolled (805, 427) with delta (0, 0)
Screenshot: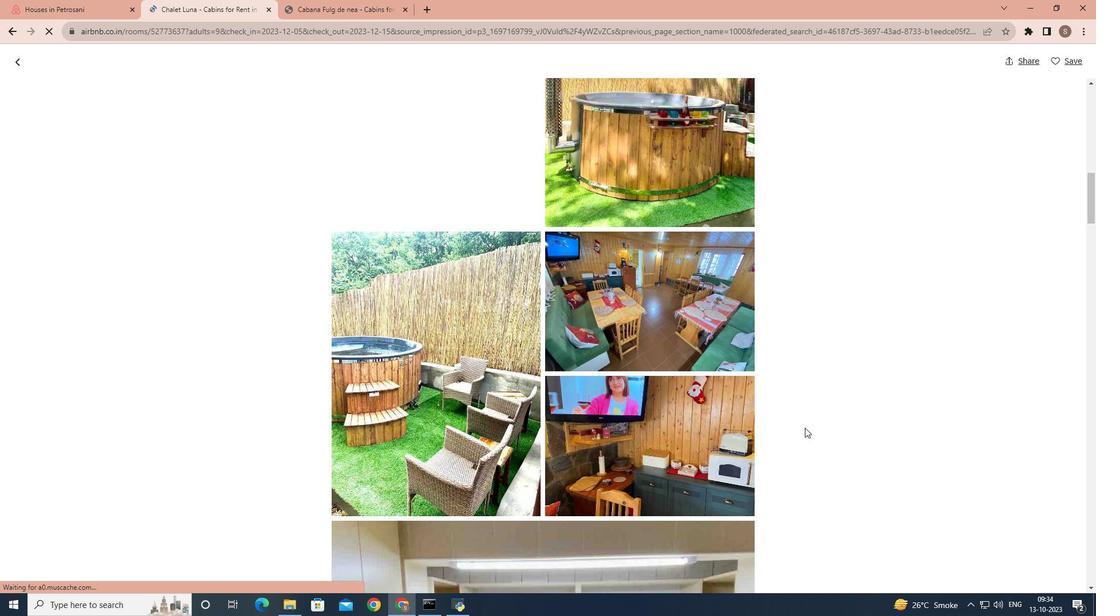 
Action: Mouse scrolled (805, 427) with delta (0, 0)
Screenshot: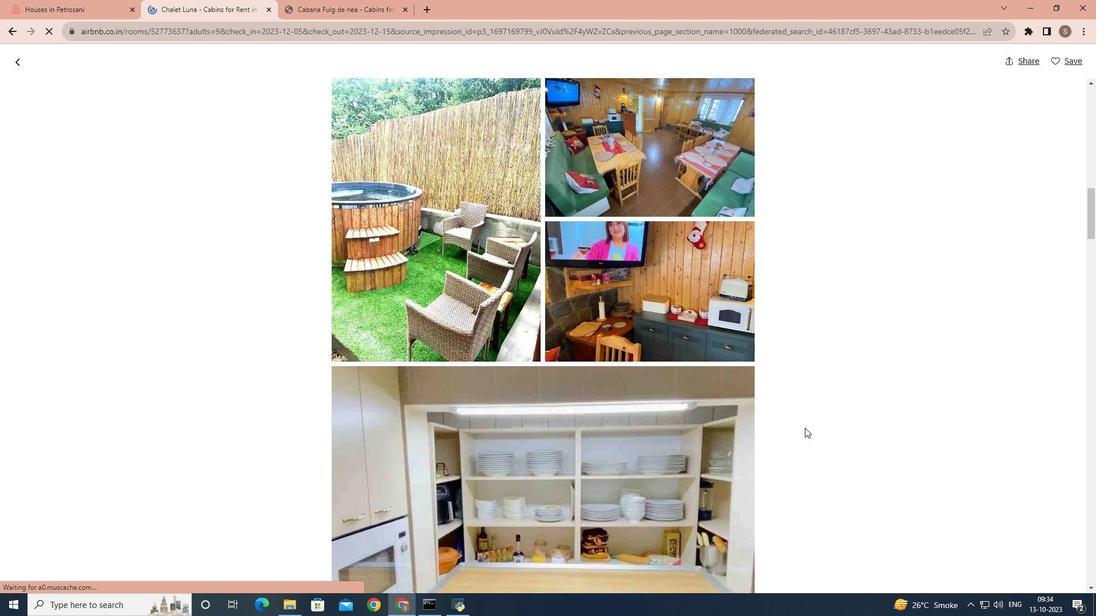 
Action: Mouse scrolled (805, 427) with delta (0, 0)
Screenshot: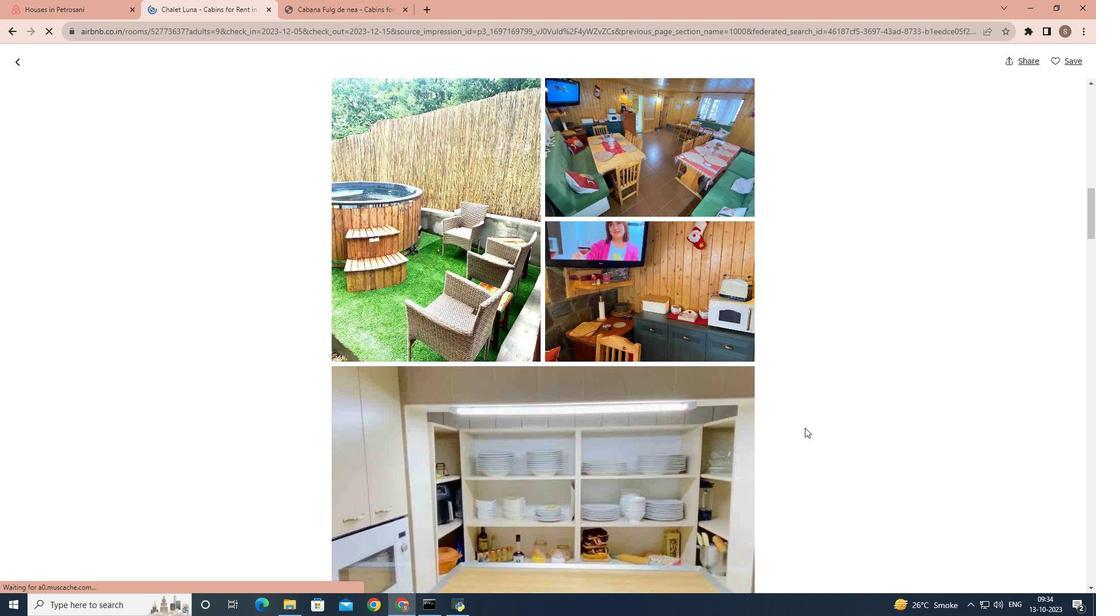 
Action: Mouse scrolled (805, 427) with delta (0, 0)
Screenshot: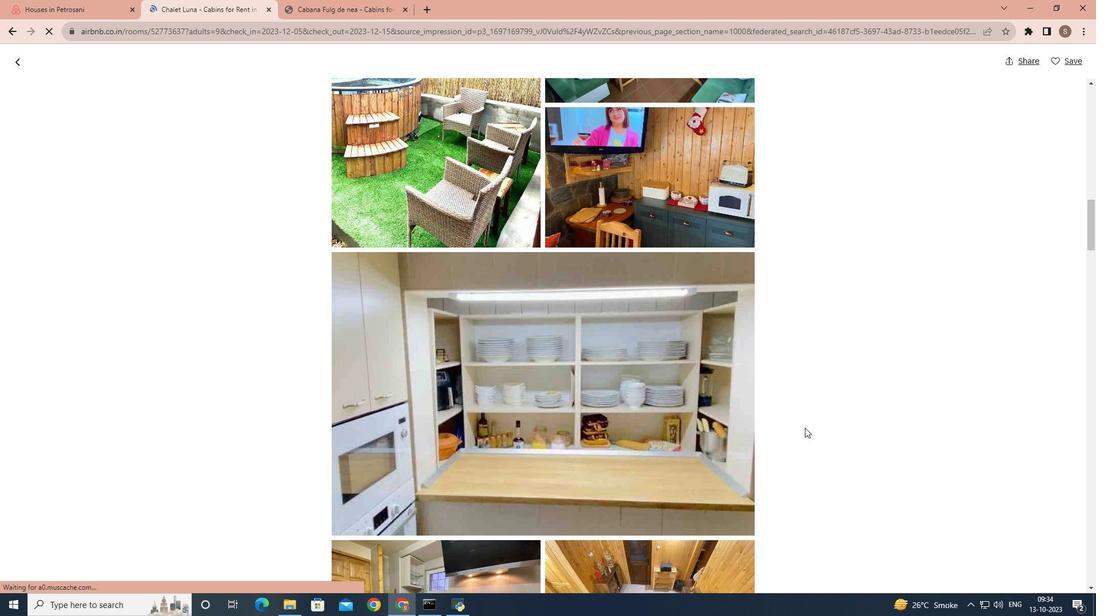 
Action: Mouse scrolled (805, 427) with delta (0, 0)
Screenshot: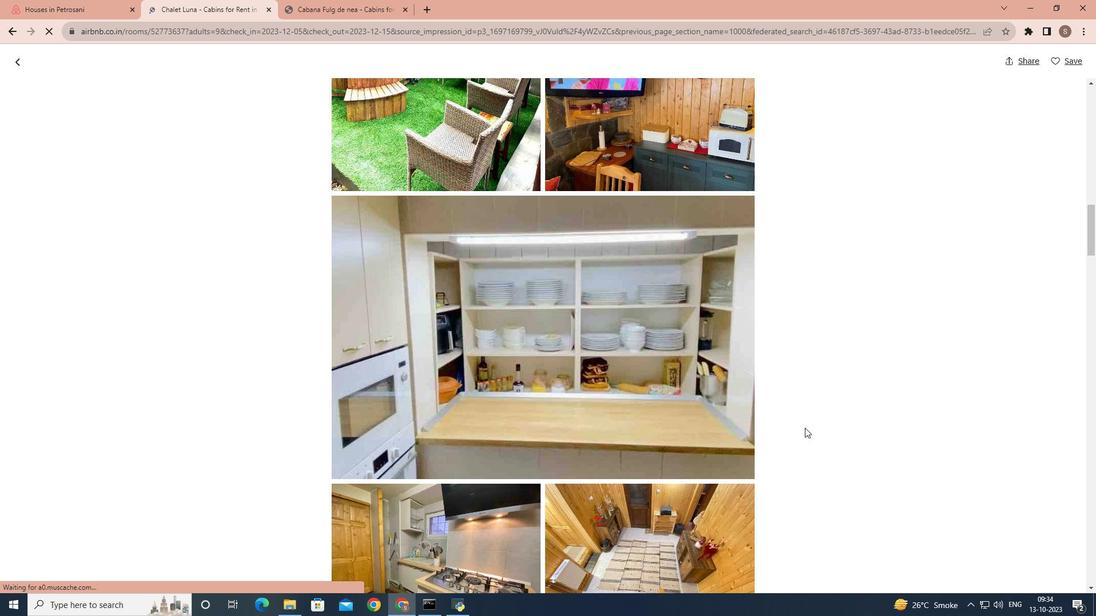 
Action: Mouse scrolled (805, 427) with delta (0, 0)
Screenshot: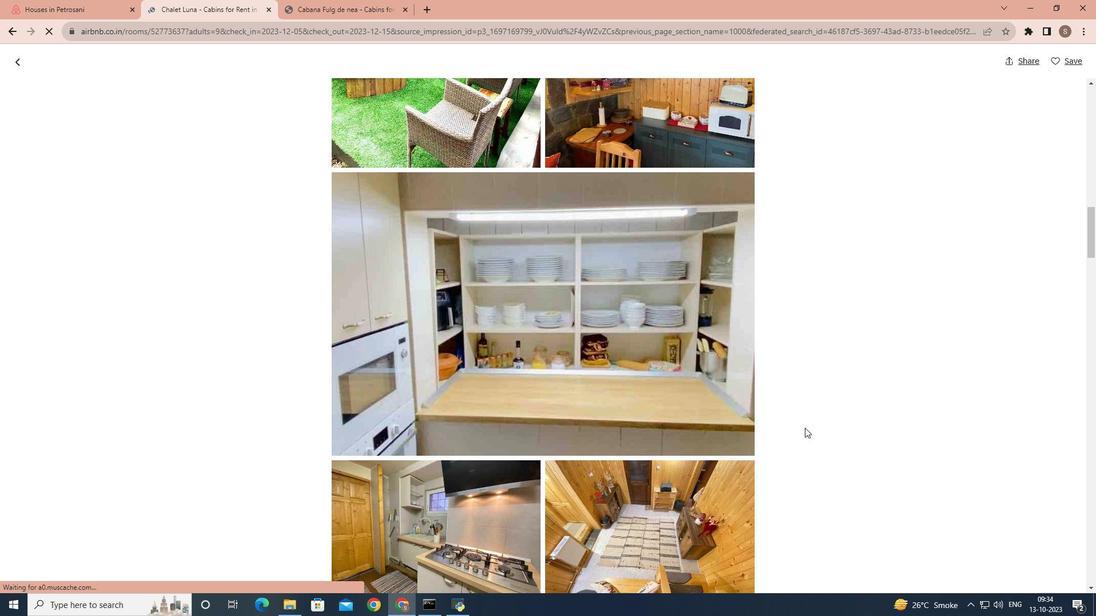 
Action: Mouse scrolled (805, 427) with delta (0, 0)
Screenshot: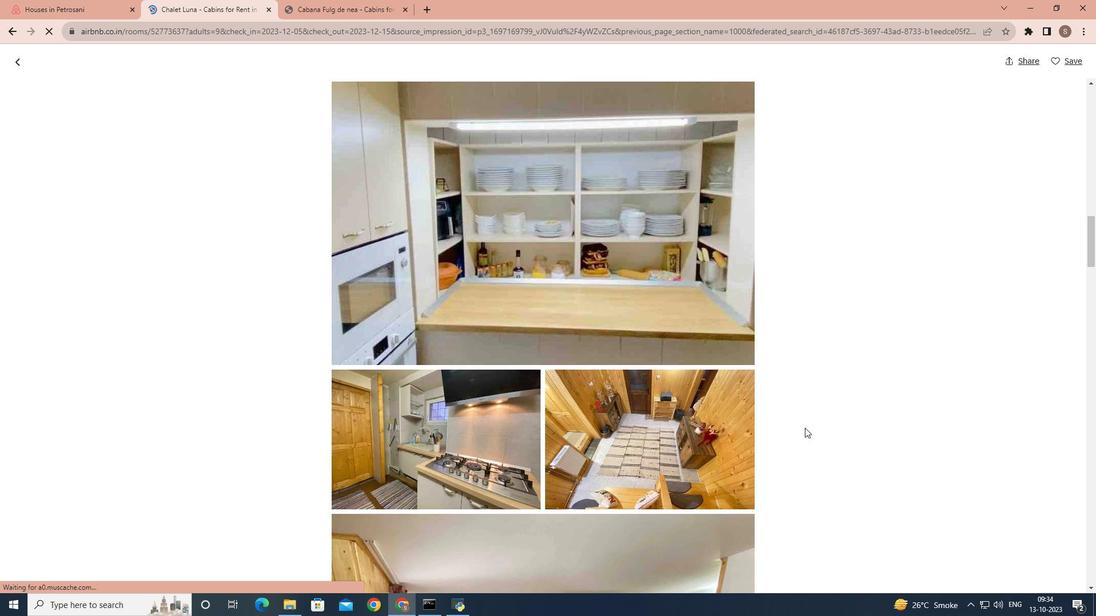 
Action: Mouse scrolled (805, 427) with delta (0, 0)
Screenshot: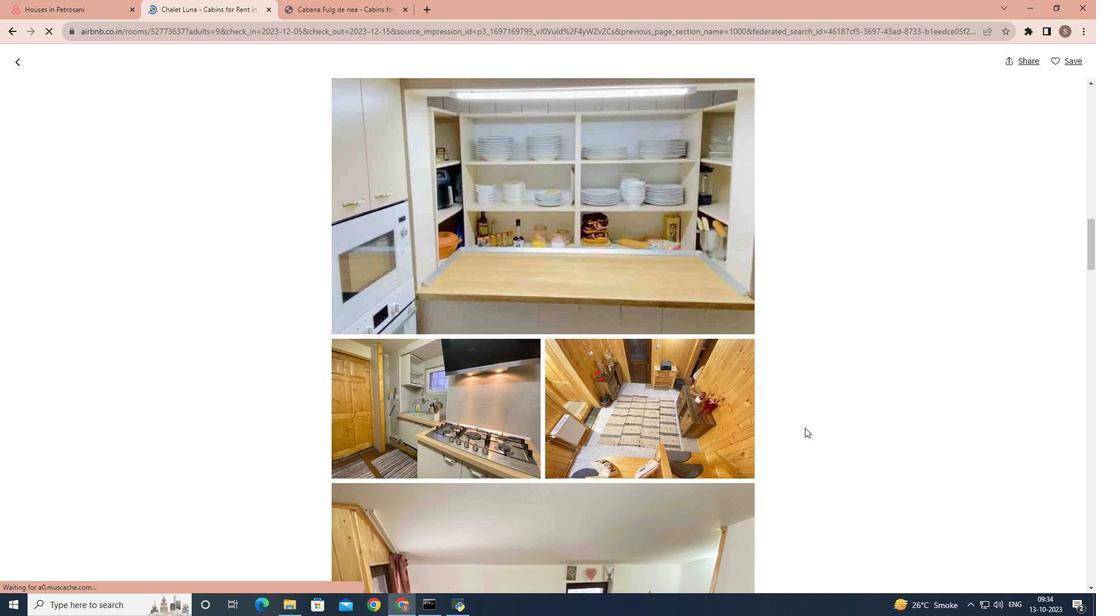 
Action: Mouse scrolled (805, 427) with delta (0, 0)
Screenshot: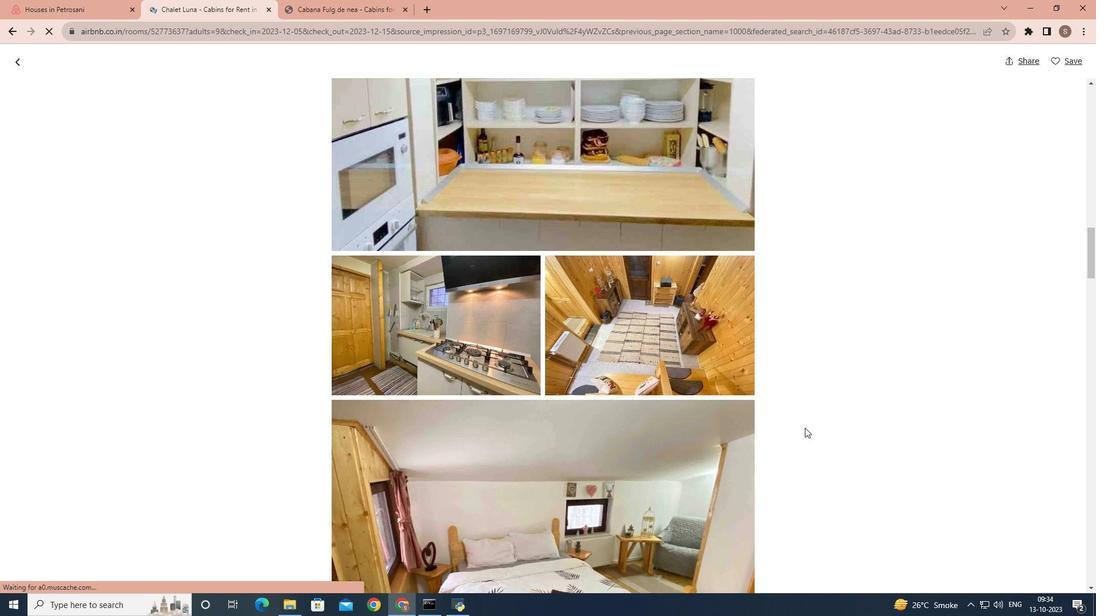 
Action: Mouse scrolled (805, 427) with delta (0, 0)
Screenshot: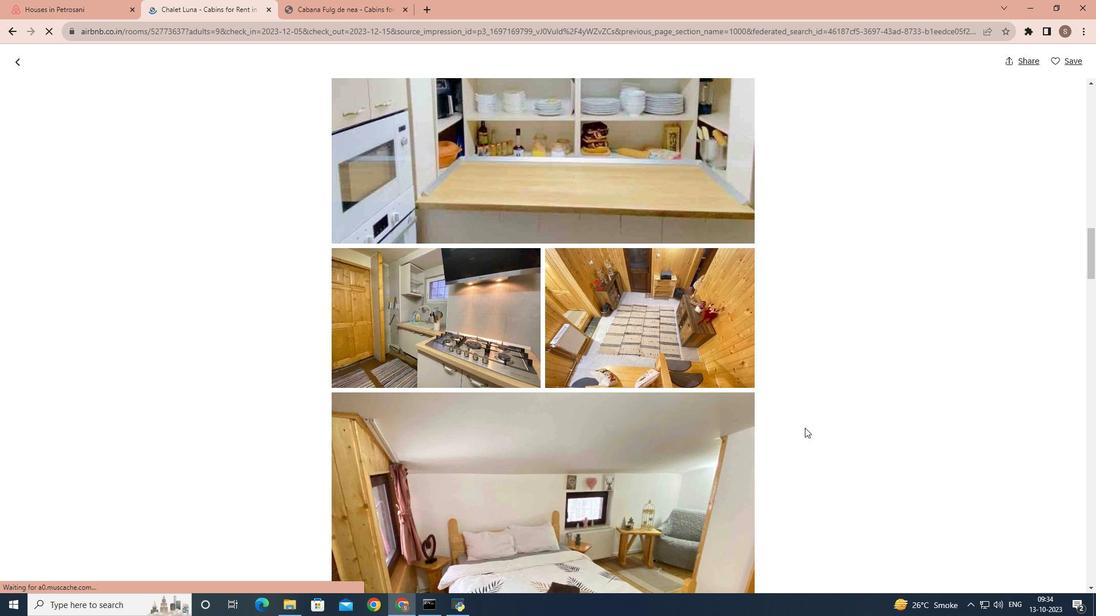 
Action: Mouse scrolled (805, 427) with delta (0, 0)
Screenshot: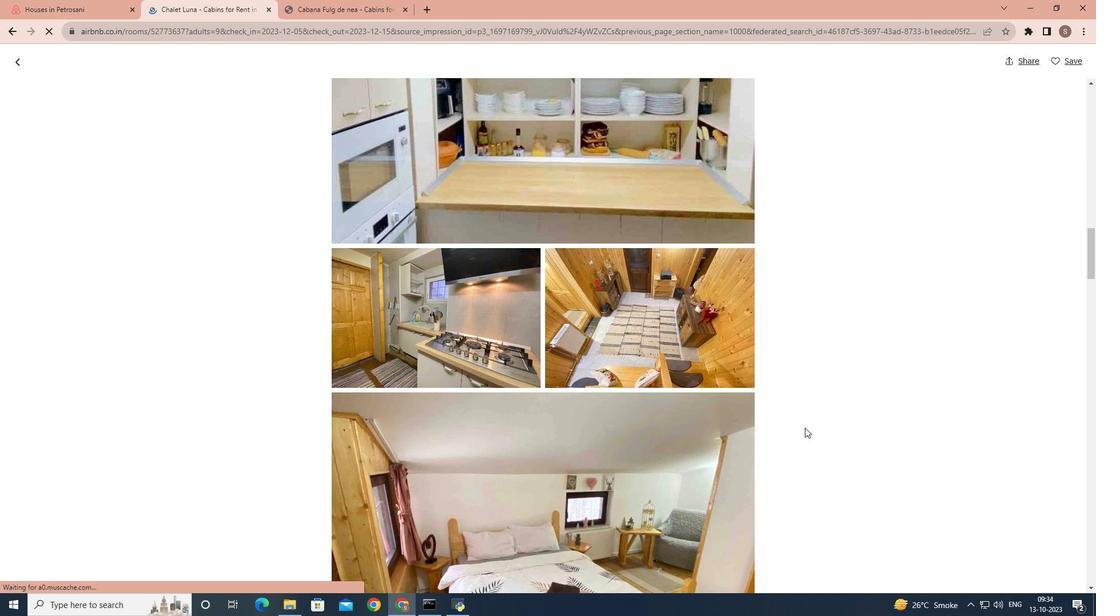 
Action: Mouse scrolled (805, 427) with delta (0, 0)
Screenshot: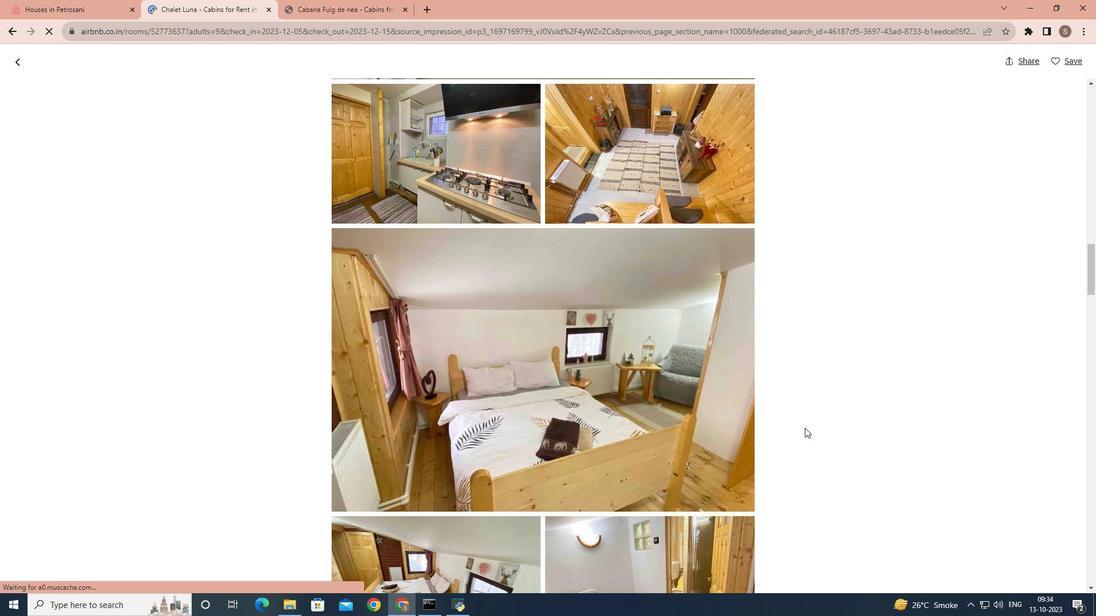 
Action: Mouse scrolled (805, 427) with delta (0, 0)
Screenshot: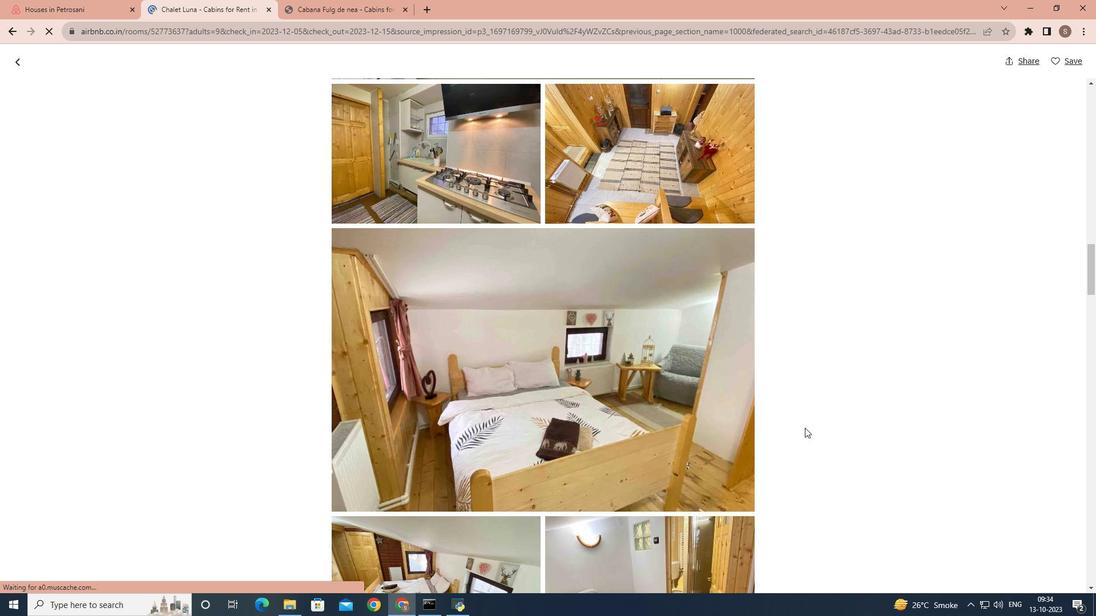 
Action: Mouse scrolled (805, 427) with delta (0, 0)
Screenshot: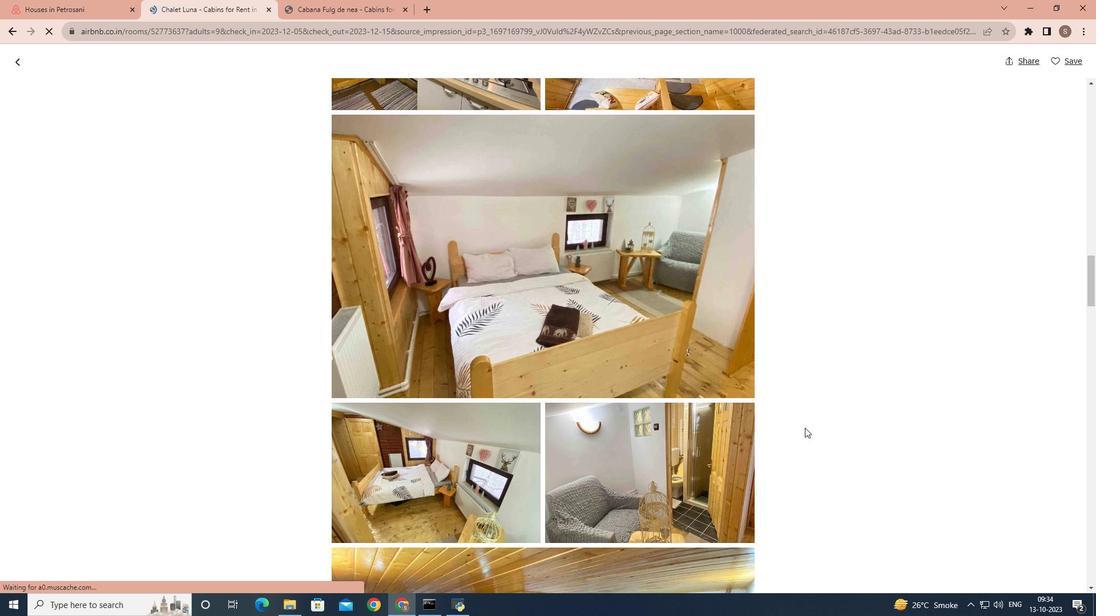 
Action: Mouse scrolled (805, 427) with delta (0, 0)
Screenshot: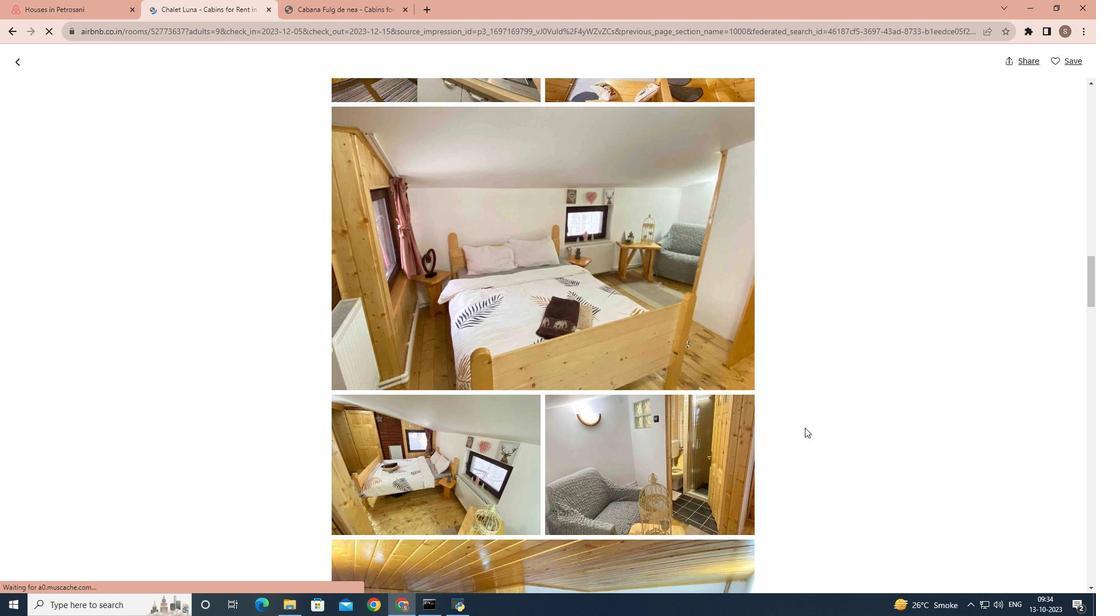 
Action: Mouse scrolled (805, 427) with delta (0, 0)
Screenshot: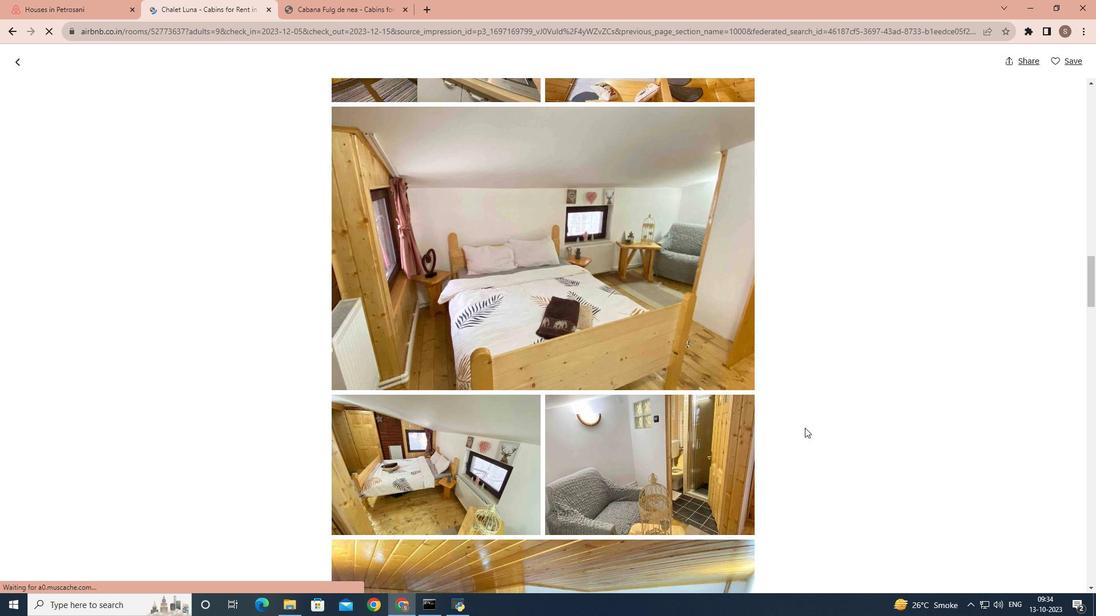 
Action: Mouse scrolled (805, 427) with delta (0, 0)
Screenshot: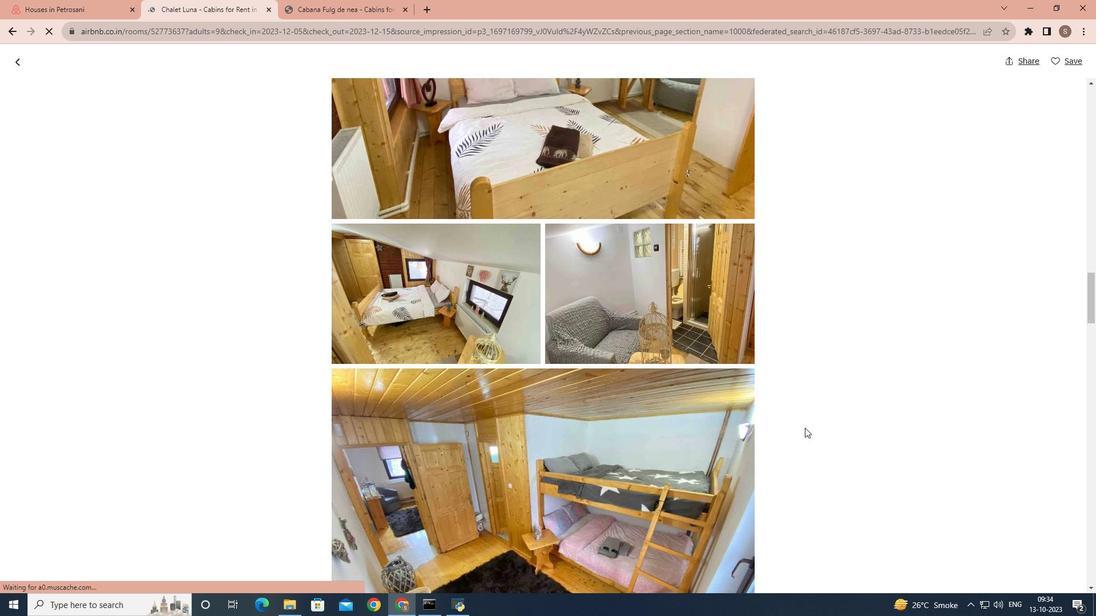 
Action: Mouse scrolled (805, 427) with delta (0, 0)
Screenshot: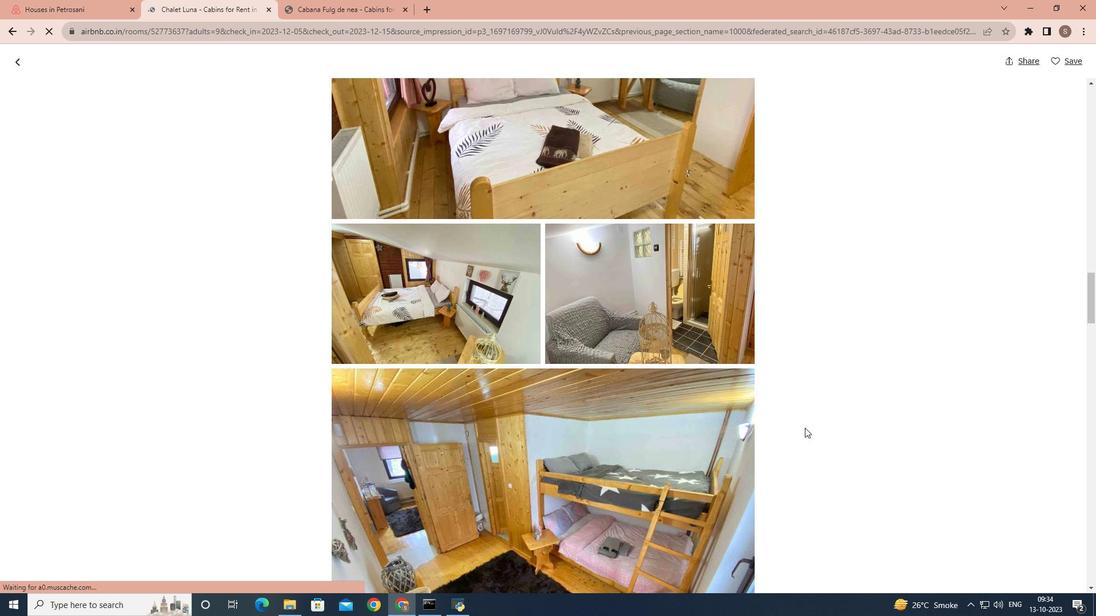
Action: Mouse scrolled (805, 427) with delta (0, 0)
Screenshot: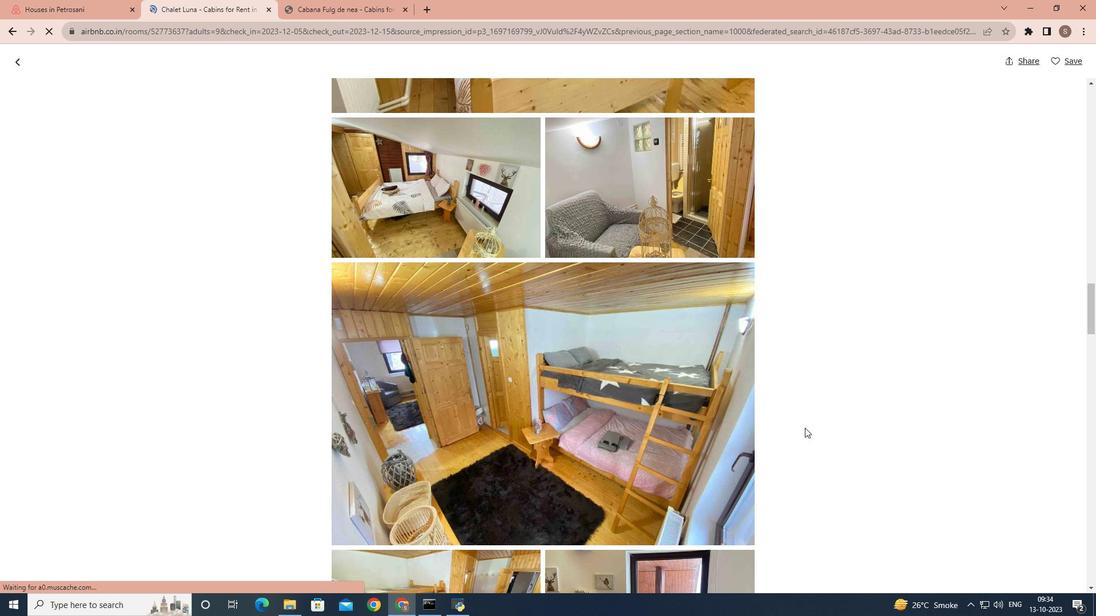 
Action: Mouse scrolled (805, 427) with delta (0, 0)
Screenshot: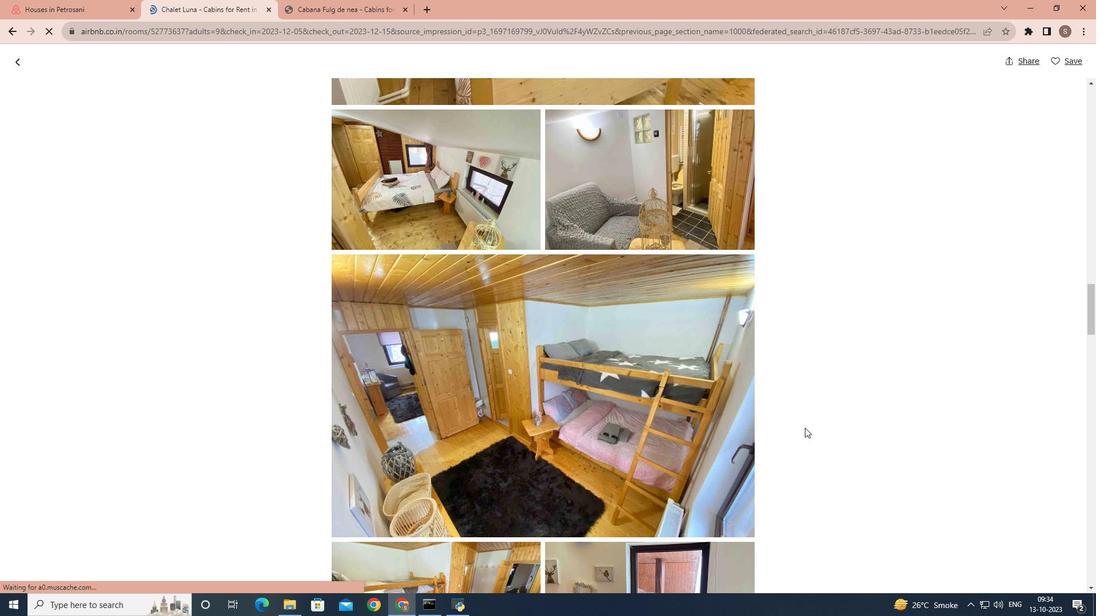 
Action: Mouse scrolled (805, 427) with delta (0, 0)
Screenshot: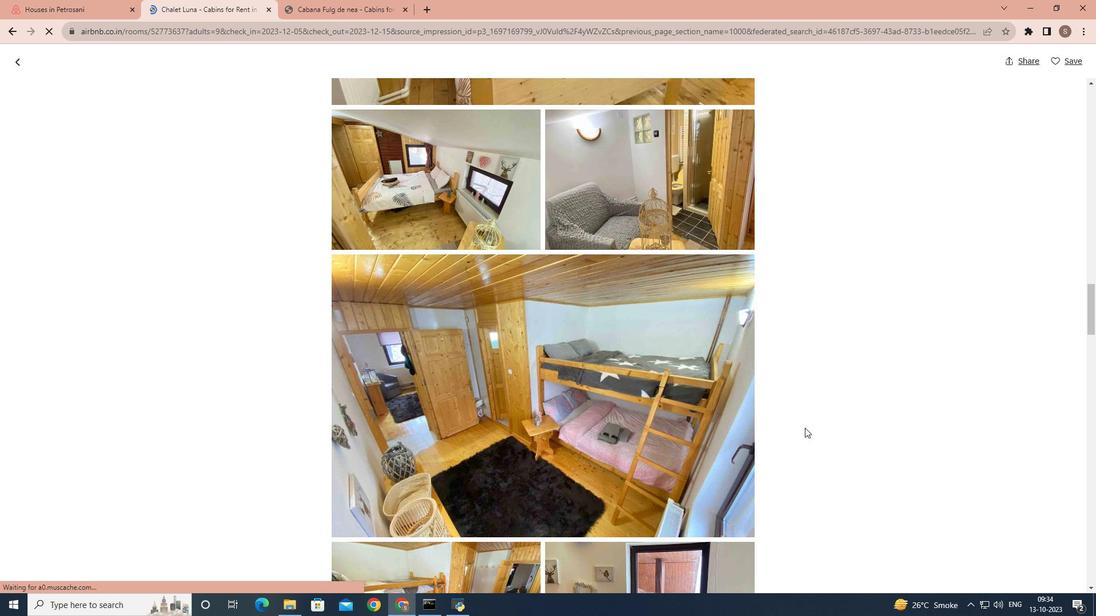 
Action: Mouse scrolled (805, 427) with delta (0, 0)
Screenshot: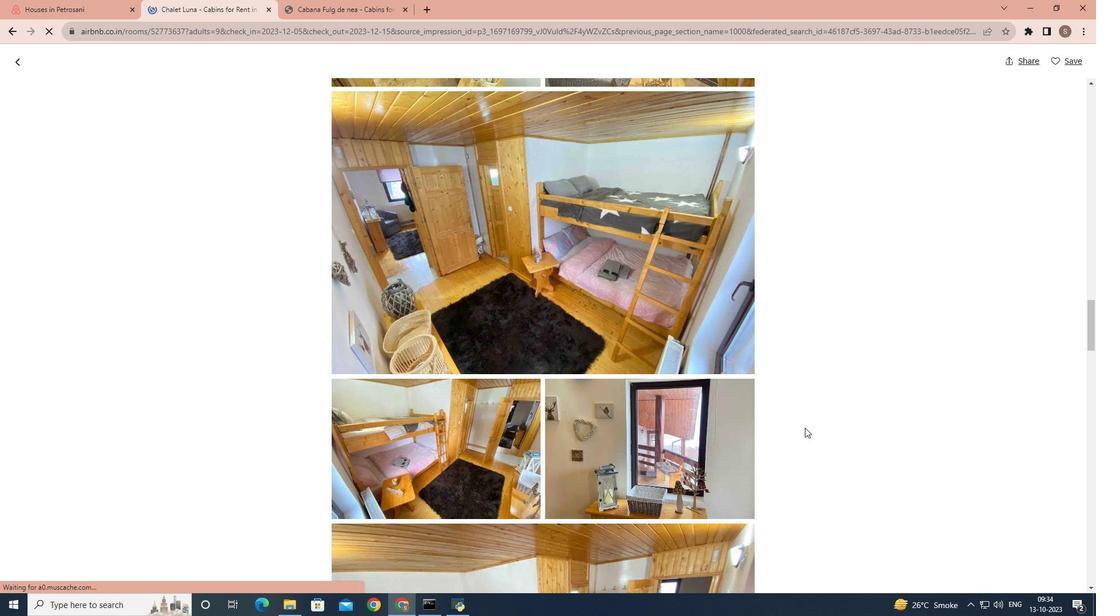 
Action: Mouse scrolled (805, 427) with delta (0, 0)
Screenshot: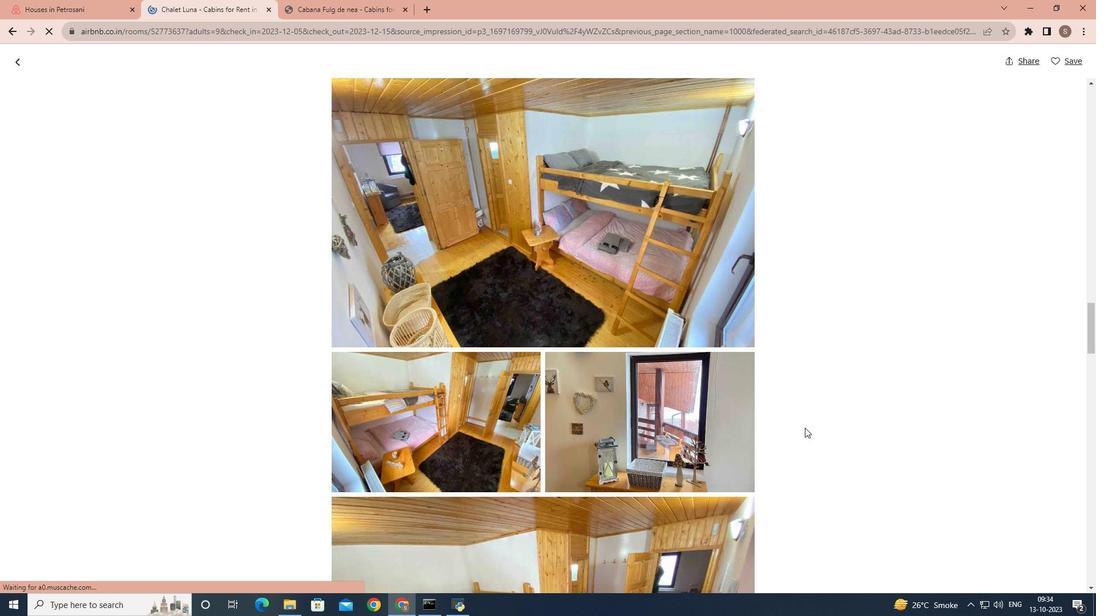 
Action: Mouse scrolled (805, 427) with delta (0, 0)
Screenshot: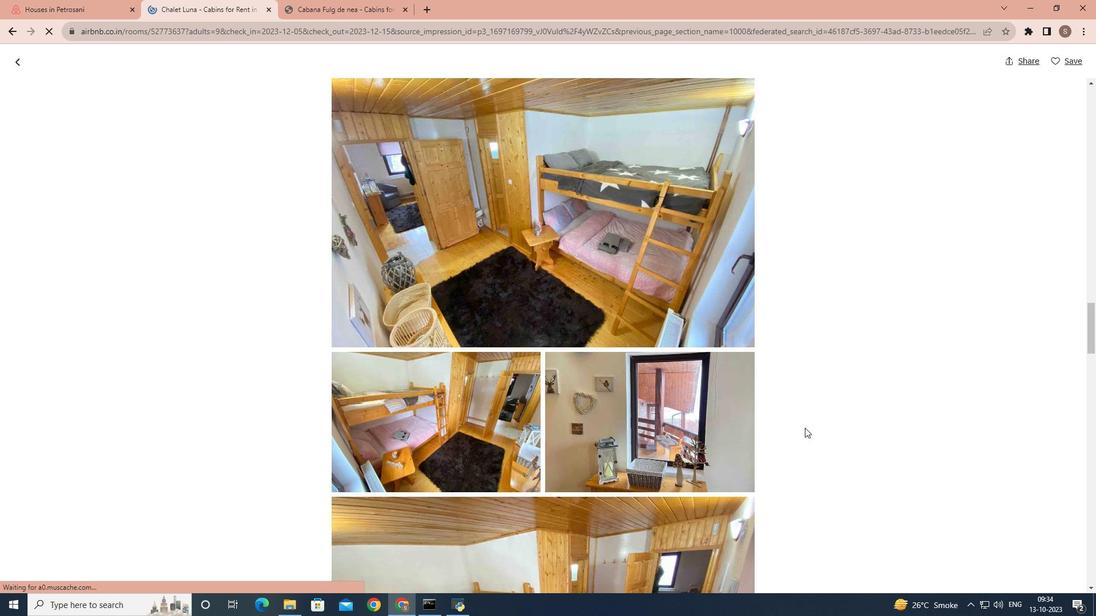 
Action: Mouse scrolled (805, 427) with delta (0, 0)
Screenshot: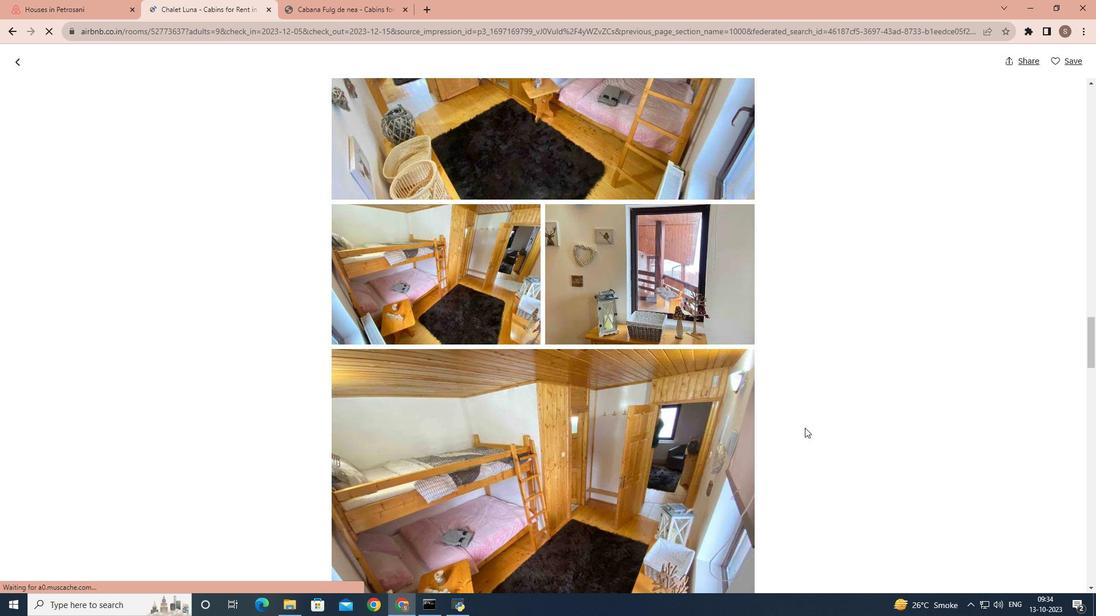 
Action: Mouse scrolled (805, 427) with delta (0, 0)
Screenshot: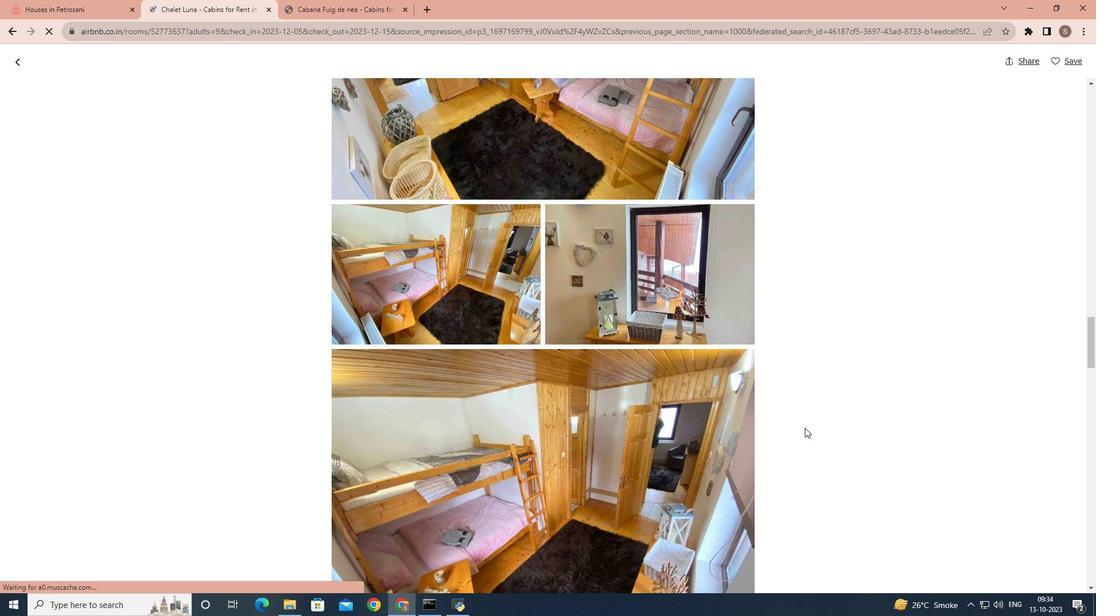 
Action: Mouse scrolled (805, 427) with delta (0, 0)
Screenshot: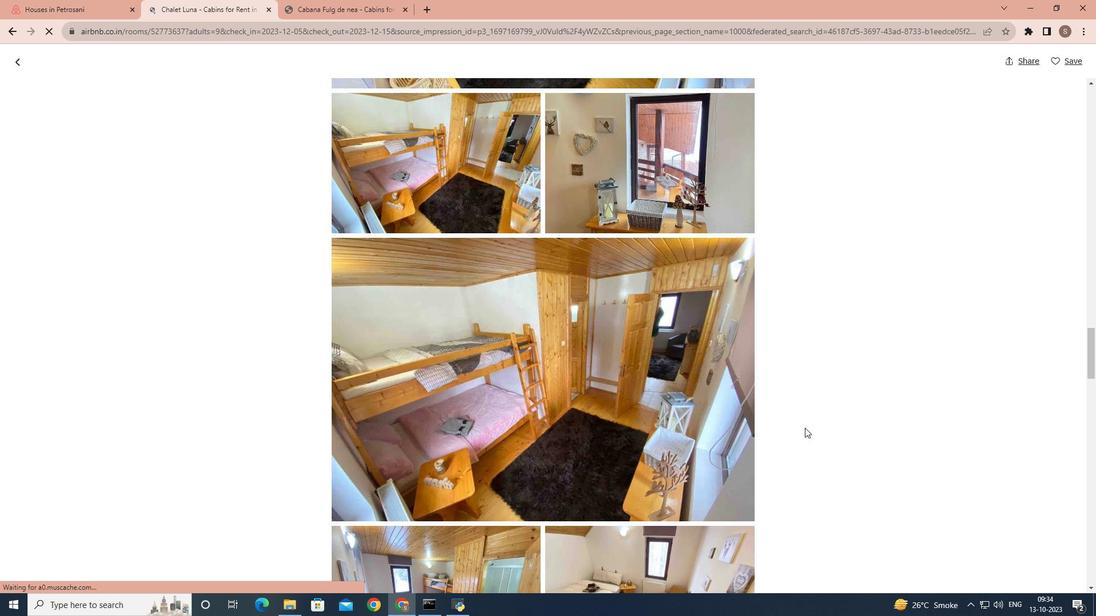 
Action: Mouse scrolled (805, 427) with delta (0, 0)
Screenshot: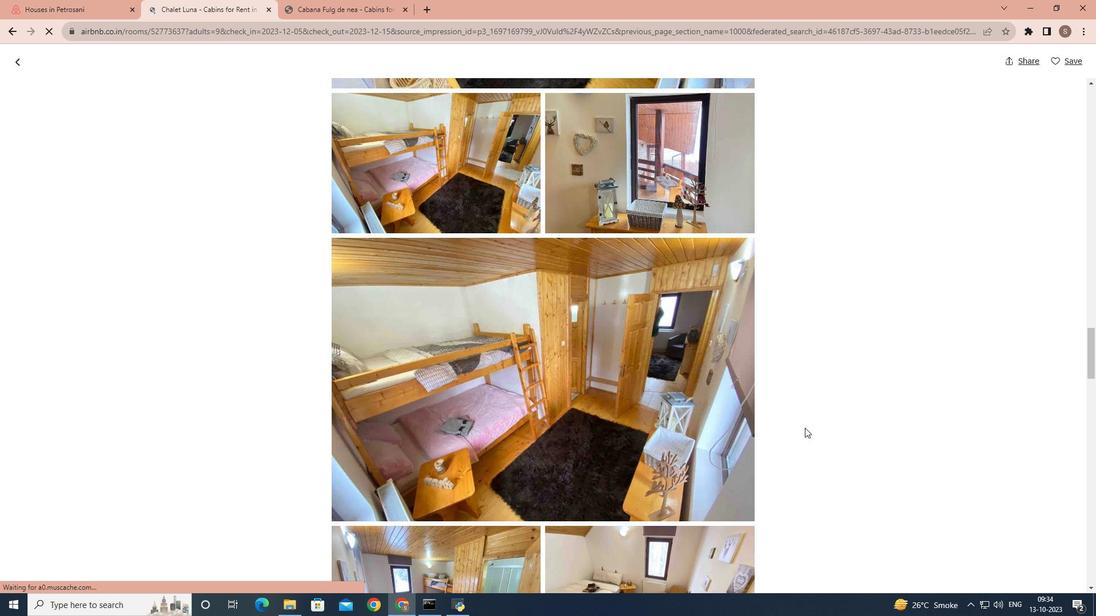 
Action: Mouse scrolled (805, 427) with delta (0, 0)
Screenshot: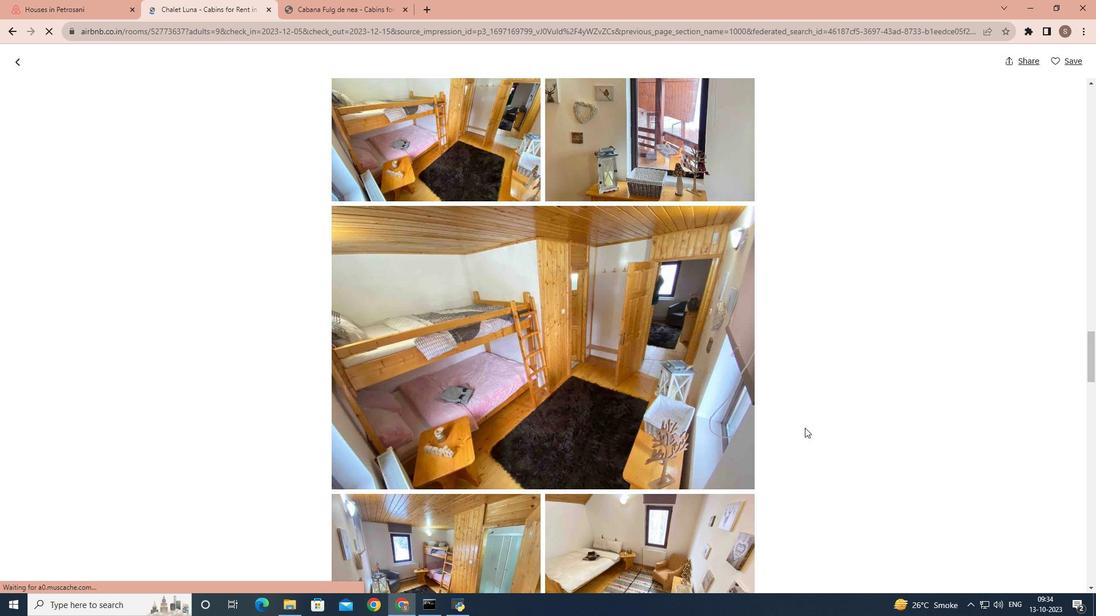 
Action: Mouse scrolled (805, 427) with delta (0, 0)
Screenshot: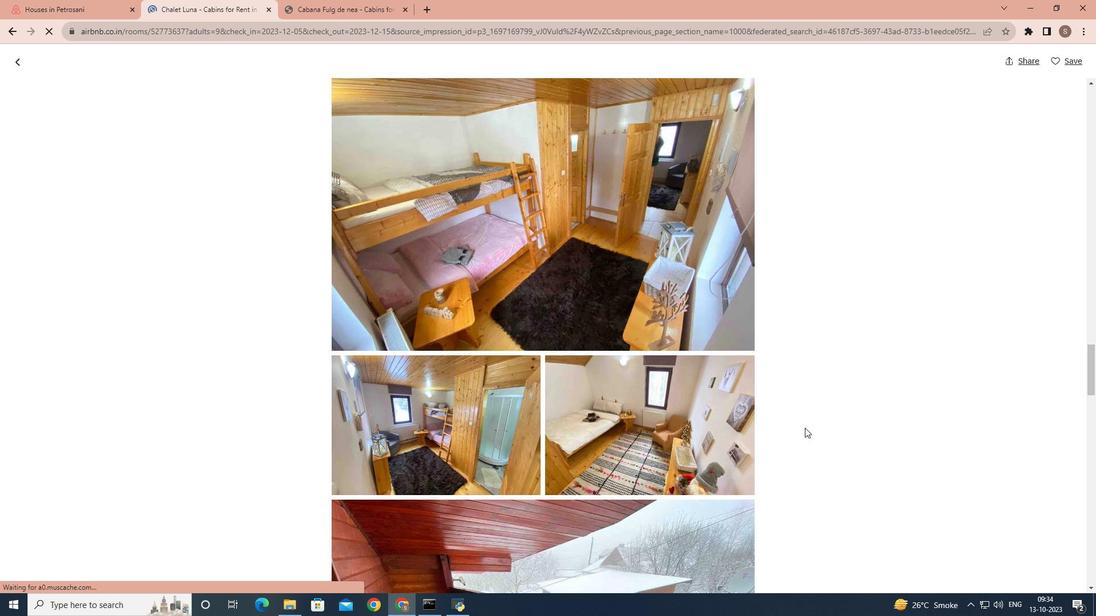 
Action: Mouse scrolled (805, 427) with delta (0, 0)
Screenshot: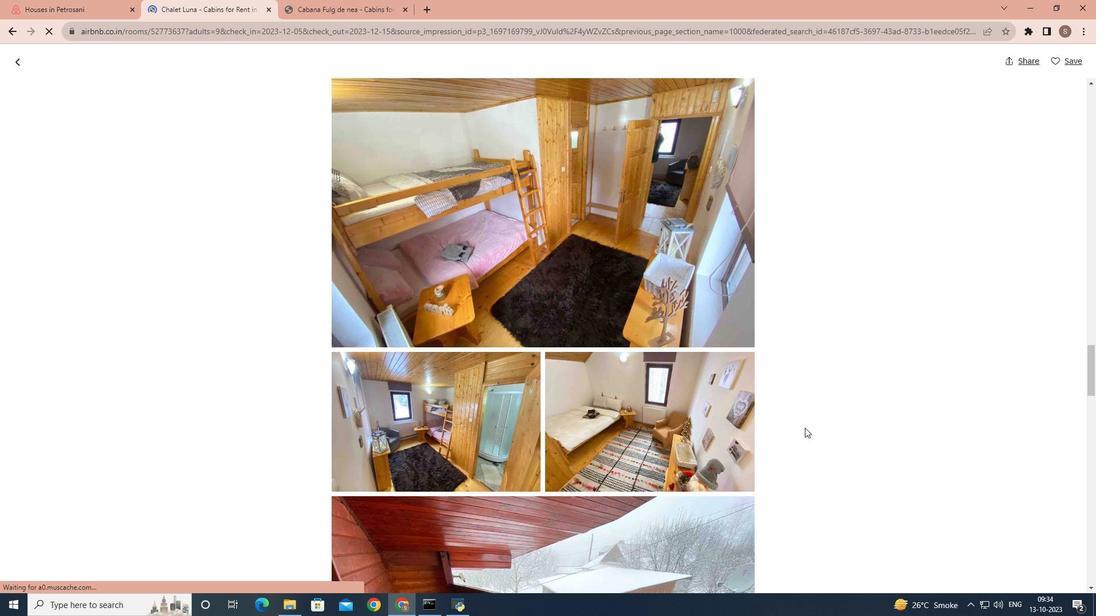 
Action: Mouse scrolled (805, 427) with delta (0, 0)
Screenshot: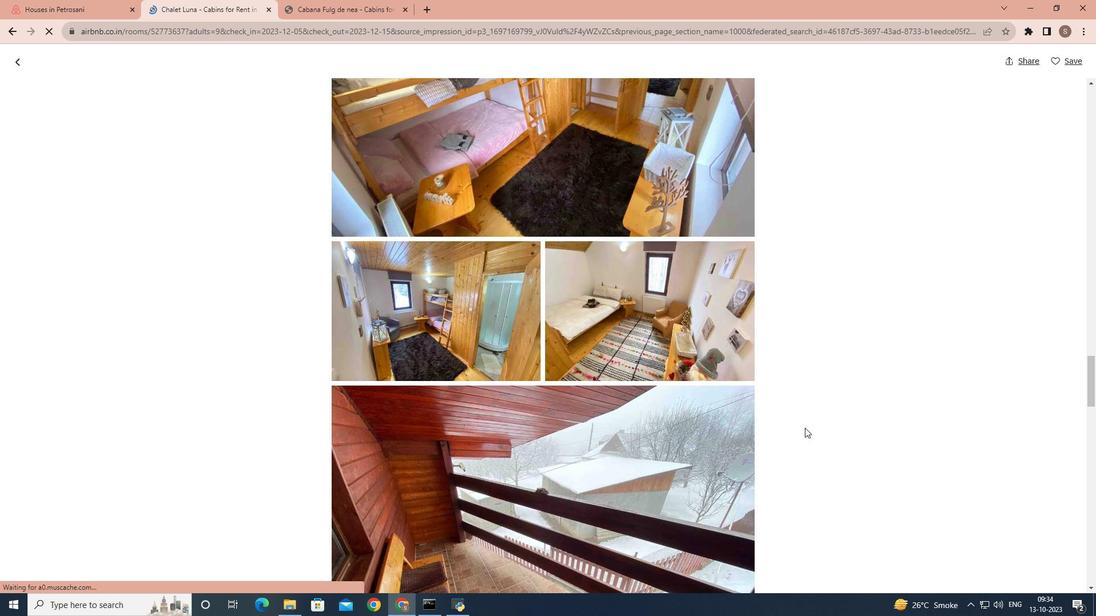 
Action: Mouse scrolled (805, 427) with delta (0, 0)
Screenshot: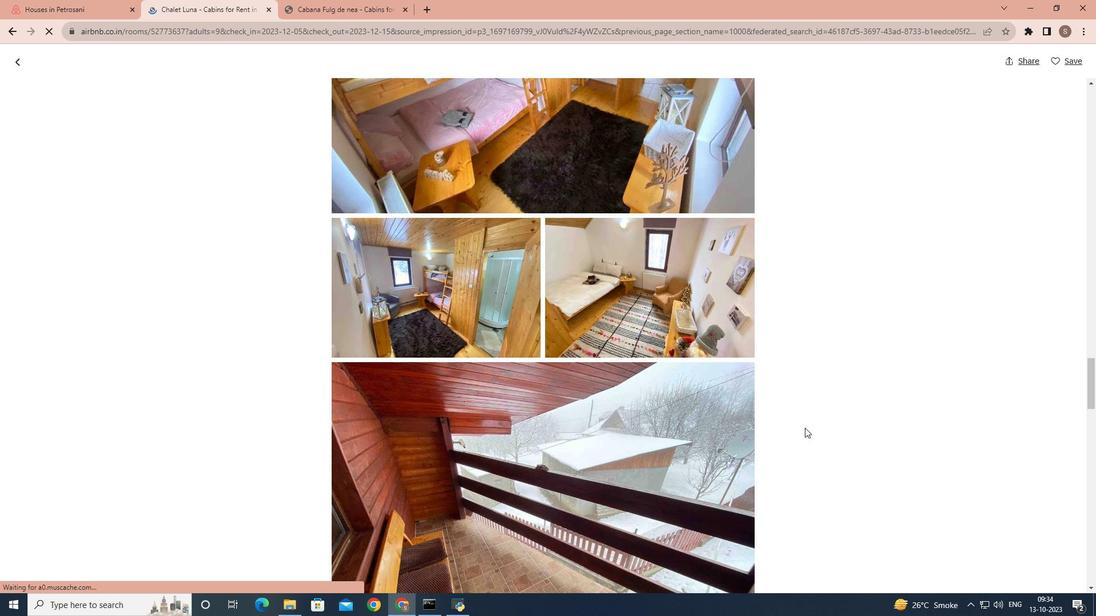 
Action: Mouse scrolled (805, 427) with delta (0, 0)
Screenshot: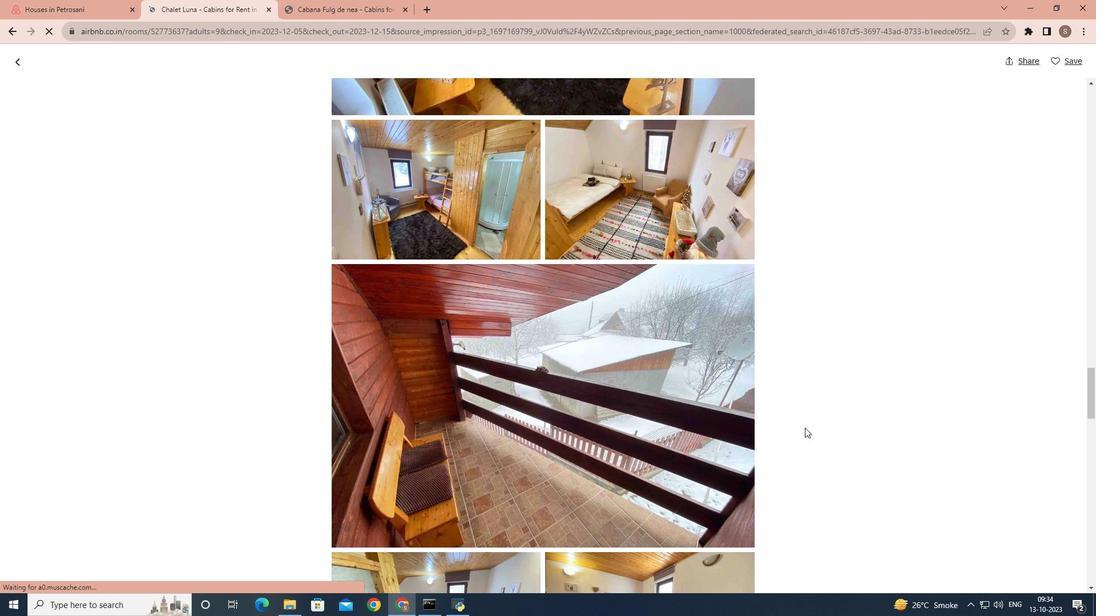 
Action: Mouse scrolled (805, 427) with delta (0, 0)
Screenshot: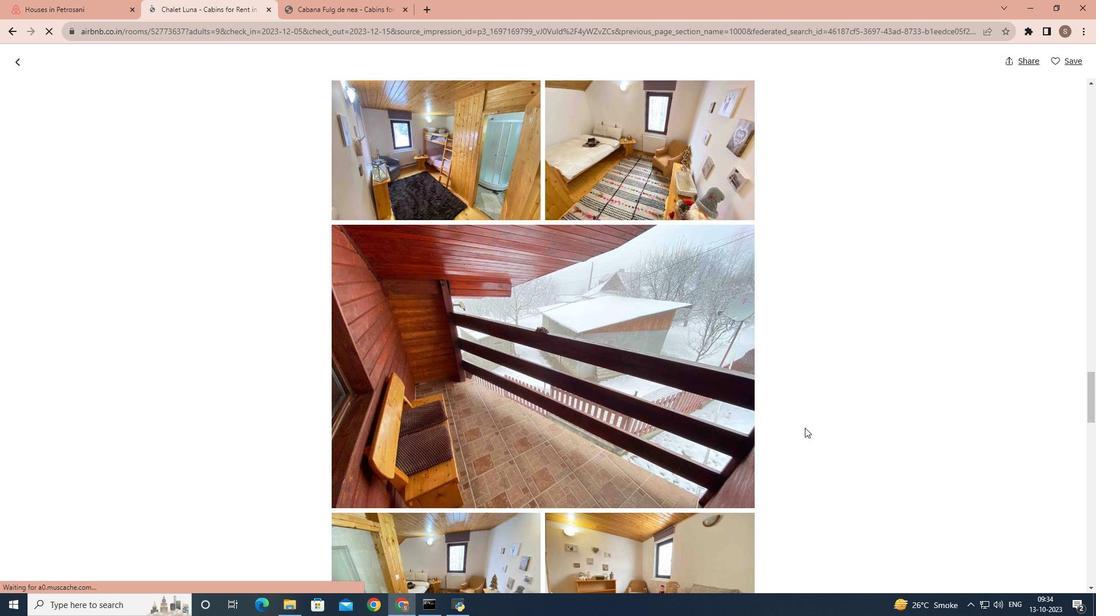 
Action: Mouse scrolled (805, 427) with delta (0, 0)
Screenshot: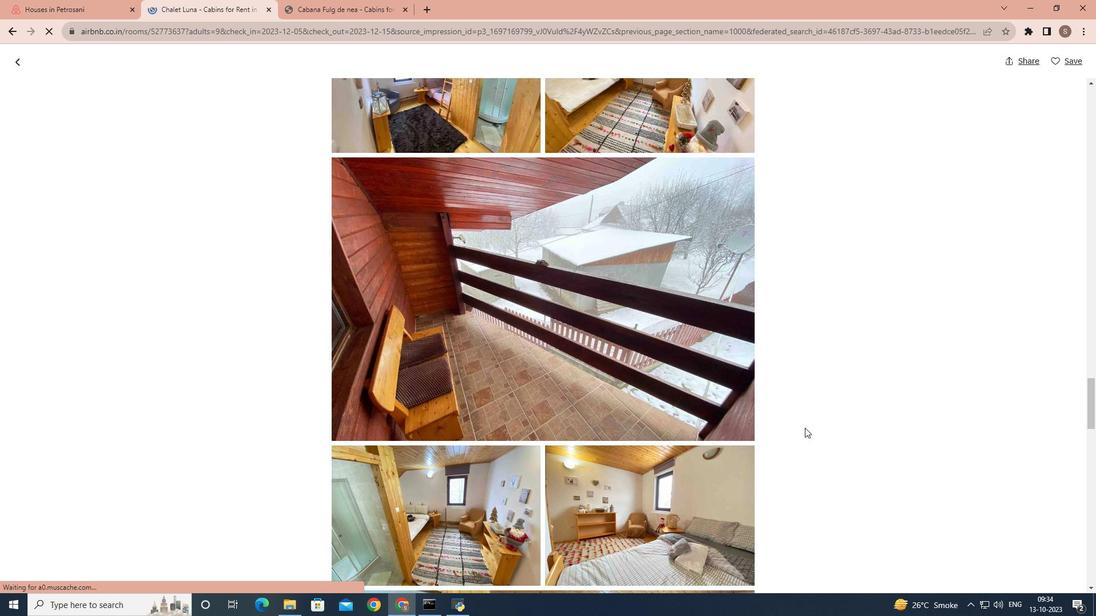 
Action: Mouse scrolled (805, 427) with delta (0, 0)
Screenshot: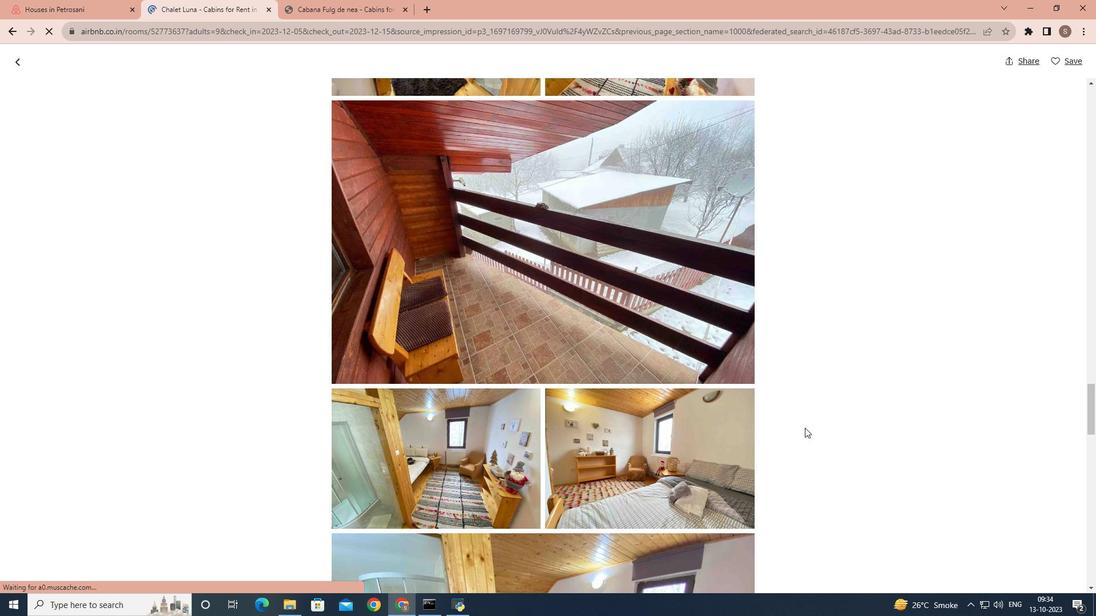 
Action: Mouse scrolled (805, 427) with delta (0, 0)
Screenshot: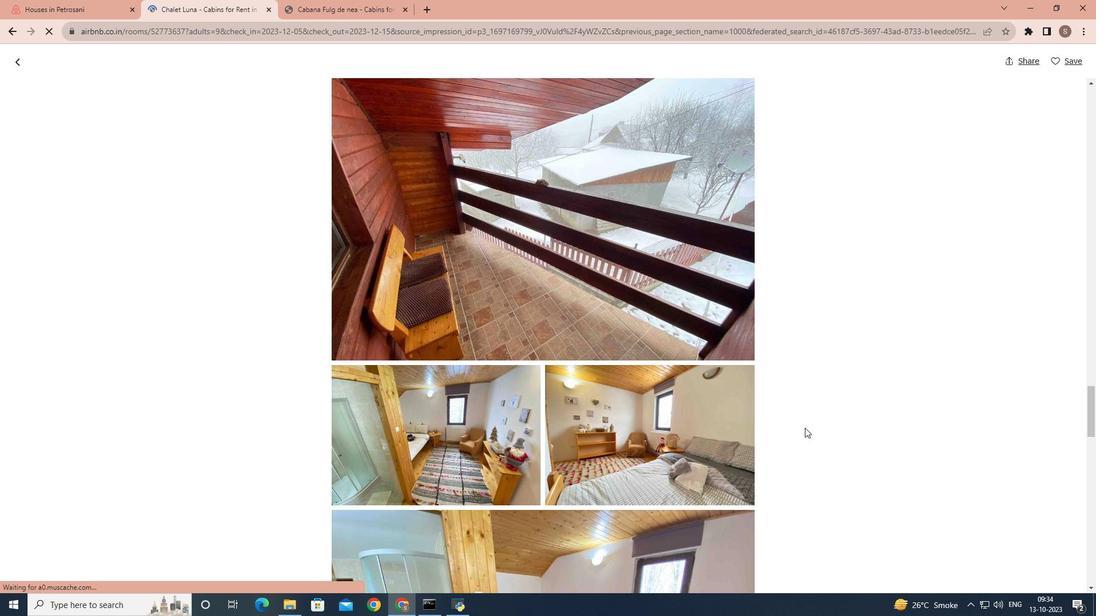 
Action: Mouse scrolled (805, 427) with delta (0, 0)
Screenshot: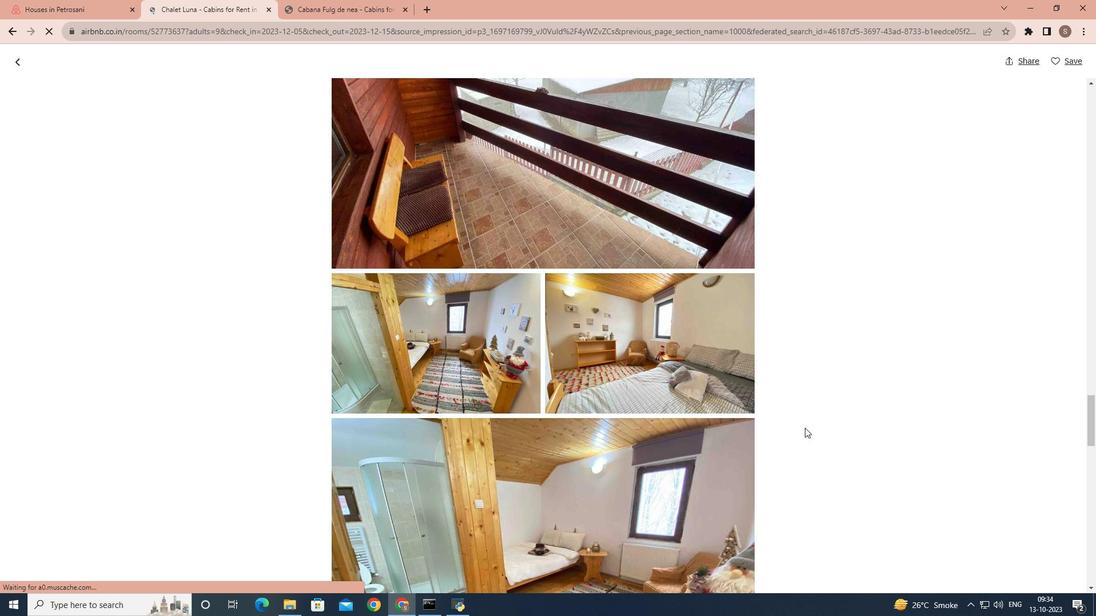 
Action: Mouse scrolled (805, 427) with delta (0, 0)
Screenshot: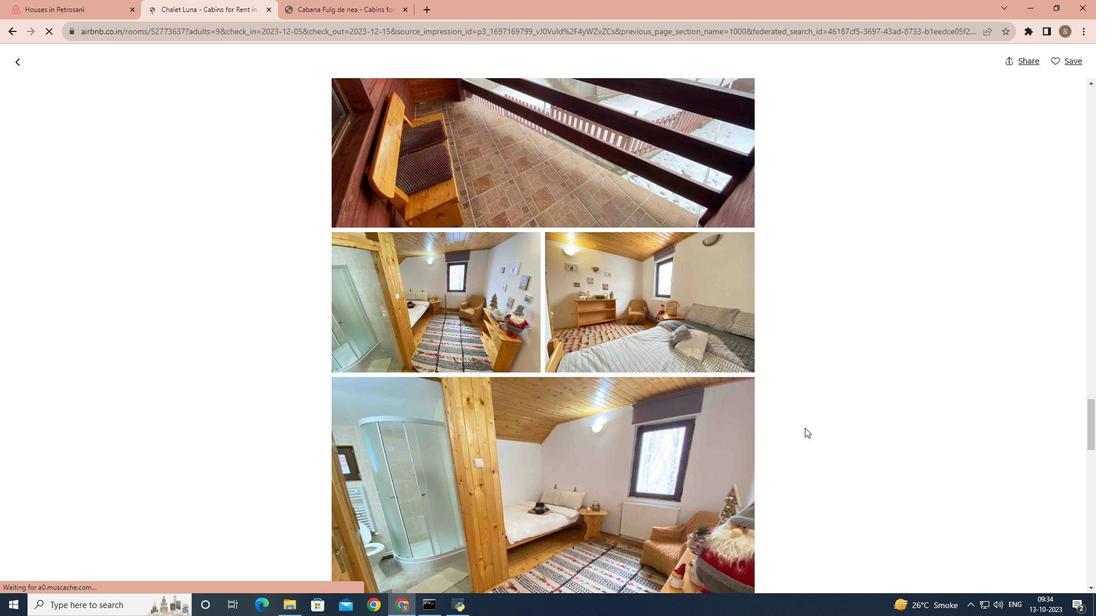 
Action: Mouse scrolled (805, 427) with delta (0, 0)
Screenshot: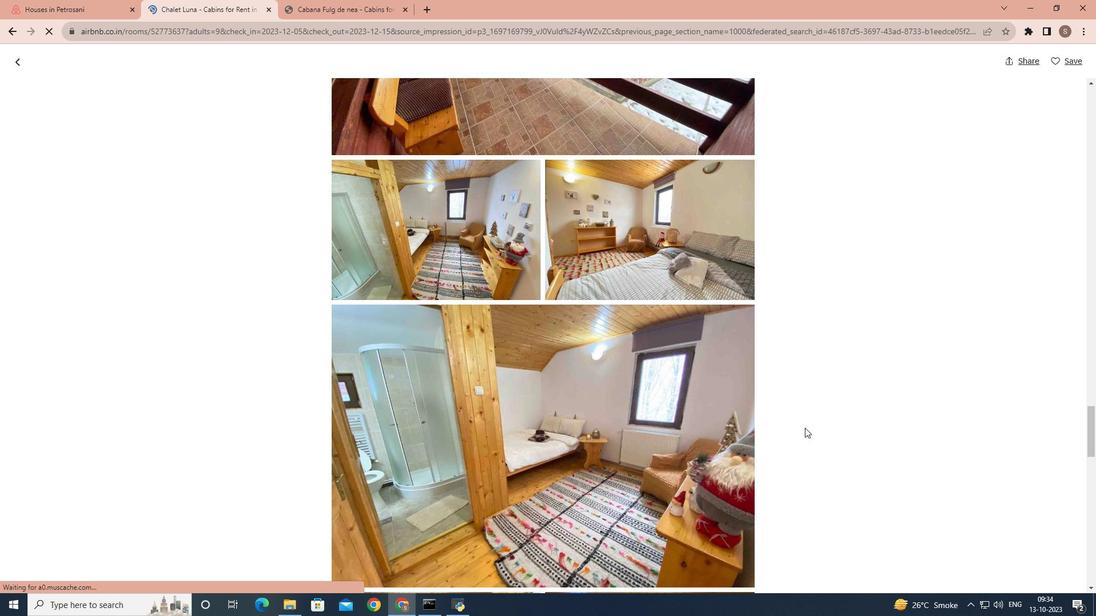 
Action: Mouse scrolled (805, 427) with delta (0, 0)
Screenshot: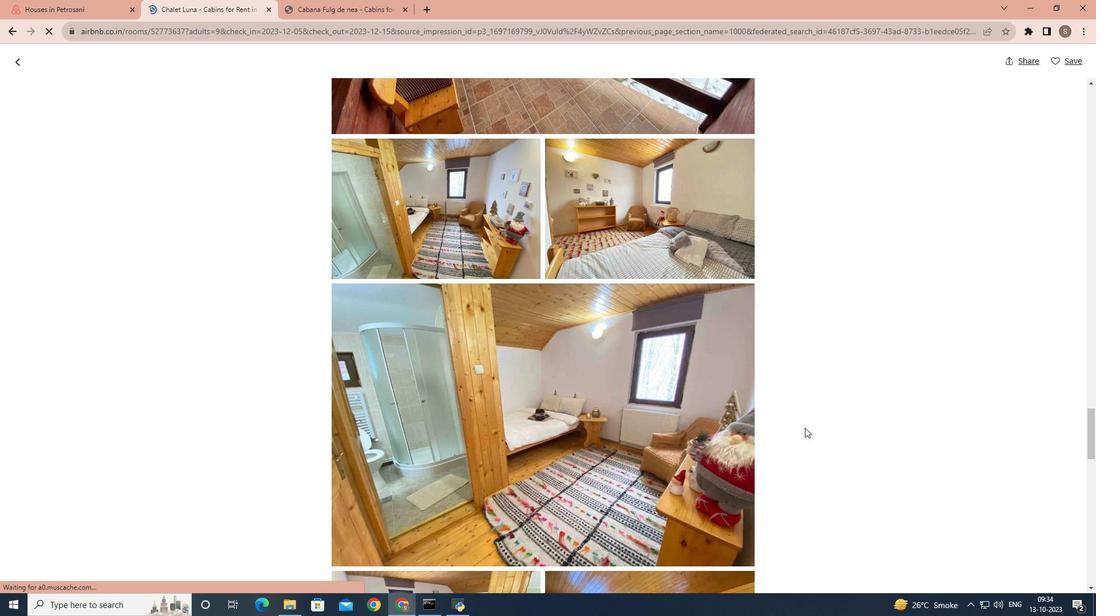 
Action: Mouse scrolled (805, 427) with delta (0, 0)
Screenshot: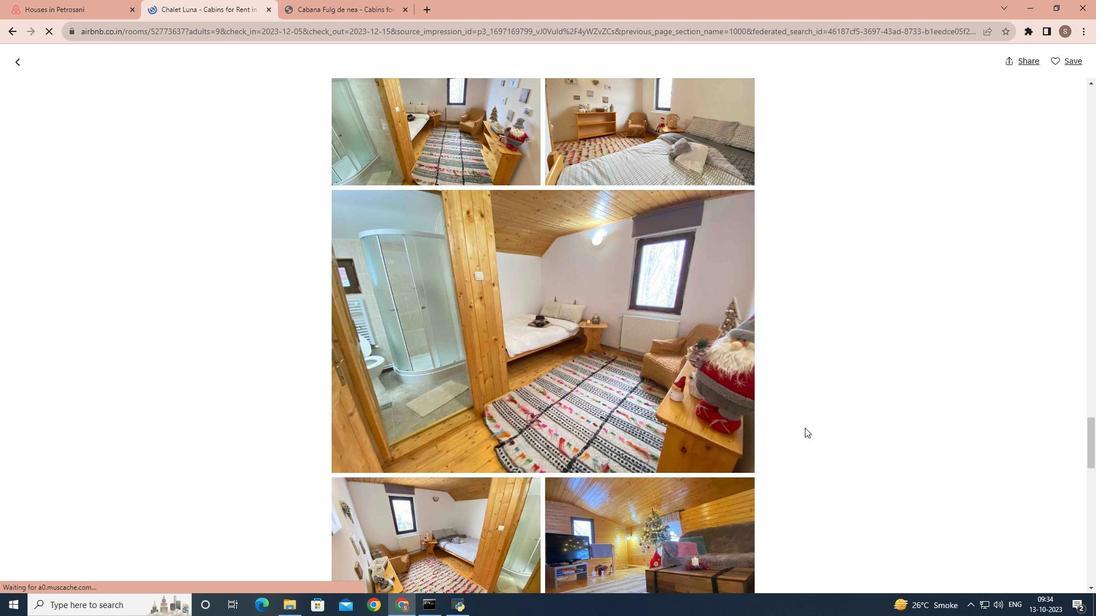 
Action: Mouse scrolled (805, 427) with delta (0, 0)
Screenshot: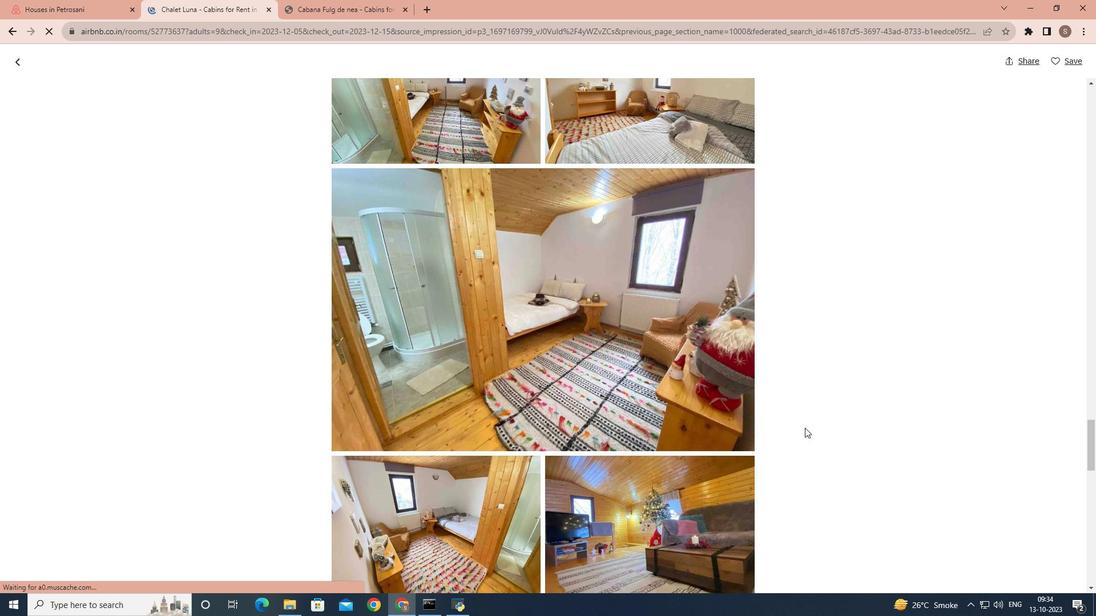 
Action: Mouse scrolled (805, 427) with delta (0, 0)
Screenshot: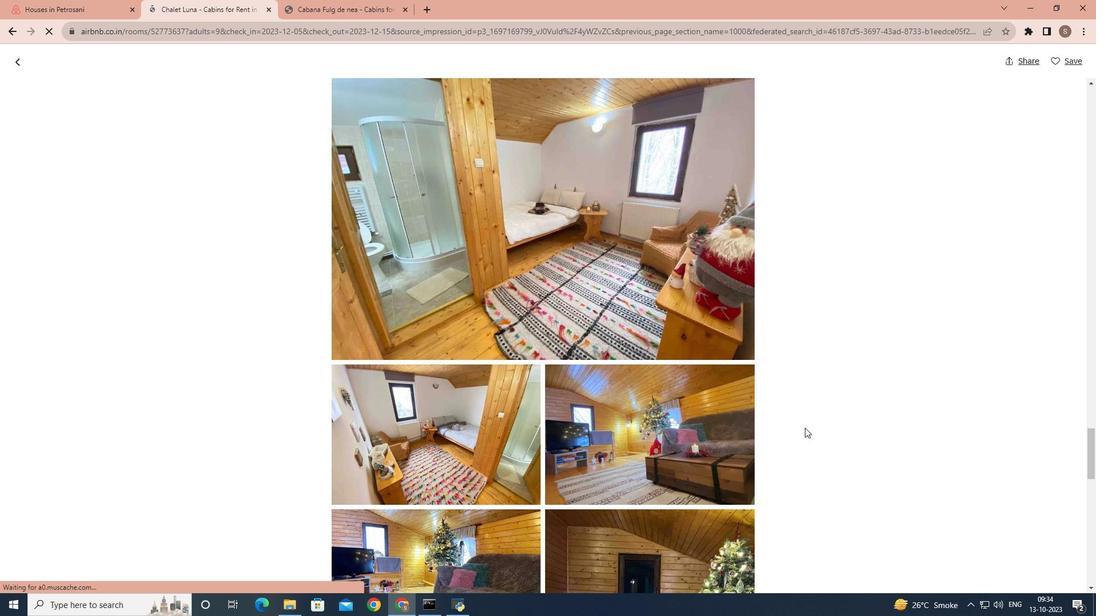
Action: Mouse scrolled (805, 427) with delta (0, 0)
Screenshot: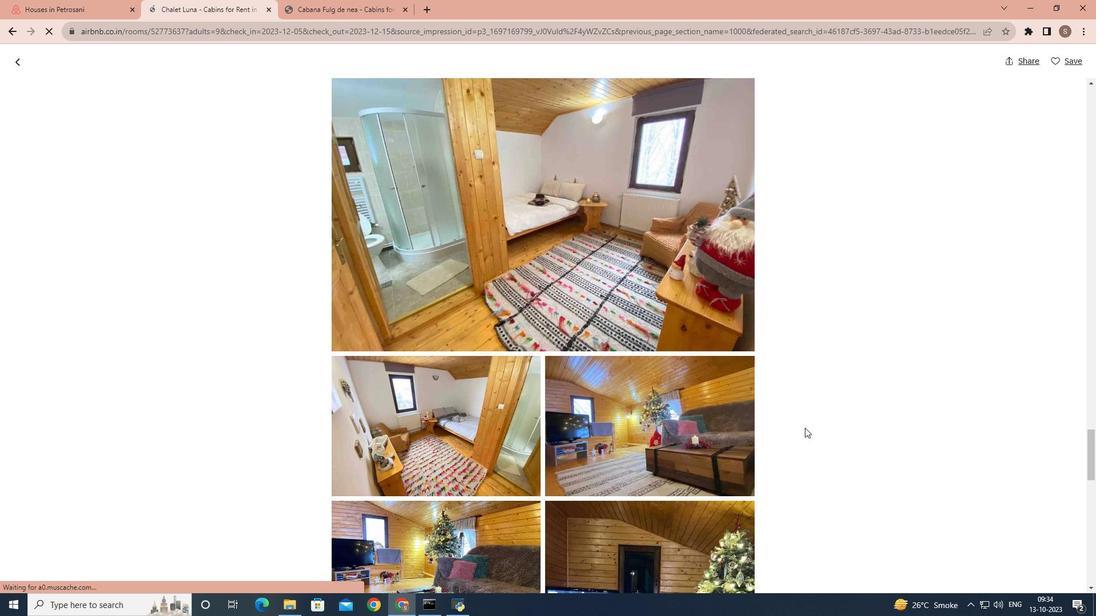 
Action: Mouse scrolled (805, 427) with delta (0, 0)
